 Task: Look for Airbnb properties in Giurgiu, Romania from 1st December, 2023 to 3rd December, 2023 for 1 adult.1  bedroom having 1 bed and 1 bathroom. Property type can be hotel. Look for 3 properties as per requirement.
Action: Mouse moved to (493, 116)
Screenshot: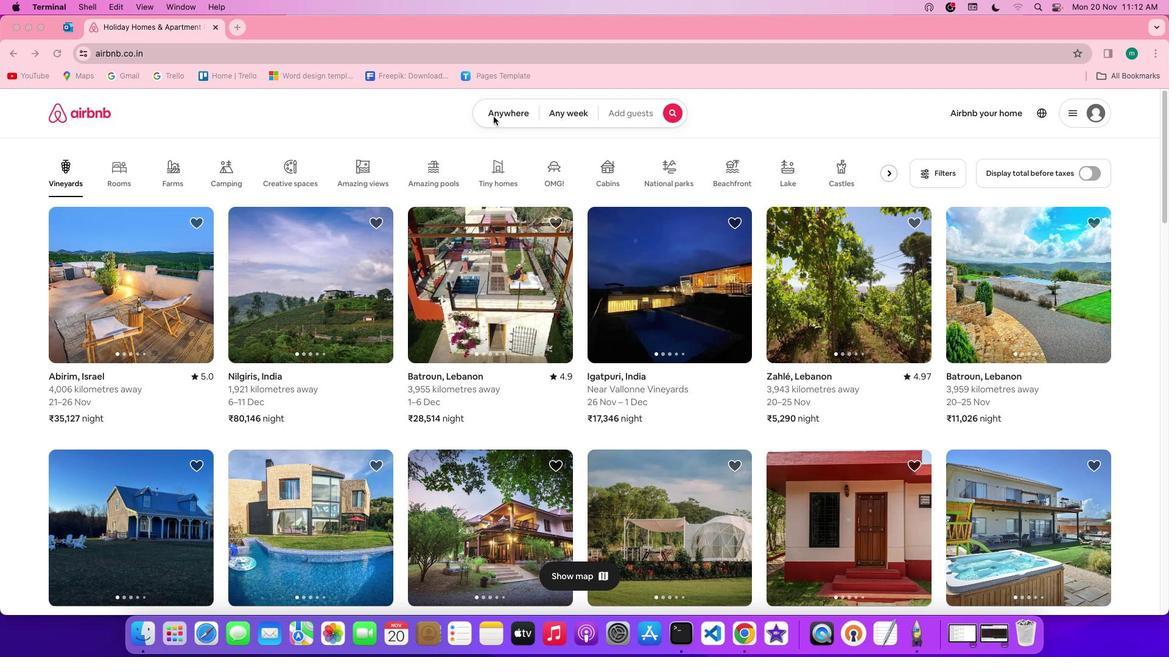 
Action: Mouse pressed left at (493, 116)
Screenshot: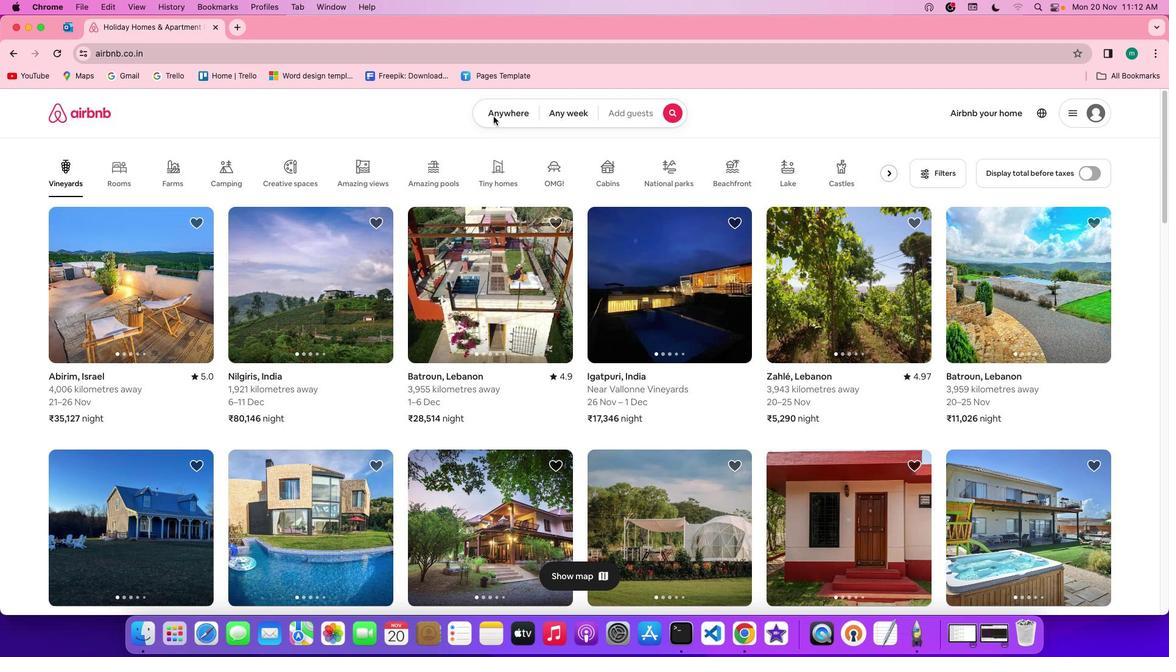 
Action: Mouse pressed left at (493, 116)
Screenshot: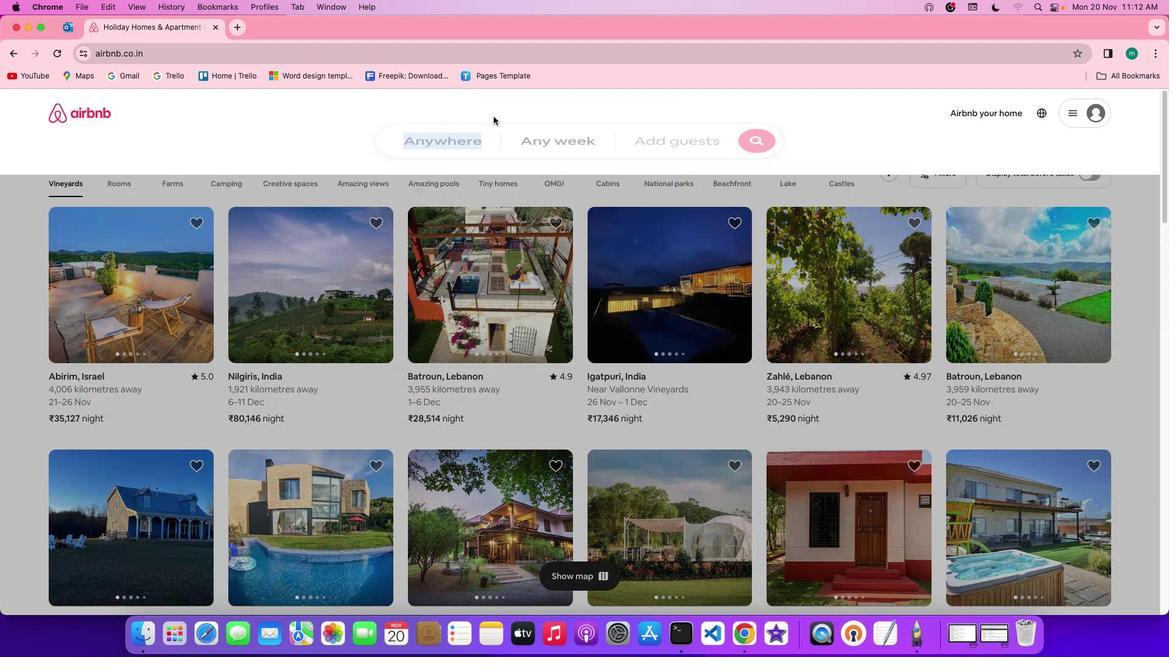 
Action: Mouse moved to (421, 161)
Screenshot: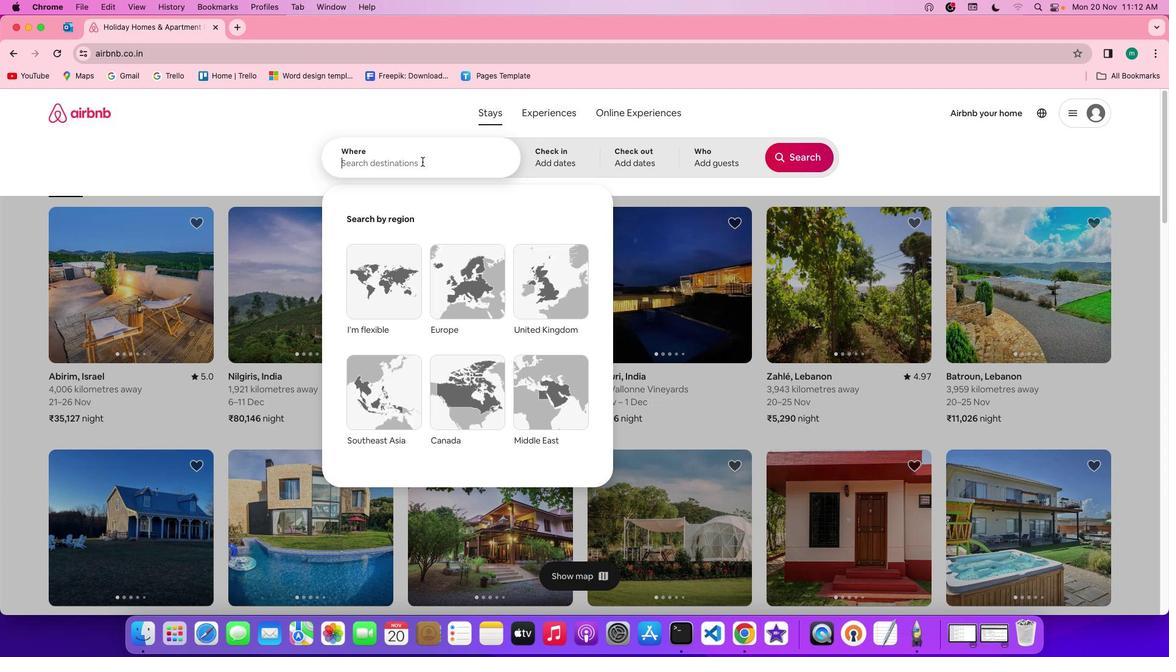 
Action: Mouse pressed left at (421, 161)
Screenshot: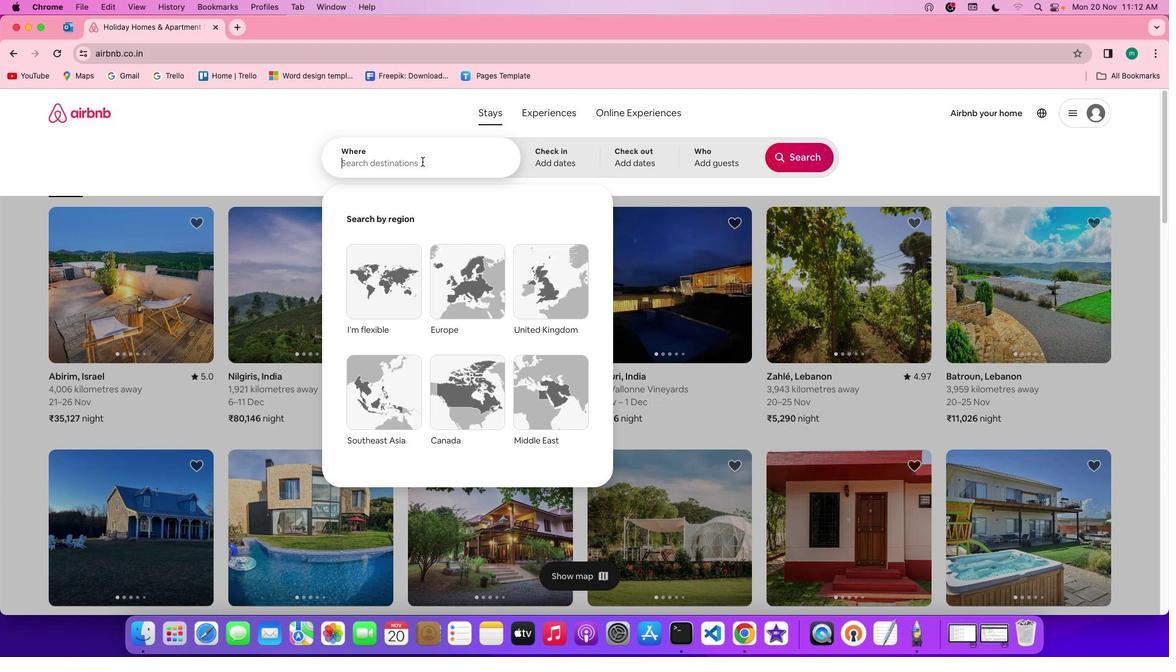 
Action: Key pressed Key.spaceKey.shift'G''i''u''r''g''i''u'','Key.spaceKey.shift'r''o''m''a''n''i''a'
Screenshot: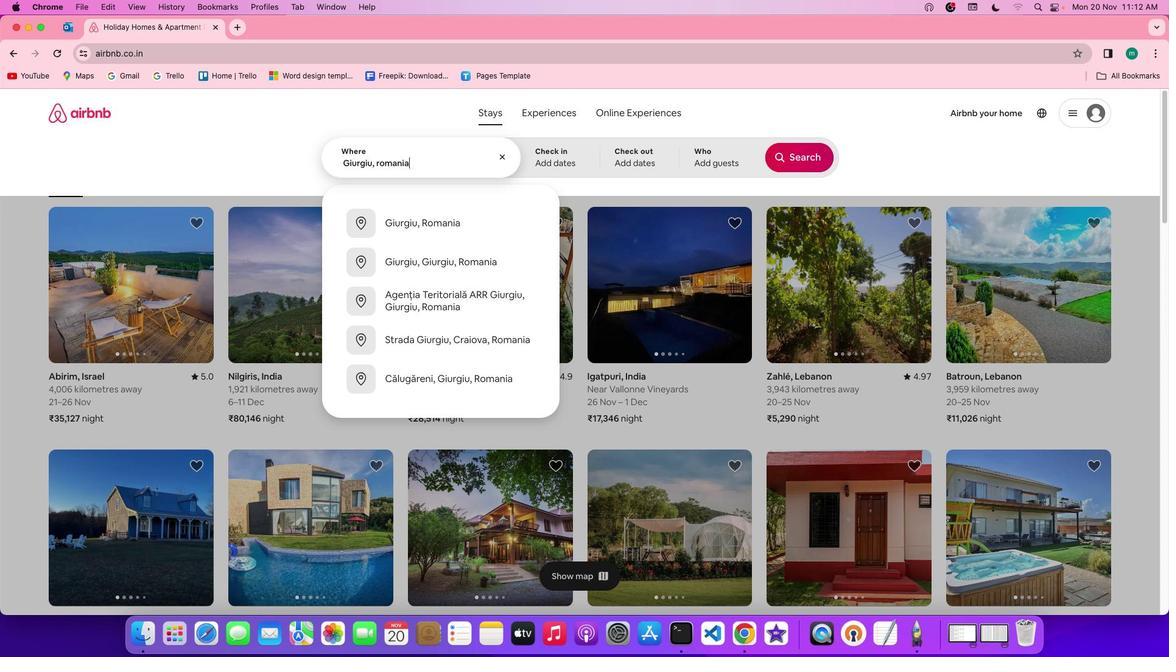 
Action: Mouse moved to (573, 153)
Screenshot: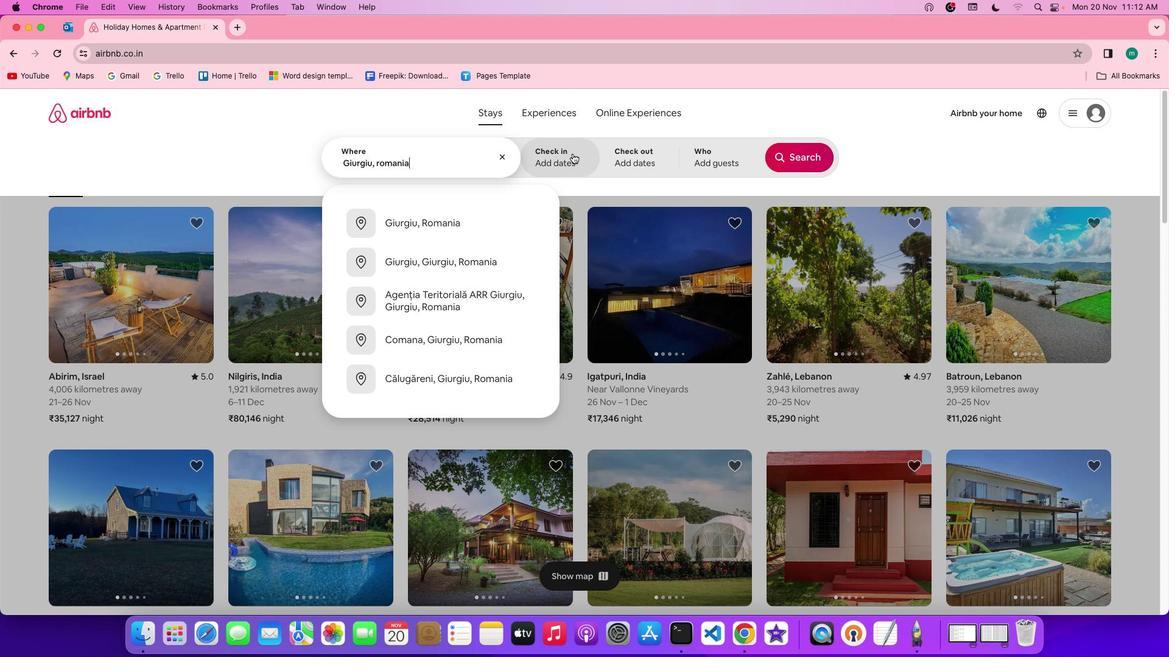 
Action: Mouse pressed left at (573, 153)
Screenshot: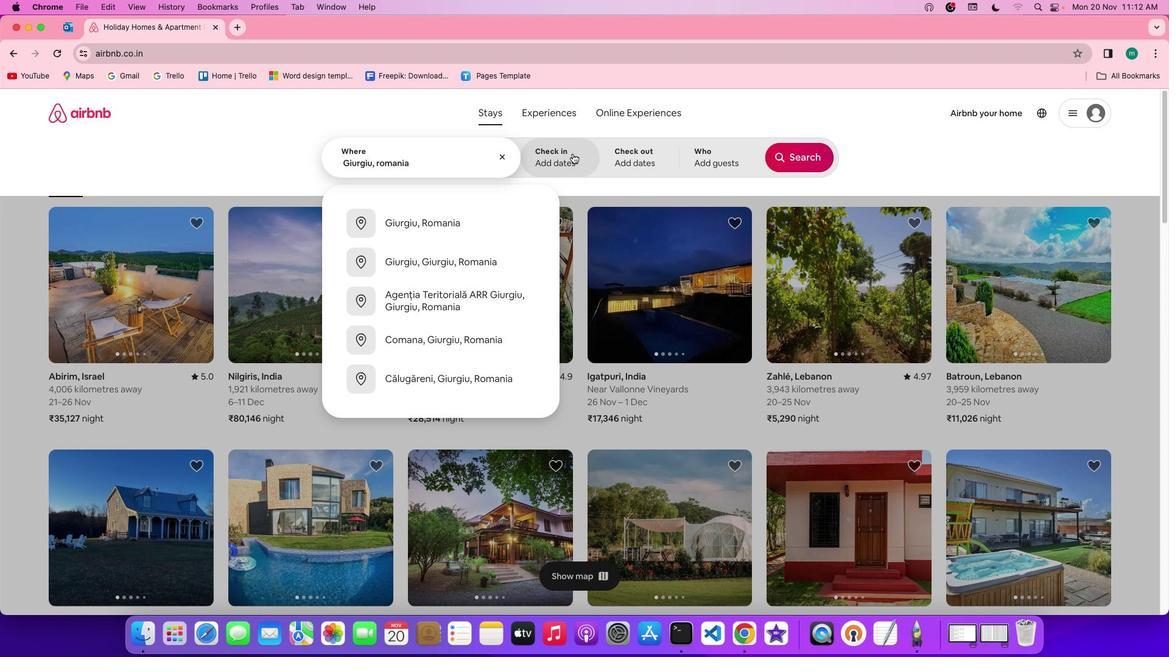 
Action: Mouse moved to (749, 305)
Screenshot: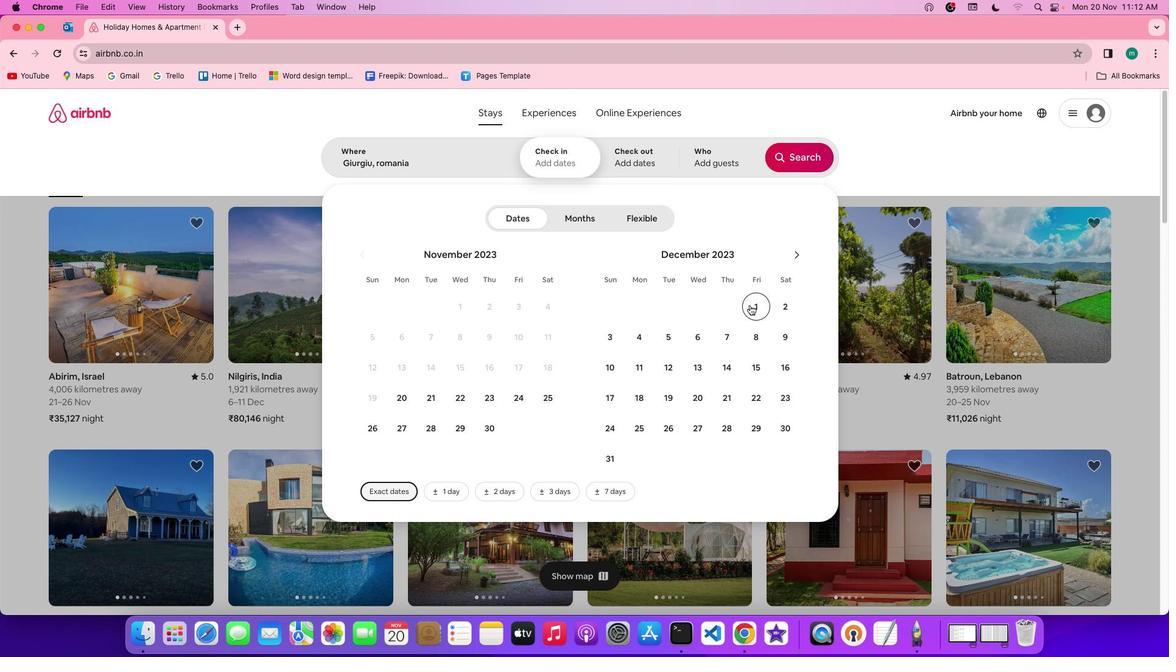 
Action: Mouse pressed left at (749, 305)
Screenshot: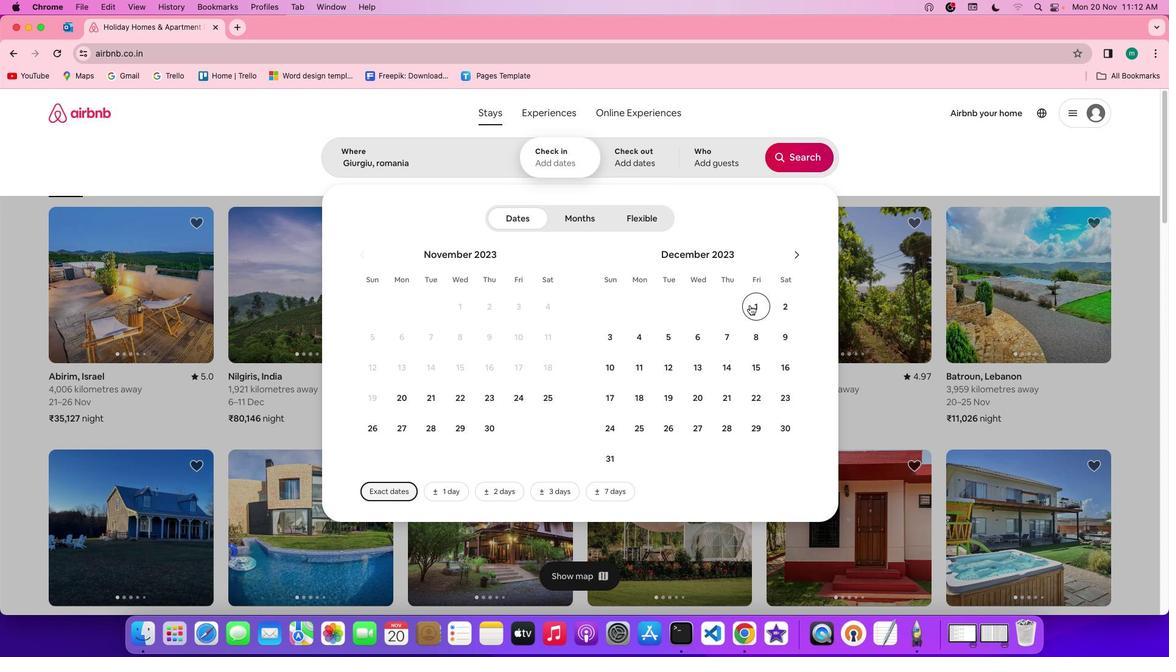 
Action: Mouse moved to (599, 337)
Screenshot: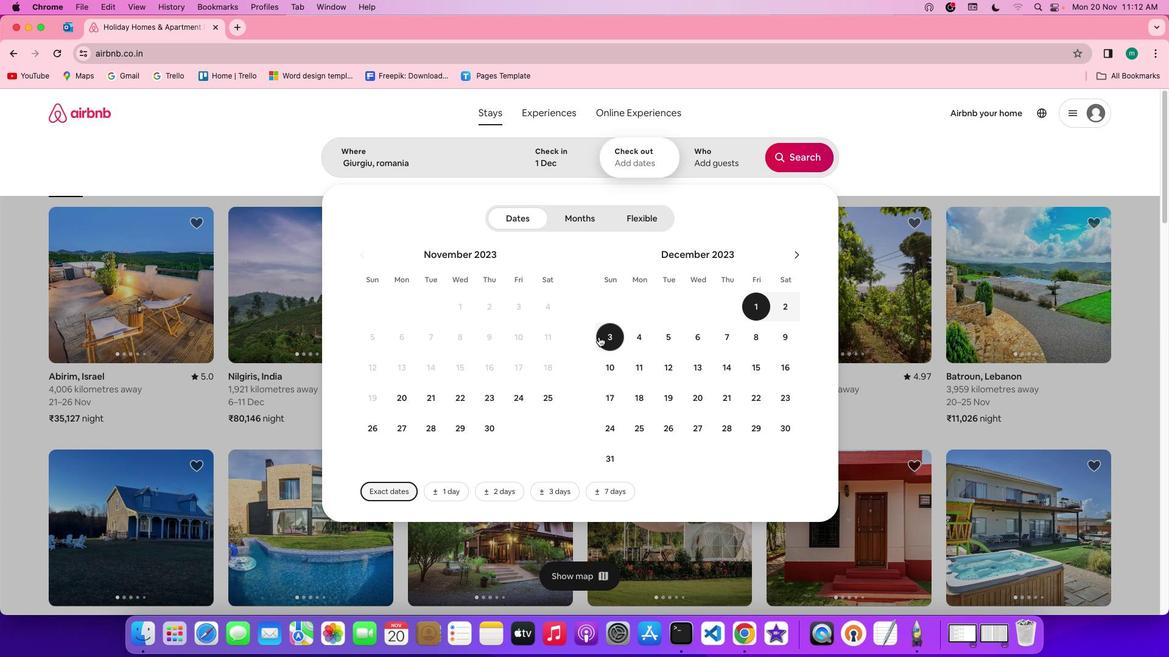 
Action: Mouse pressed left at (599, 337)
Screenshot: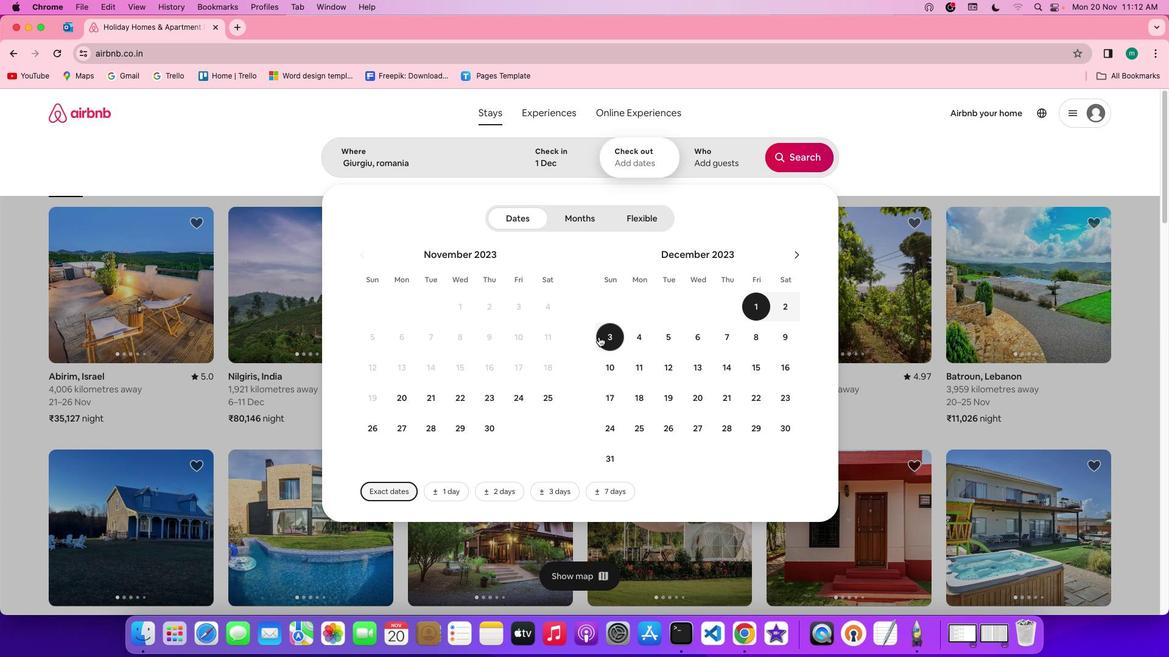 
Action: Mouse moved to (707, 153)
Screenshot: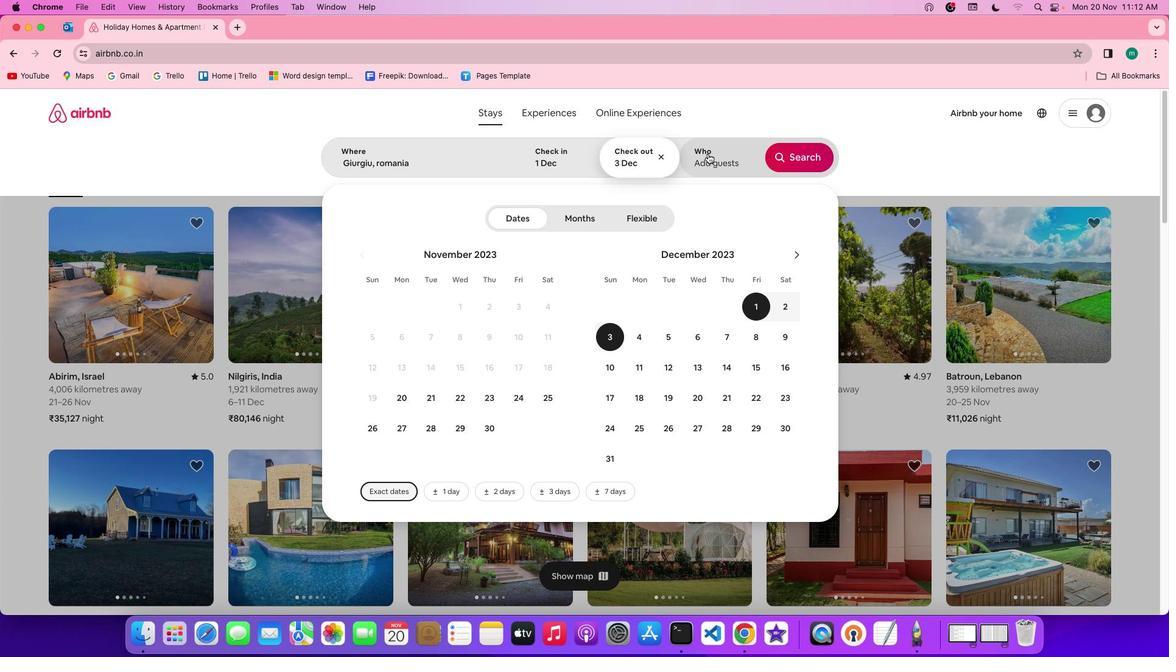 
Action: Mouse pressed left at (707, 153)
Screenshot: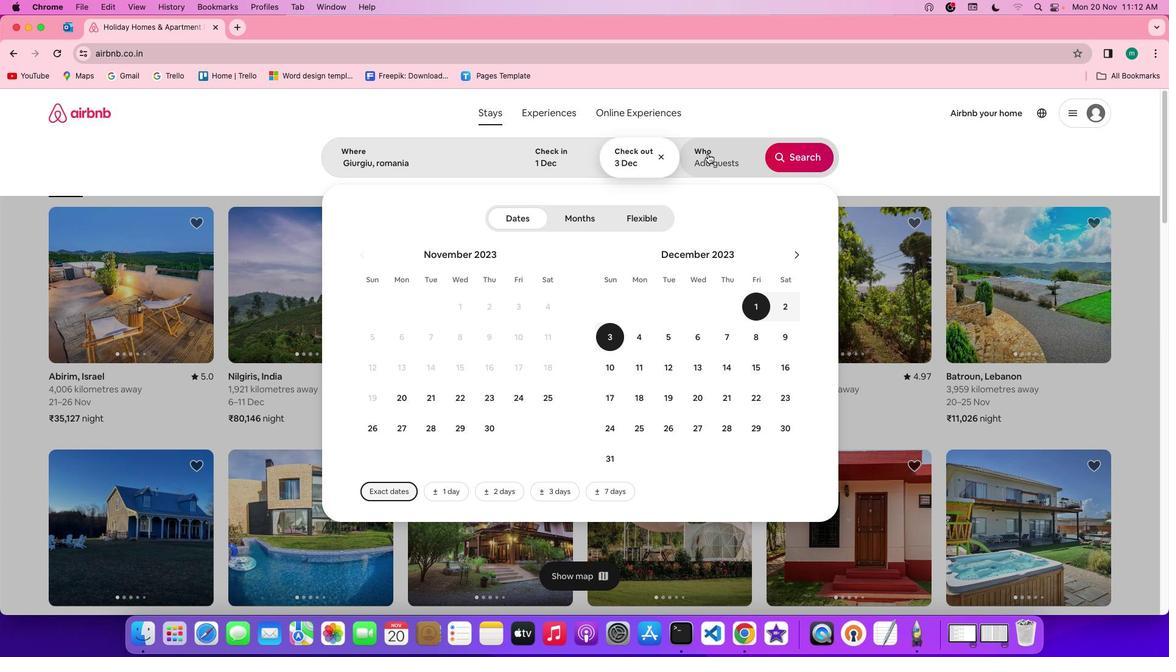 
Action: Mouse moved to (800, 217)
Screenshot: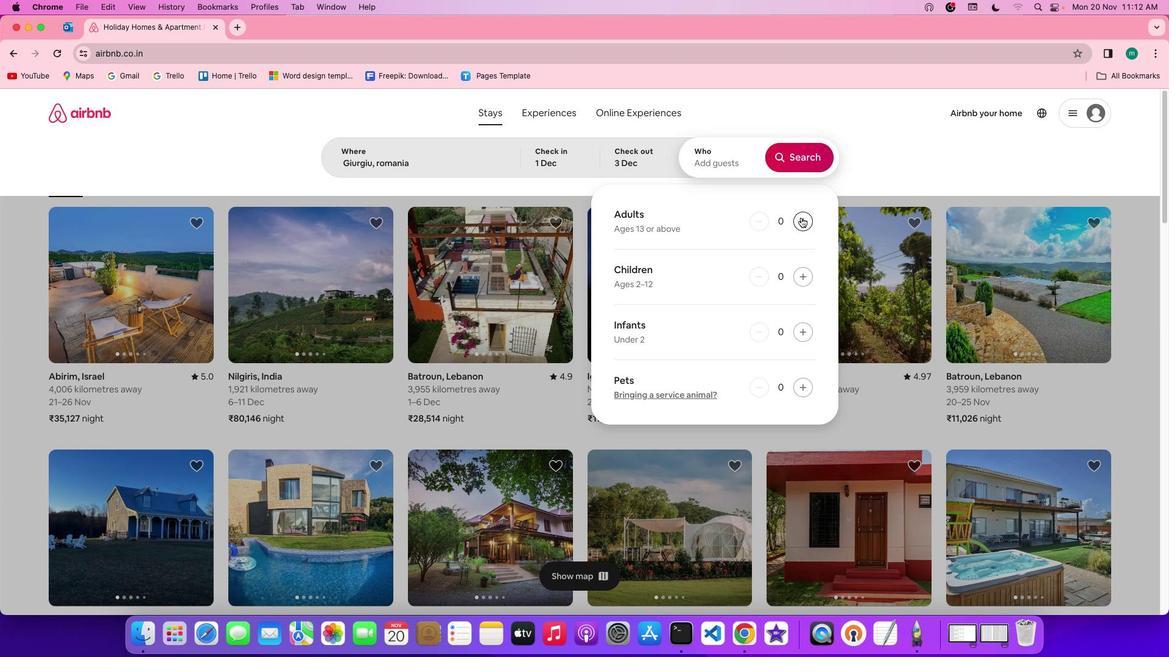
Action: Mouse pressed left at (800, 217)
Screenshot: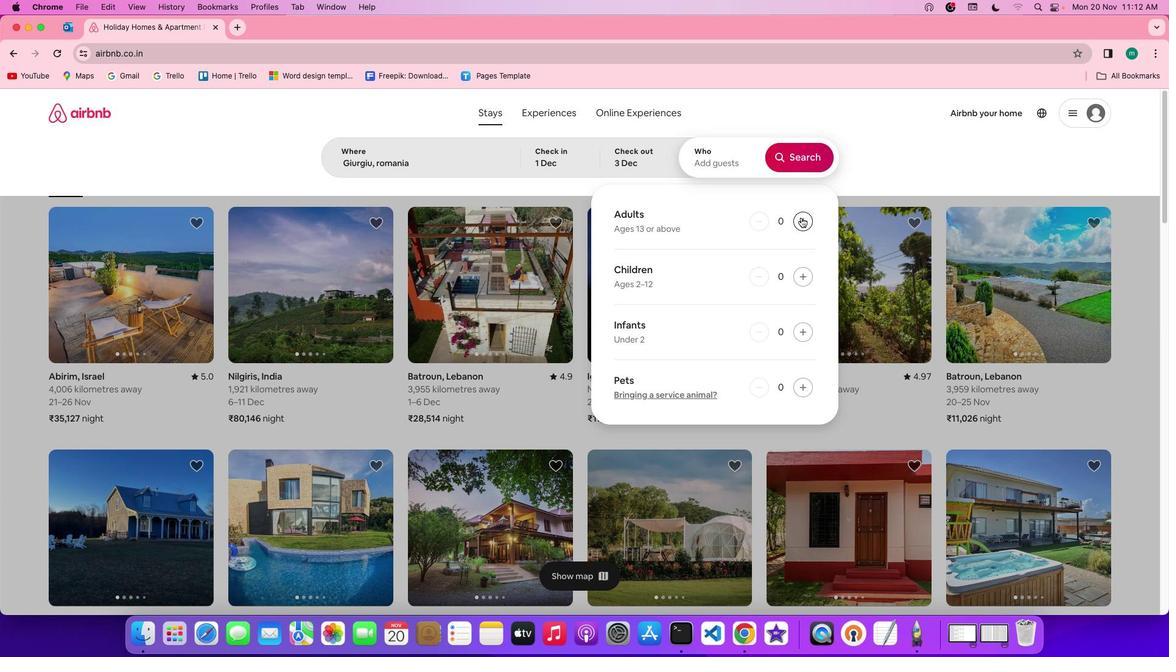 
Action: Mouse moved to (807, 156)
Screenshot: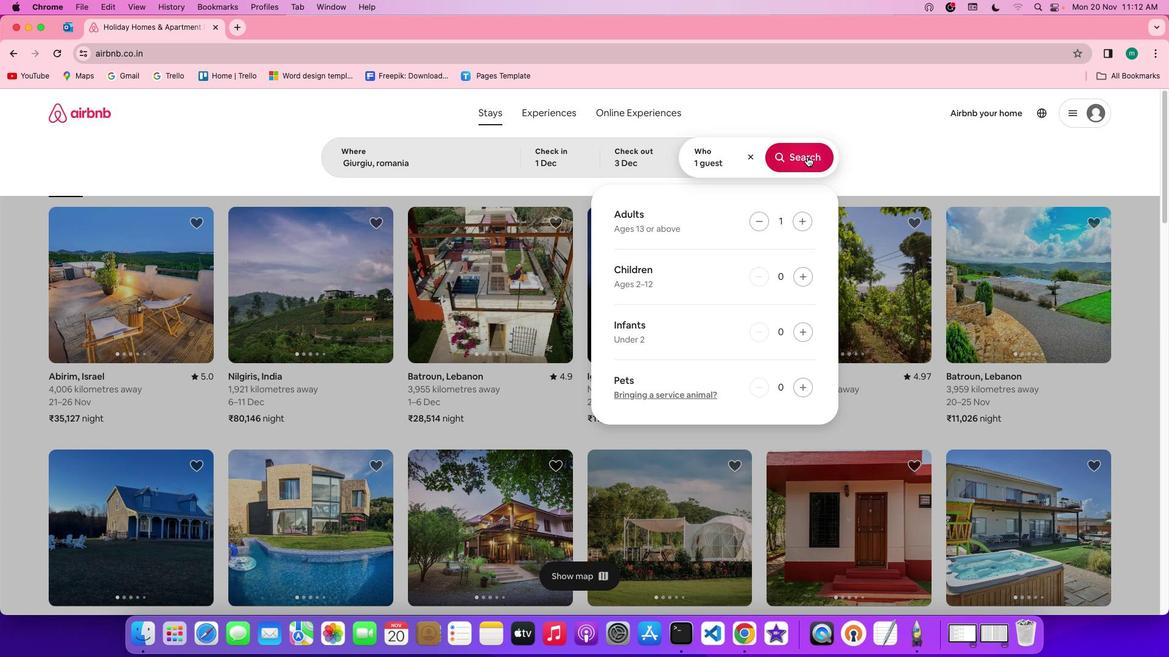 
Action: Mouse pressed left at (807, 156)
Screenshot: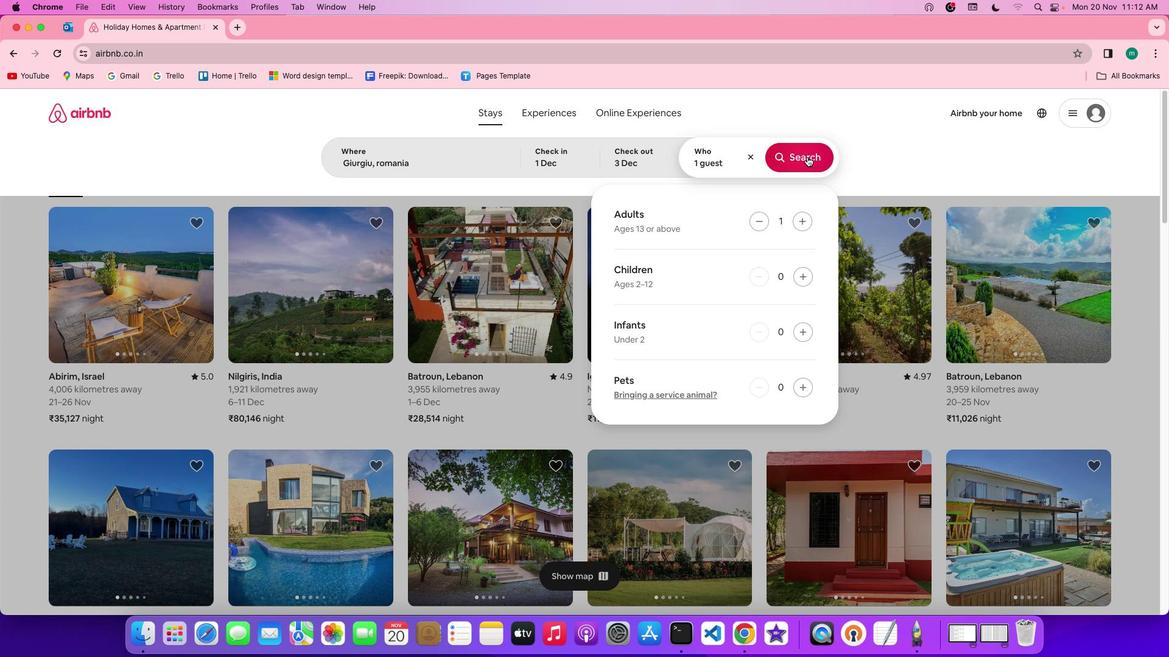 
Action: Mouse moved to (968, 154)
Screenshot: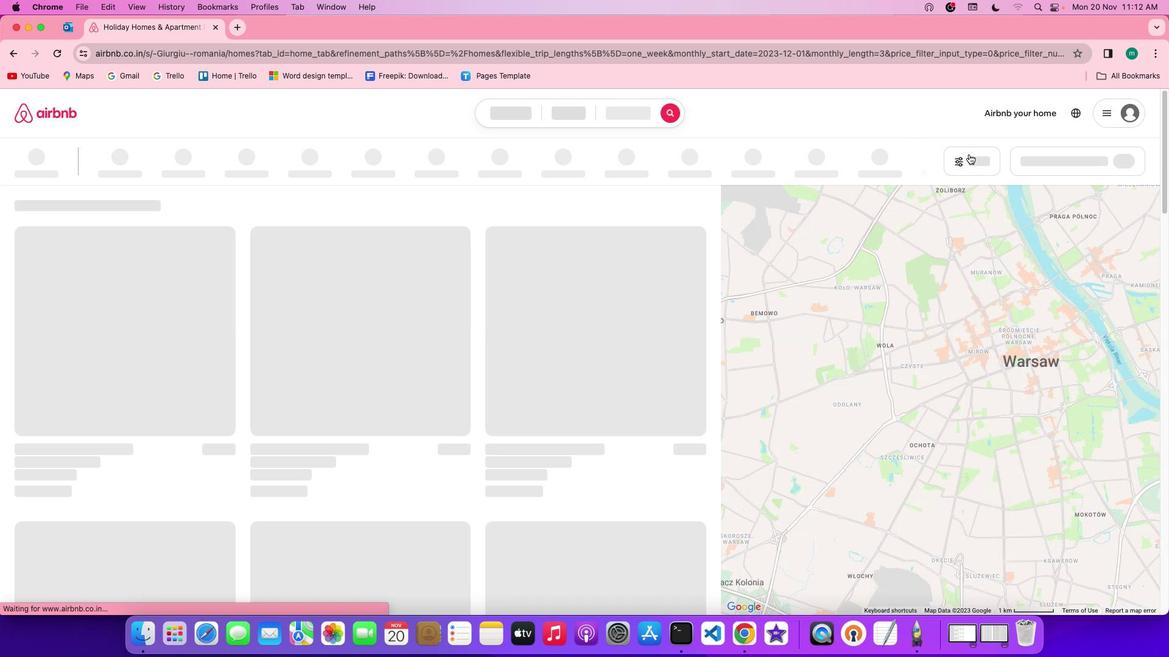 
Action: Mouse pressed left at (968, 154)
Screenshot: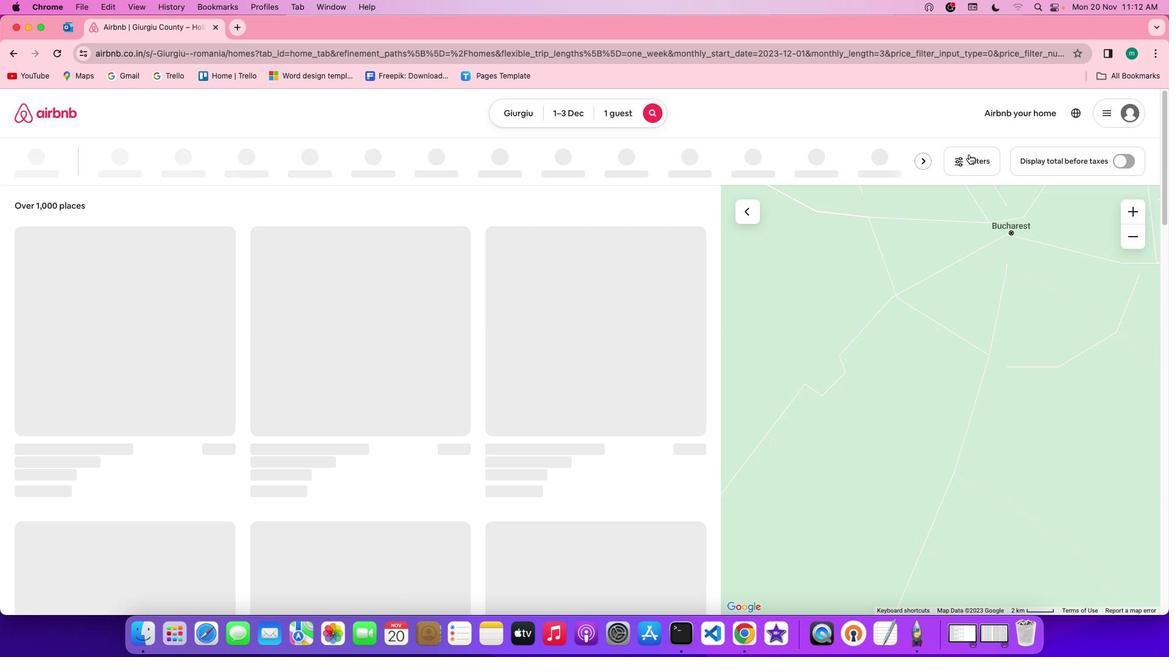 
Action: Mouse moved to (650, 353)
Screenshot: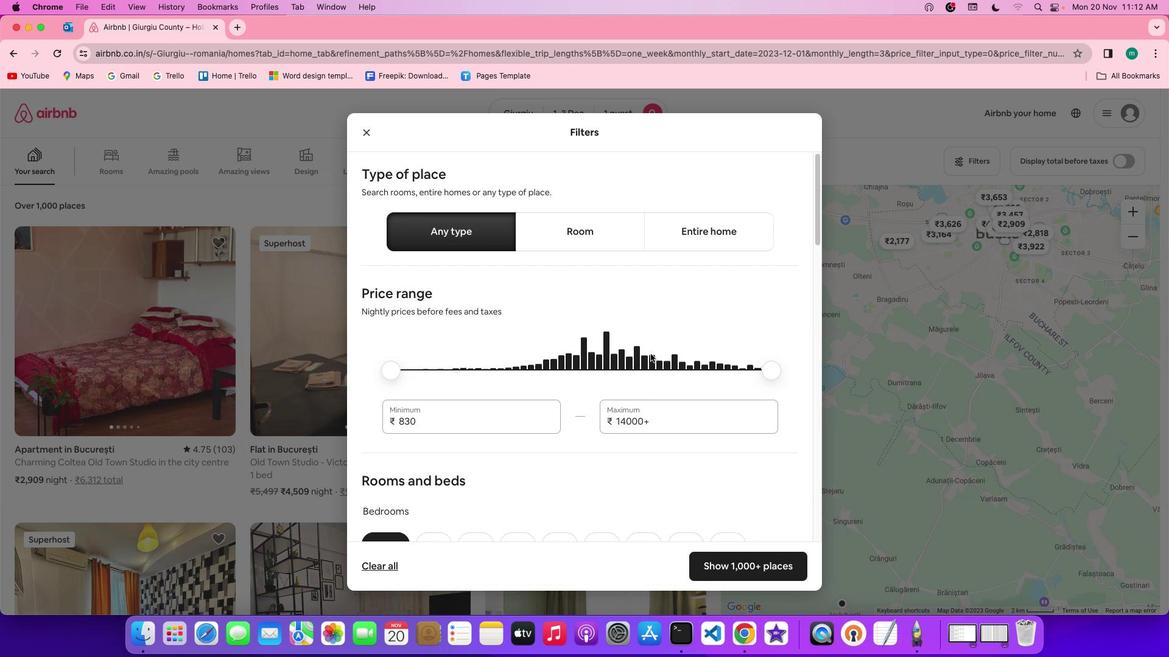 
Action: Mouse scrolled (650, 353) with delta (0, 0)
Screenshot: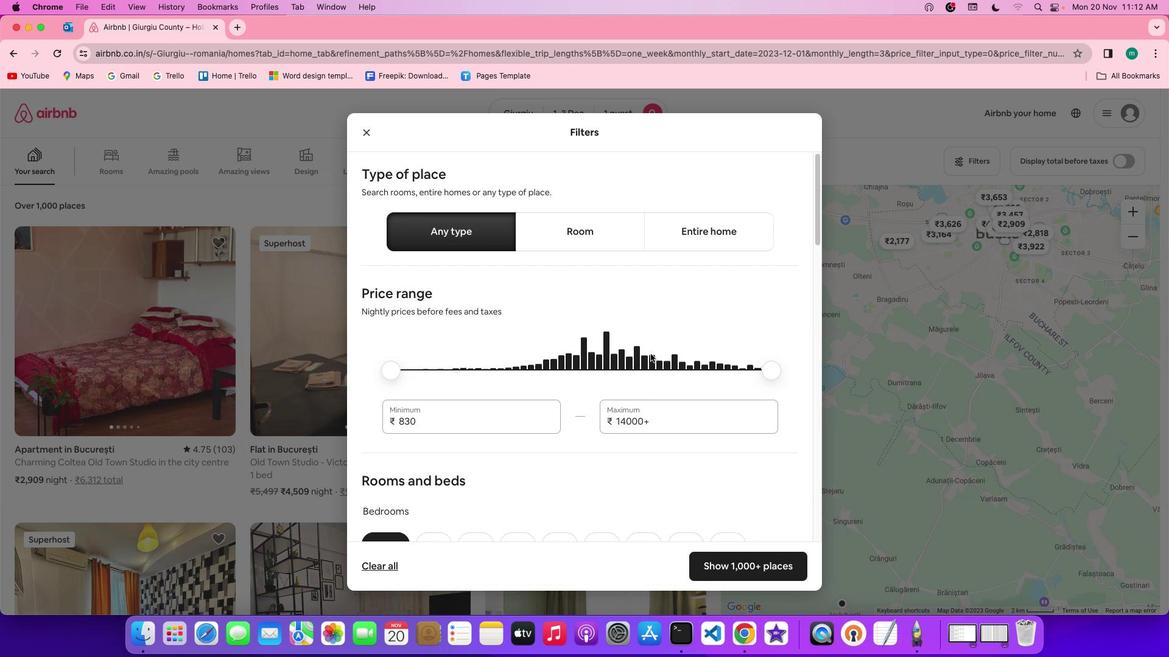 
Action: Mouse scrolled (650, 353) with delta (0, 0)
Screenshot: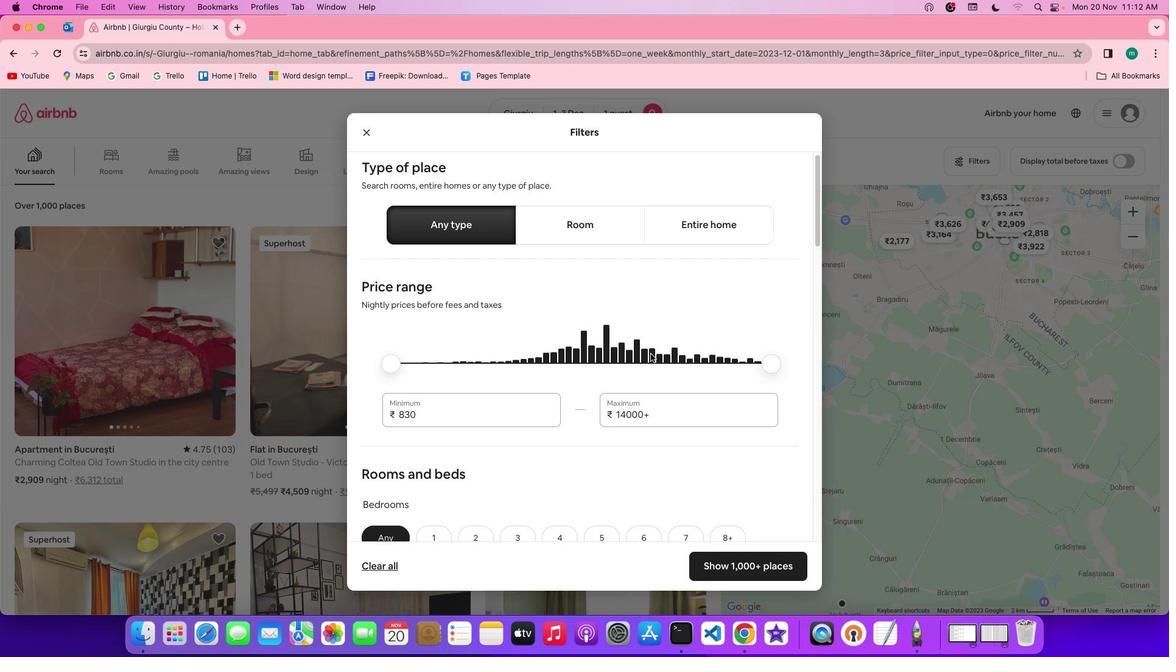 
Action: Mouse scrolled (650, 353) with delta (0, 0)
Screenshot: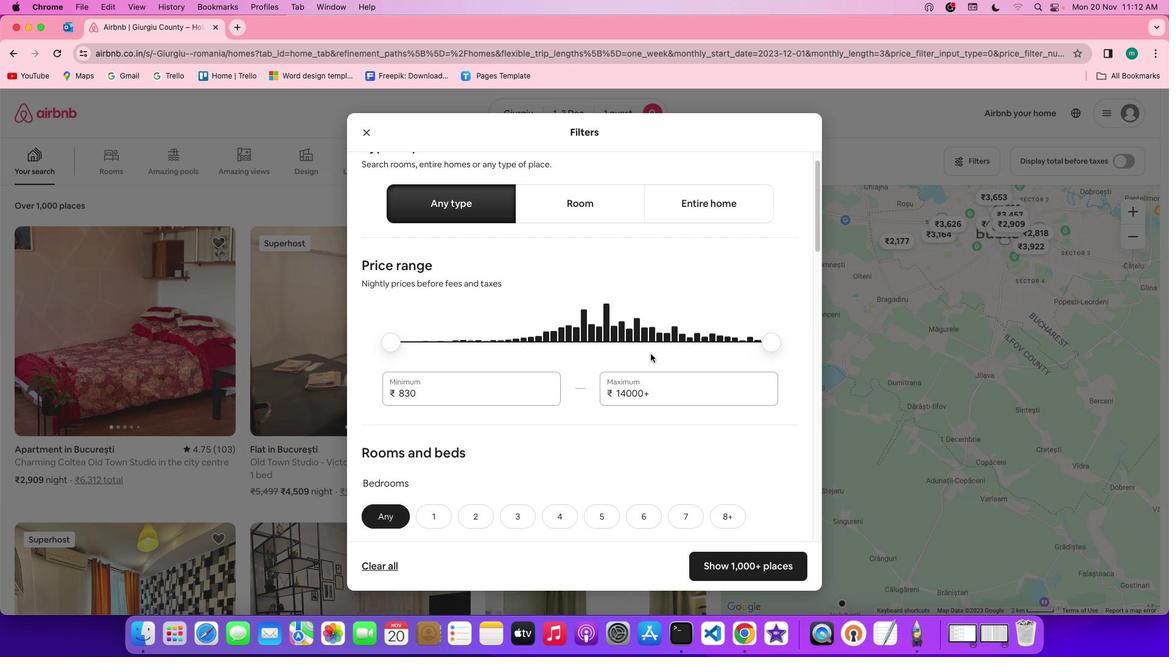 
Action: Mouse scrolled (650, 353) with delta (0, -1)
Screenshot: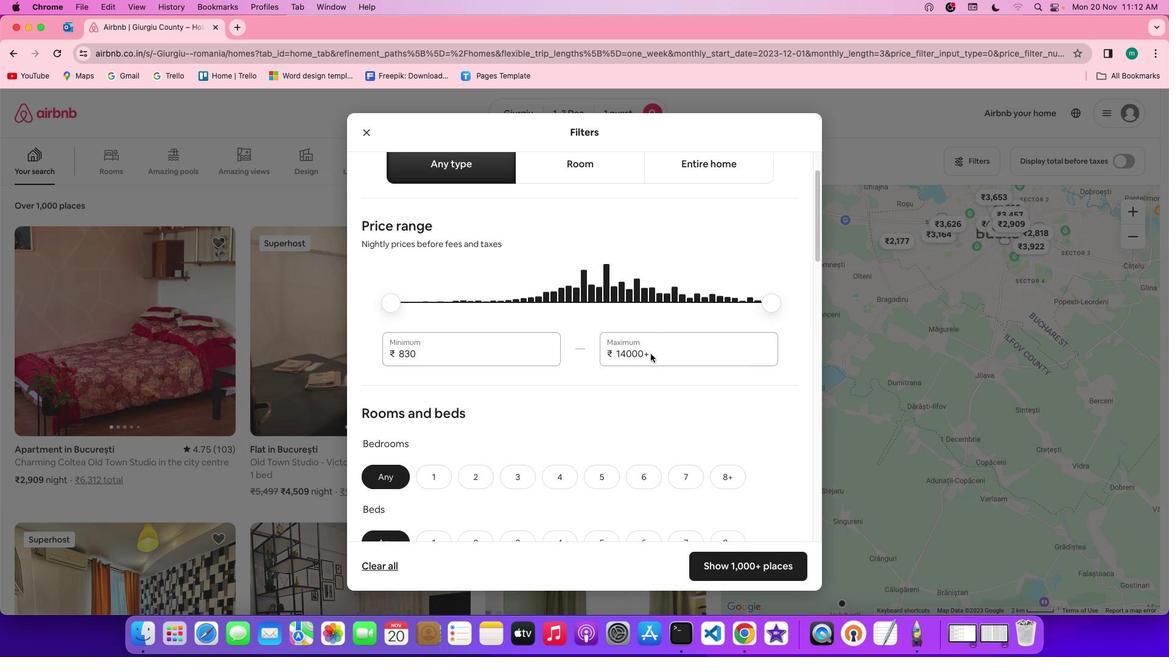 
Action: Mouse moved to (651, 349)
Screenshot: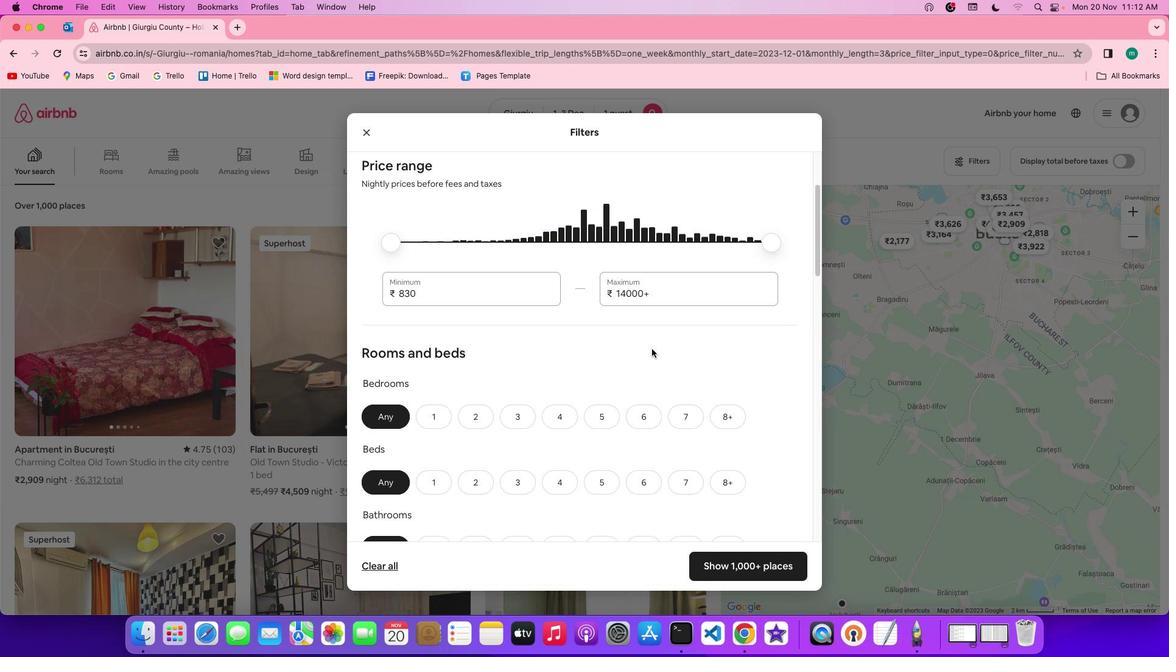 
Action: Mouse scrolled (651, 349) with delta (0, 0)
Screenshot: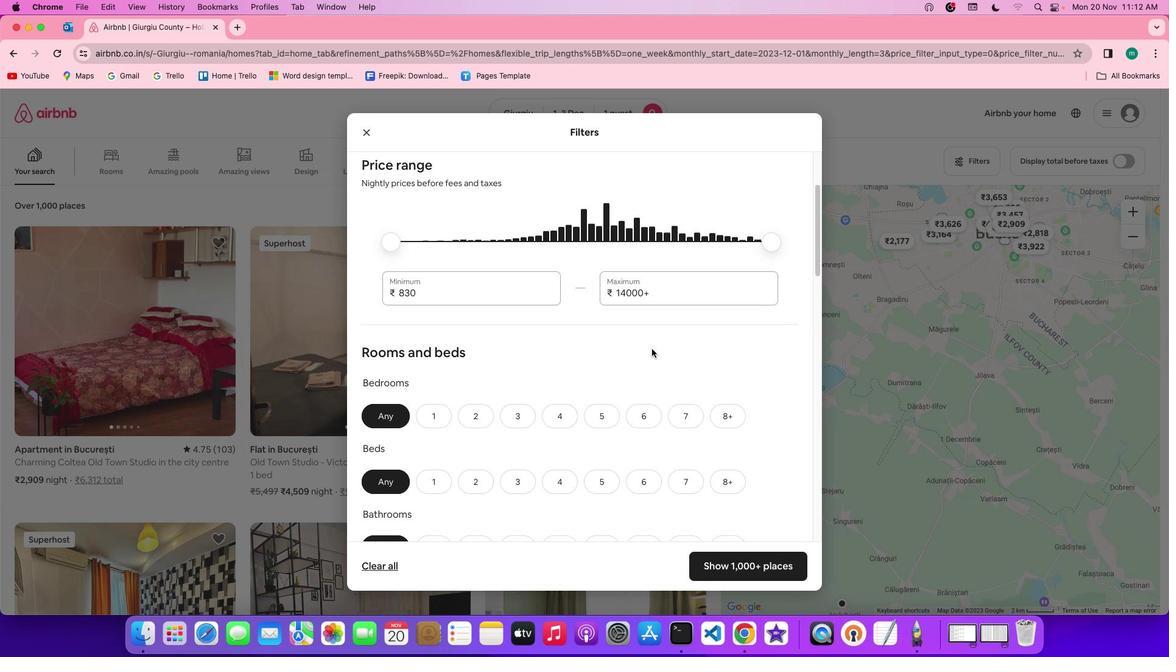 
Action: Mouse moved to (651, 349)
Screenshot: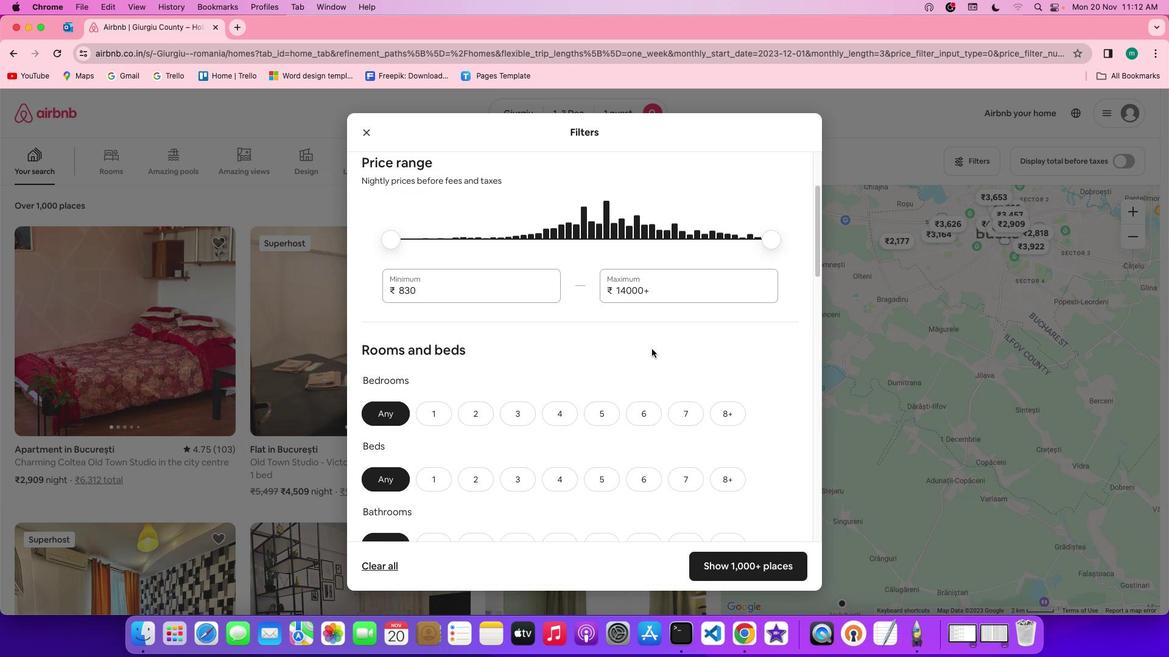 
Action: Mouse scrolled (651, 349) with delta (0, 0)
Screenshot: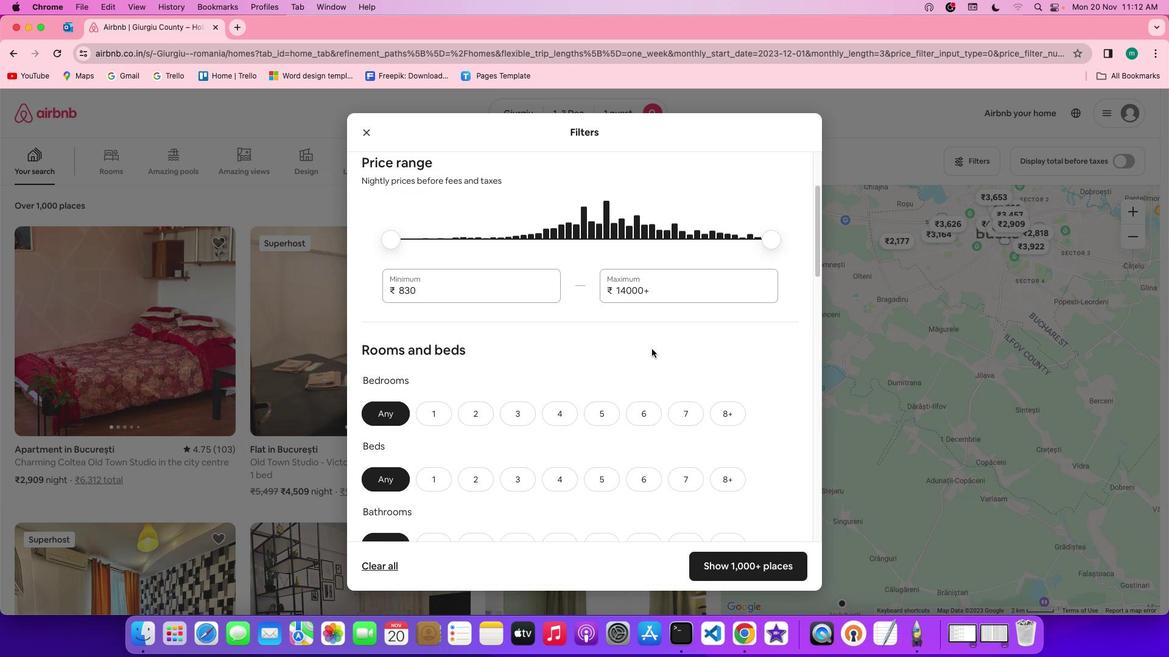 
Action: Mouse scrolled (651, 349) with delta (0, 0)
Screenshot: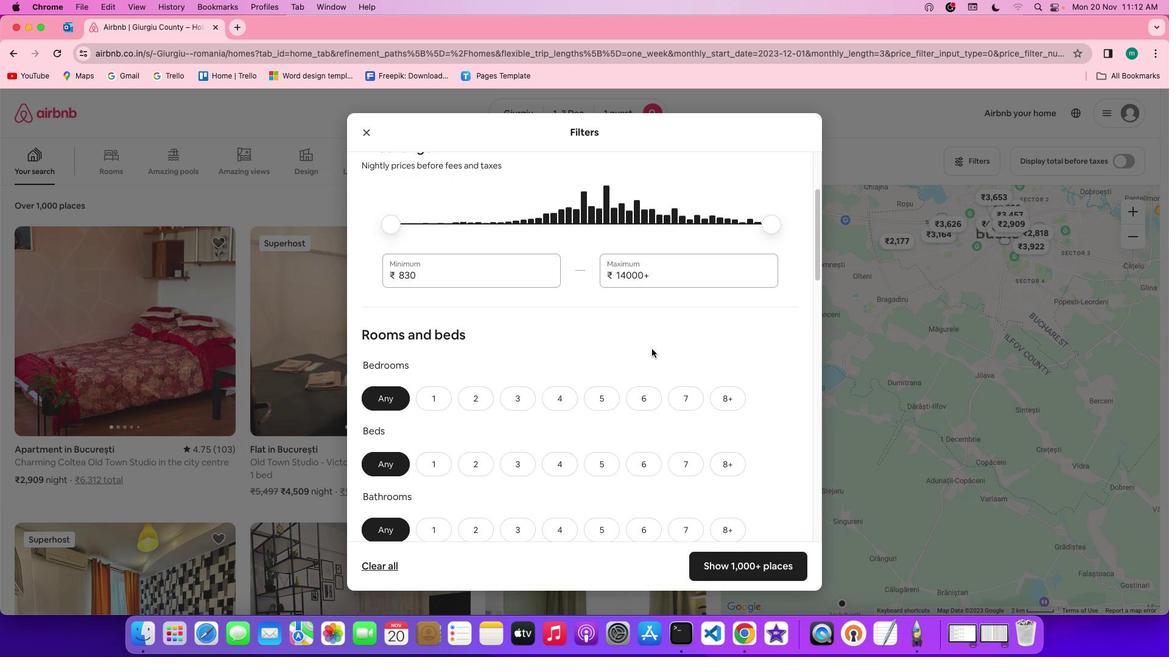 
Action: Mouse scrolled (651, 349) with delta (0, 0)
Screenshot: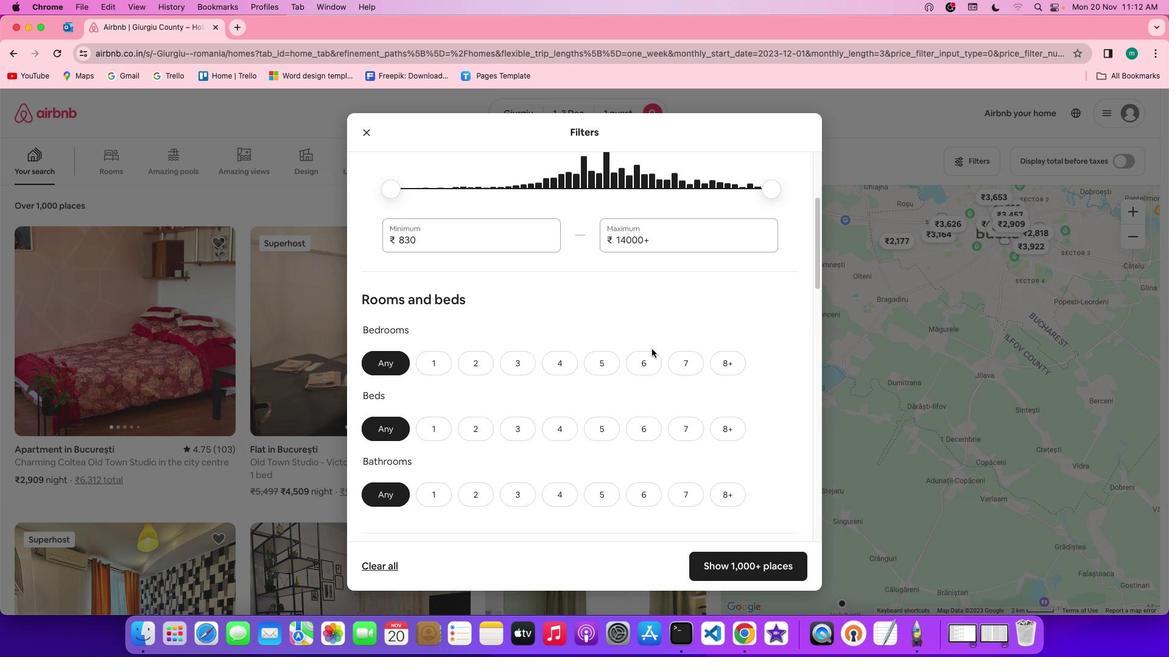 
Action: Mouse scrolled (651, 349) with delta (0, 0)
Screenshot: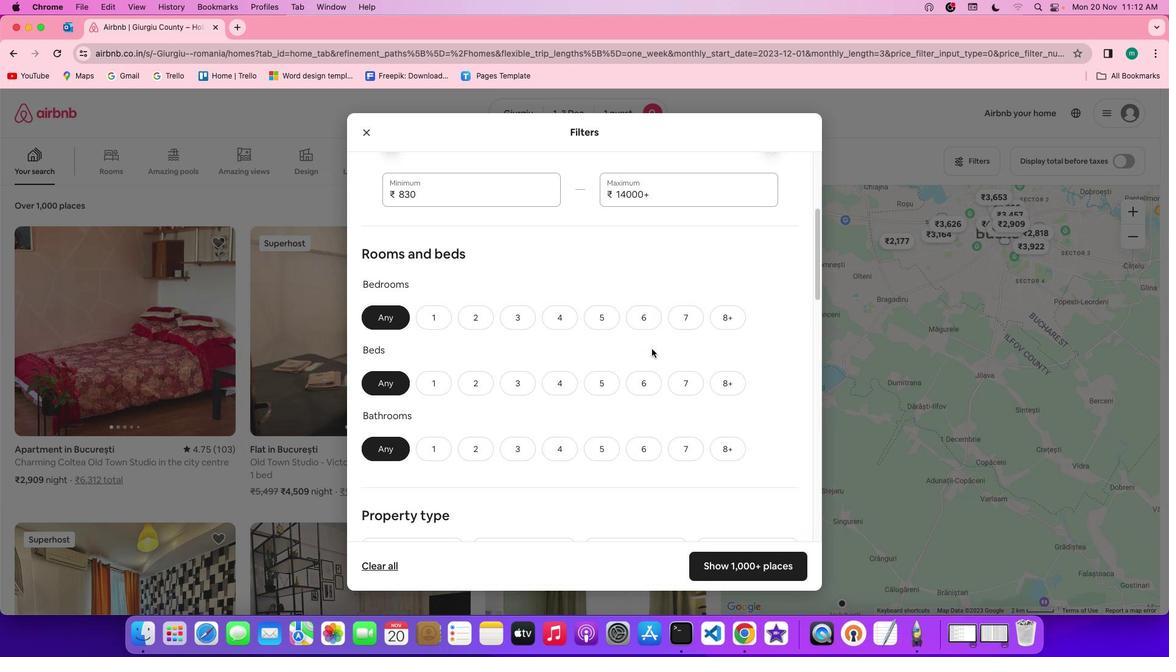 
Action: Mouse scrolled (651, 349) with delta (0, 0)
Screenshot: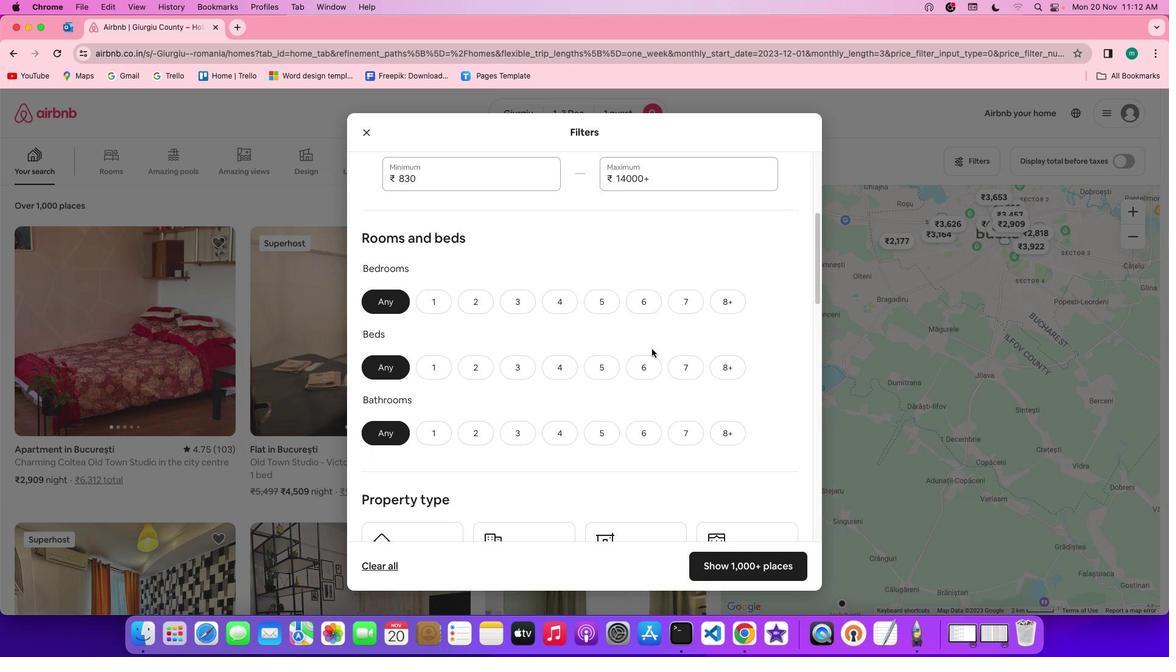 
Action: Mouse scrolled (651, 349) with delta (0, 0)
Screenshot: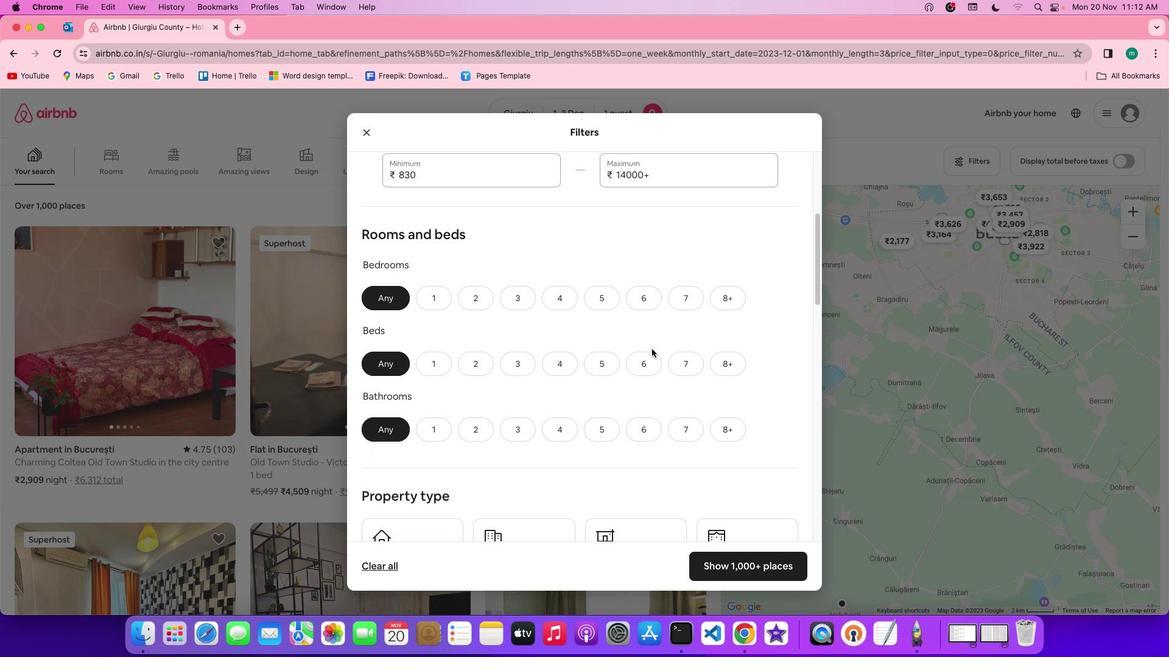 
Action: Mouse scrolled (651, 349) with delta (0, 0)
Screenshot: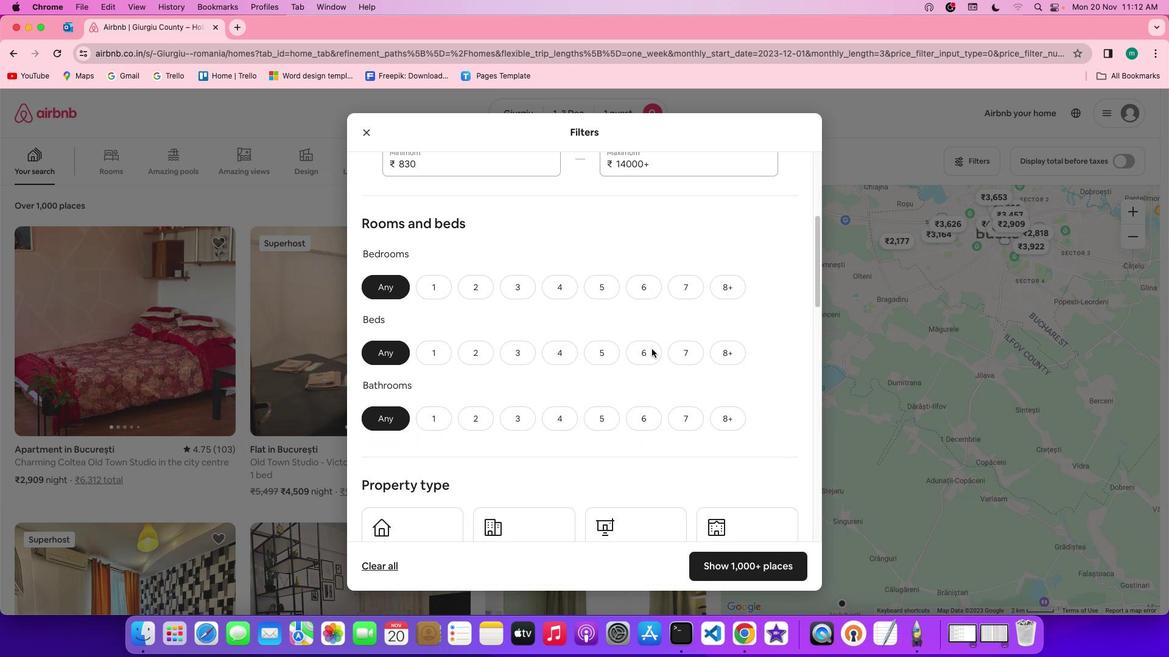 
Action: Mouse moved to (651, 347)
Screenshot: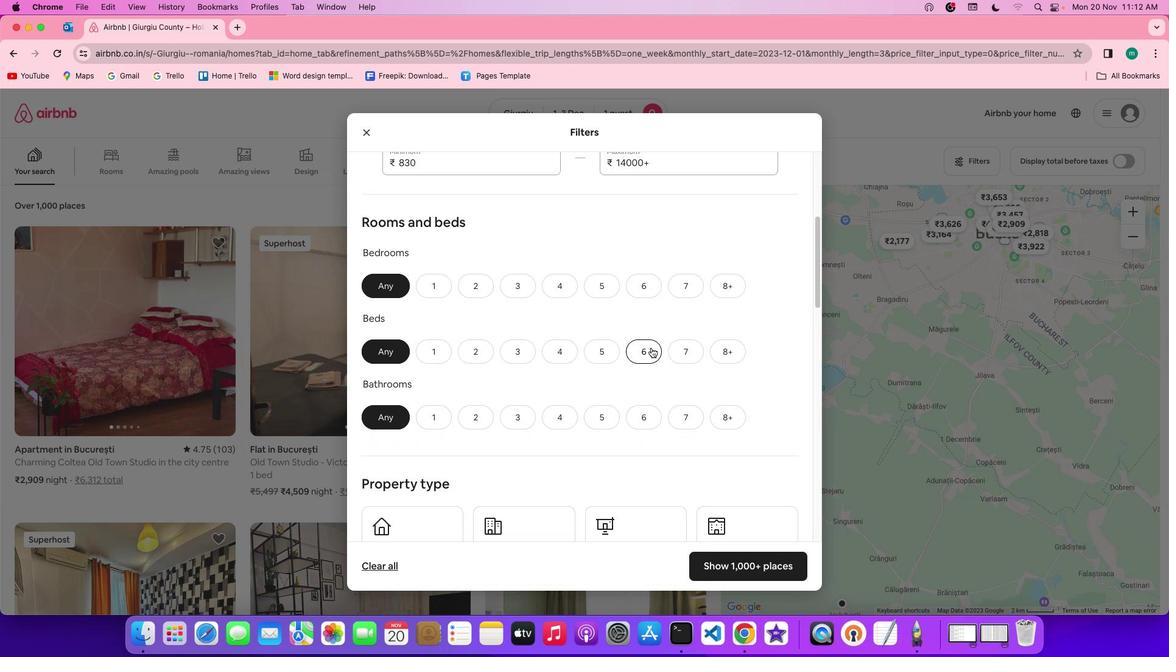 
Action: Mouse scrolled (651, 347) with delta (0, 0)
Screenshot: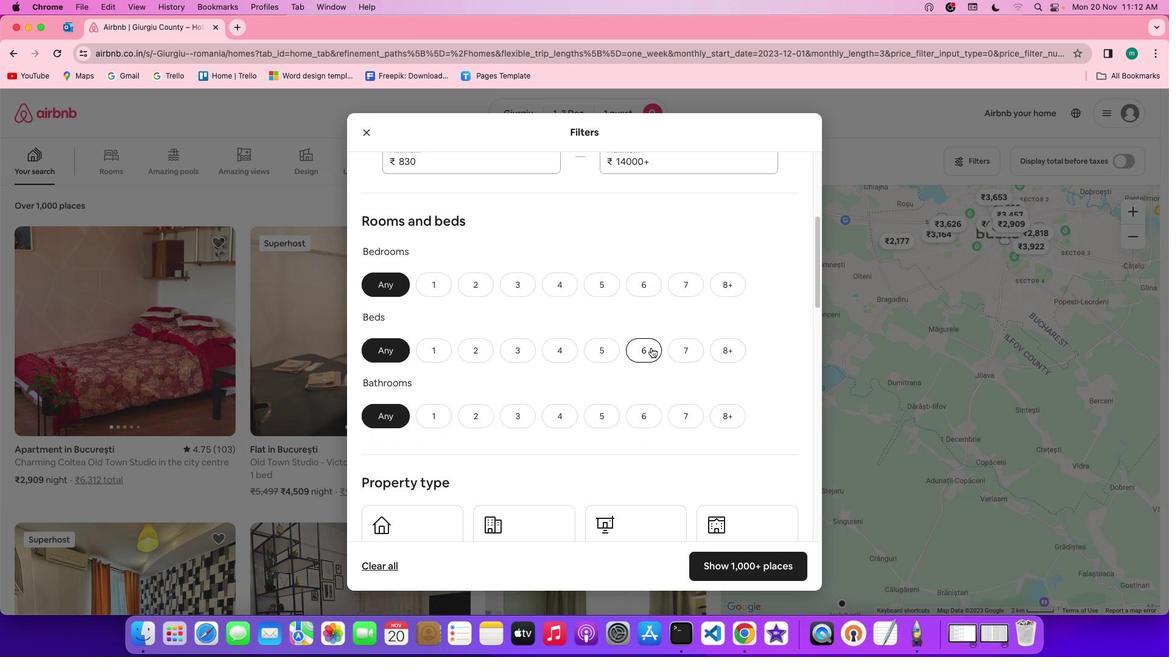 
Action: Mouse scrolled (651, 347) with delta (0, 0)
Screenshot: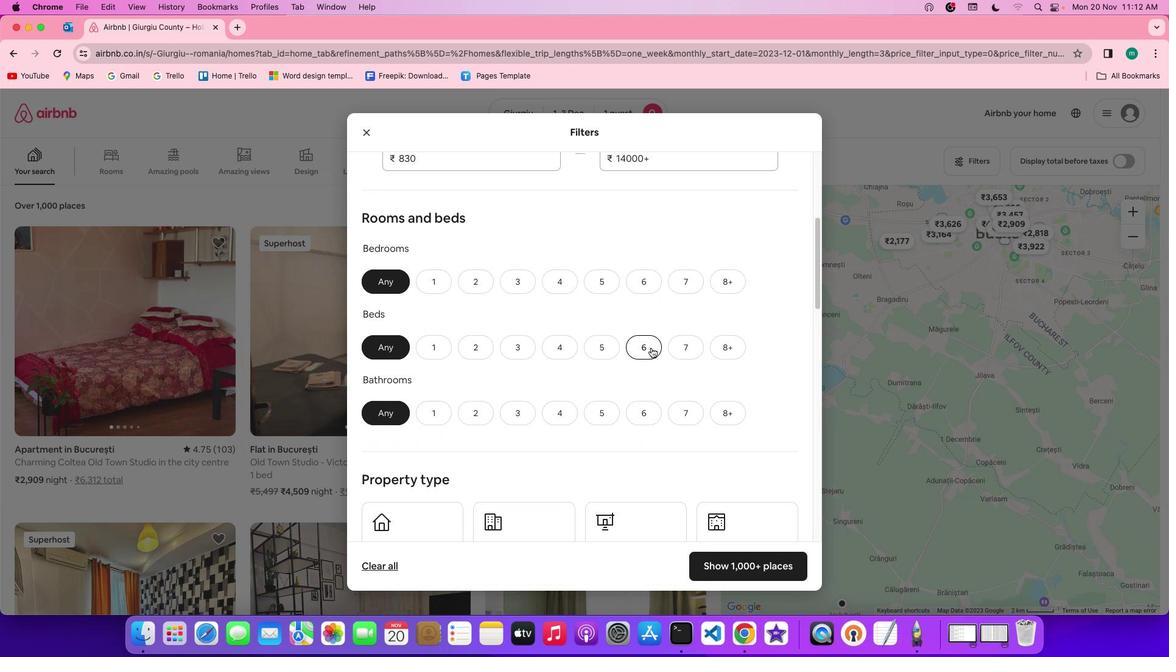 
Action: Mouse scrolled (651, 347) with delta (0, 0)
Screenshot: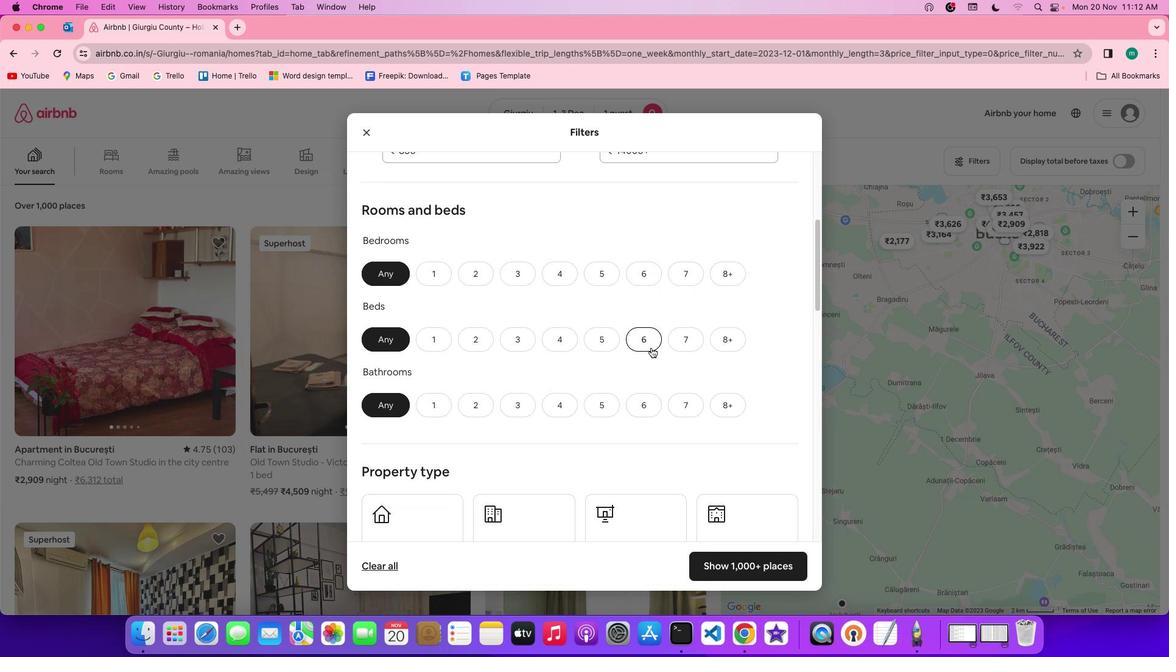 
Action: Mouse moved to (441, 255)
Screenshot: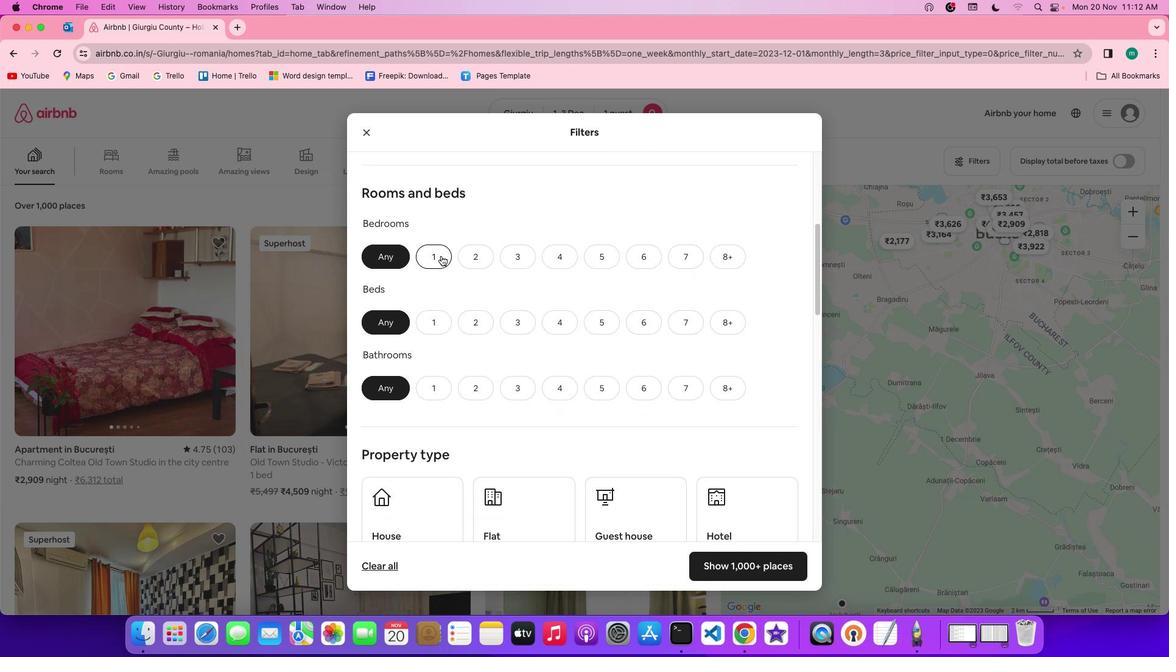 
Action: Mouse pressed left at (441, 255)
Screenshot: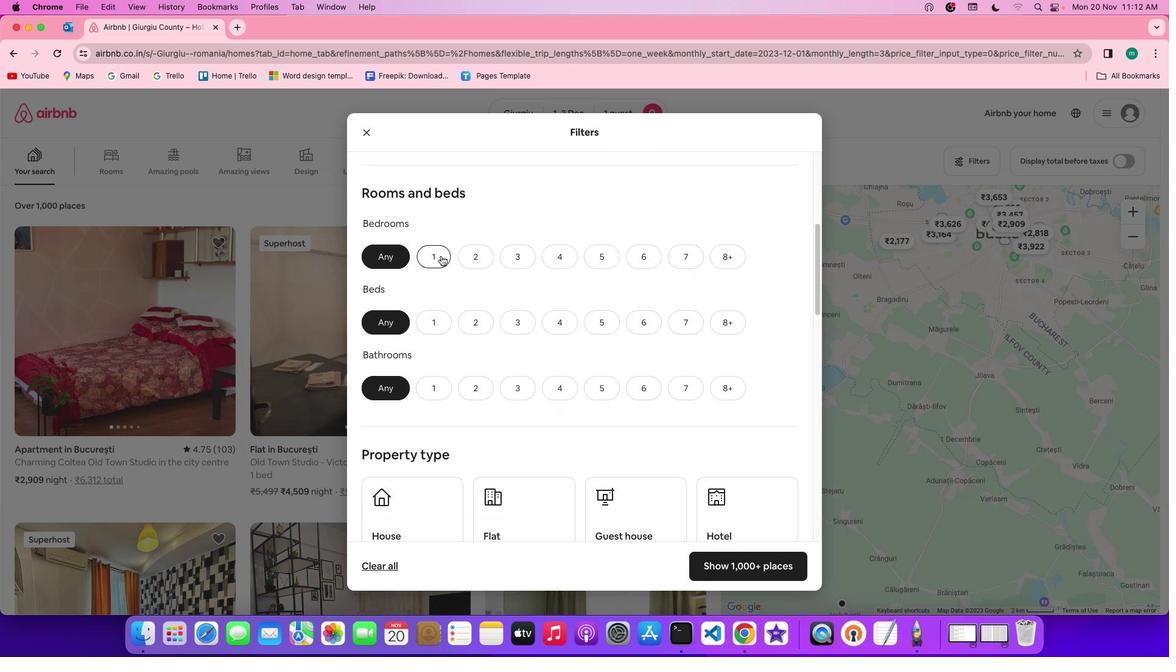 
Action: Mouse moved to (443, 326)
Screenshot: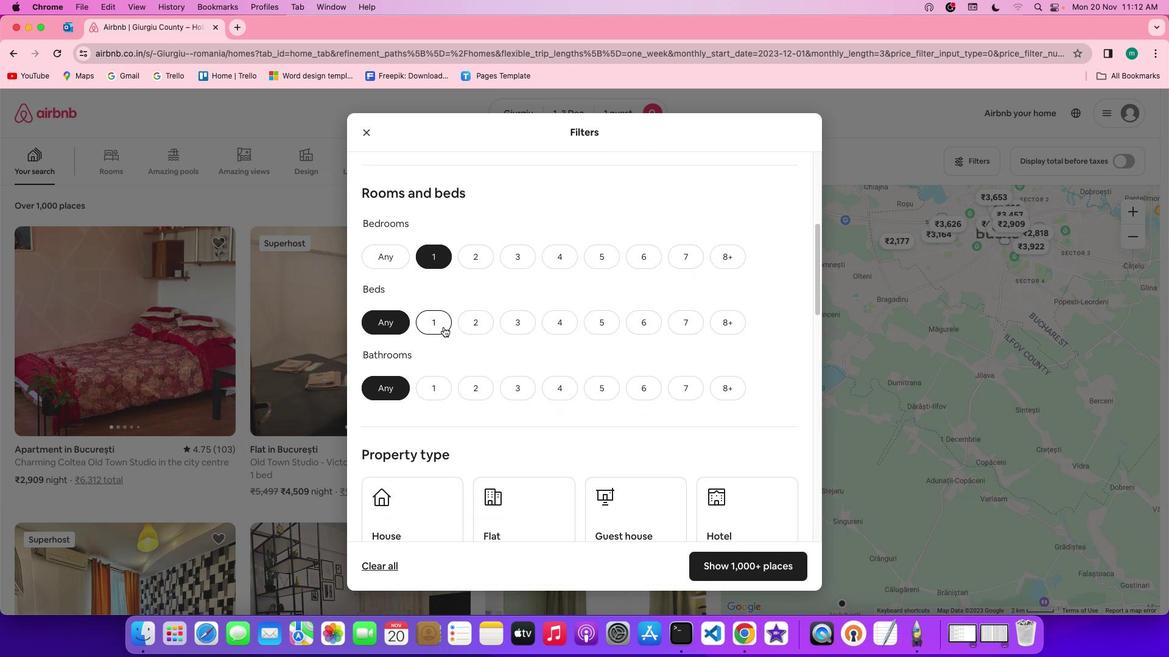
Action: Mouse pressed left at (443, 326)
Screenshot: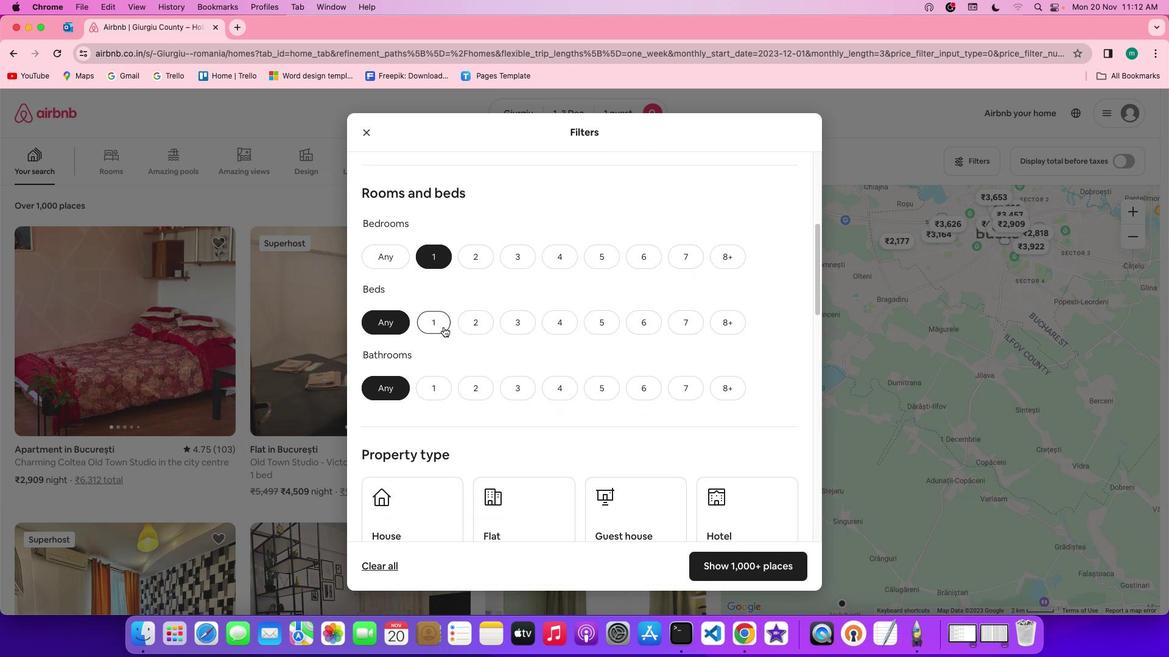 
Action: Mouse moved to (432, 386)
Screenshot: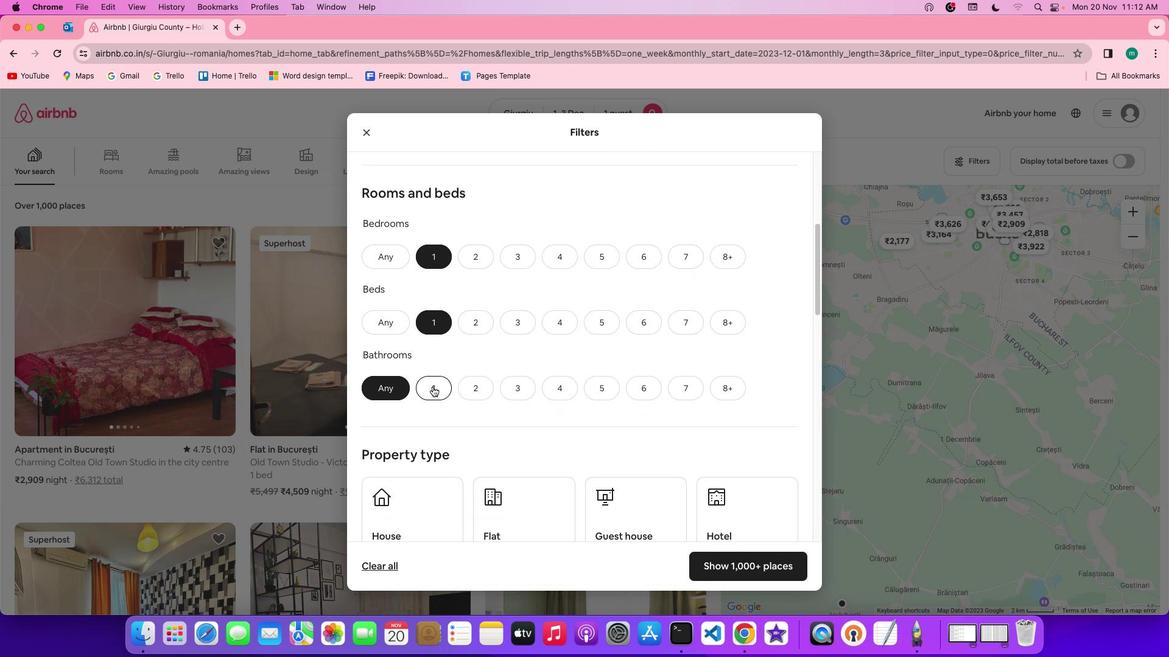 
Action: Mouse pressed left at (432, 386)
Screenshot: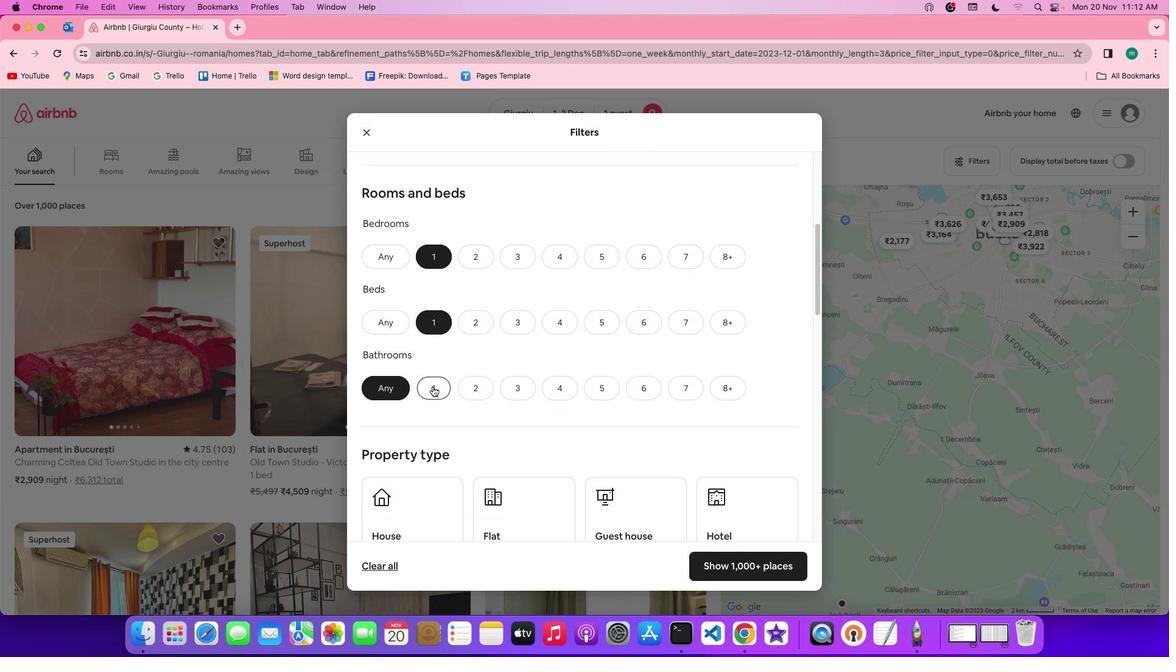 
Action: Mouse moved to (616, 389)
Screenshot: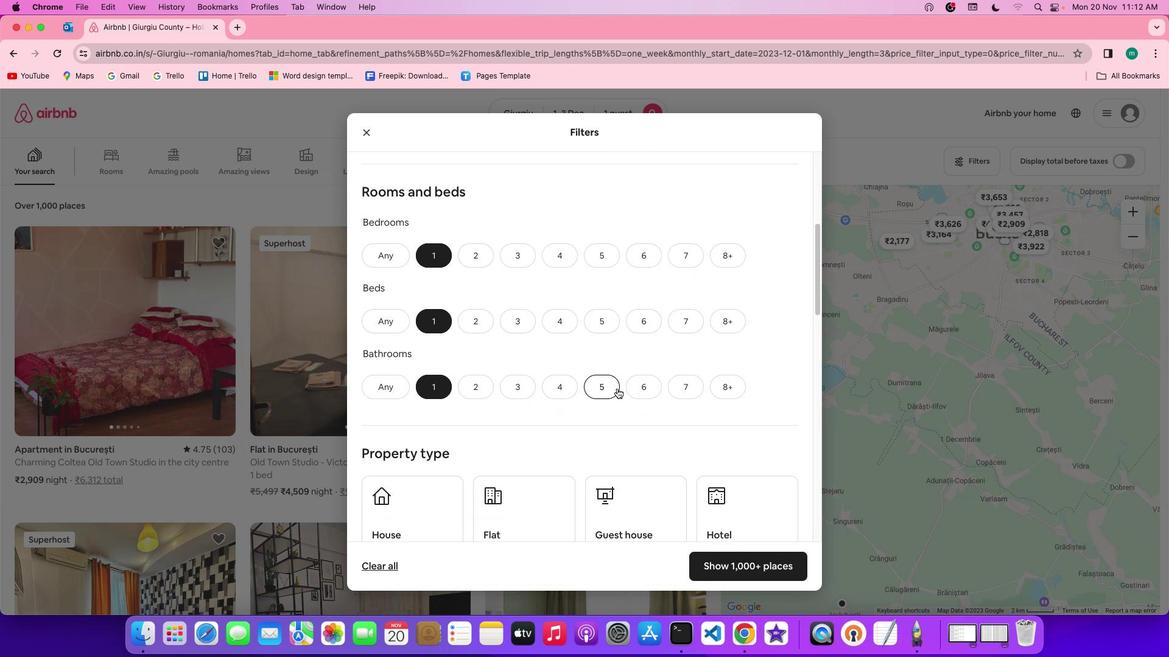 
Action: Mouse scrolled (616, 389) with delta (0, 0)
Screenshot: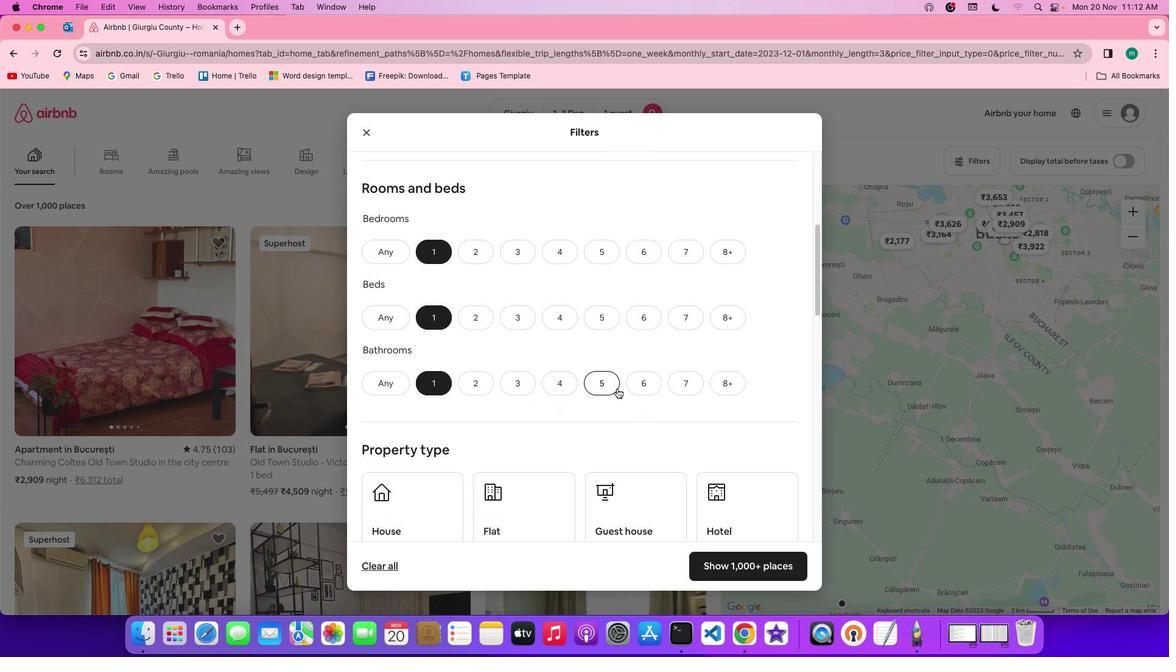 
Action: Mouse scrolled (616, 389) with delta (0, 0)
Screenshot: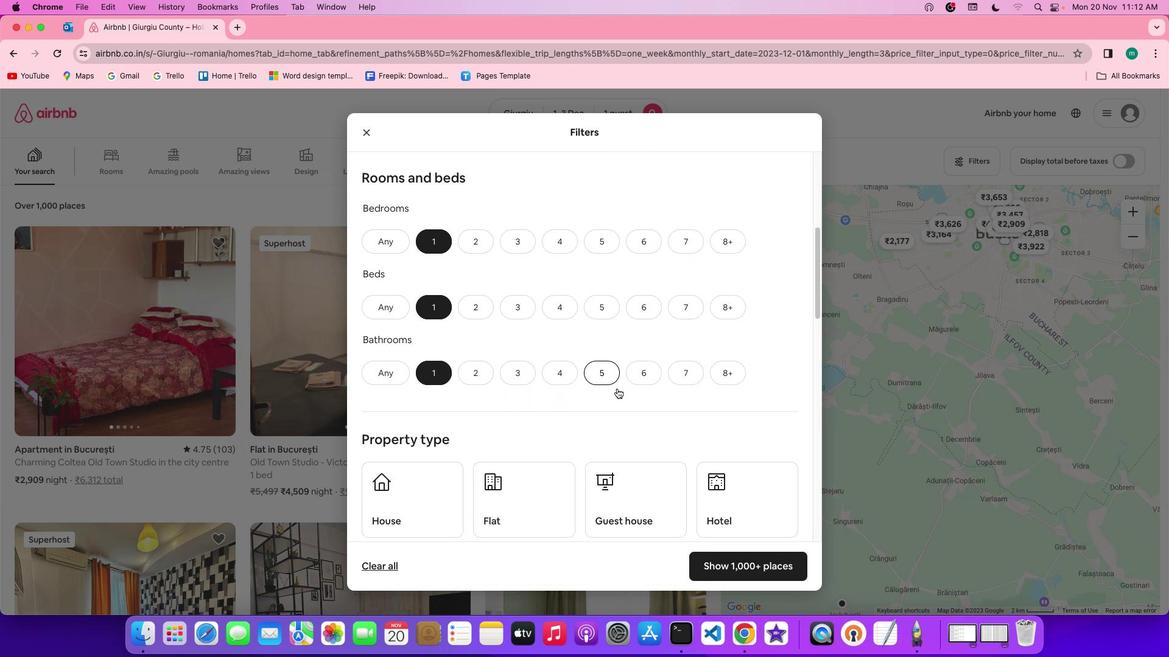 
Action: Mouse scrolled (616, 389) with delta (0, -1)
Screenshot: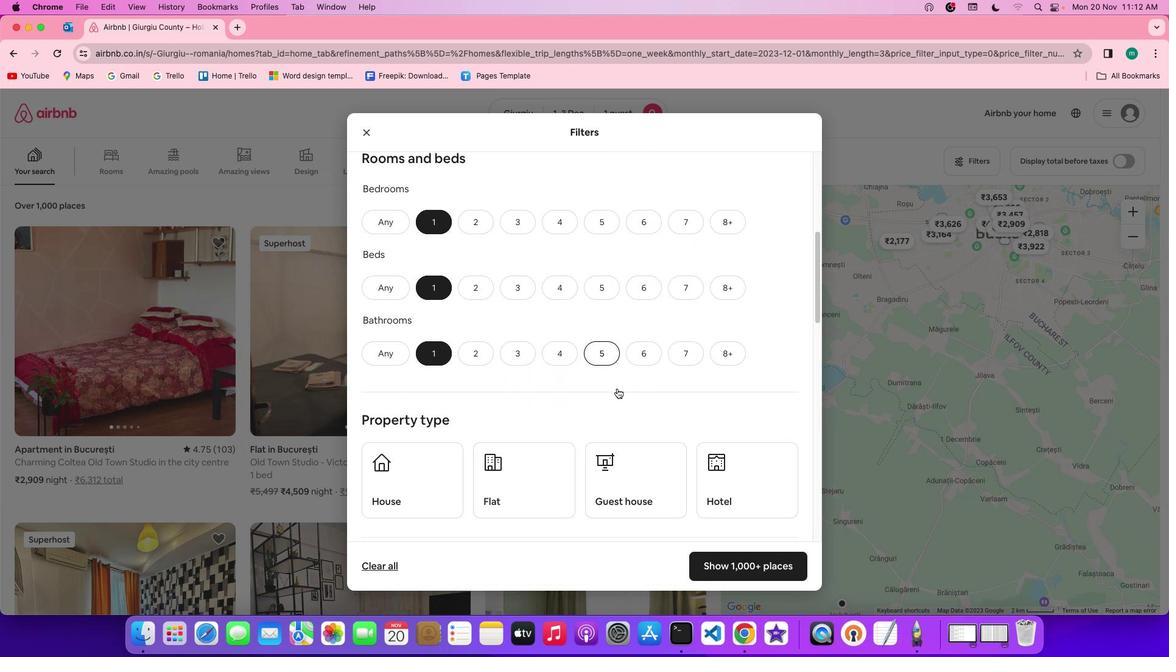 
Action: Mouse moved to (615, 386)
Screenshot: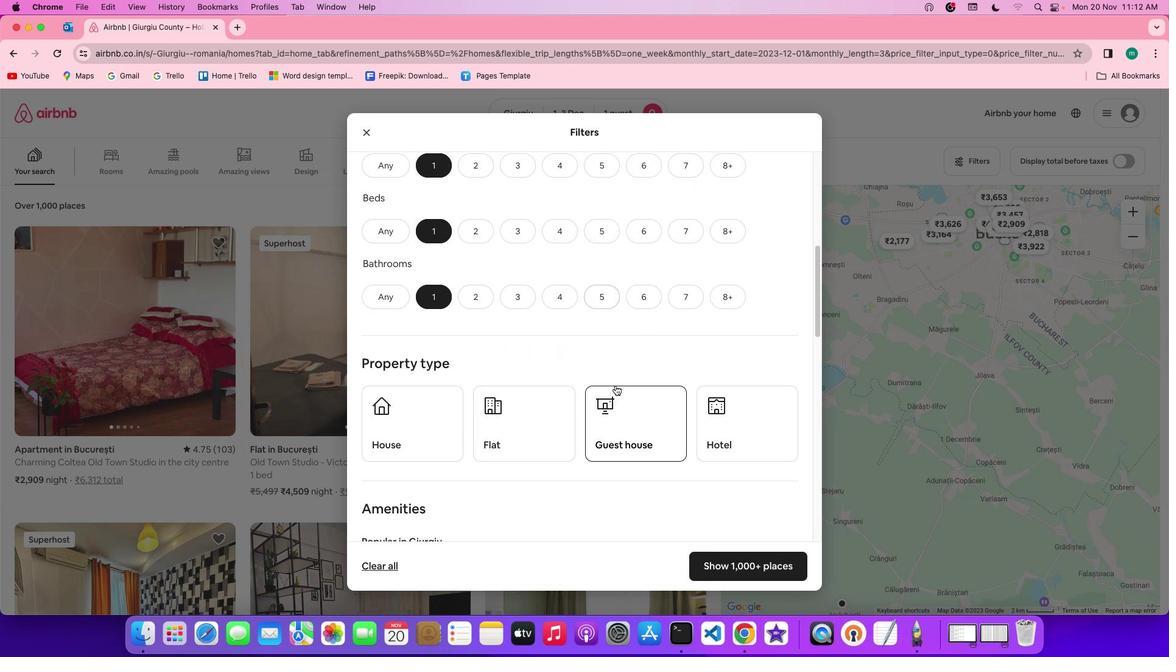 
Action: Mouse scrolled (615, 386) with delta (0, 0)
Screenshot: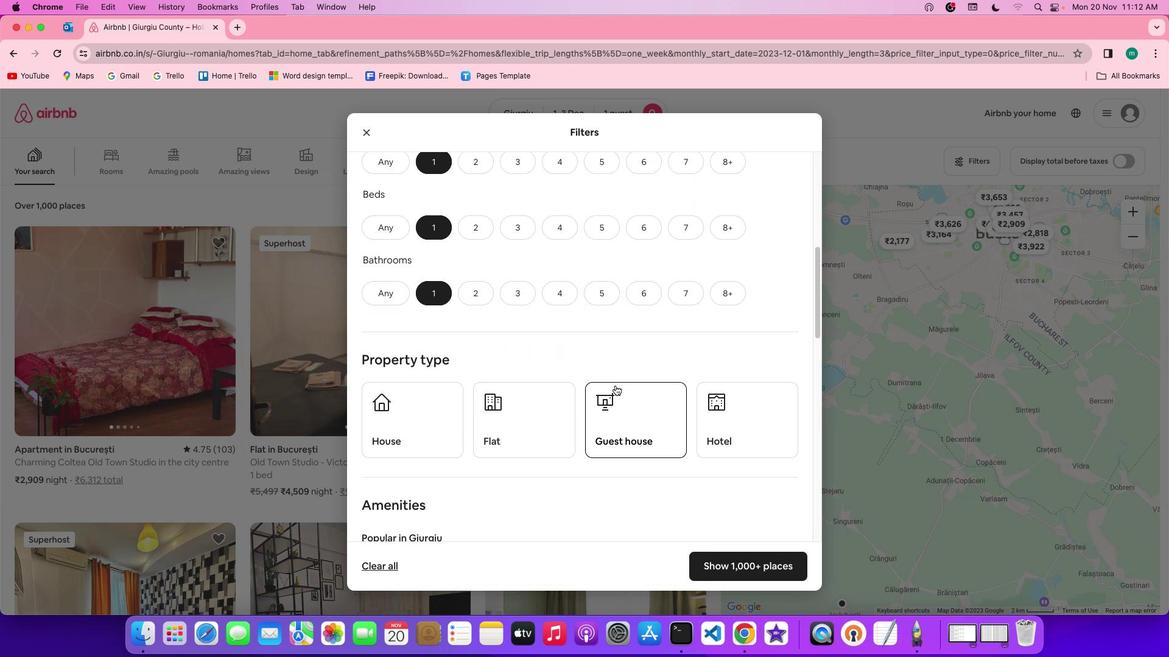 
Action: Mouse scrolled (615, 386) with delta (0, 0)
Screenshot: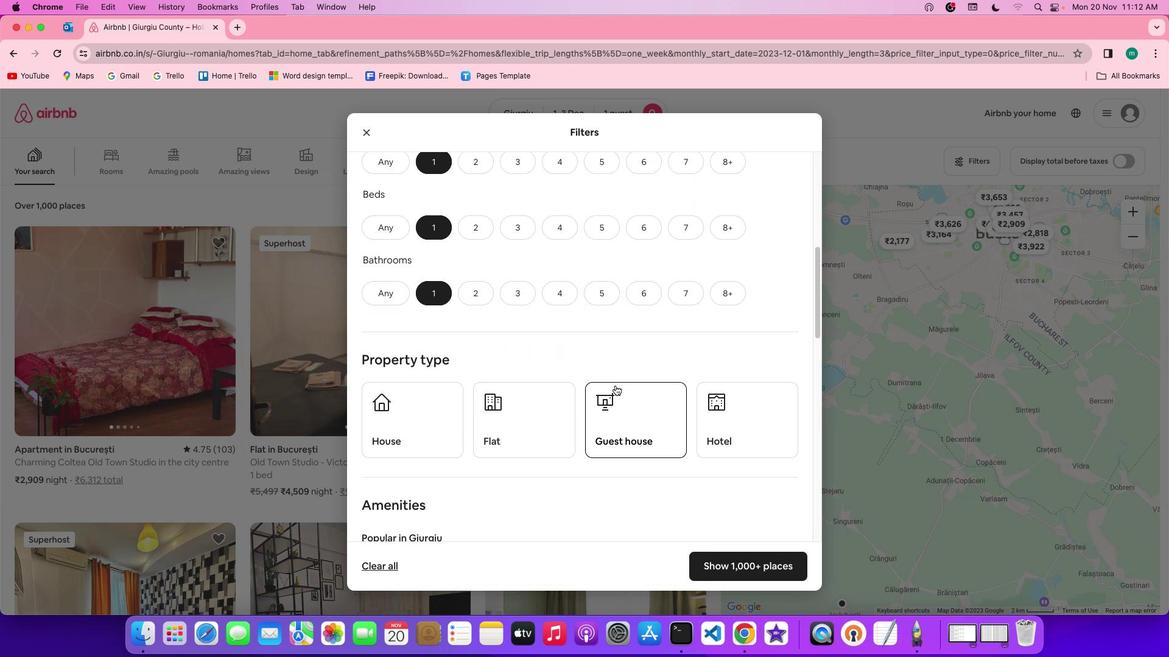 
Action: Mouse scrolled (615, 386) with delta (0, -1)
Screenshot: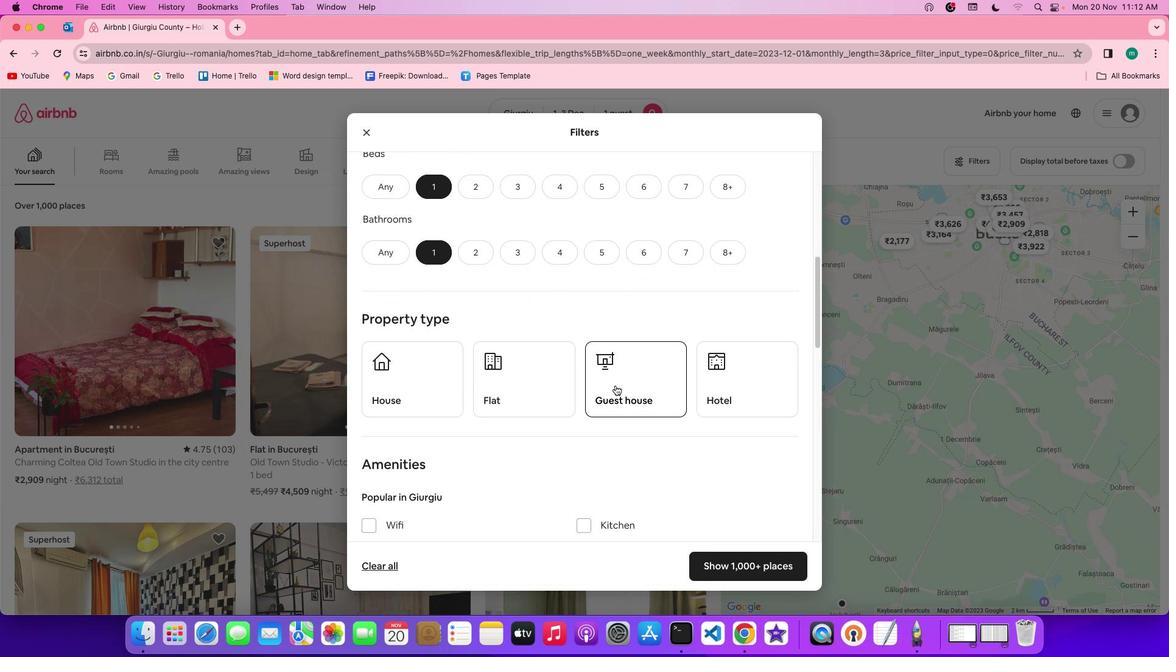 
Action: Mouse scrolled (615, 386) with delta (0, 0)
Screenshot: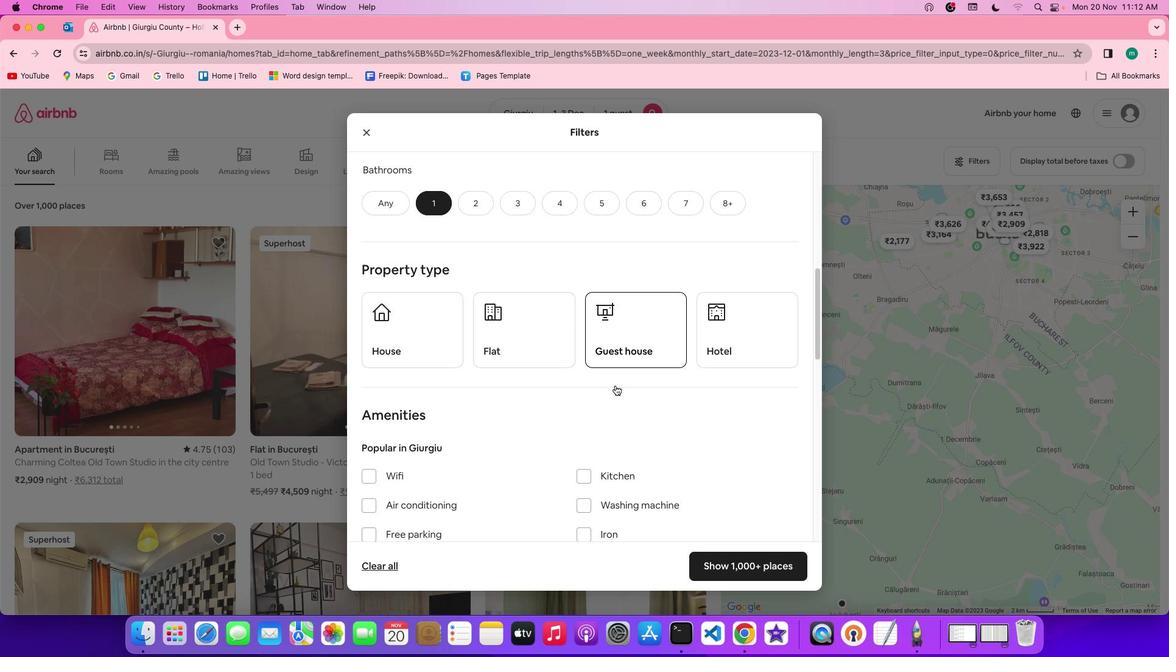 
Action: Mouse scrolled (615, 386) with delta (0, 0)
Screenshot: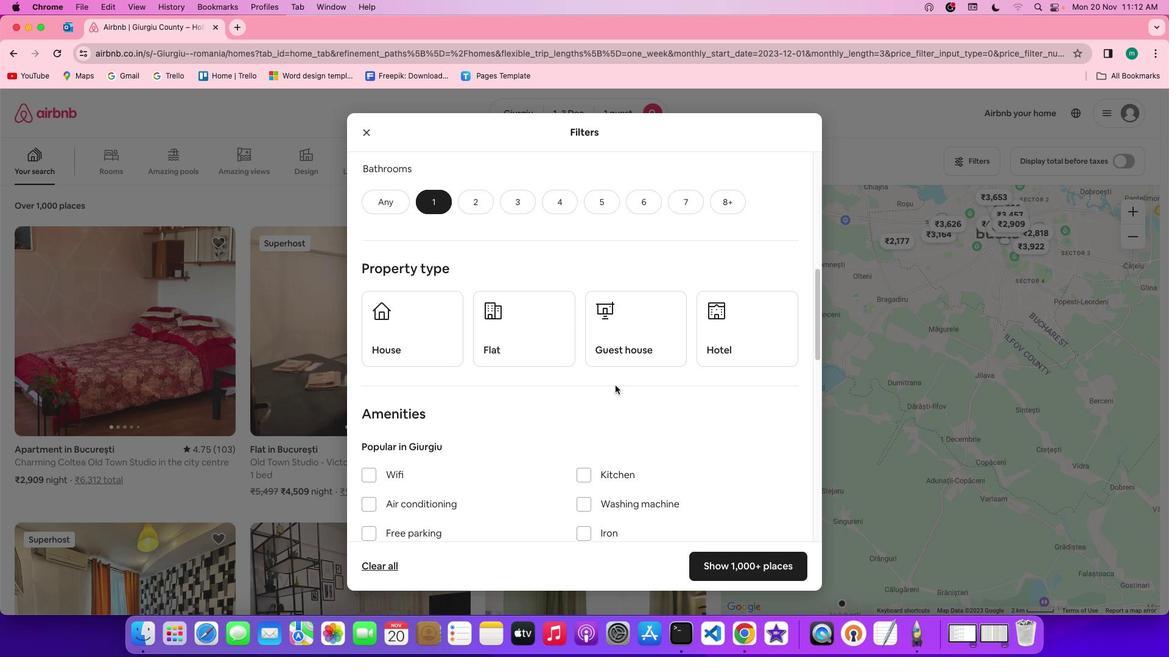 
Action: Mouse scrolled (615, 386) with delta (0, 0)
Screenshot: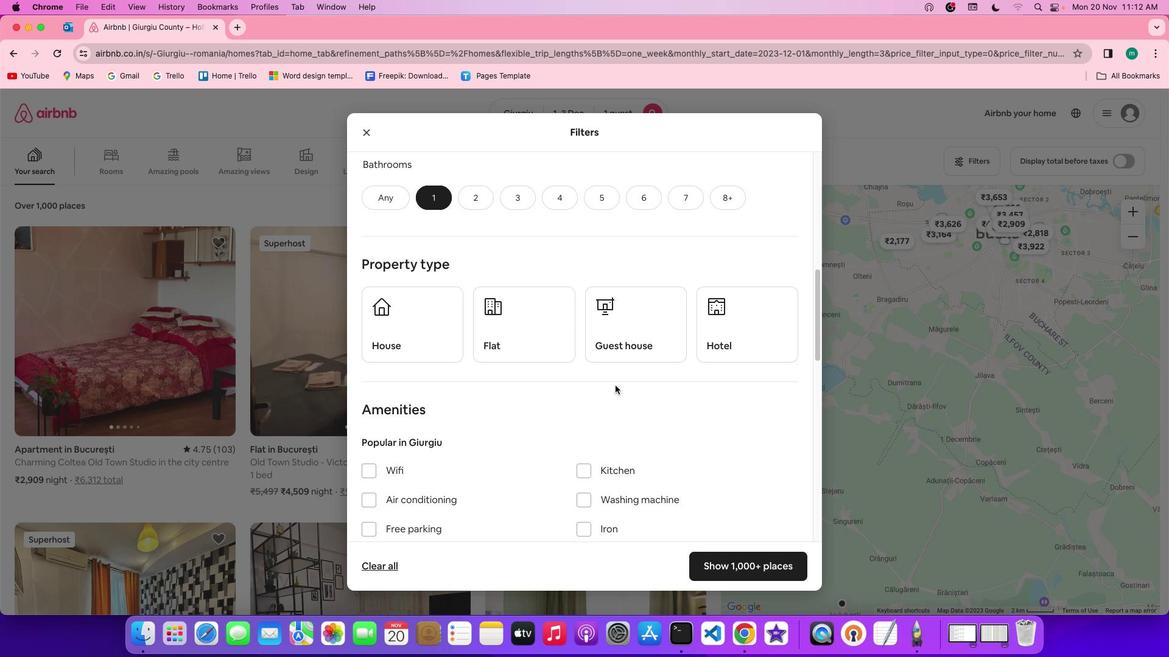 
Action: Mouse moved to (717, 334)
Screenshot: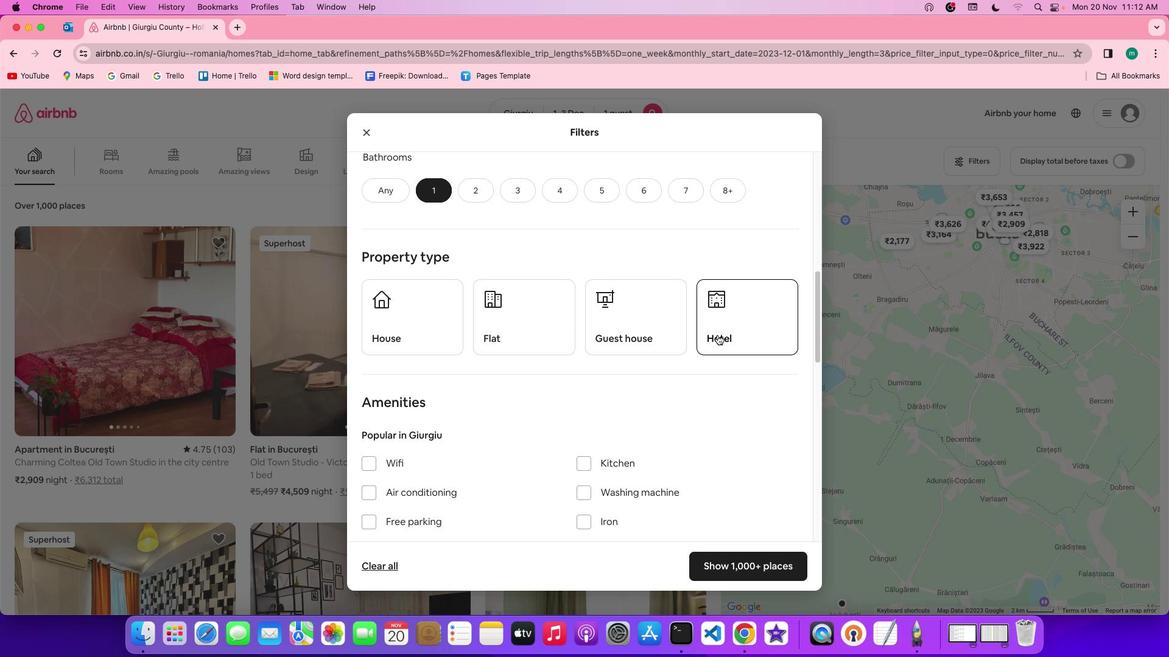 
Action: Mouse pressed left at (717, 334)
Screenshot: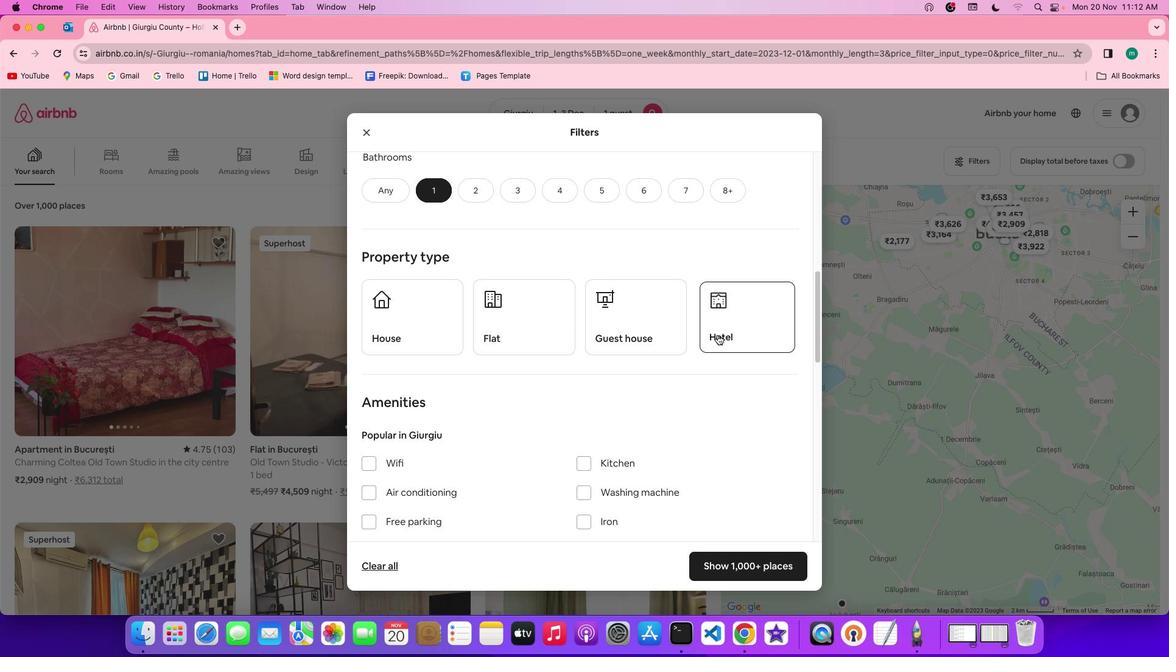 
Action: Mouse moved to (663, 419)
Screenshot: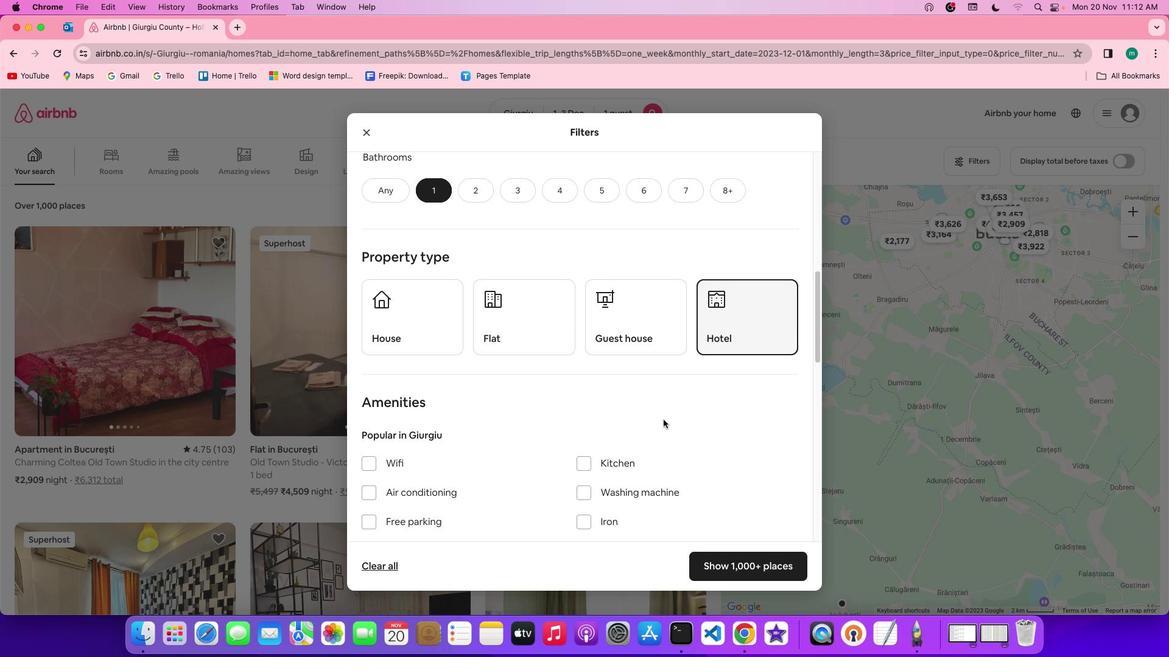 
Action: Mouse scrolled (663, 419) with delta (0, 0)
Screenshot: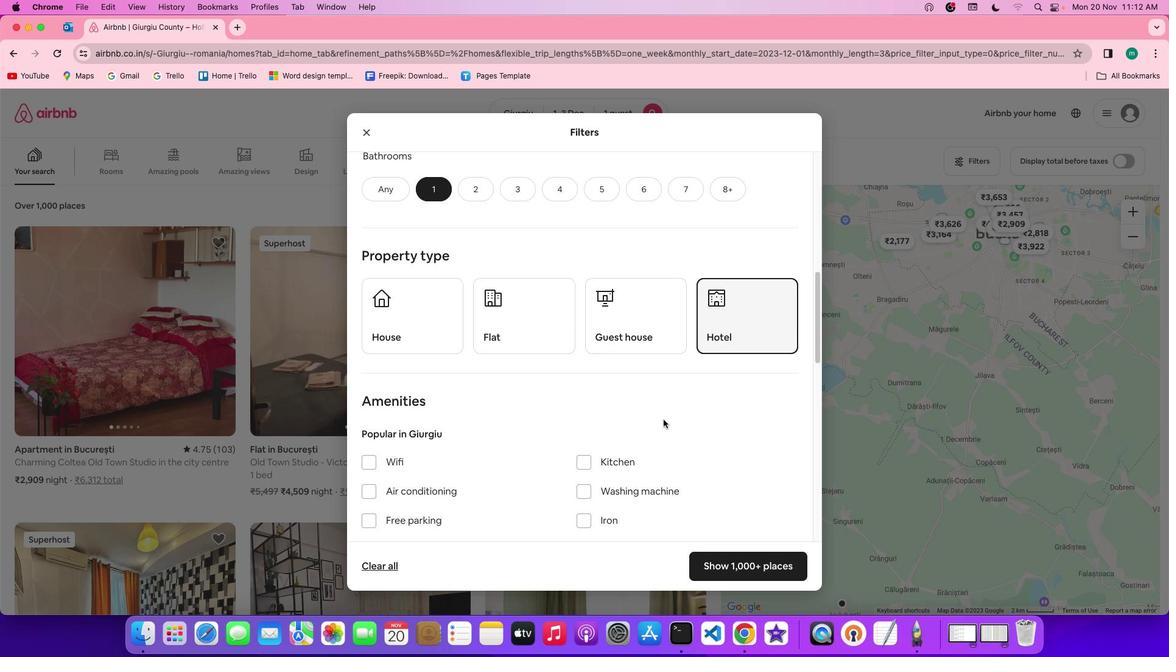 
Action: Mouse scrolled (663, 419) with delta (0, 0)
Screenshot: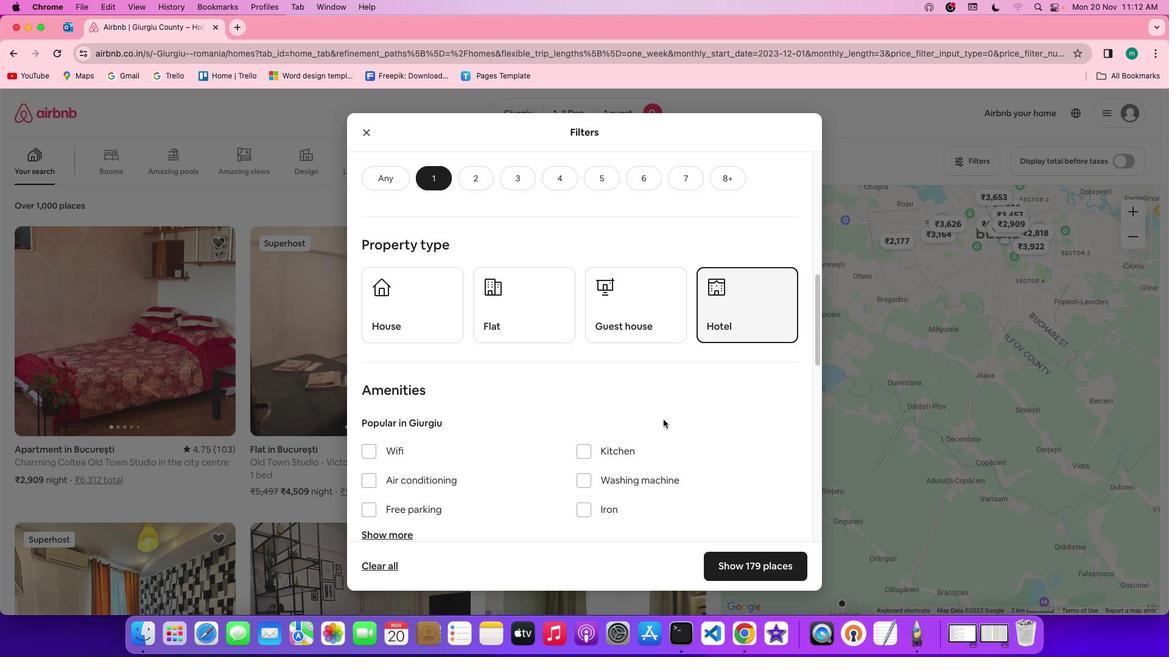 
Action: Mouse scrolled (663, 419) with delta (0, -1)
Screenshot: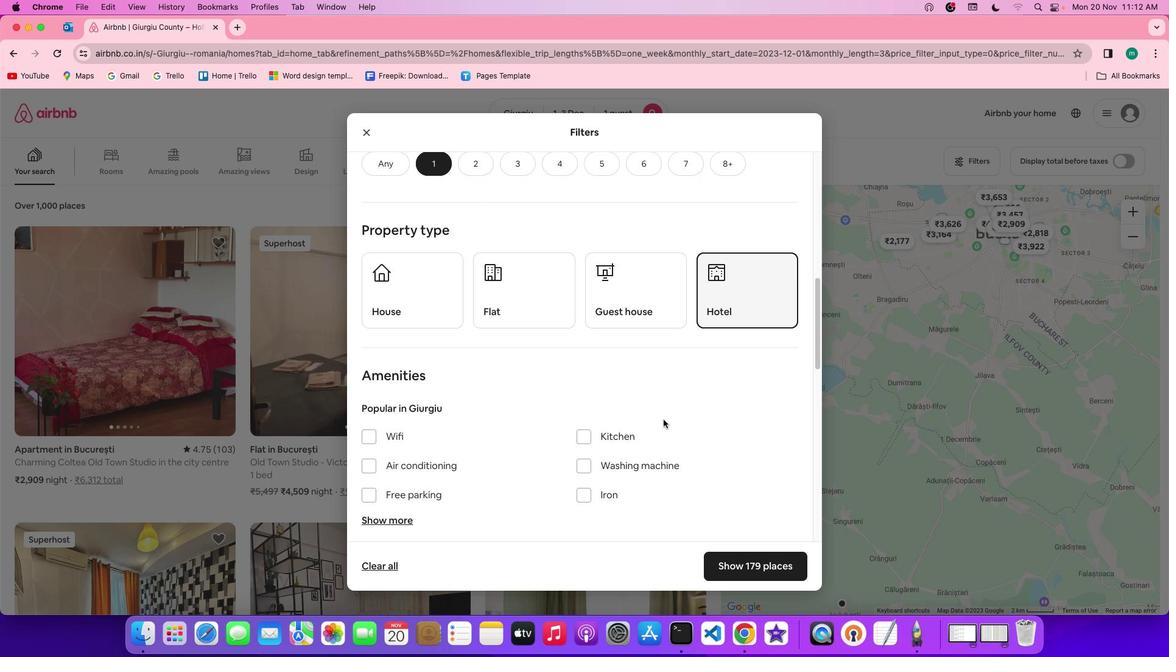 
Action: Mouse scrolled (663, 419) with delta (0, -1)
Screenshot: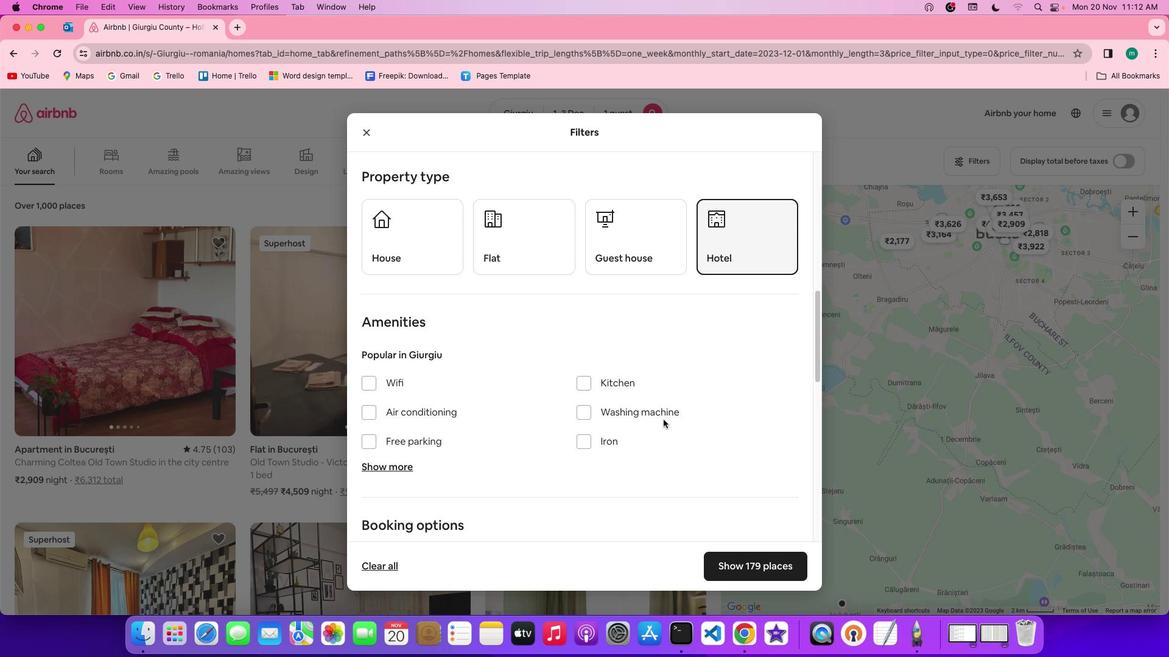 
Action: Mouse scrolled (663, 419) with delta (0, 0)
Screenshot: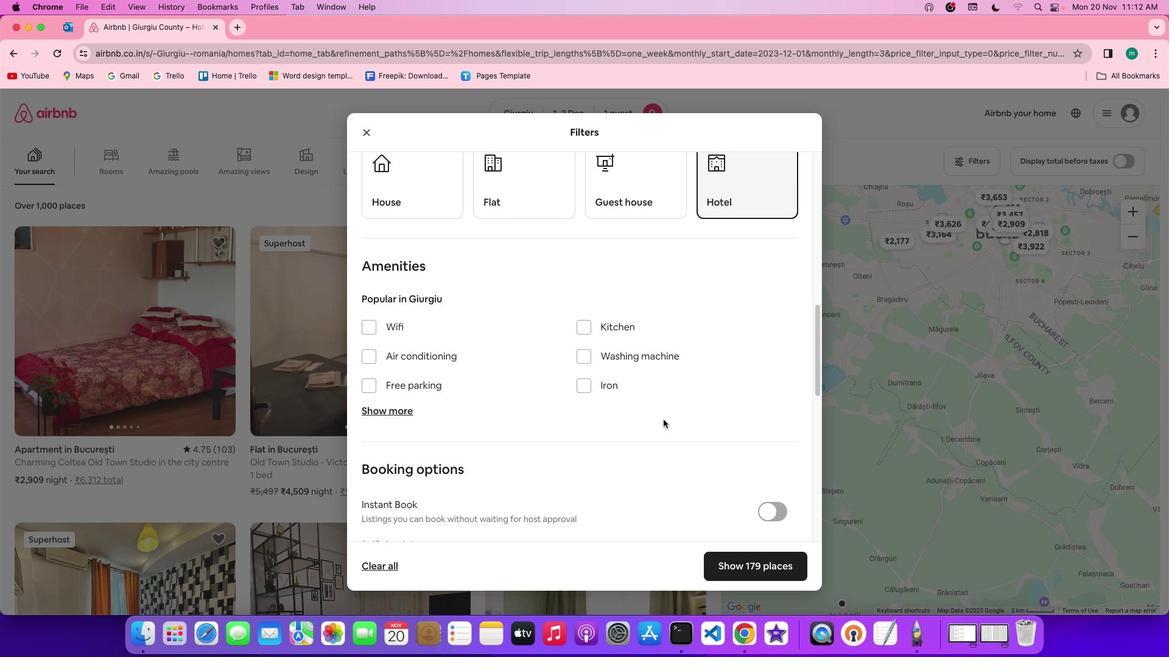 
Action: Mouse scrolled (663, 419) with delta (0, 0)
Screenshot: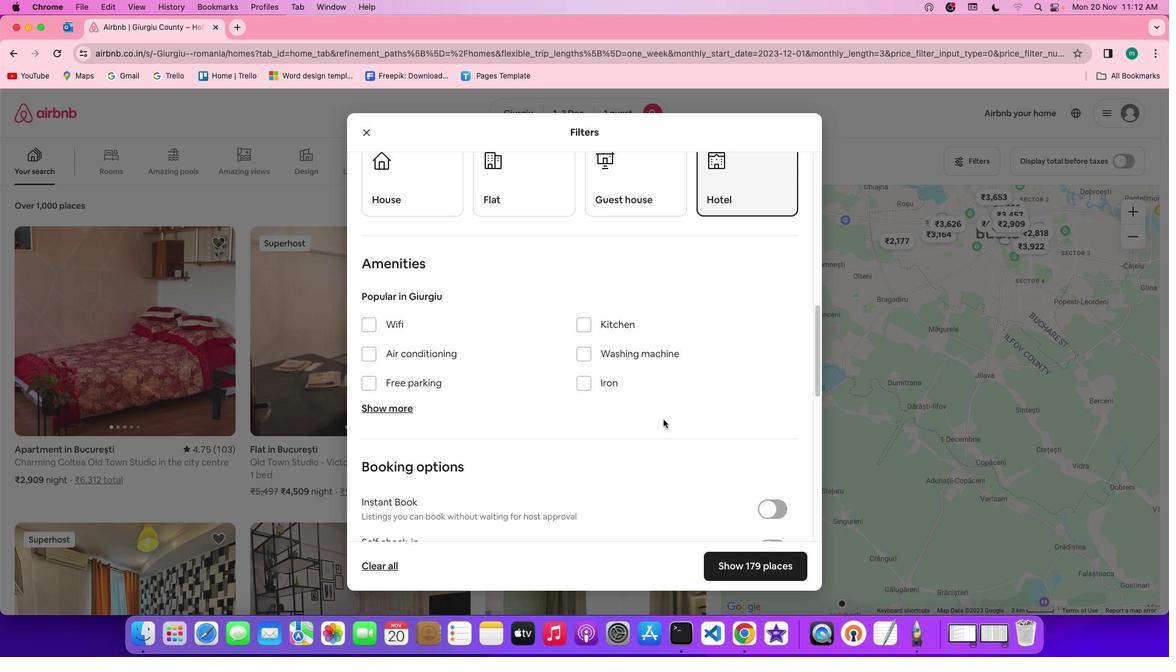 
Action: Mouse scrolled (663, 419) with delta (0, 0)
Screenshot: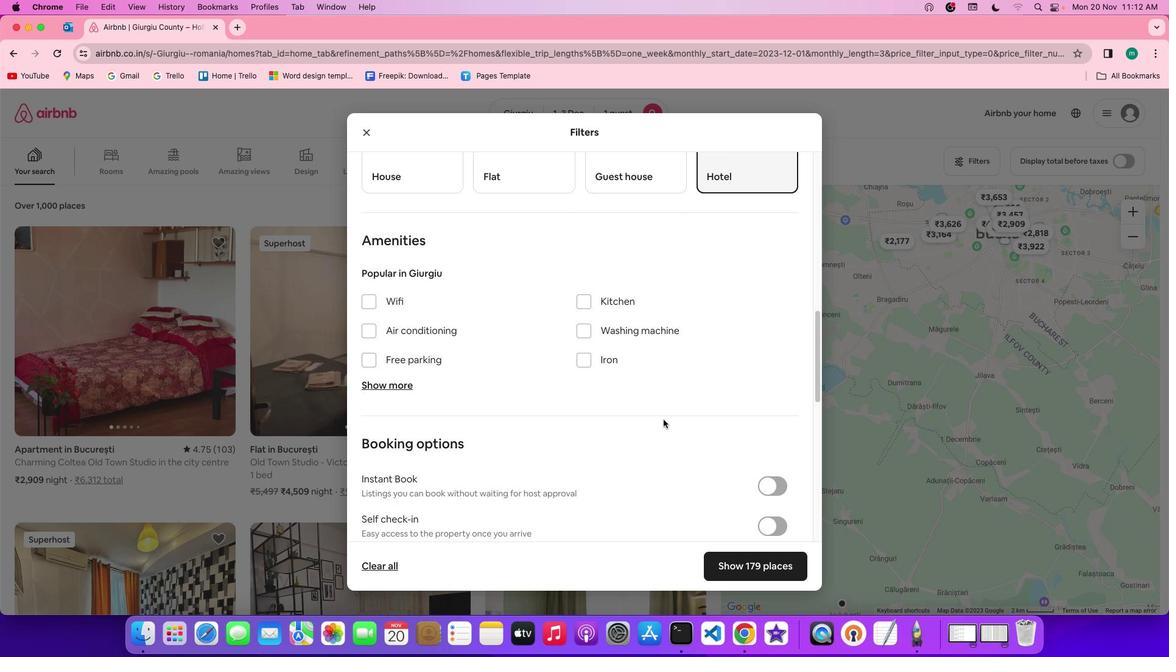 
Action: Mouse scrolled (663, 419) with delta (0, -1)
Screenshot: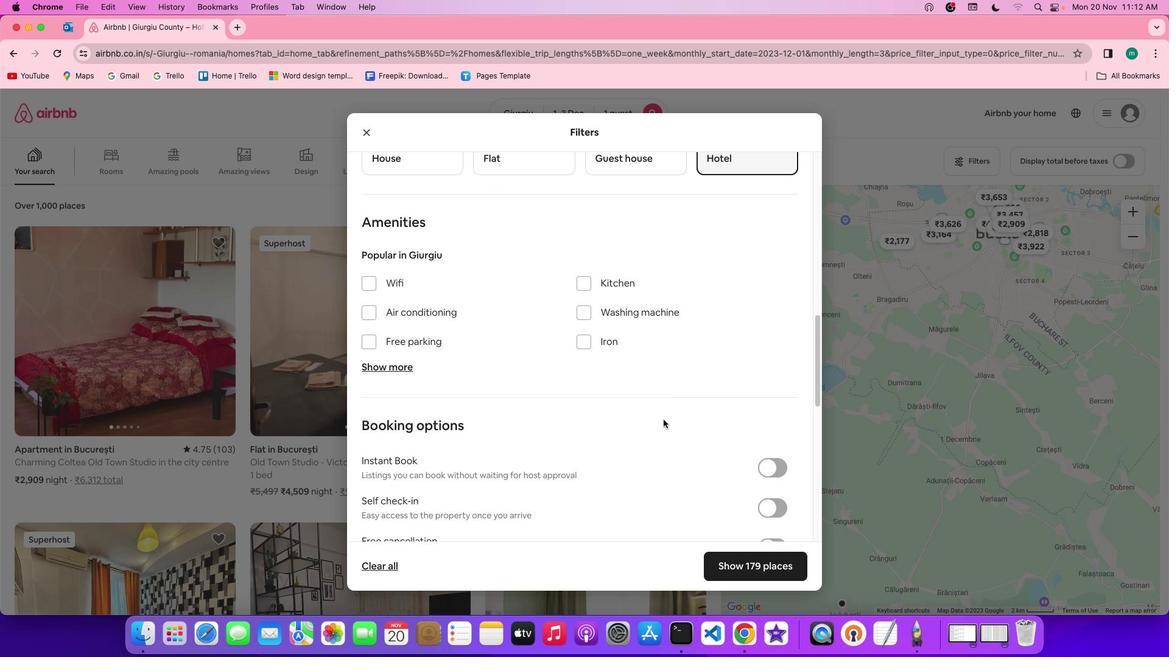 
Action: Mouse scrolled (663, 419) with delta (0, 0)
Screenshot: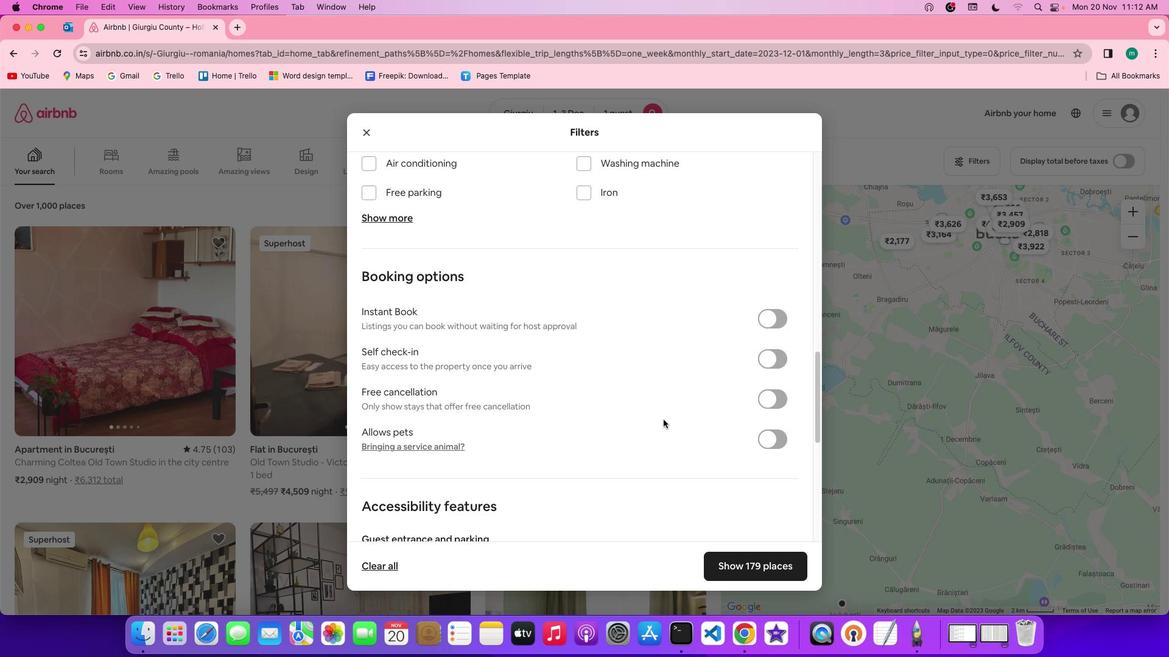 
Action: Mouse scrolled (663, 419) with delta (0, 0)
Screenshot: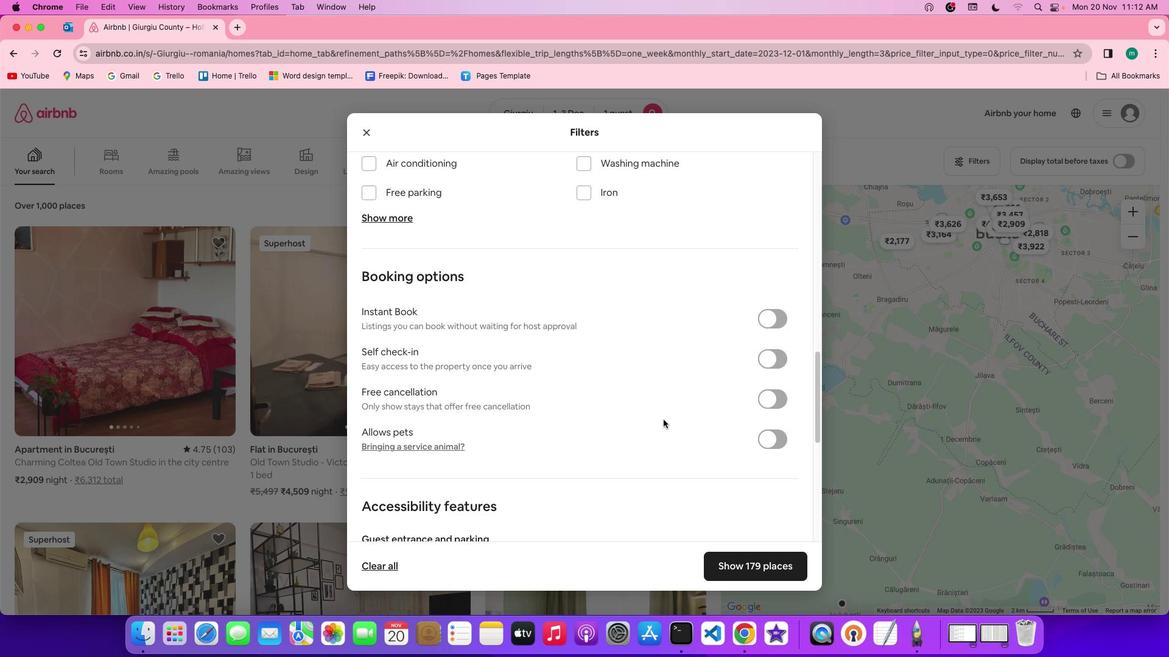 
Action: Mouse scrolled (663, 419) with delta (0, -1)
Screenshot: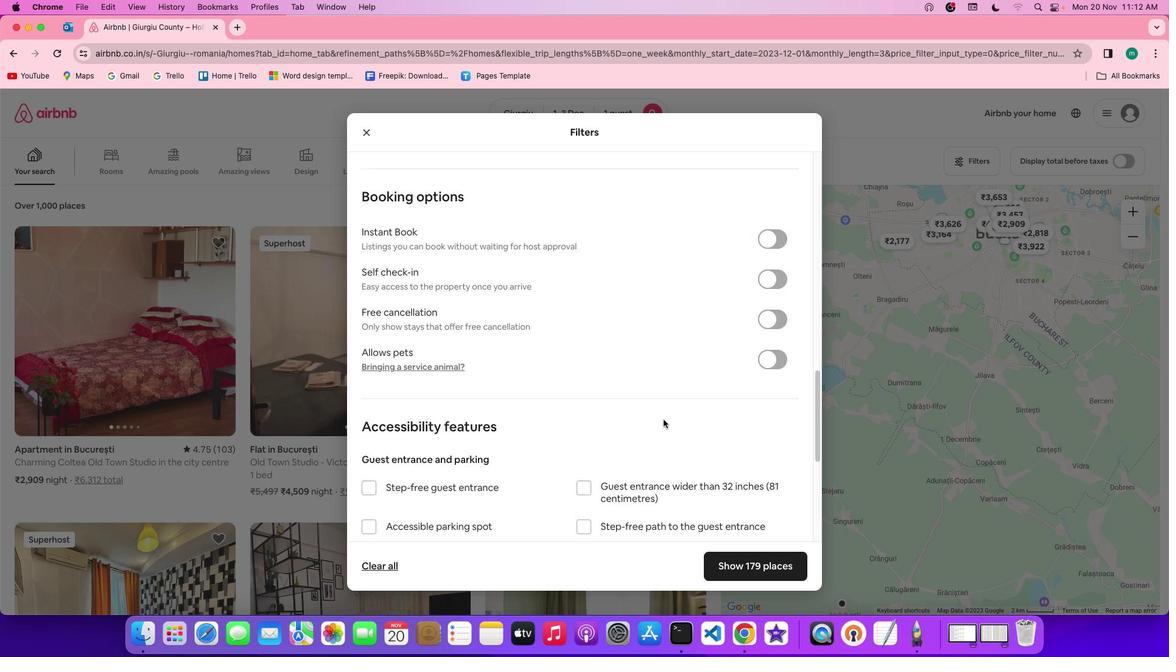 
Action: Mouse scrolled (663, 419) with delta (0, -3)
Screenshot: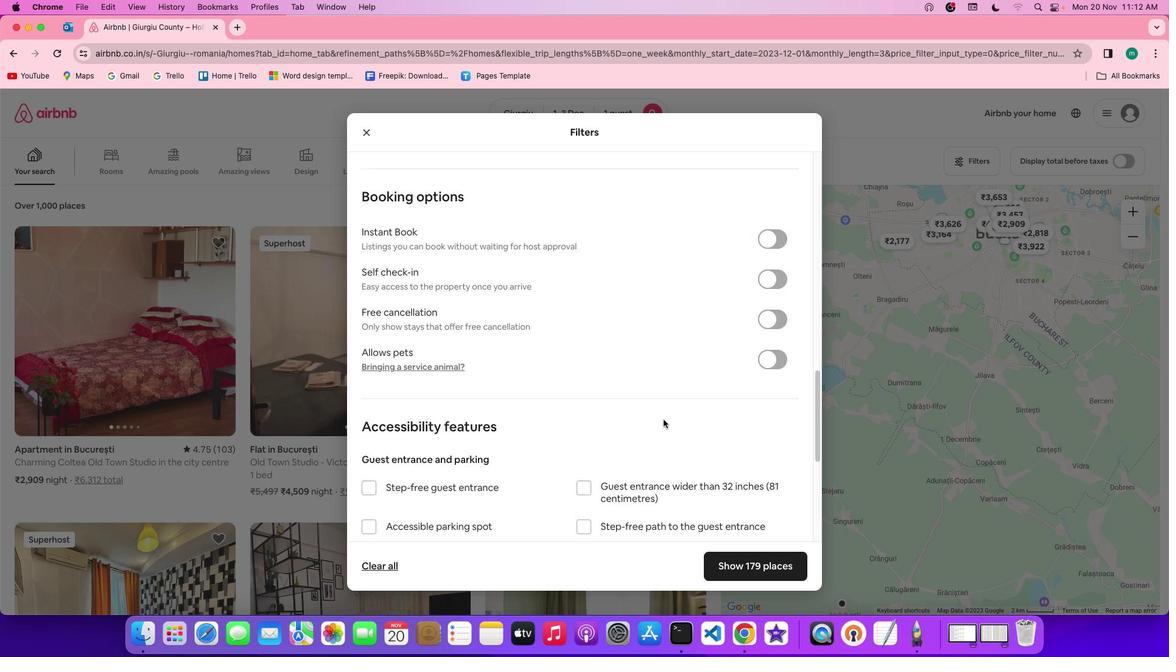 
Action: Mouse scrolled (663, 419) with delta (0, -3)
Screenshot: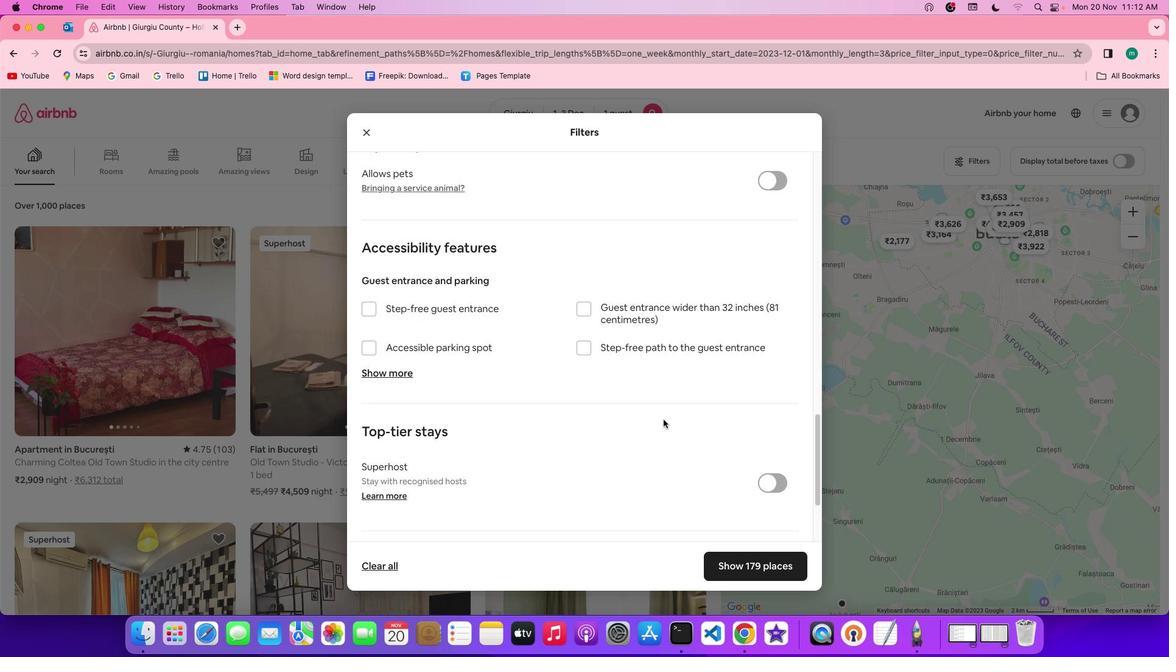 
Action: Mouse scrolled (663, 419) with delta (0, -3)
Screenshot: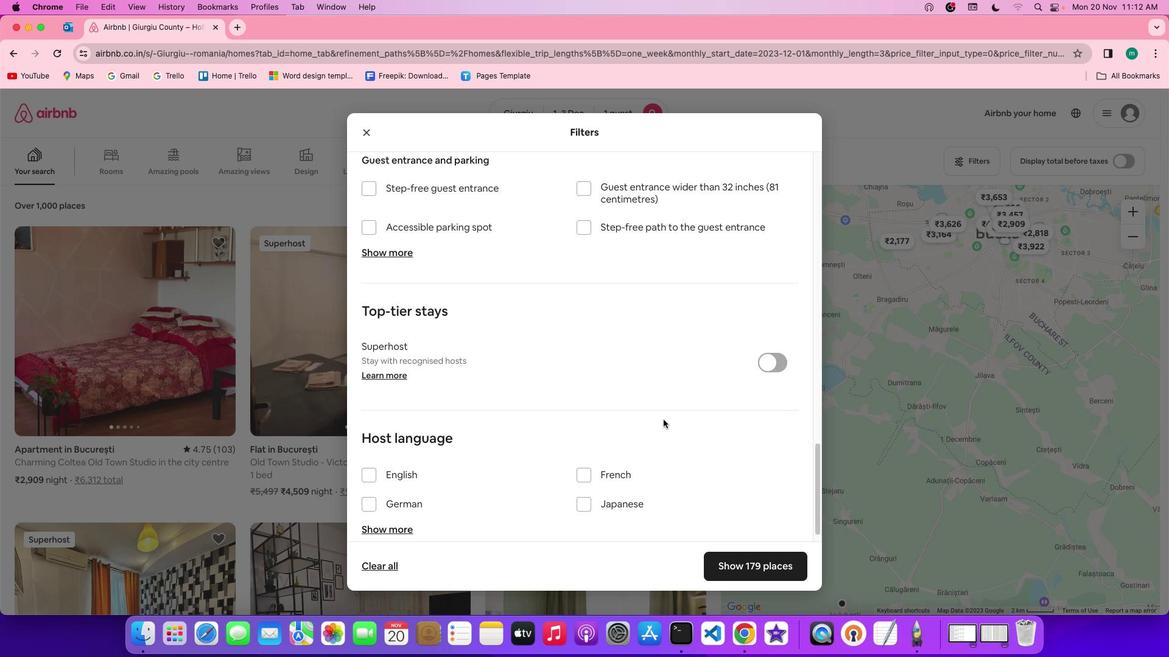 
Action: Mouse scrolled (663, 419) with delta (0, 0)
Screenshot: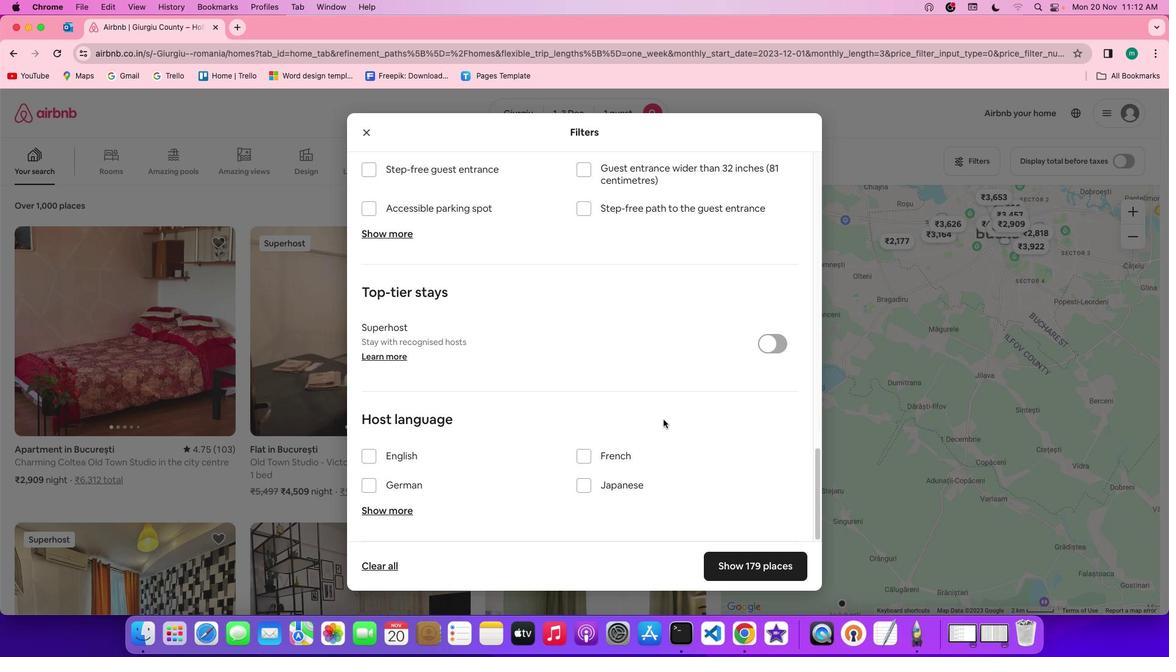 
Action: Mouse scrolled (663, 419) with delta (0, 0)
Screenshot: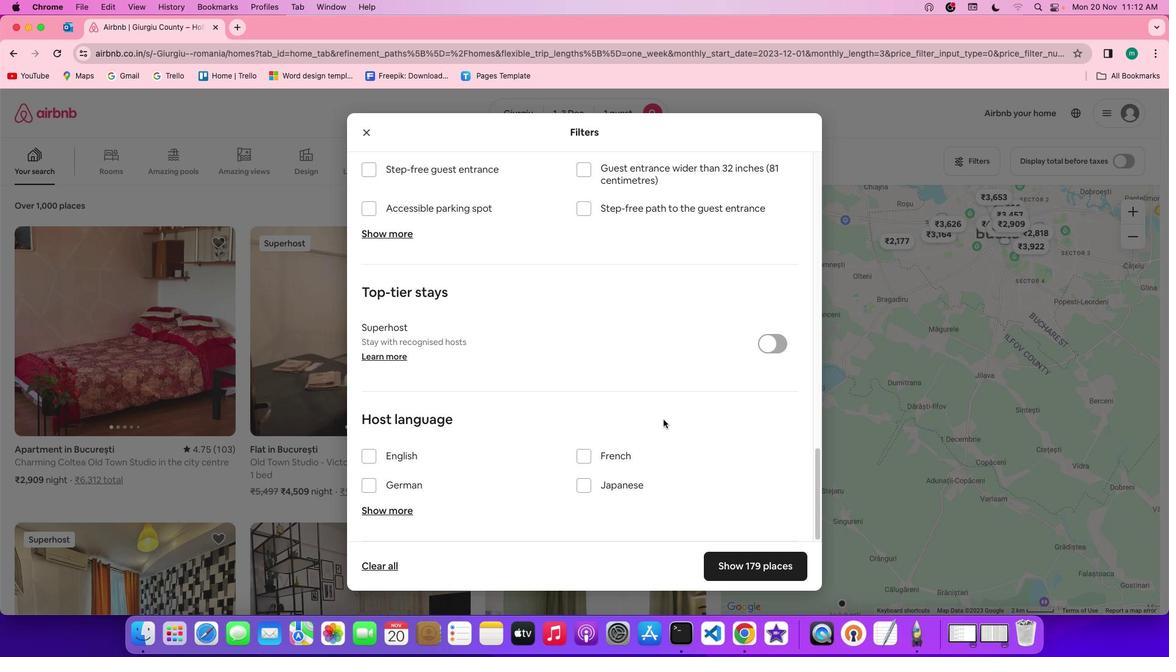 
Action: Mouse scrolled (663, 419) with delta (0, -1)
Screenshot: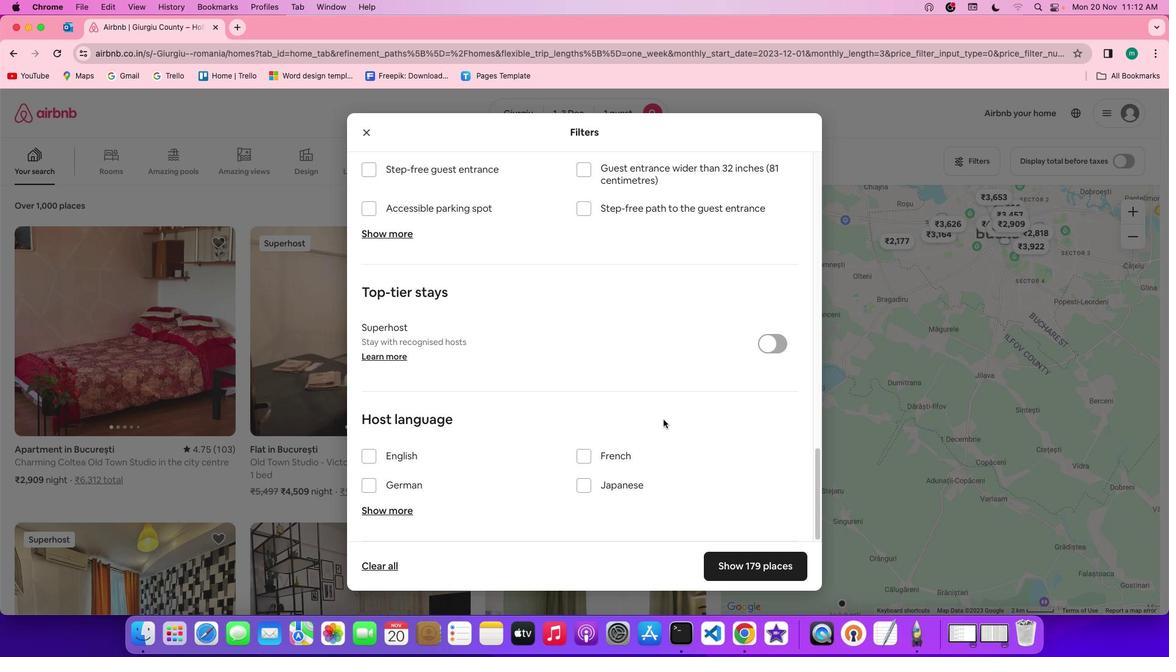 
Action: Mouse scrolled (663, 419) with delta (0, -3)
Screenshot: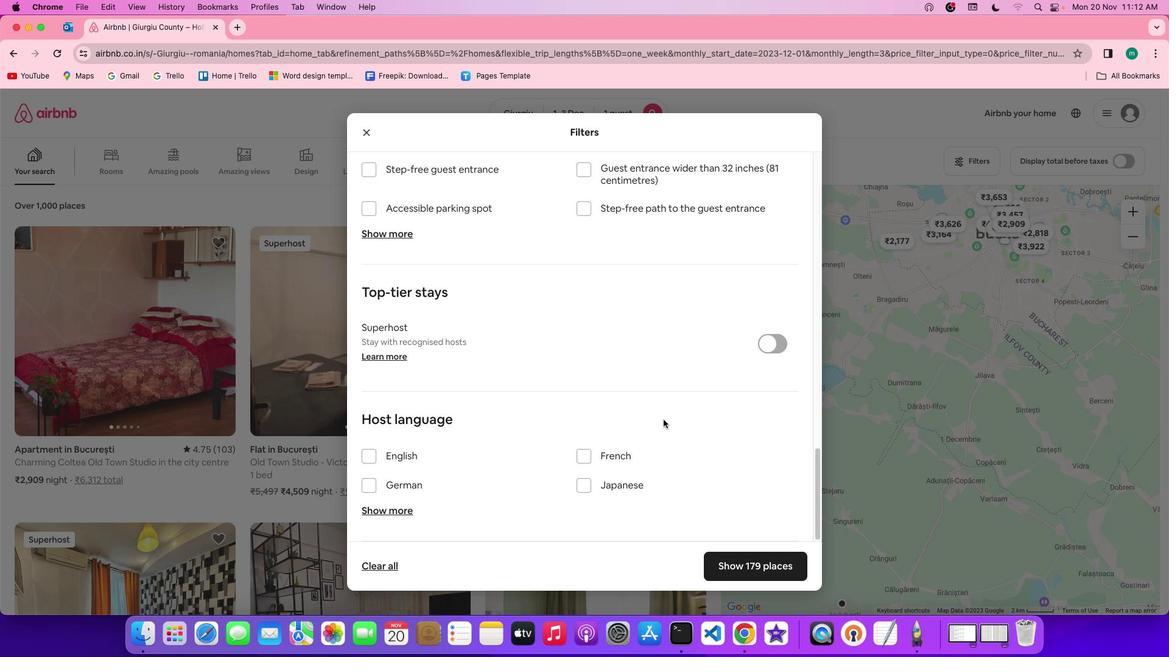 
Action: Mouse scrolled (663, 419) with delta (0, -3)
Screenshot: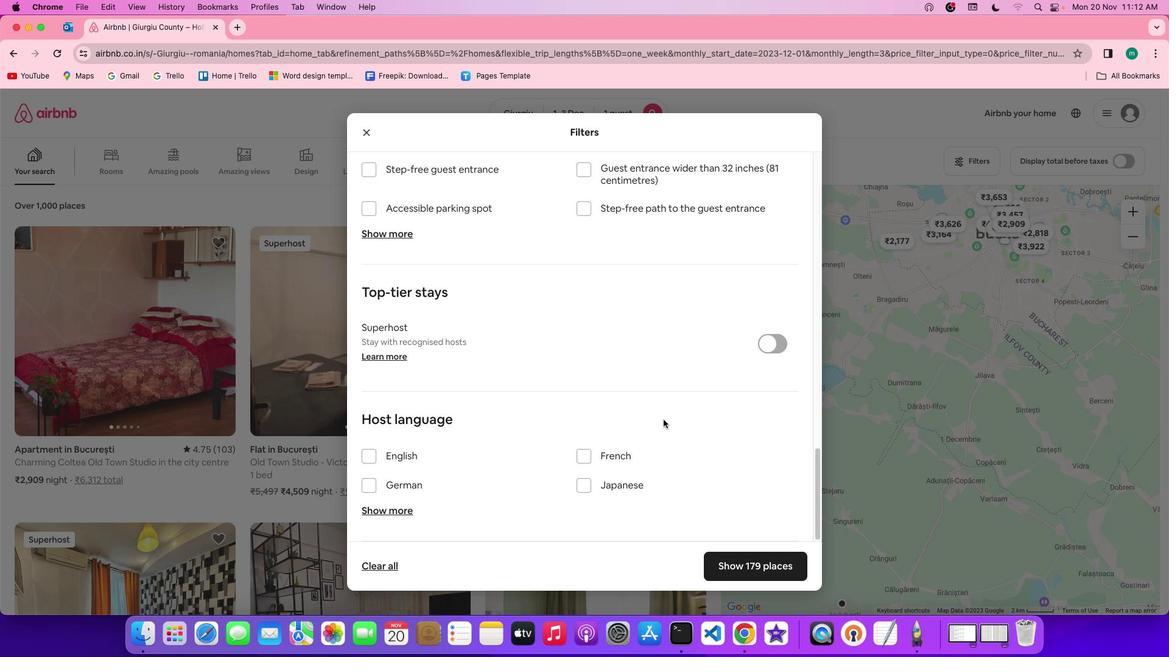 
Action: Mouse scrolled (663, 419) with delta (0, -3)
Screenshot: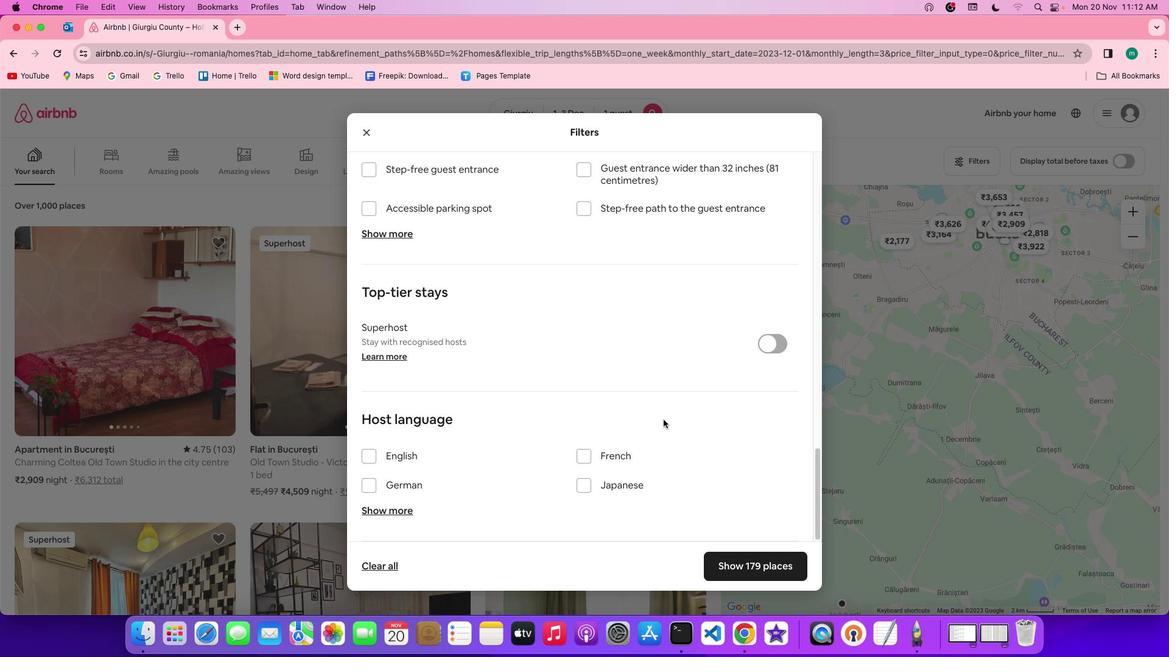 
Action: Mouse scrolled (663, 419) with delta (0, -4)
Screenshot: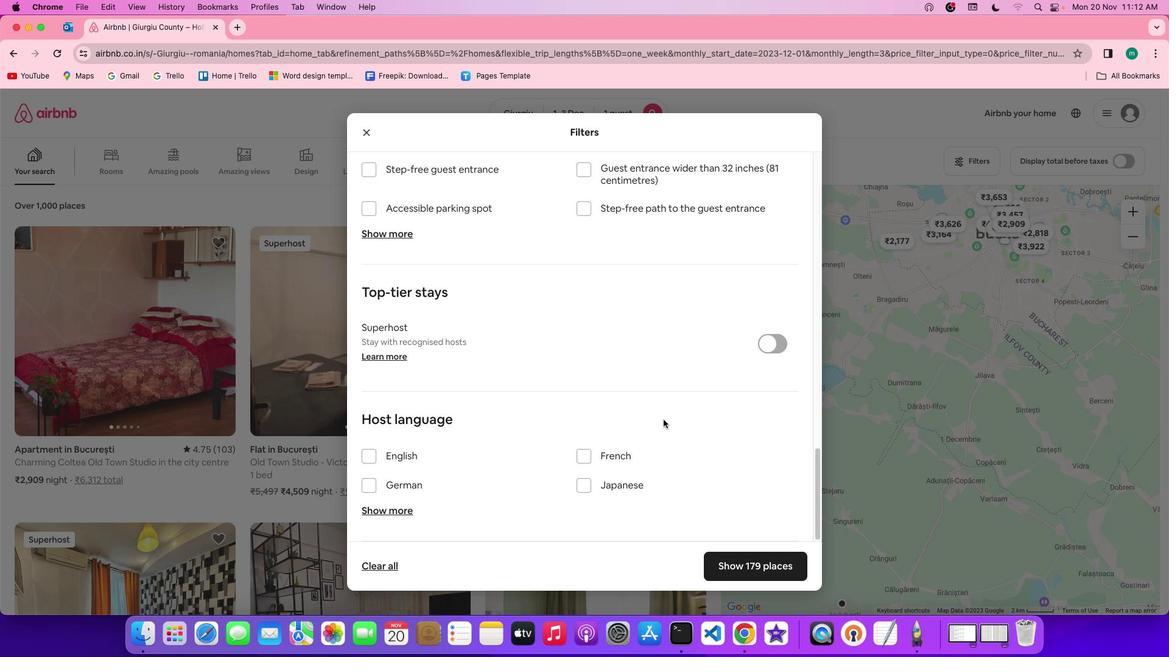 
Action: Mouse moved to (663, 419)
Screenshot: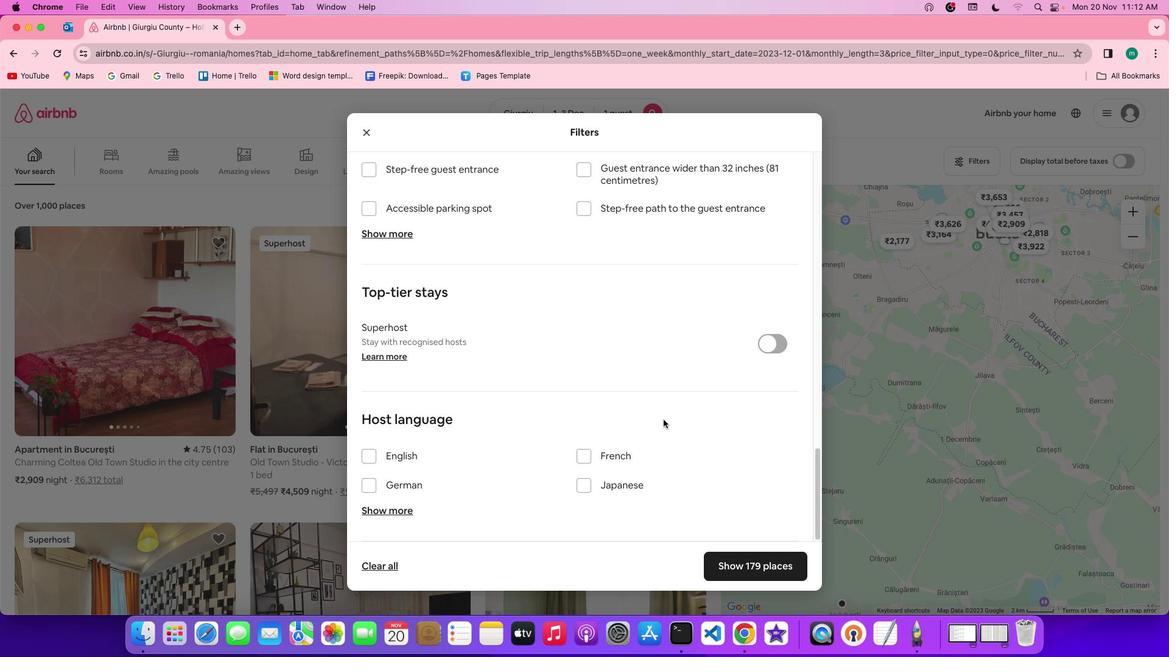 
Action: Mouse scrolled (663, 419) with delta (0, 0)
Screenshot: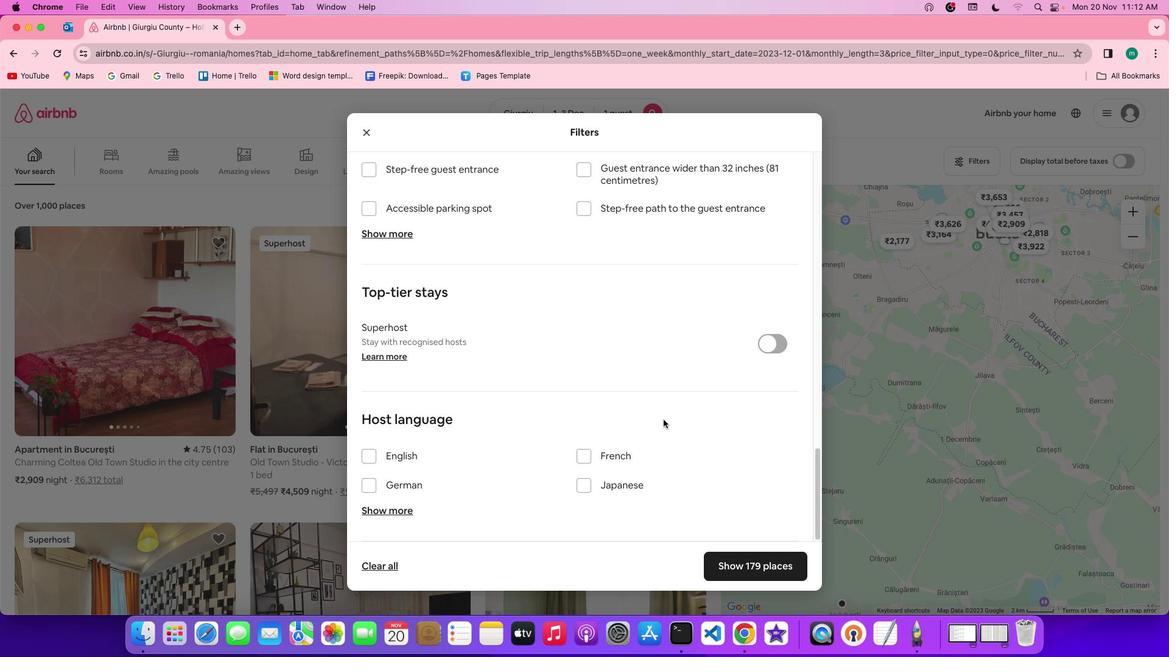 
Action: Mouse scrolled (663, 419) with delta (0, 0)
Screenshot: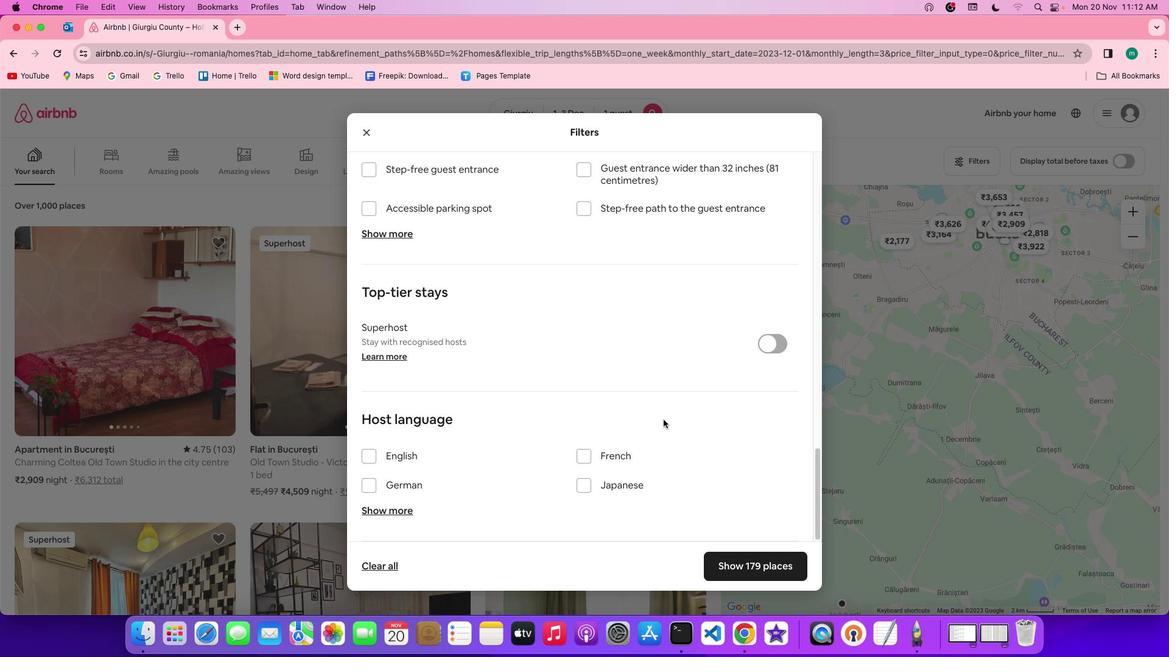 
Action: Mouse scrolled (663, 419) with delta (0, -1)
Screenshot: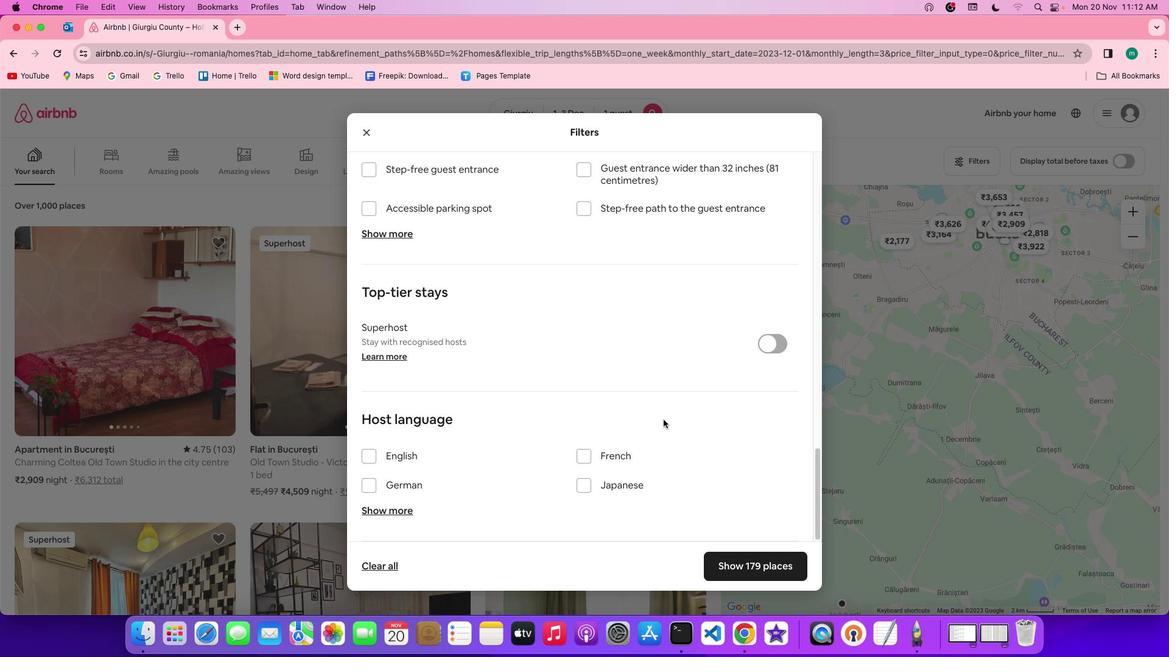 
Action: Mouse scrolled (663, 419) with delta (0, -3)
Screenshot: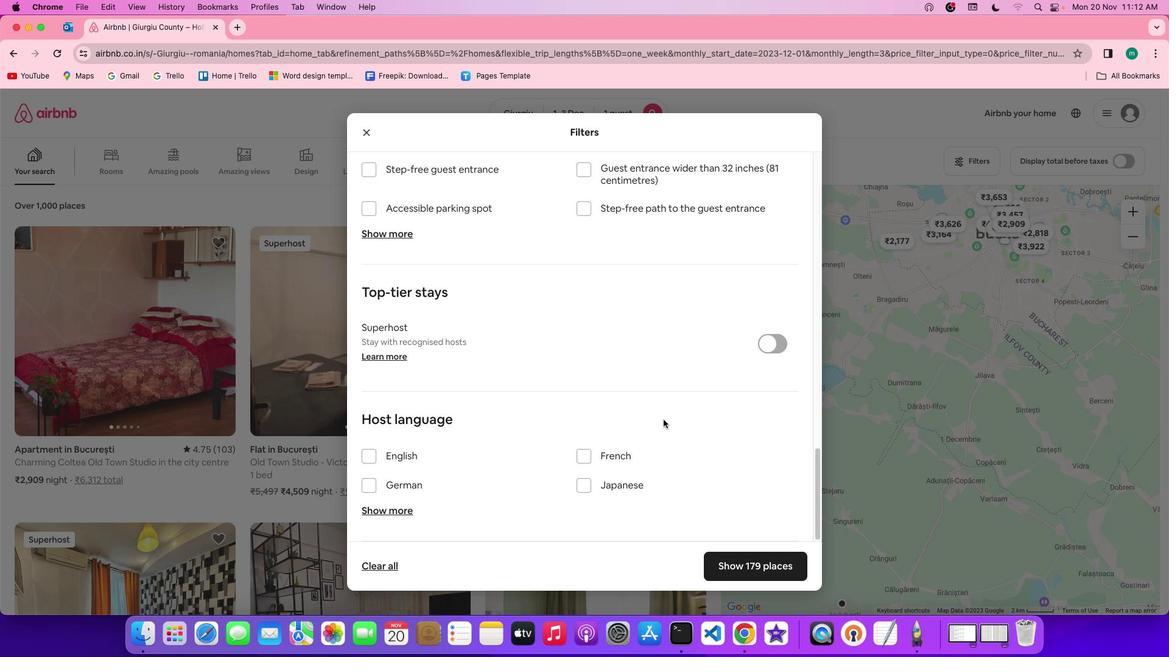 
Action: Mouse scrolled (663, 419) with delta (0, -3)
Screenshot: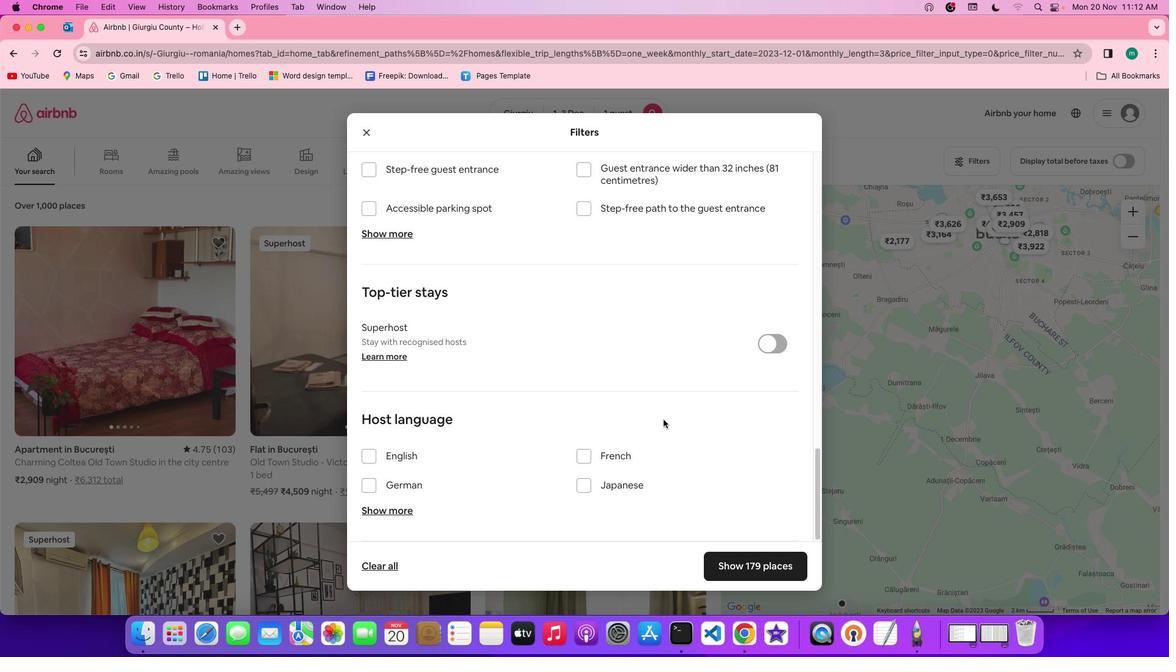 
Action: Mouse scrolled (663, 419) with delta (0, -3)
Screenshot: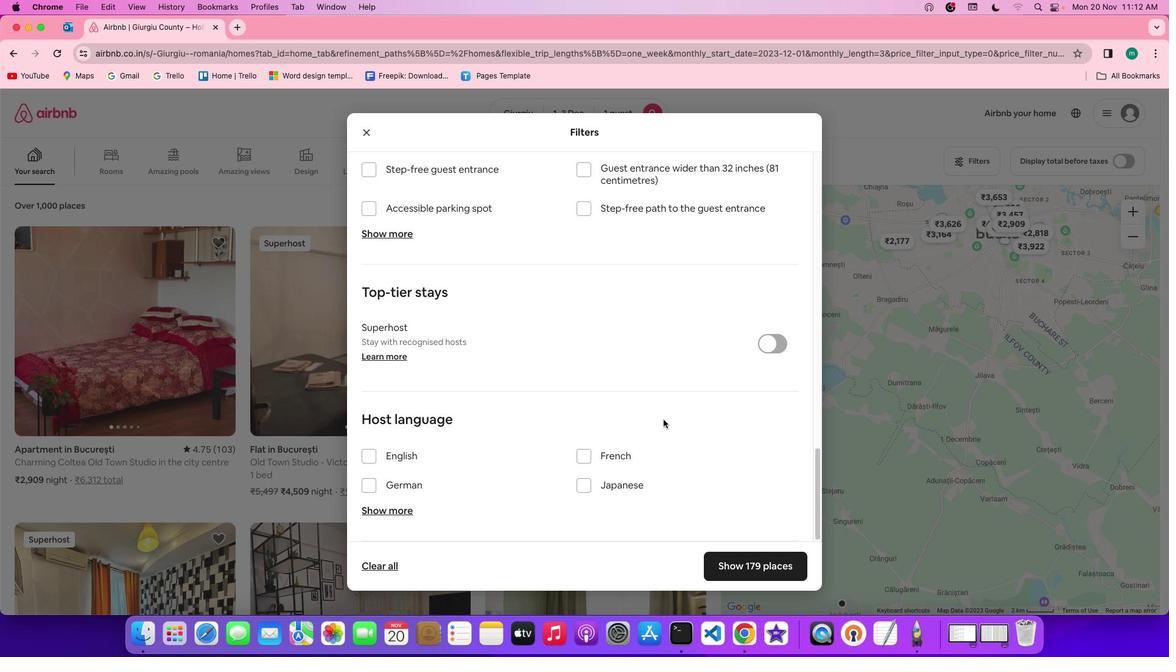
Action: Mouse moved to (738, 559)
Screenshot: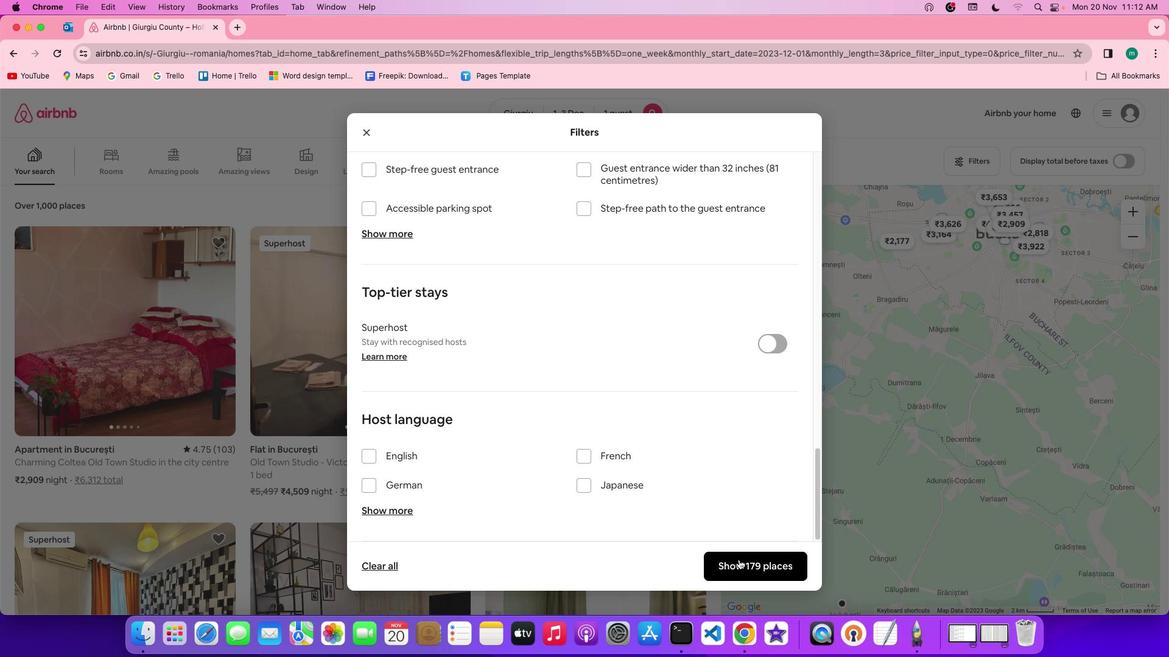 
Action: Mouse pressed left at (738, 559)
Screenshot: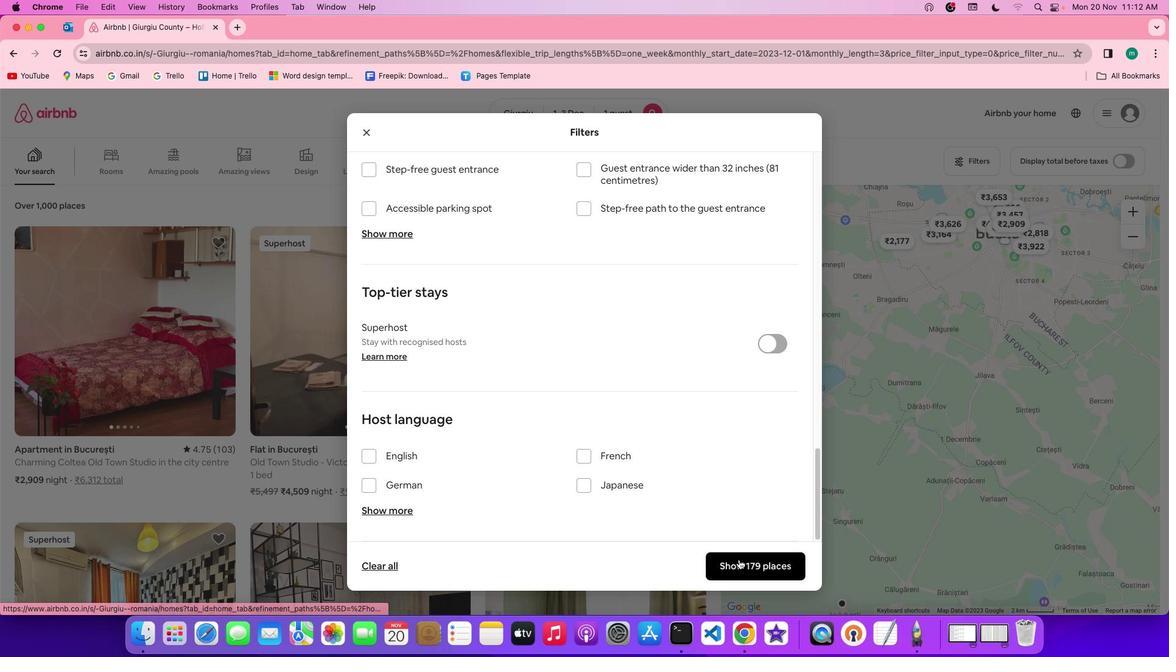
Action: Mouse moved to (557, 512)
Screenshot: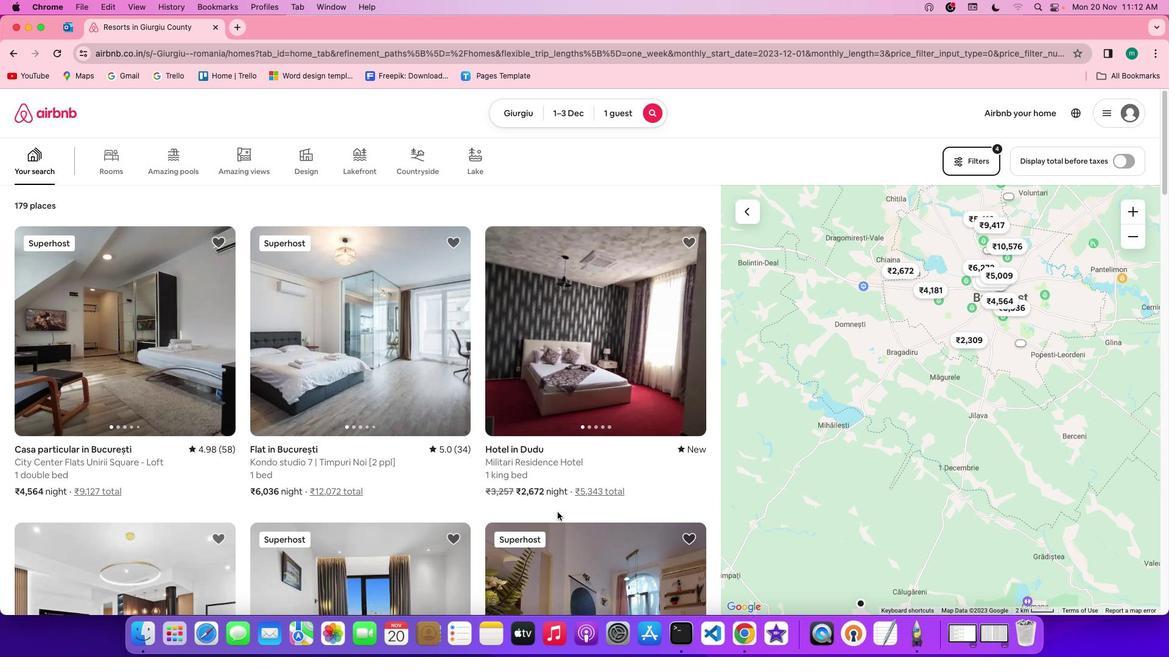 
Action: Mouse scrolled (557, 512) with delta (0, 0)
Screenshot: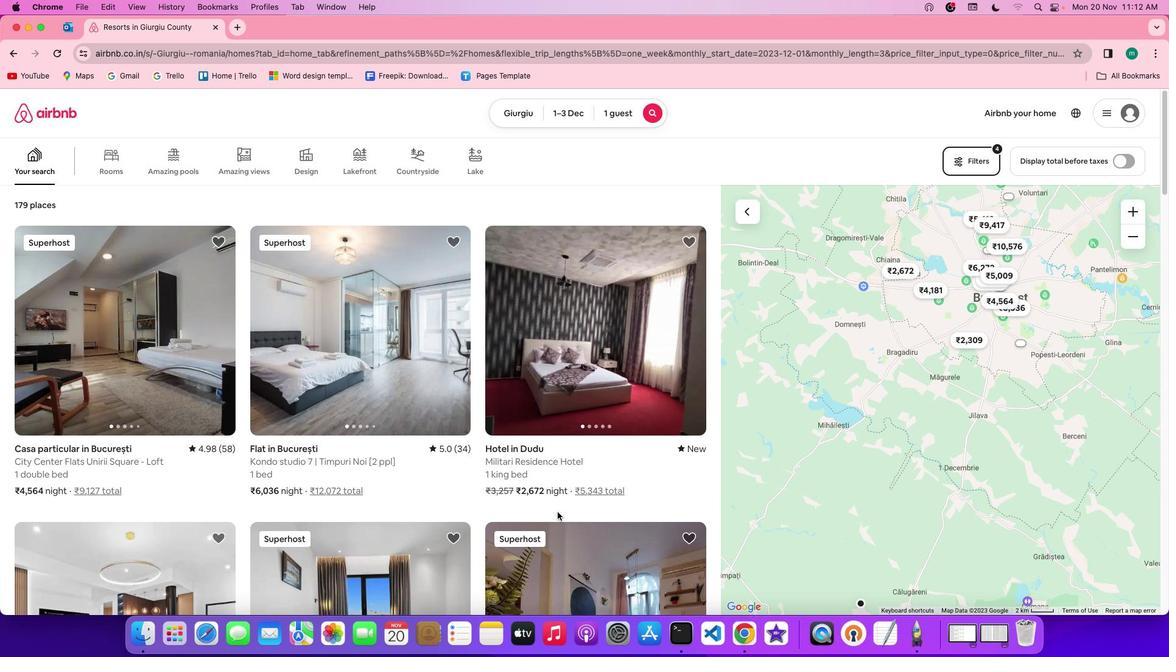 
Action: Mouse scrolled (557, 512) with delta (0, 0)
Screenshot: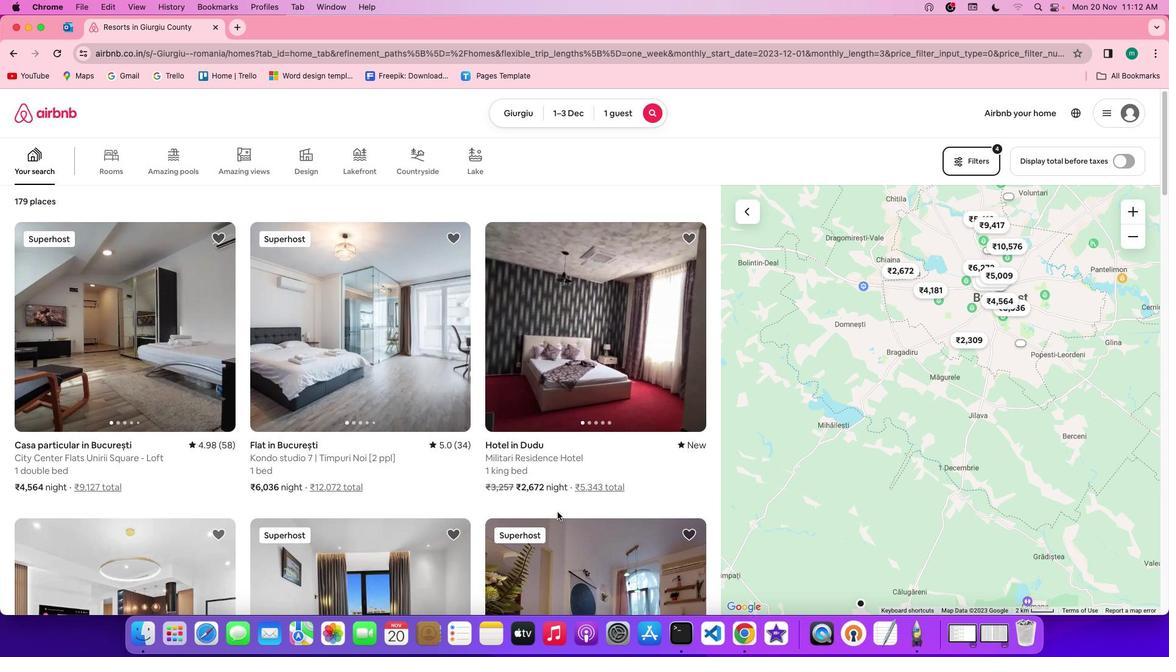
Action: Mouse scrolled (557, 512) with delta (0, 0)
Screenshot: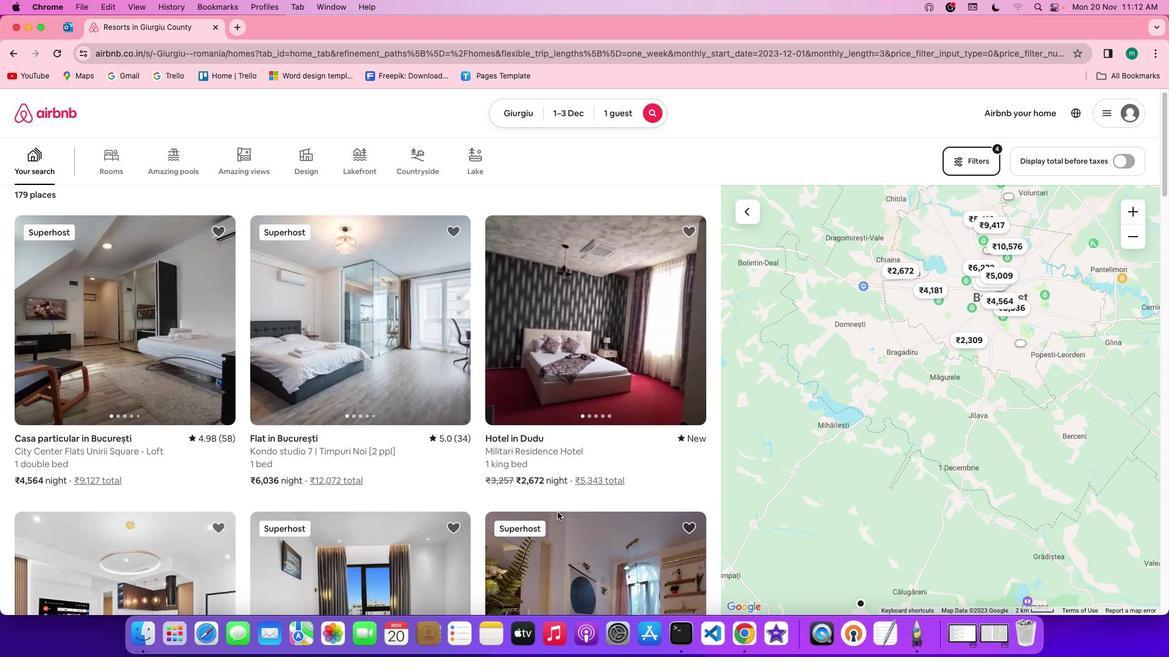 
Action: Mouse scrolled (557, 512) with delta (0, 0)
Screenshot: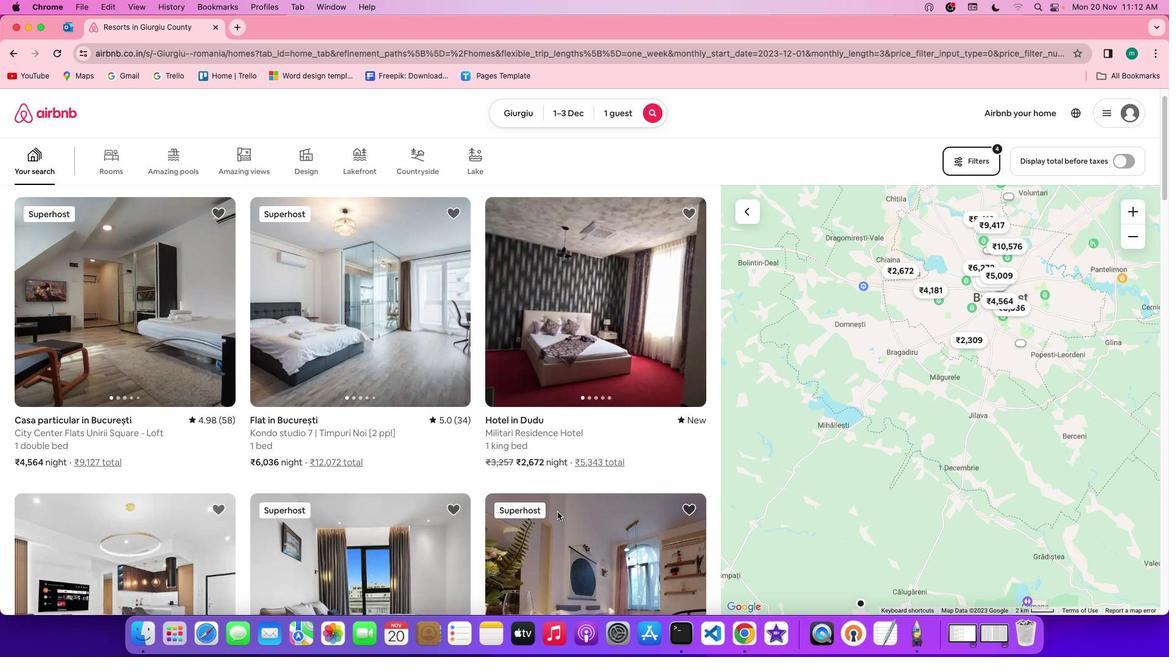 
Action: Mouse scrolled (557, 512) with delta (0, 0)
Screenshot: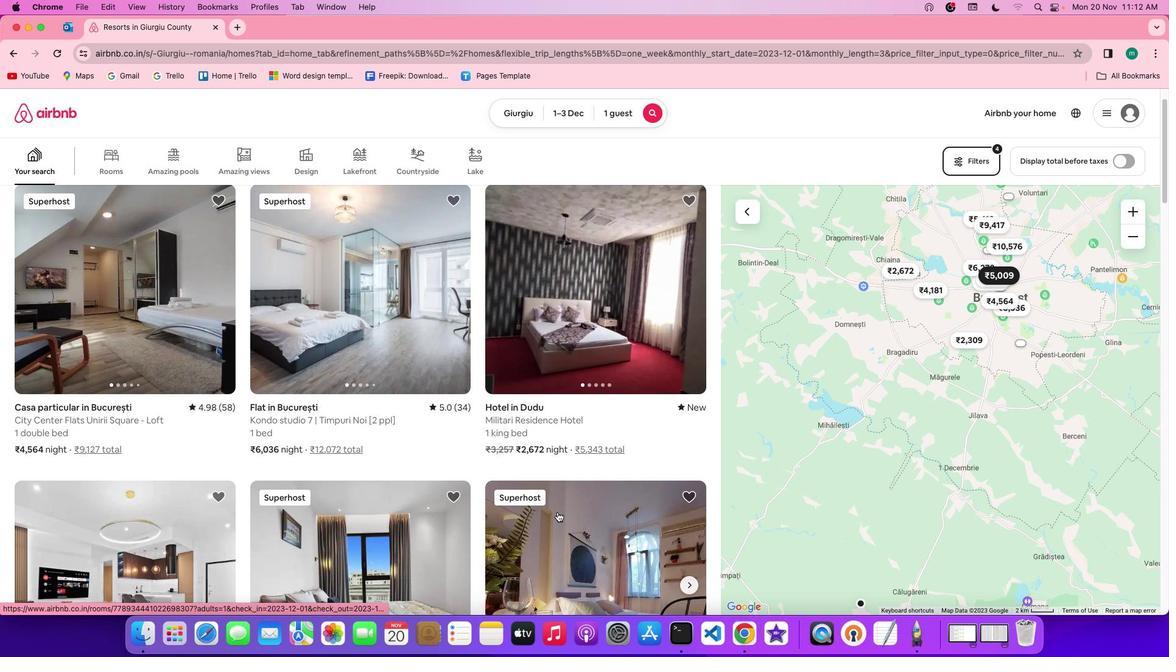 
Action: Mouse scrolled (557, 512) with delta (0, 0)
Screenshot: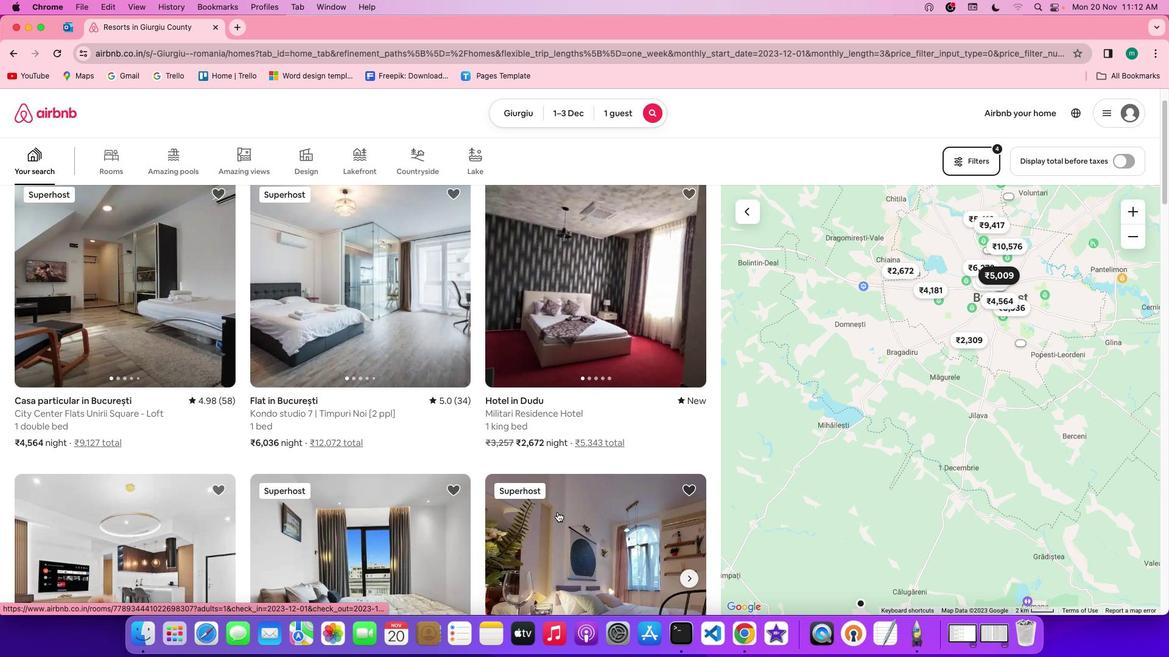 
Action: Mouse scrolled (557, 512) with delta (0, 0)
Screenshot: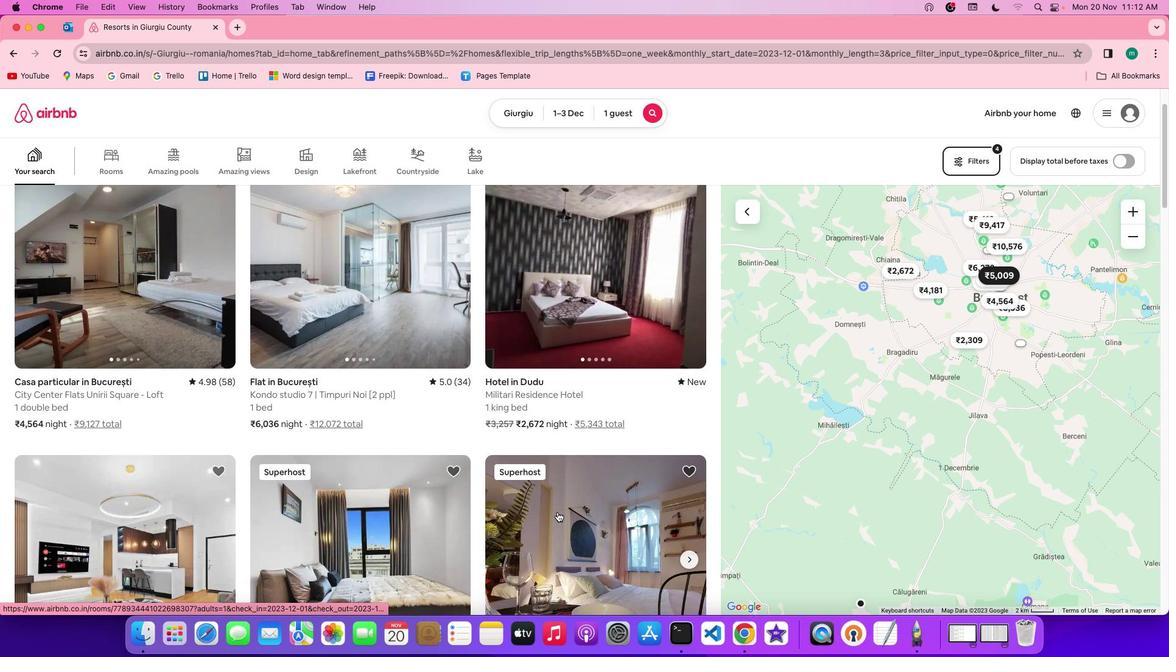 
Action: Mouse scrolled (557, 512) with delta (0, -1)
Screenshot: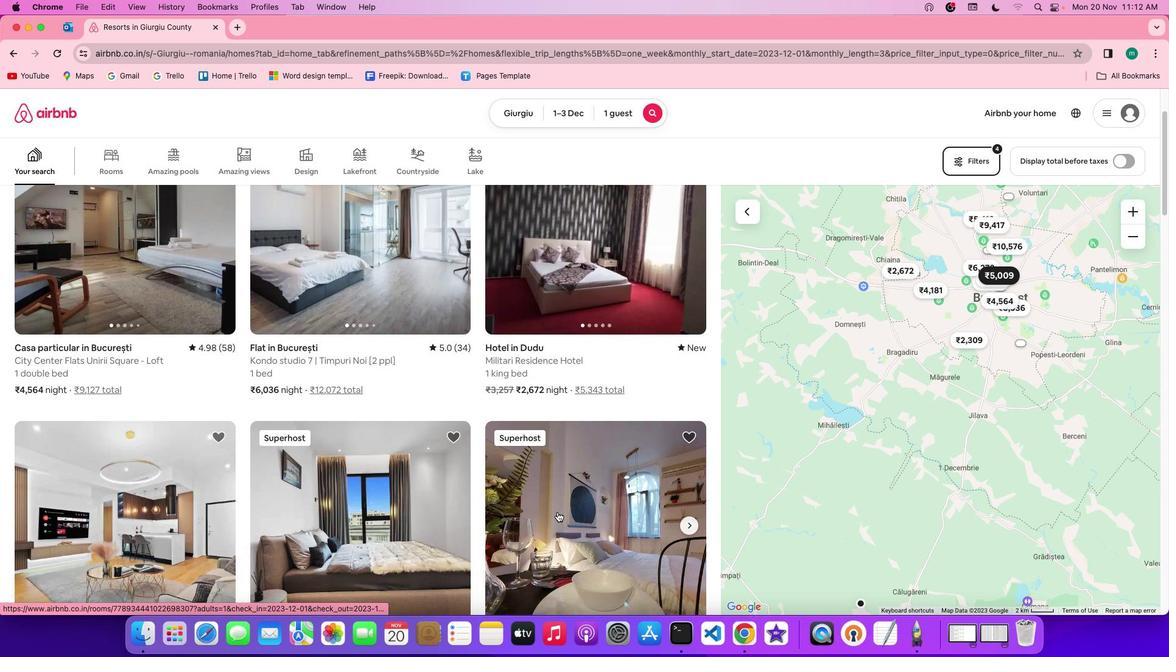 
Action: Mouse scrolled (557, 512) with delta (0, 0)
Screenshot: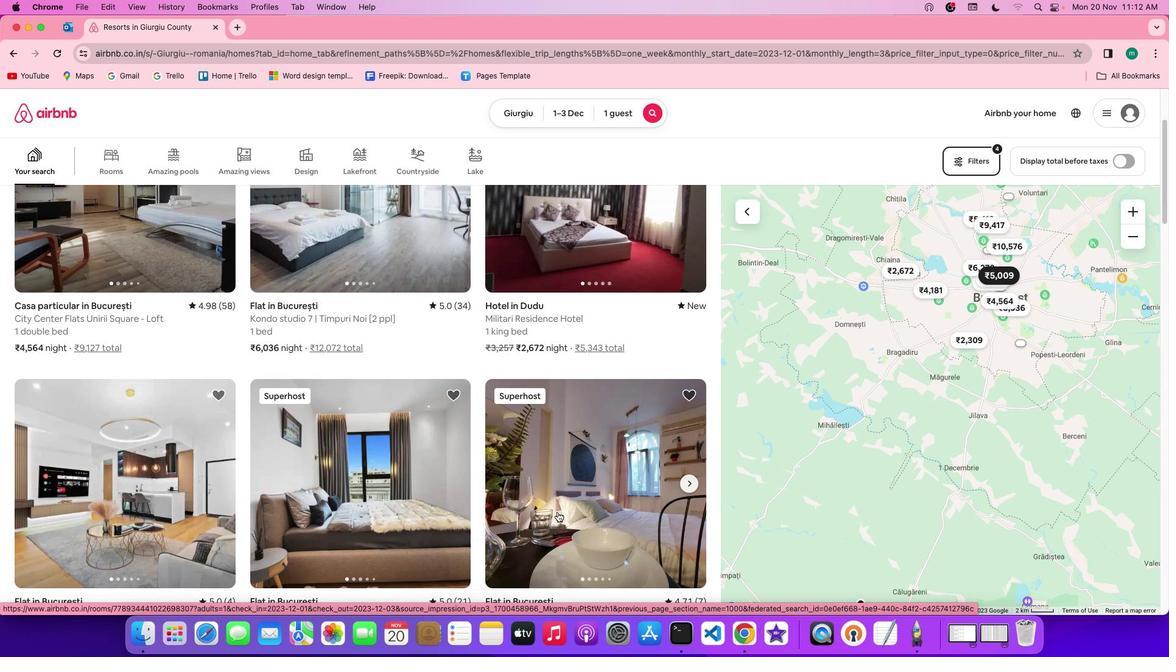 
Action: Mouse scrolled (557, 512) with delta (0, 0)
Screenshot: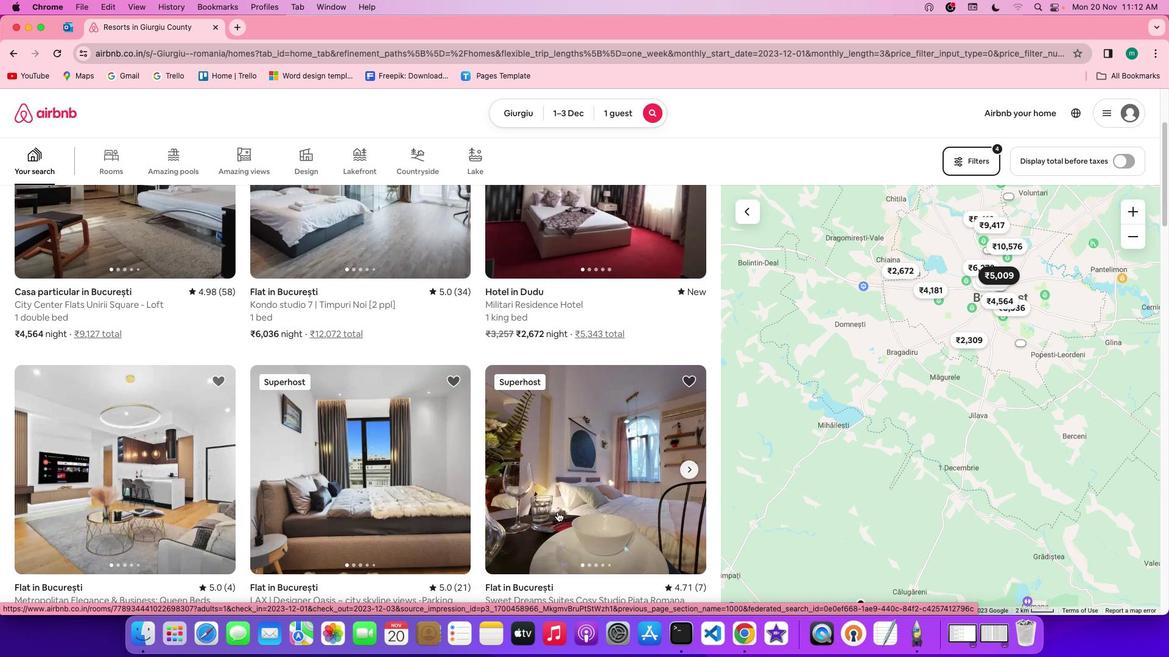 
Action: Mouse scrolled (557, 512) with delta (0, -1)
Screenshot: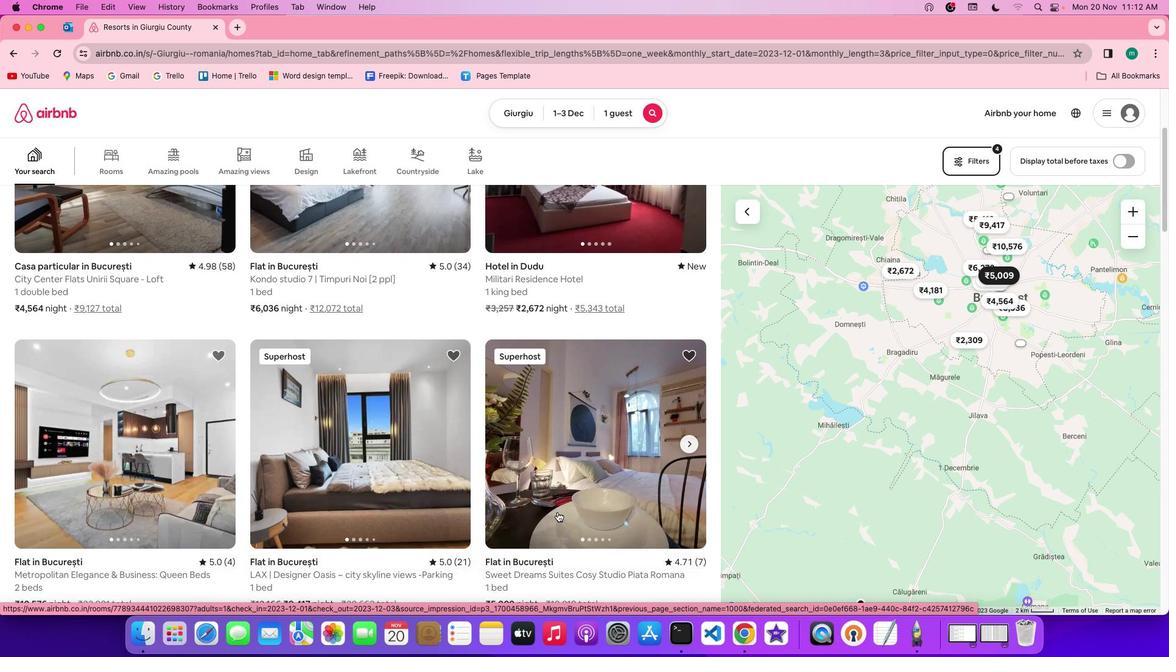 
Action: Mouse scrolled (557, 512) with delta (0, -1)
Screenshot: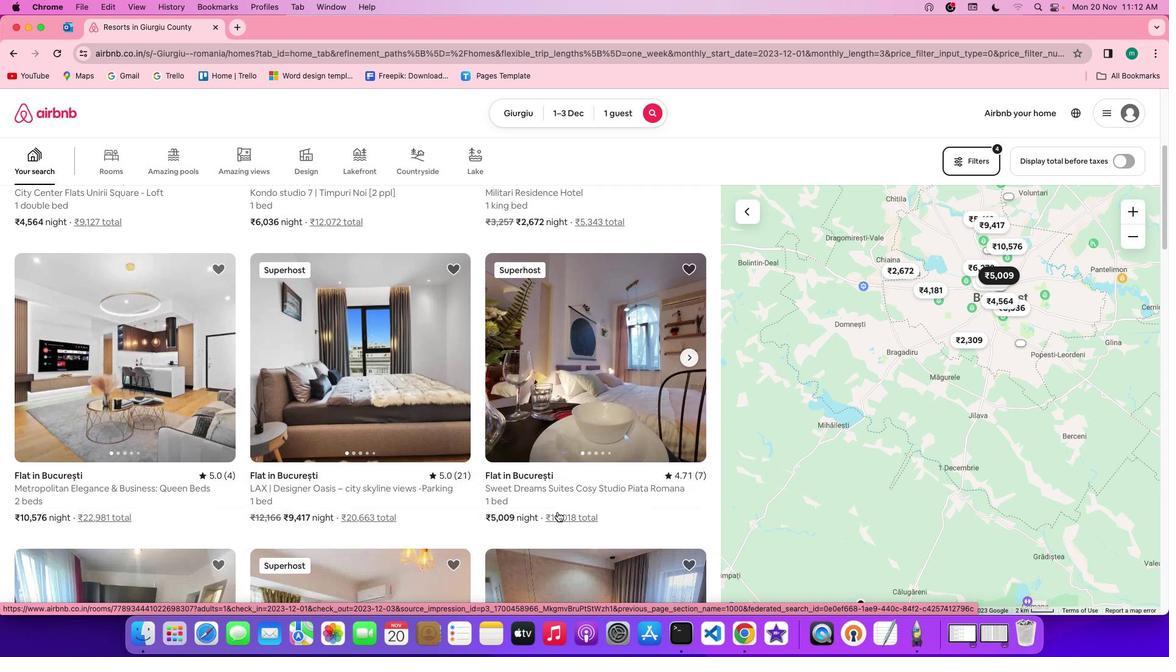 
Action: Mouse scrolled (557, 512) with delta (0, 0)
Screenshot: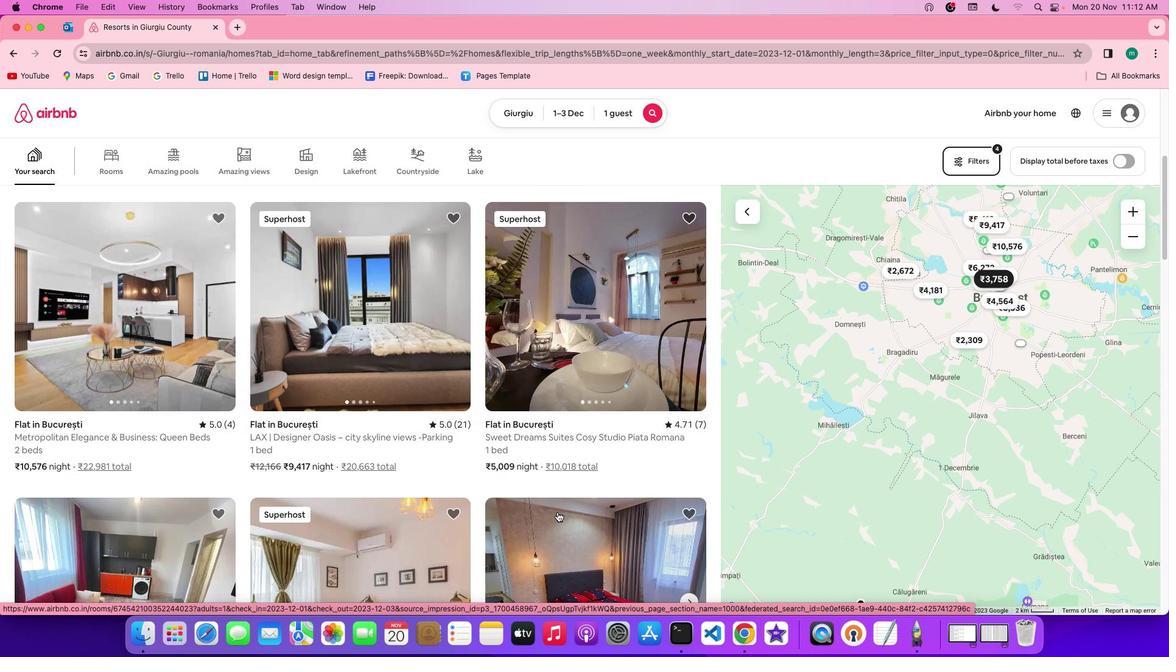 
Action: Mouse scrolled (557, 512) with delta (0, 0)
Screenshot: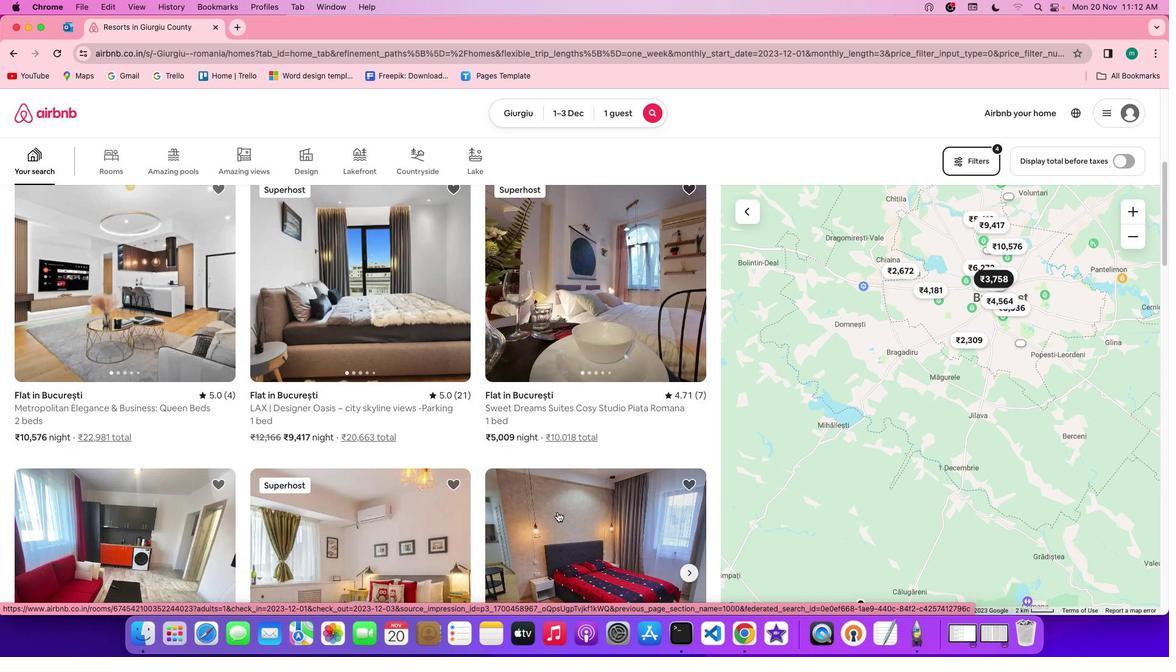 
Action: Mouse scrolled (557, 512) with delta (0, -1)
Screenshot: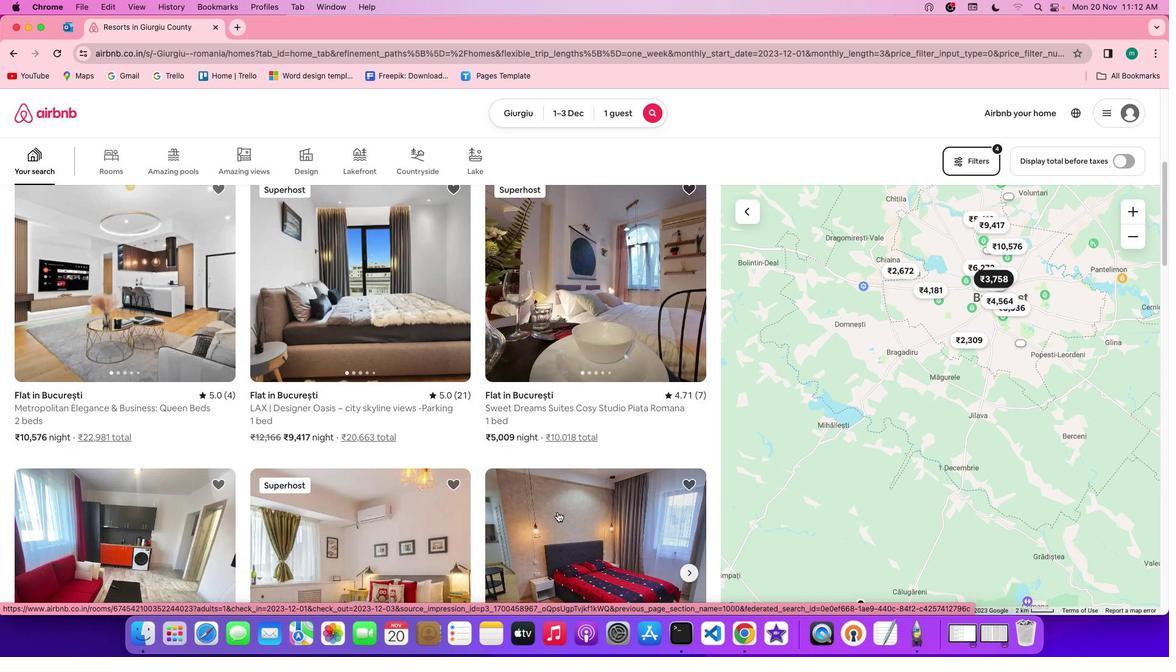 
Action: Mouse scrolled (557, 512) with delta (0, -2)
Screenshot: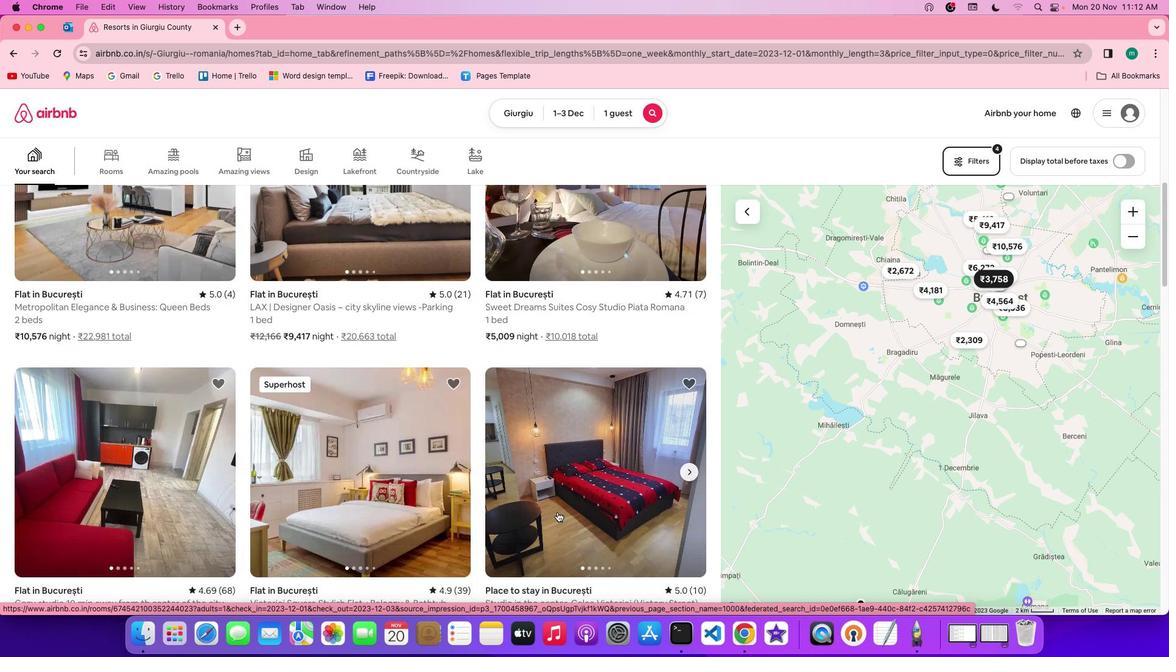
Action: Mouse scrolled (557, 512) with delta (0, -2)
Screenshot: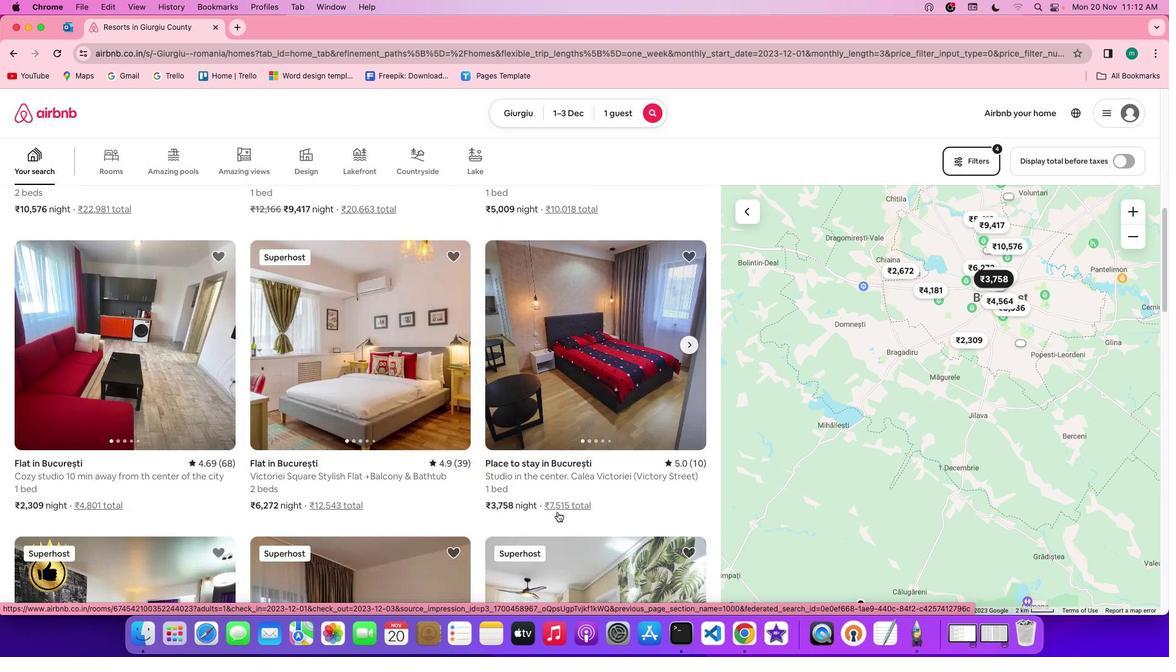 
Action: Mouse scrolled (557, 512) with delta (0, 0)
Screenshot: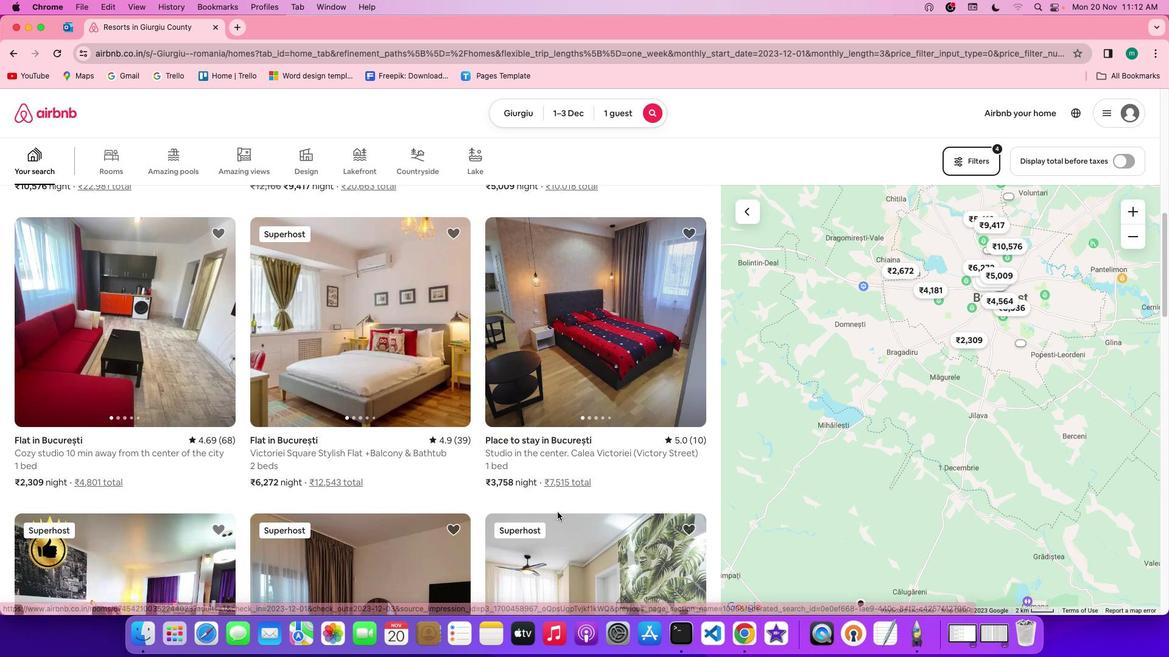 
Action: Mouse scrolled (557, 512) with delta (0, 0)
Screenshot: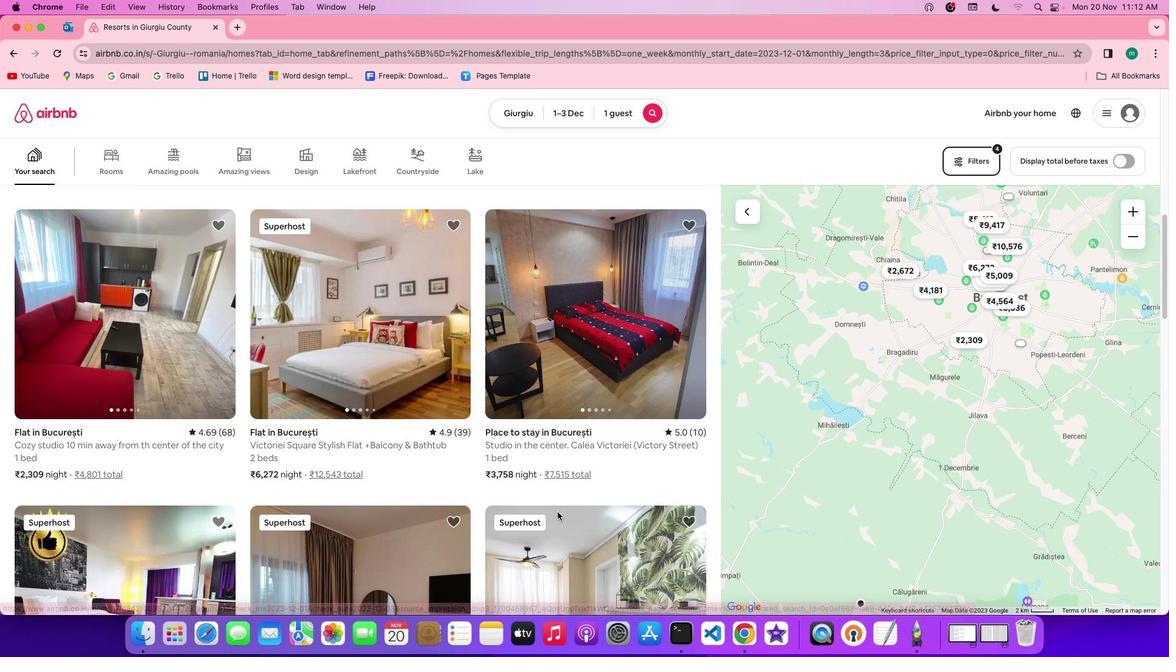 
Action: Mouse scrolled (557, 512) with delta (0, 0)
Screenshot: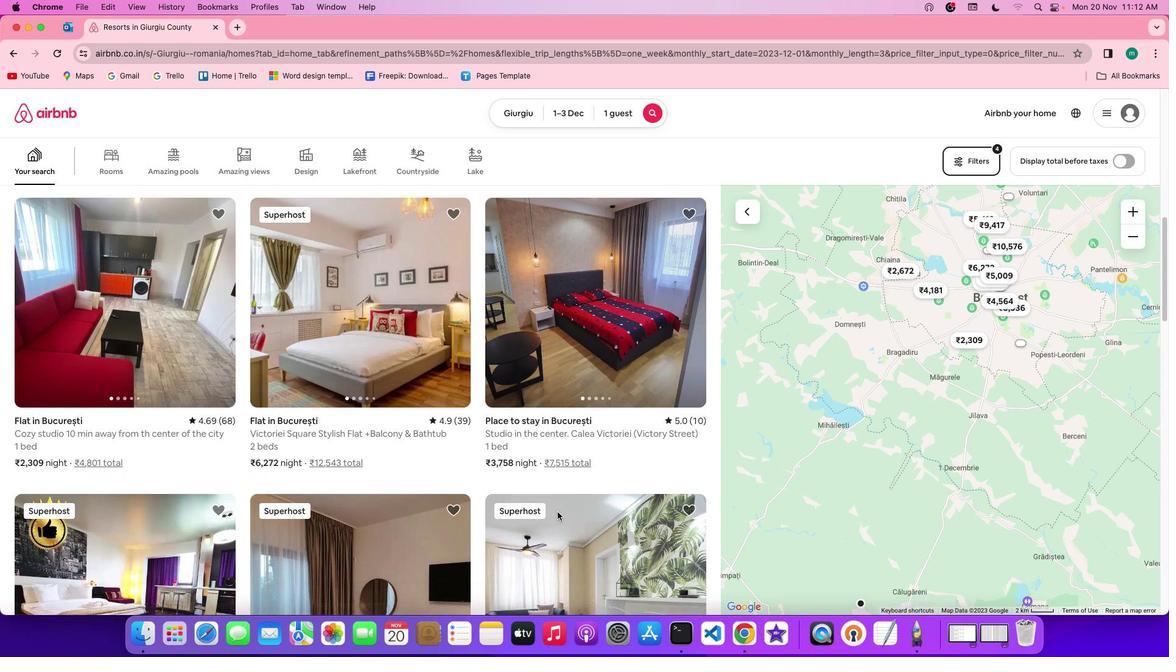 
Action: Mouse scrolled (557, 512) with delta (0, -1)
Screenshot: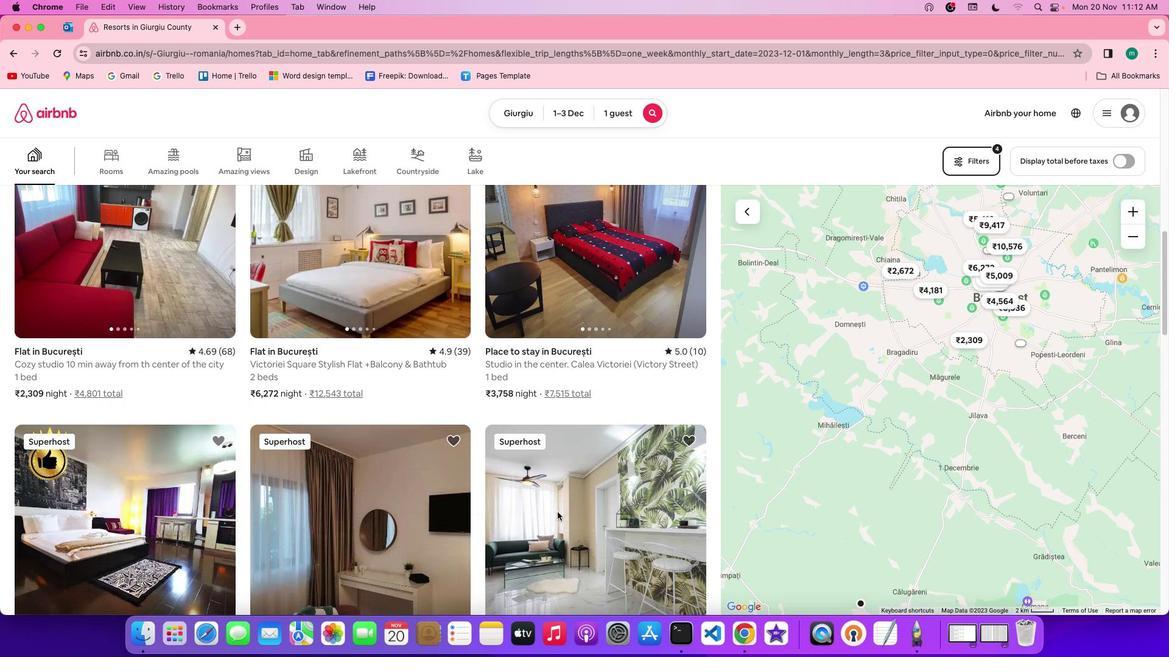 
Action: Mouse scrolled (557, 512) with delta (0, 0)
Screenshot: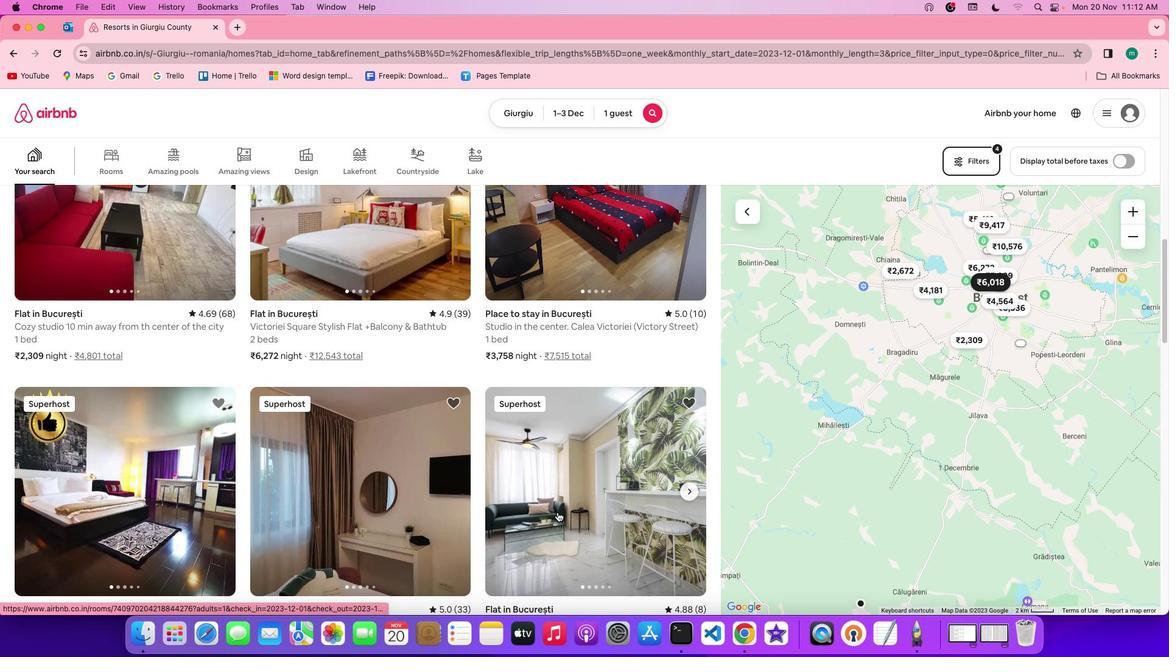 
Action: Mouse scrolled (557, 512) with delta (0, 0)
Screenshot: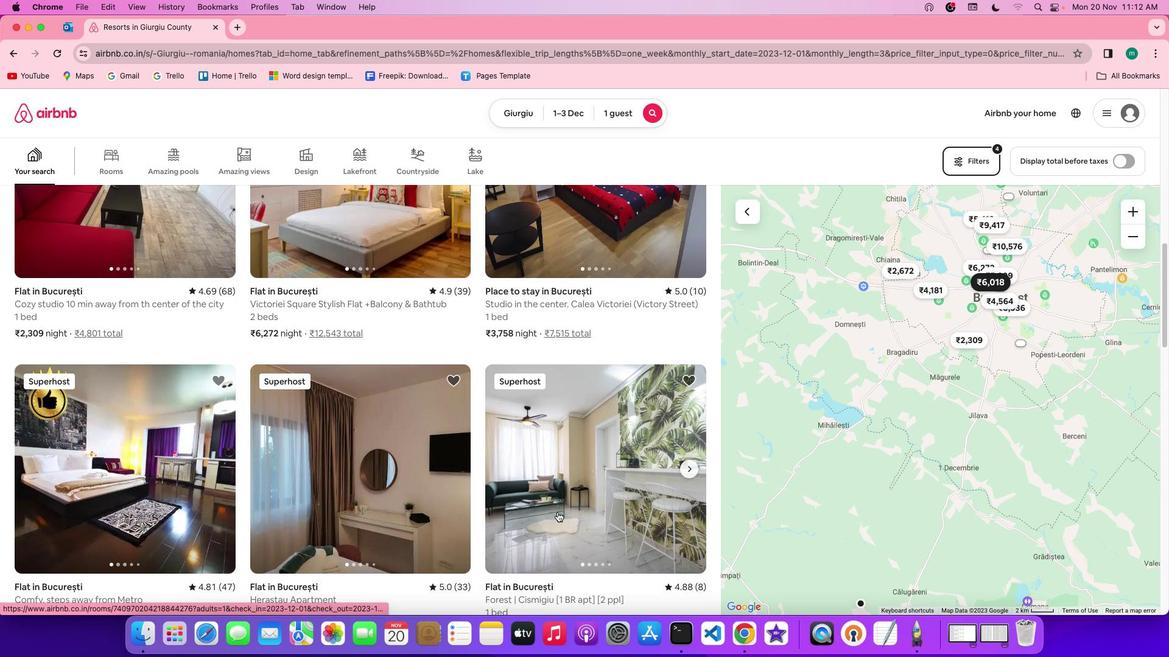 
Action: Mouse scrolled (557, 512) with delta (0, -1)
Screenshot: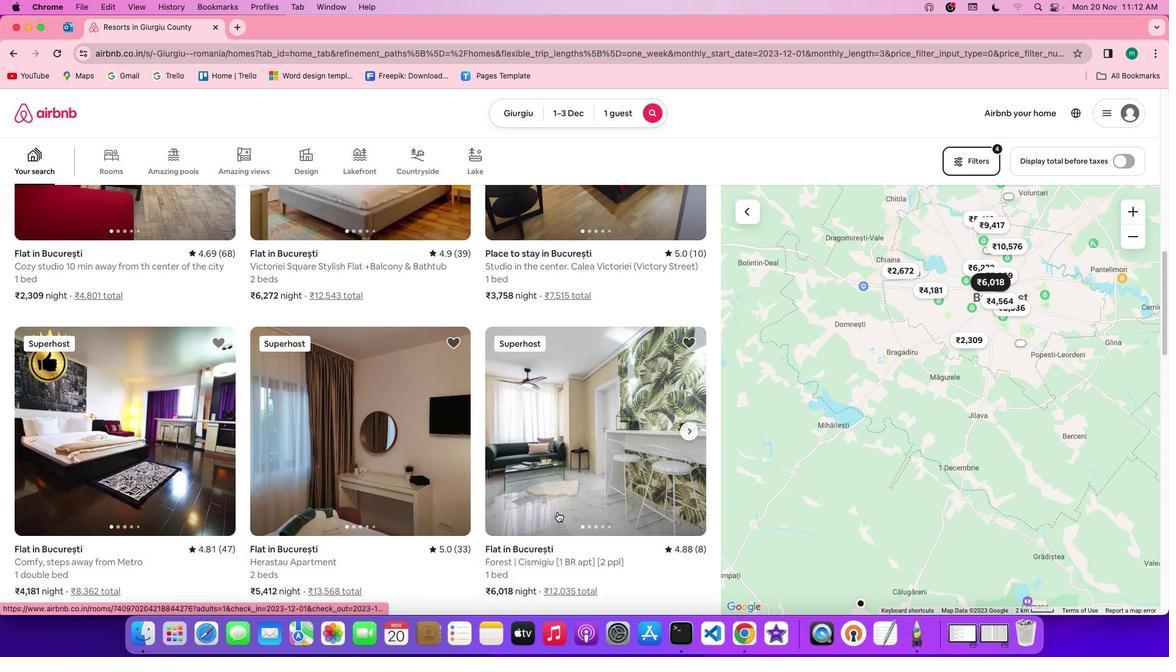 
Action: Mouse scrolled (557, 512) with delta (0, -1)
Screenshot: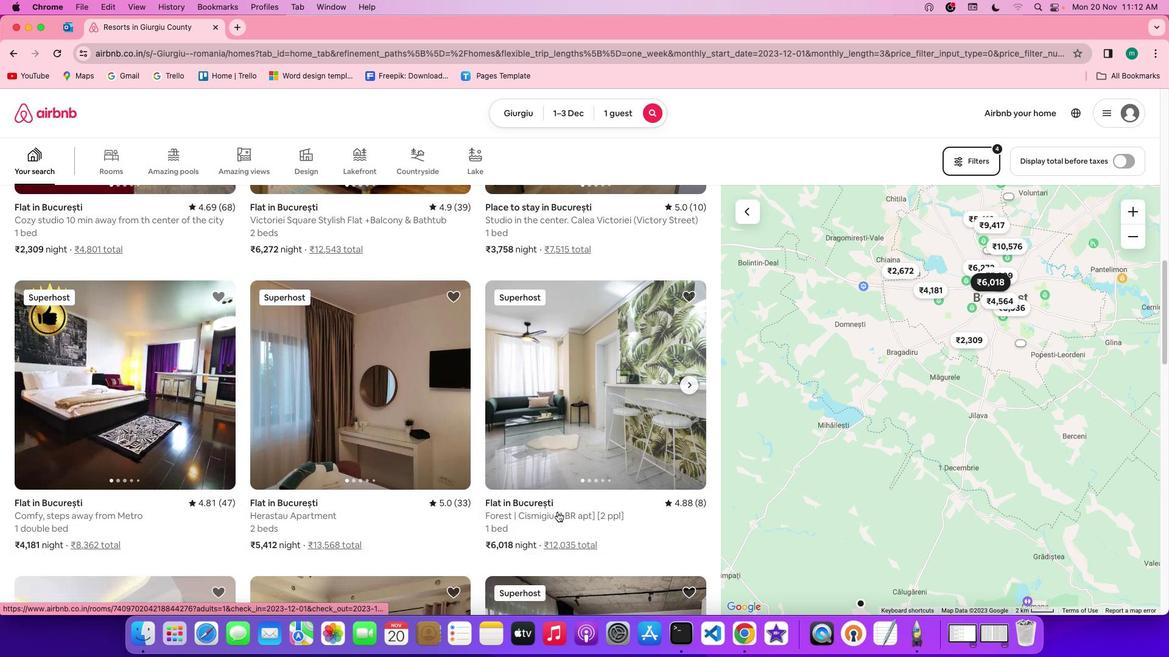 
Action: Mouse scrolled (557, 512) with delta (0, -1)
Screenshot: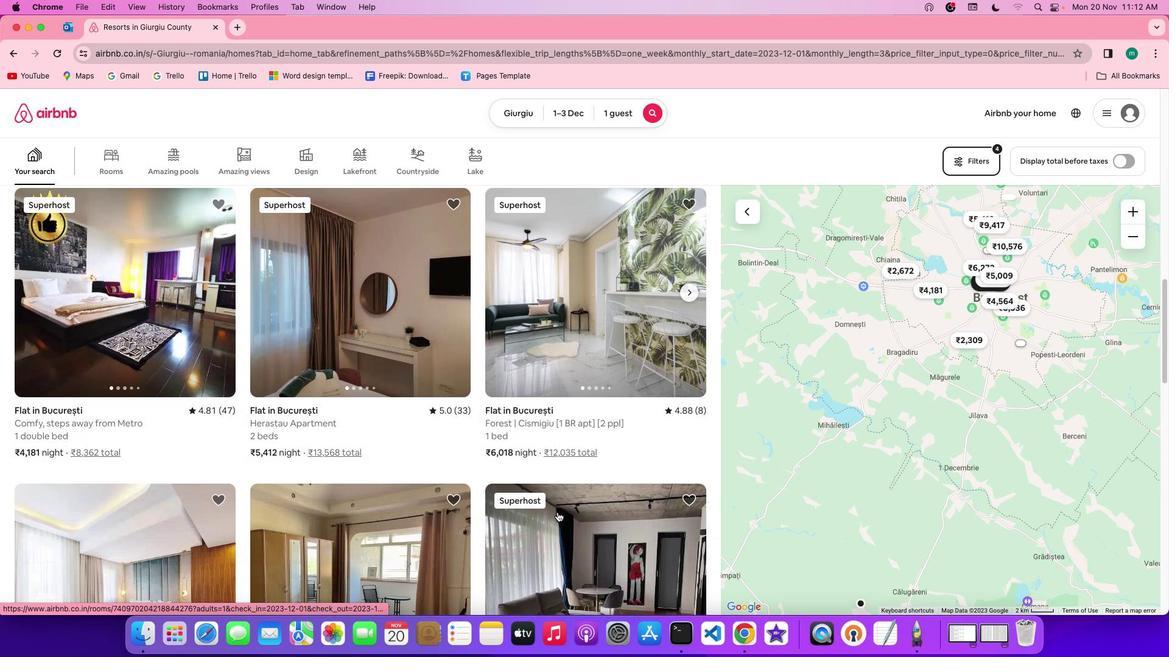 
Action: Mouse scrolled (557, 512) with delta (0, 0)
Screenshot: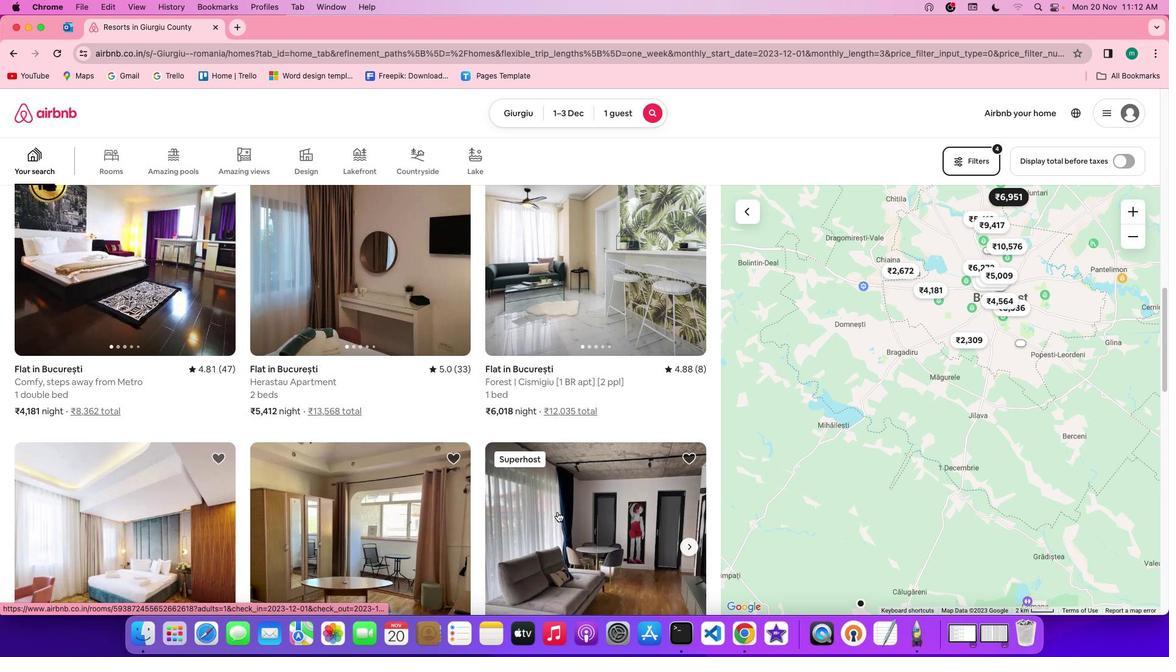 
Action: Mouse scrolled (557, 512) with delta (0, 0)
Screenshot: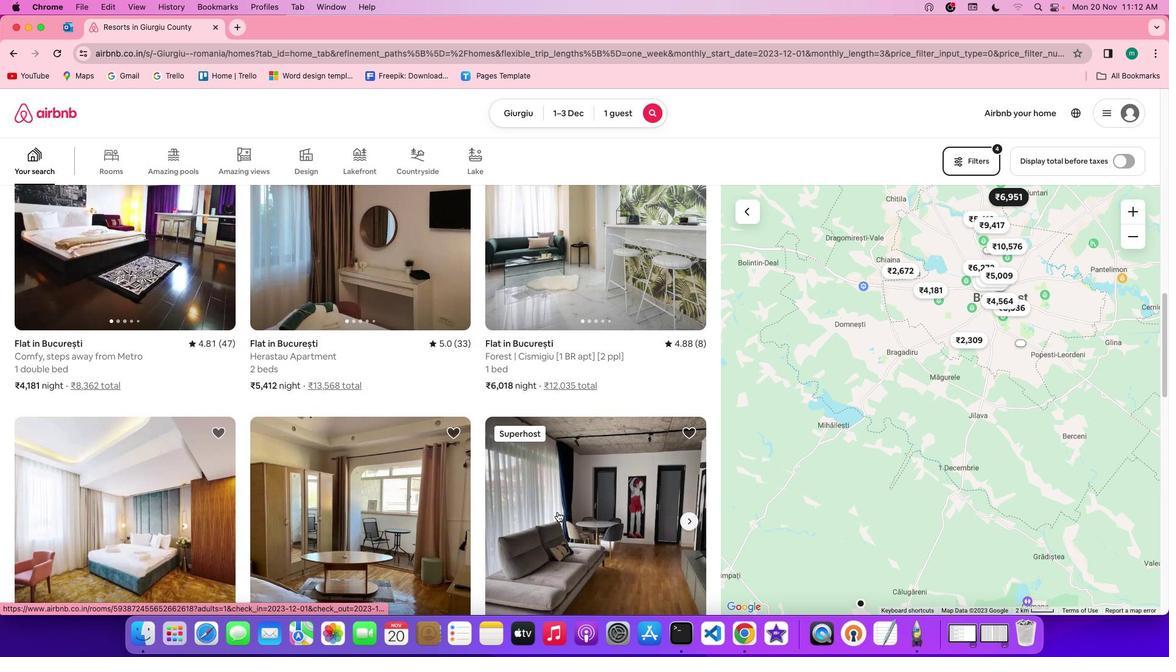 
Action: Mouse scrolled (557, 512) with delta (0, -1)
Screenshot: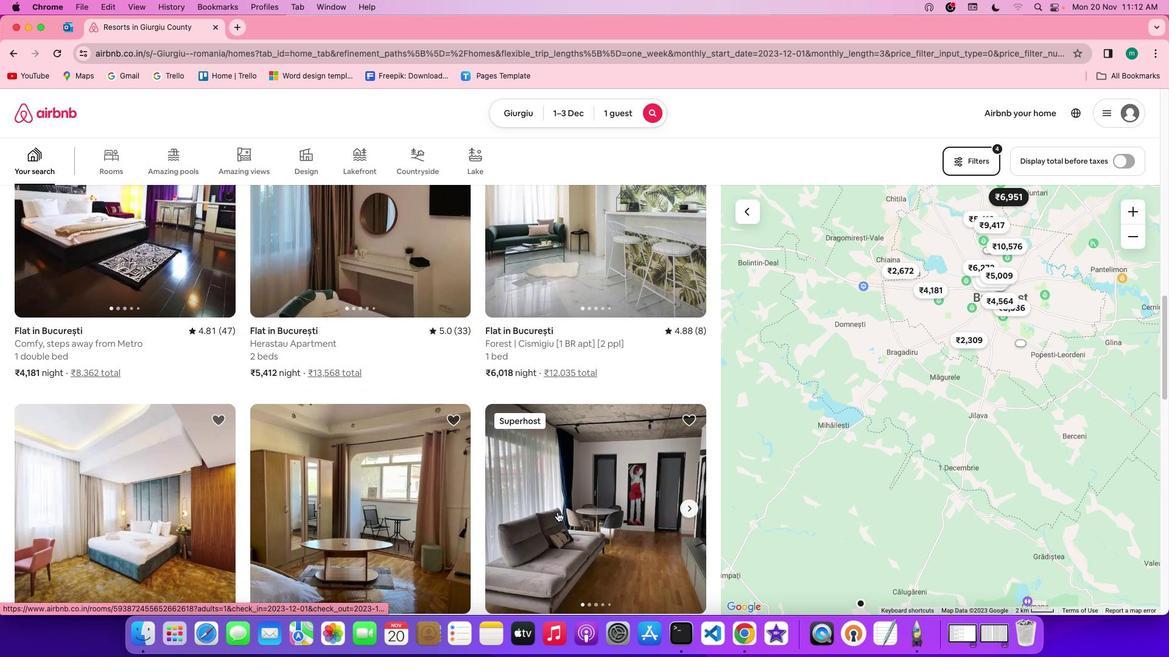 
Action: Mouse scrolled (557, 512) with delta (0, -1)
Screenshot: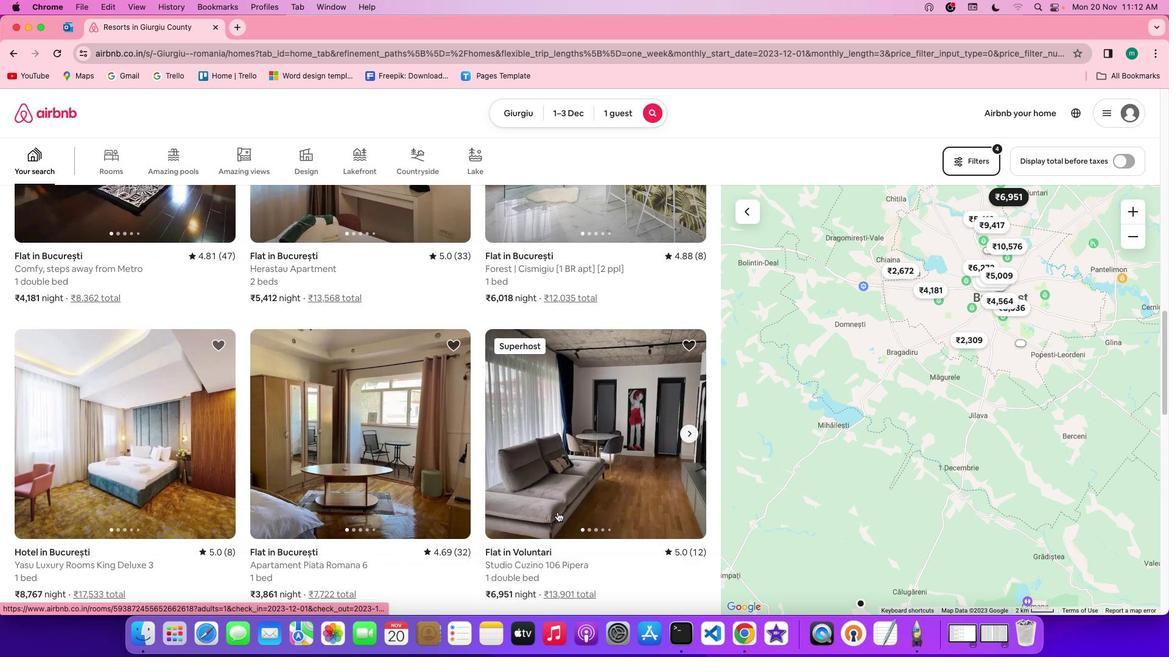 
Action: Mouse scrolled (557, 512) with delta (0, -1)
Screenshot: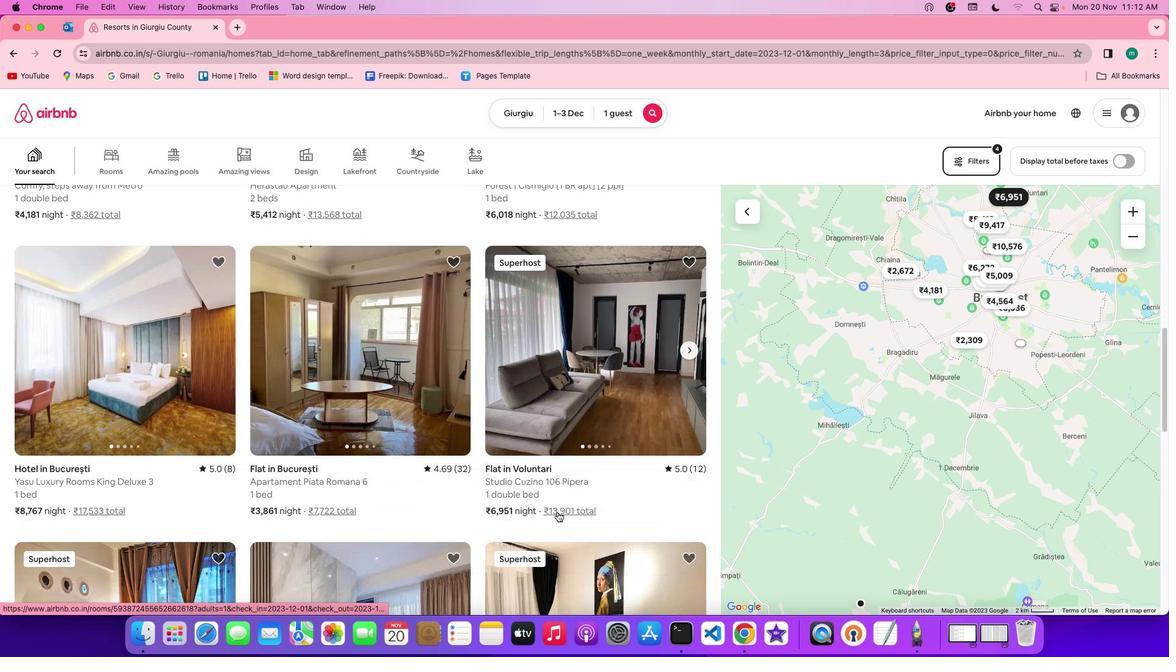 
Action: Mouse scrolled (557, 512) with delta (0, 0)
Screenshot: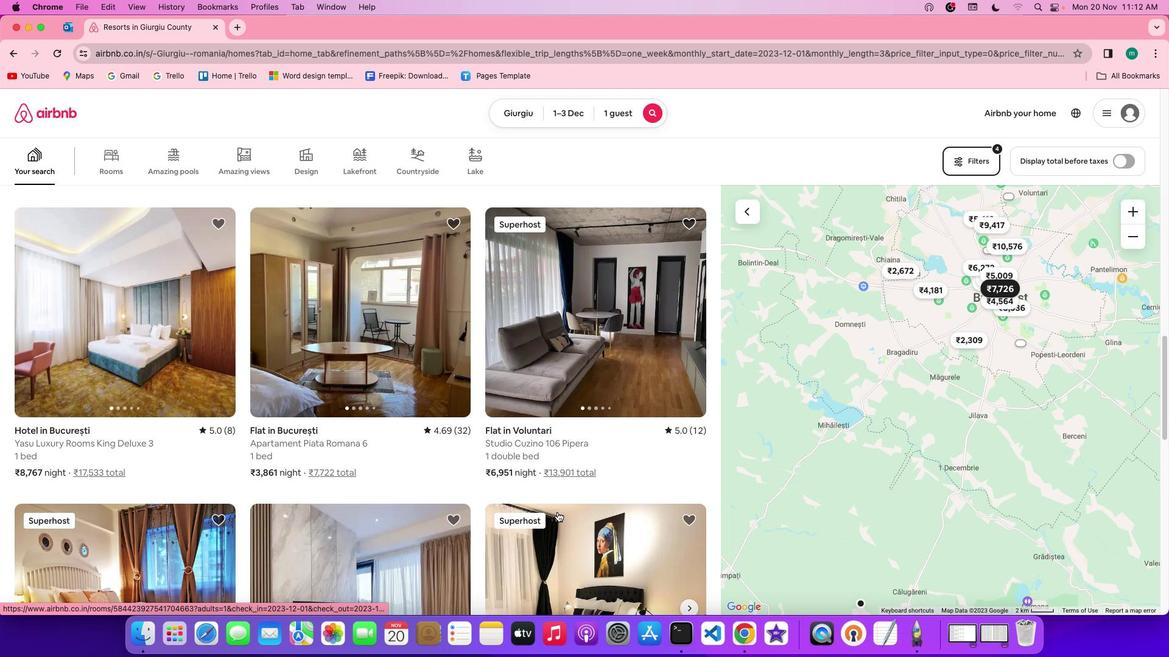 
Action: Mouse scrolled (557, 512) with delta (0, 0)
Screenshot: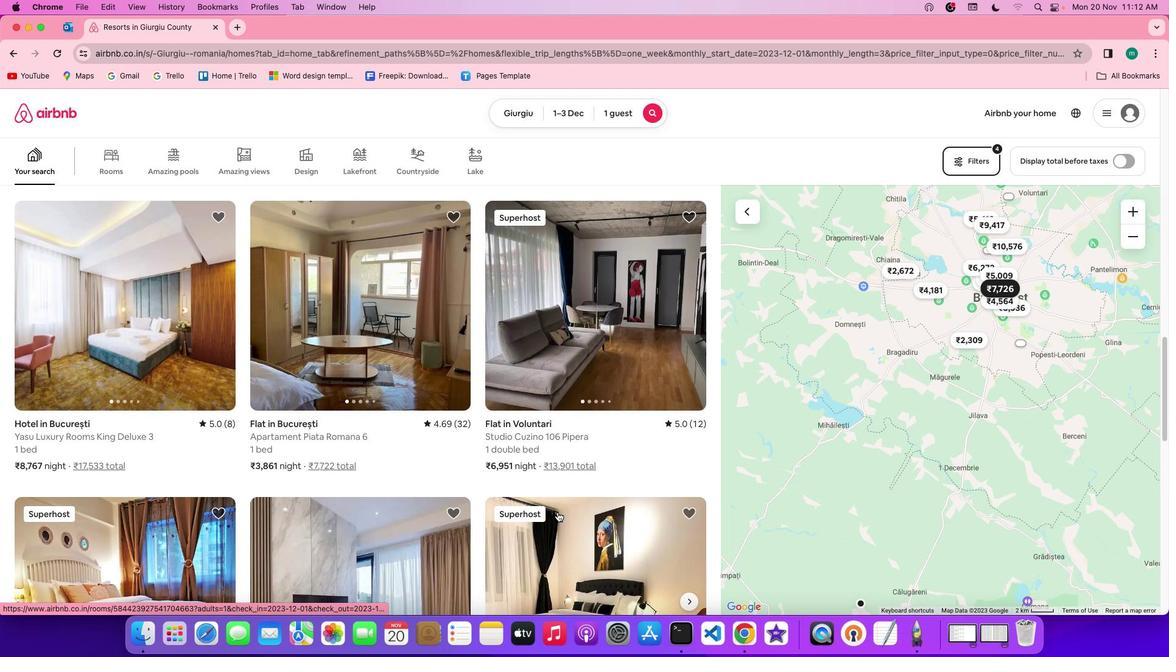
Action: Mouse scrolled (557, 512) with delta (0, -1)
Screenshot: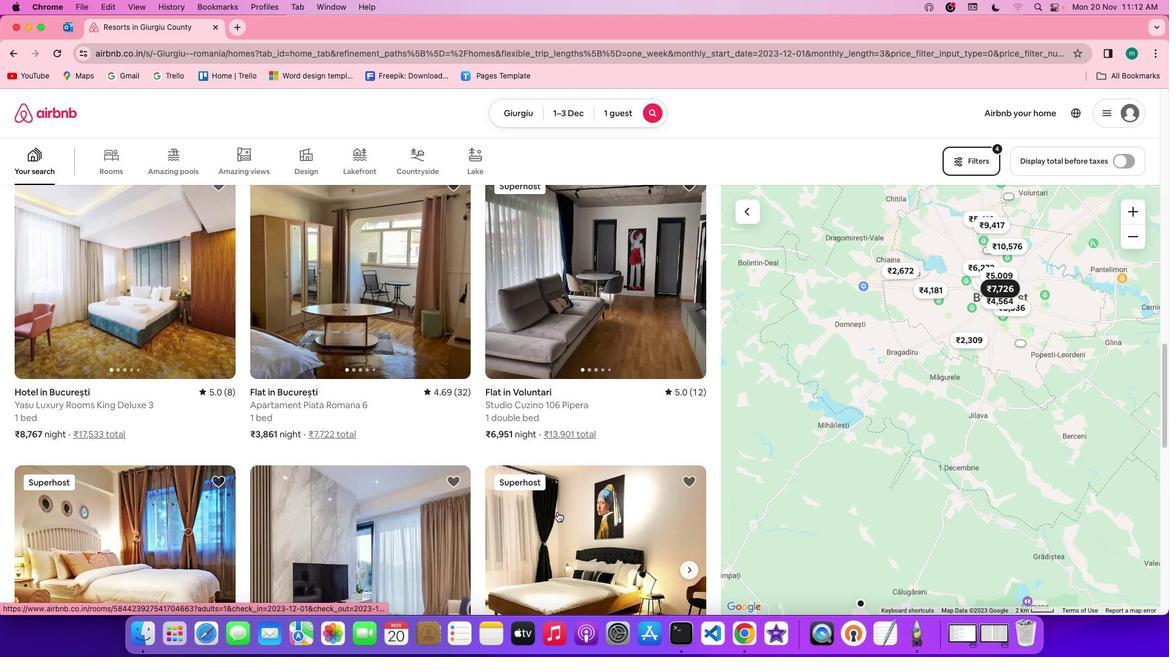 
Action: Mouse scrolled (557, 512) with delta (0, -1)
Screenshot: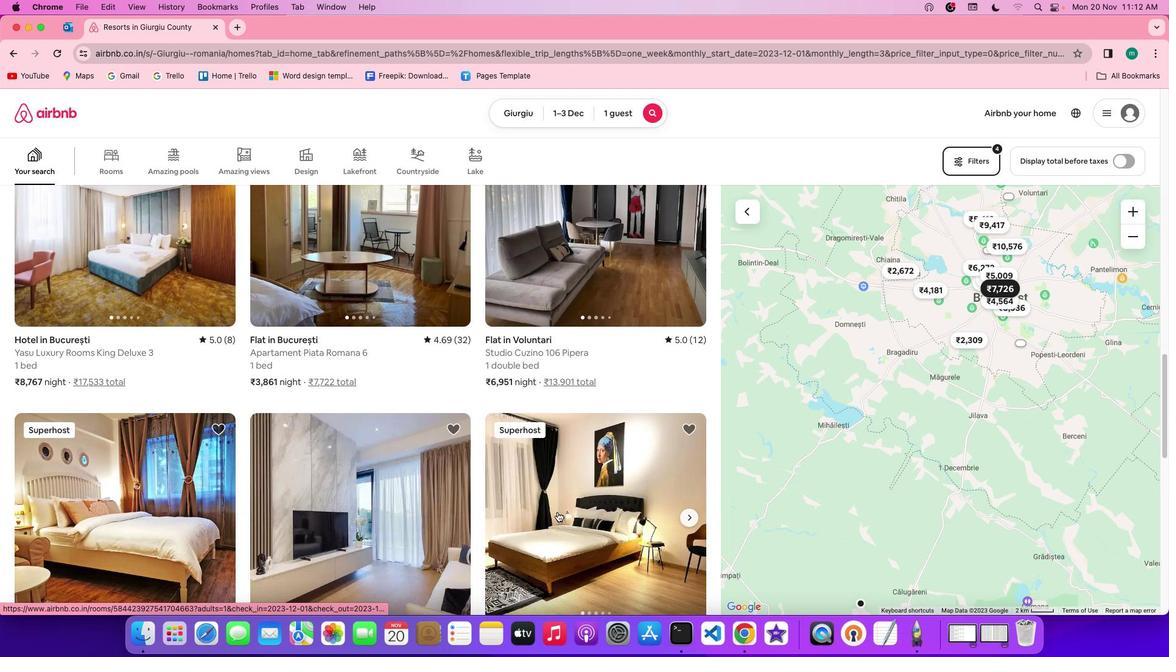 
Action: Mouse scrolled (557, 512) with delta (0, 0)
Screenshot: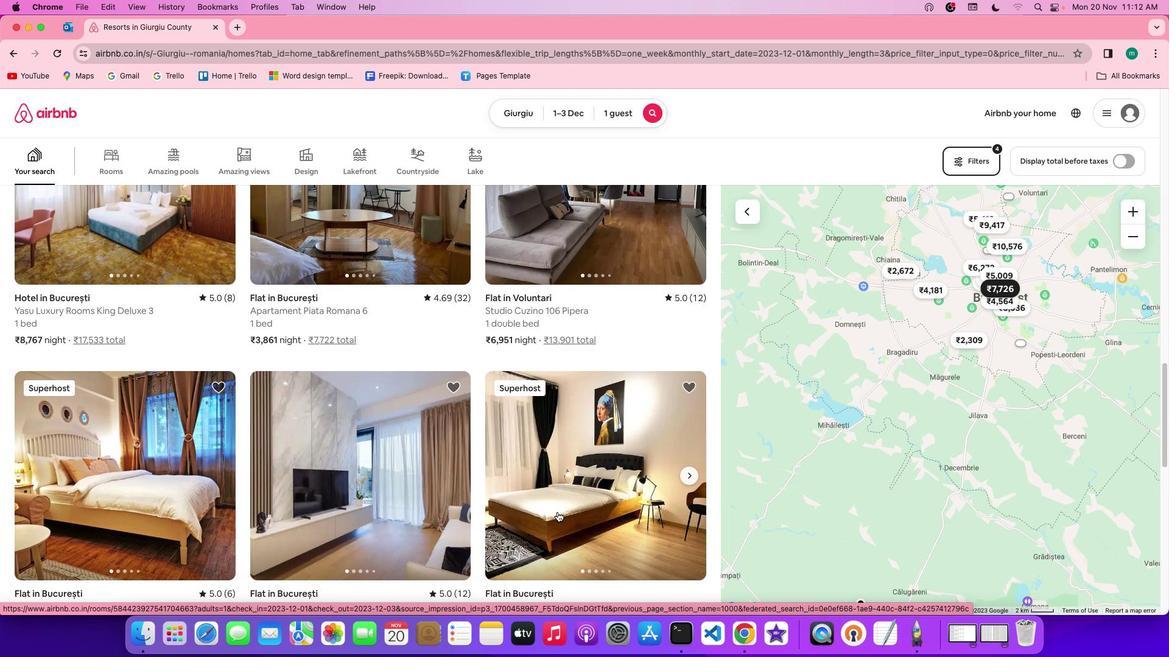 
Action: Mouse scrolled (557, 512) with delta (0, 0)
Screenshot: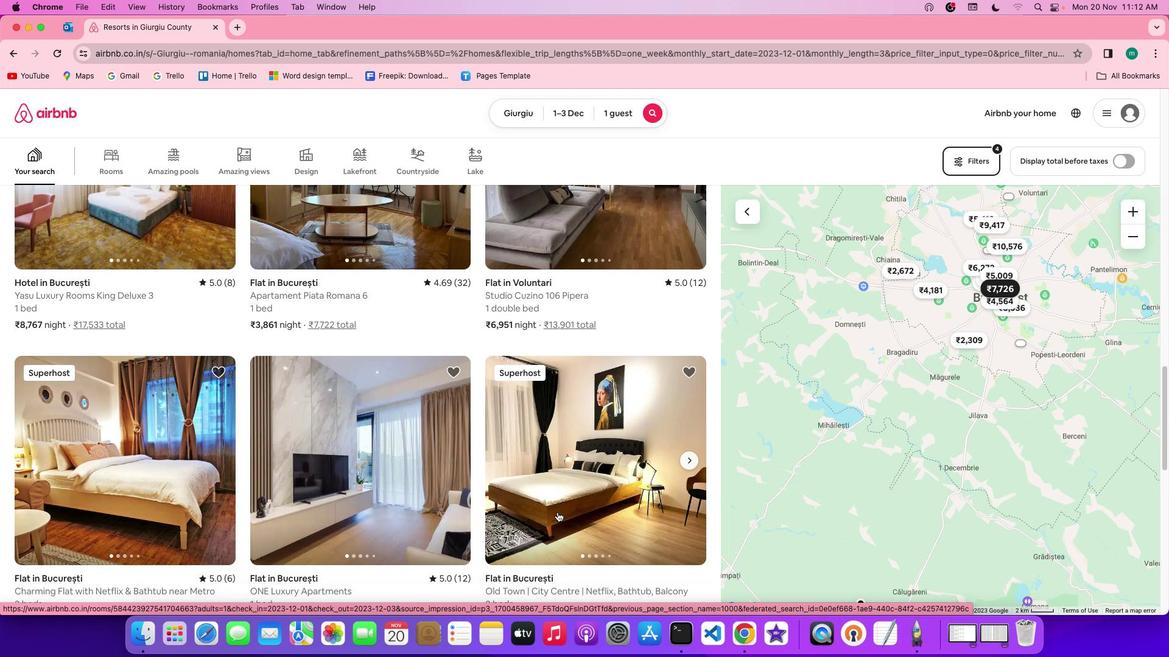 
Action: Mouse scrolled (557, 512) with delta (0, -1)
Screenshot: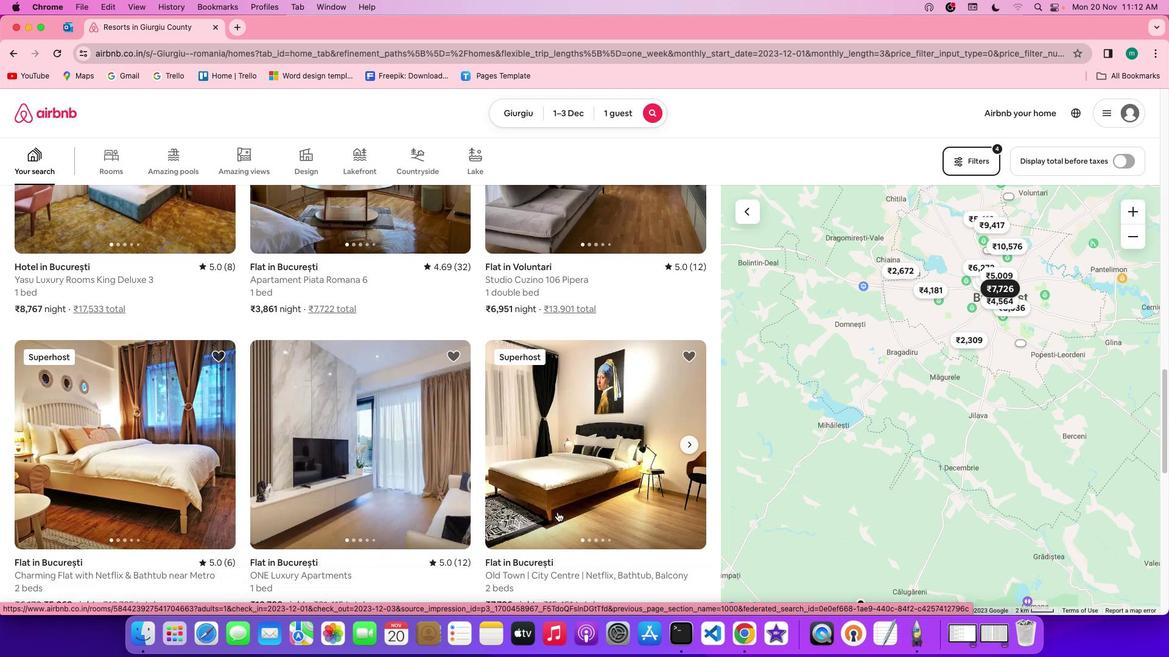 
Action: Mouse scrolled (557, 512) with delta (0, 0)
Screenshot: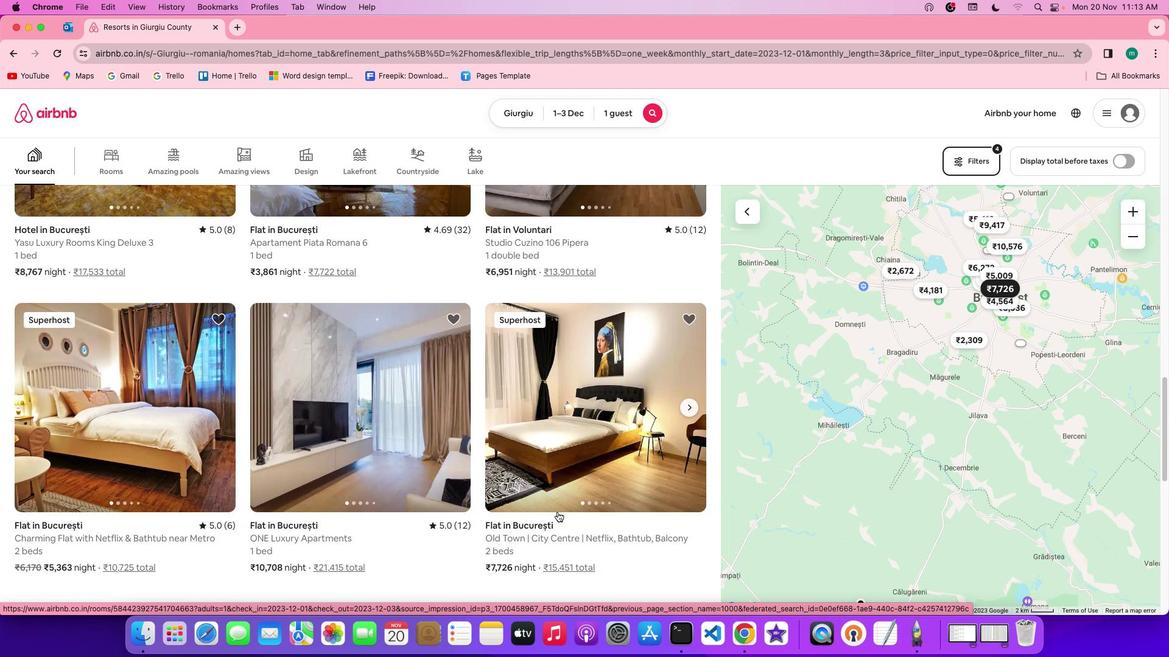 
Action: Mouse scrolled (557, 512) with delta (0, 0)
Screenshot: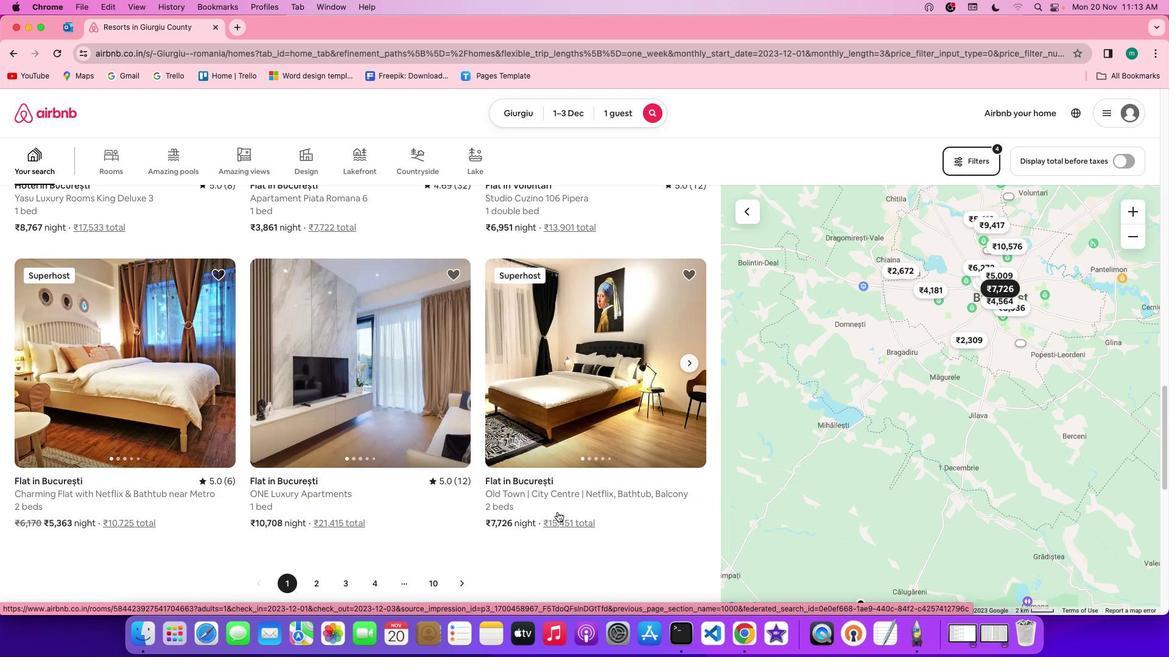 
Action: Mouse scrolled (557, 512) with delta (0, -1)
Screenshot: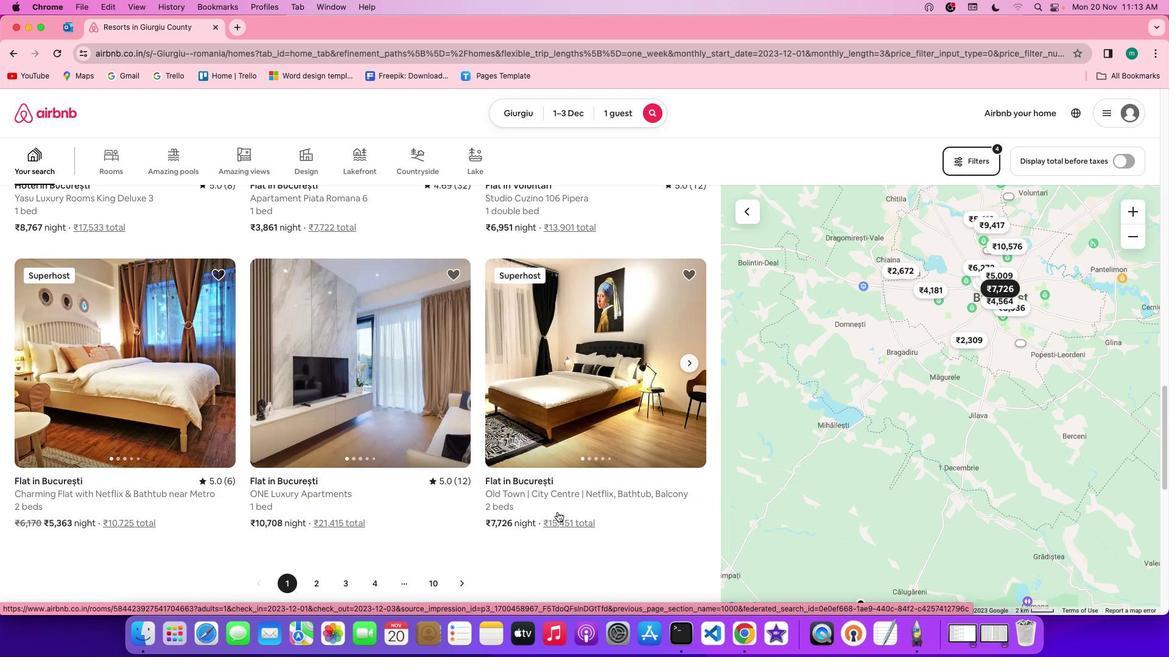 
Action: Mouse scrolled (557, 512) with delta (0, -1)
Screenshot: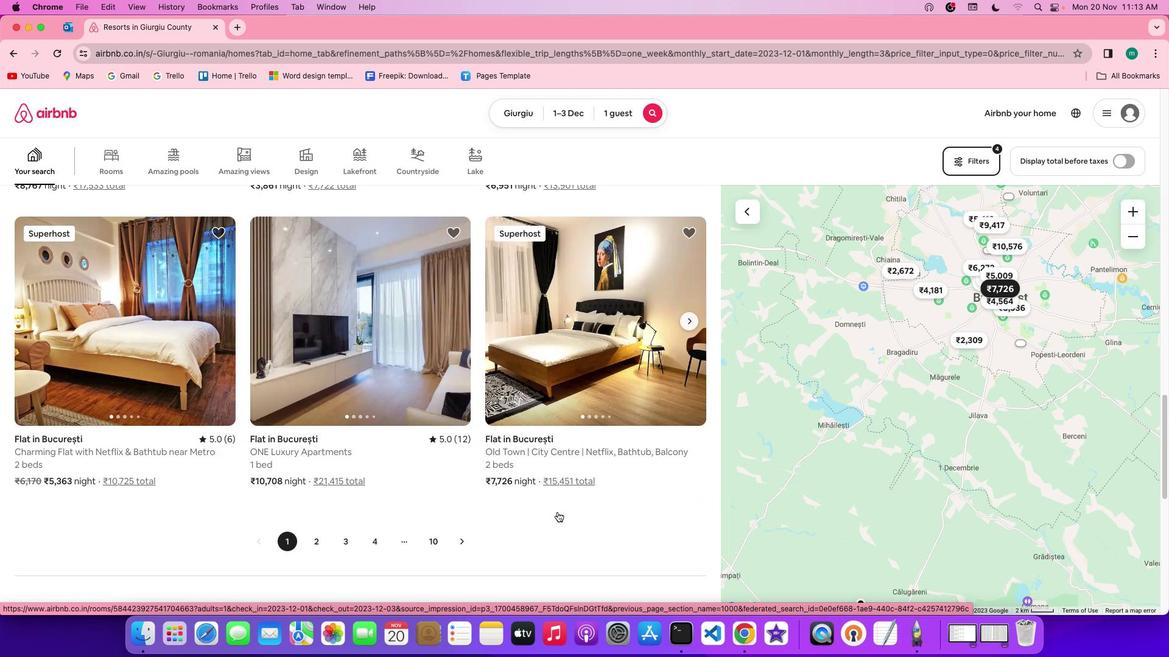 
Action: Mouse scrolled (557, 512) with delta (0, -1)
Screenshot: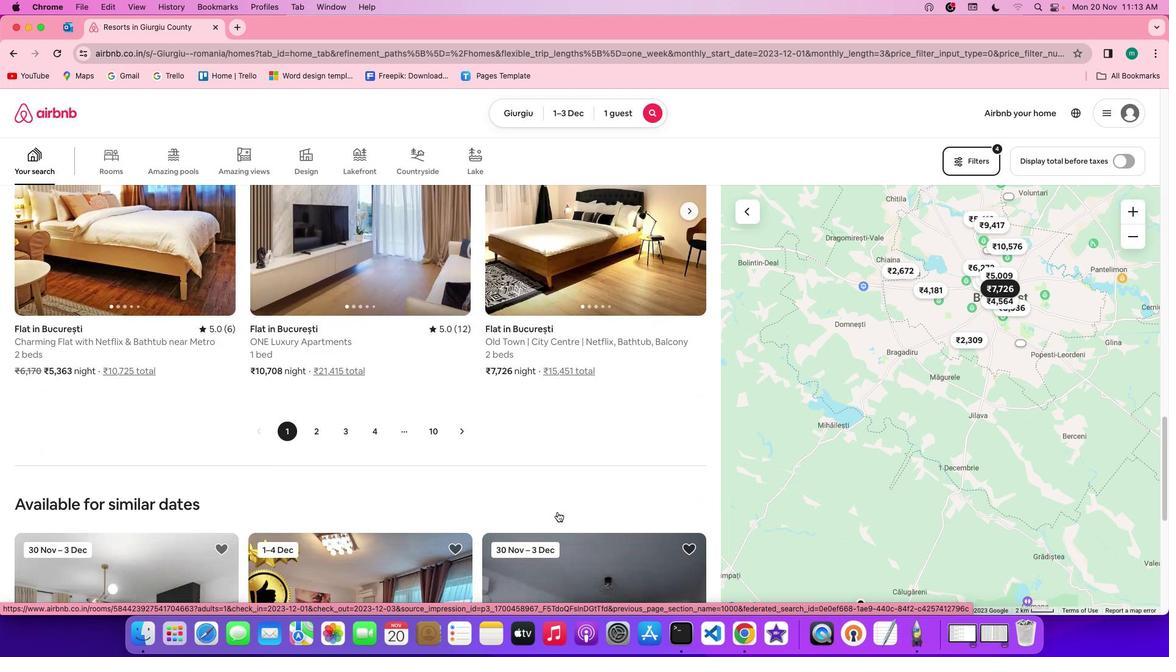 
Action: Mouse scrolled (557, 512) with delta (0, 0)
Screenshot: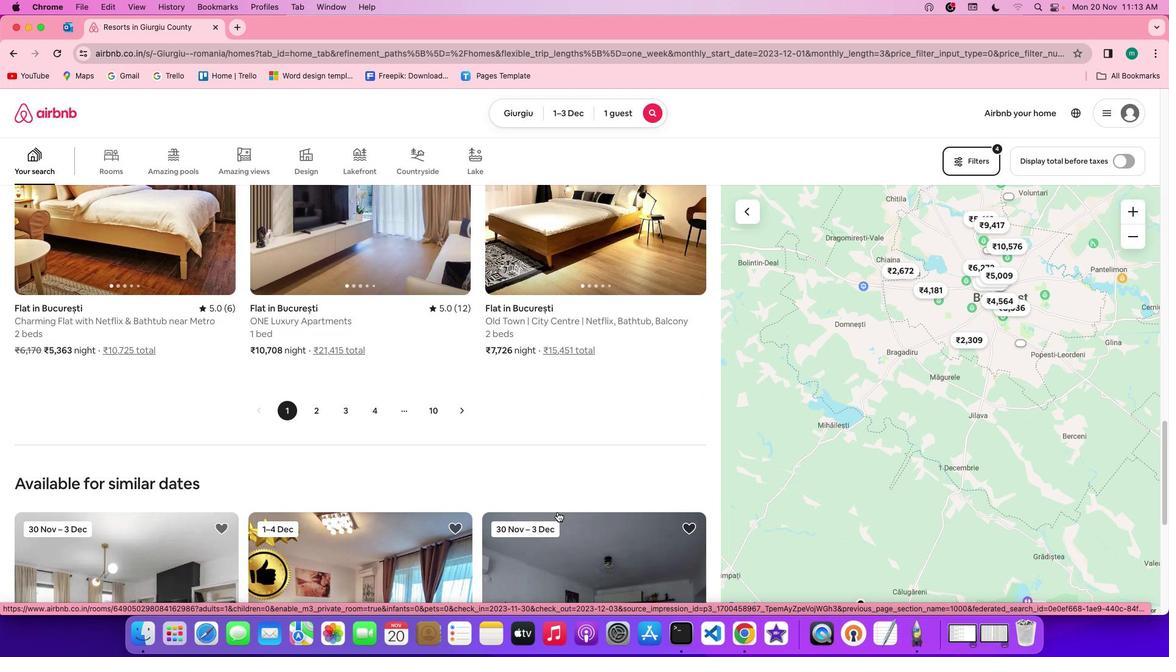 
Action: Mouse scrolled (557, 512) with delta (0, 0)
Screenshot: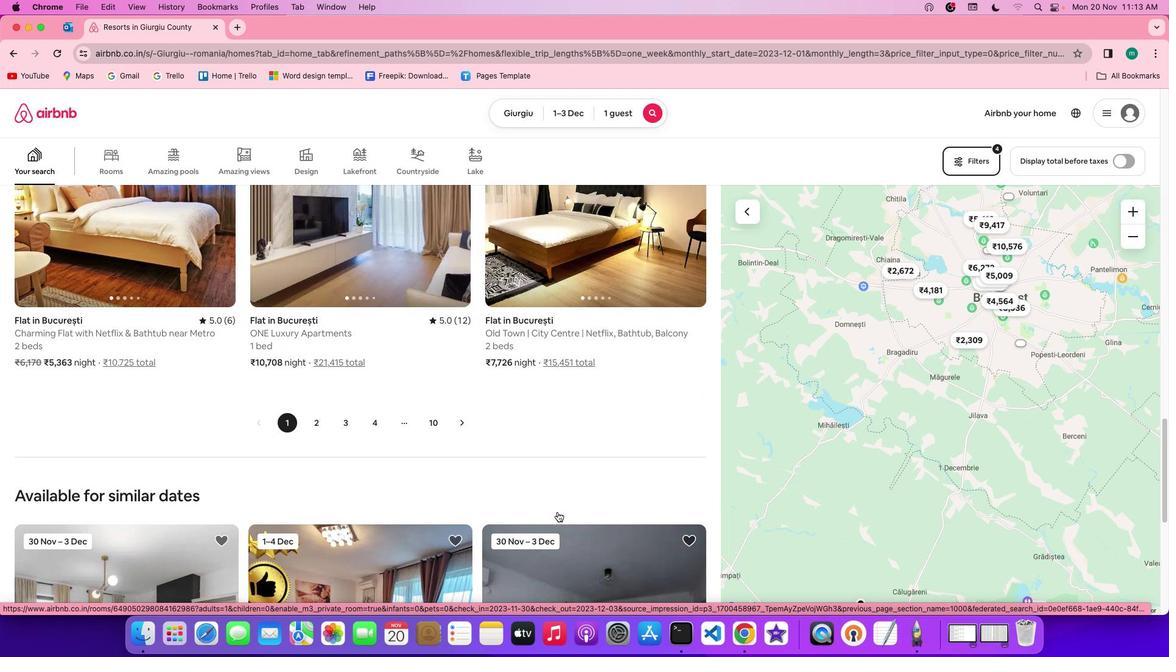 
Action: Mouse scrolled (557, 512) with delta (0, 0)
Screenshot: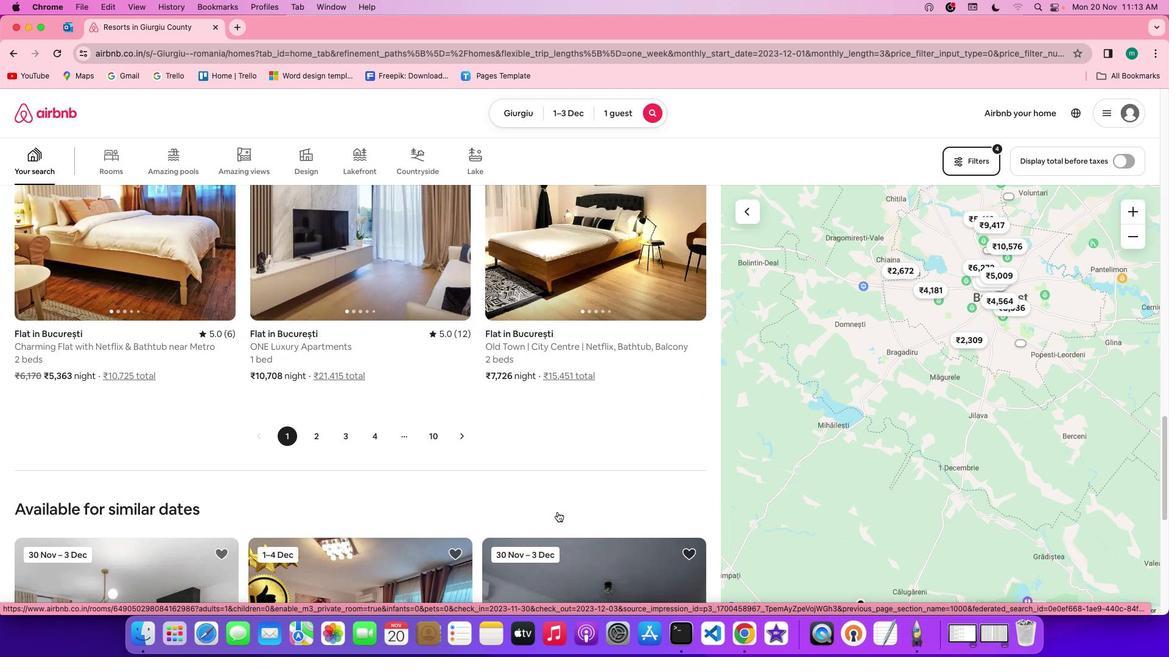
Action: Mouse scrolled (557, 512) with delta (0, 0)
Screenshot: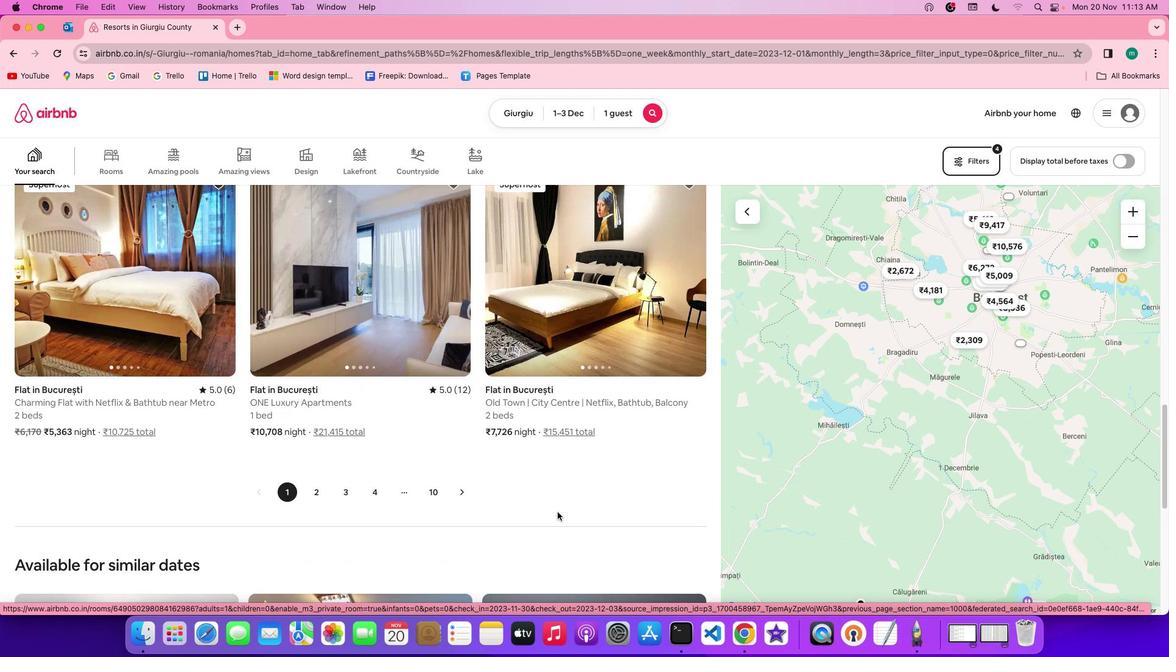 
Action: Mouse moved to (311, 507)
Screenshot: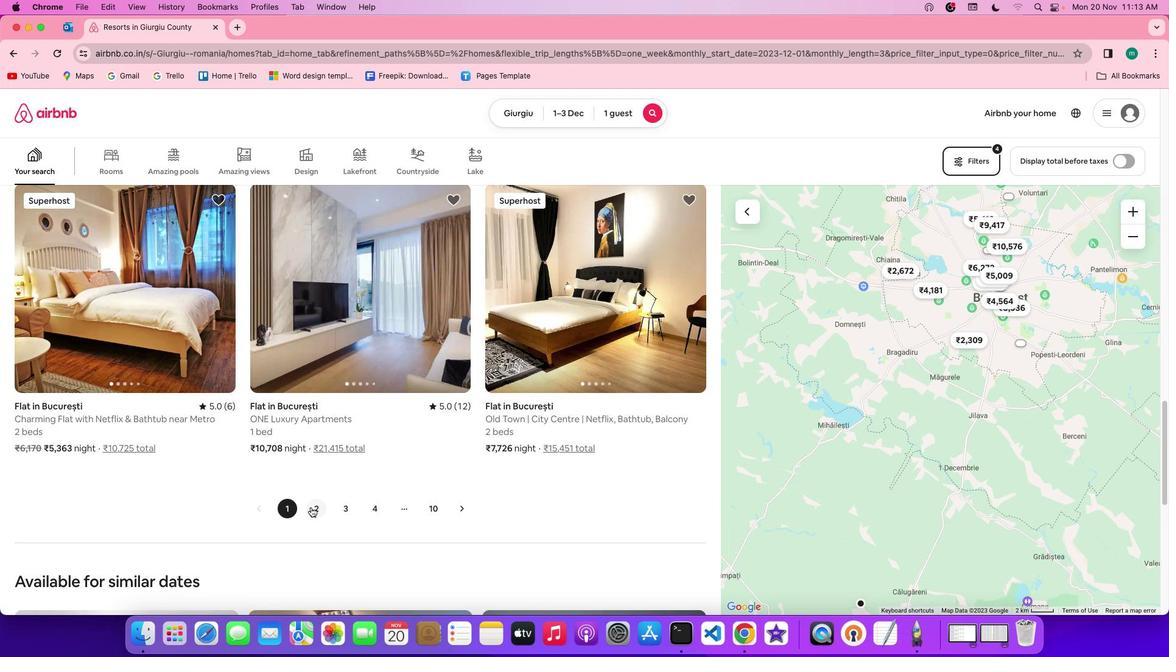 
Action: Mouse pressed left at (311, 507)
Screenshot: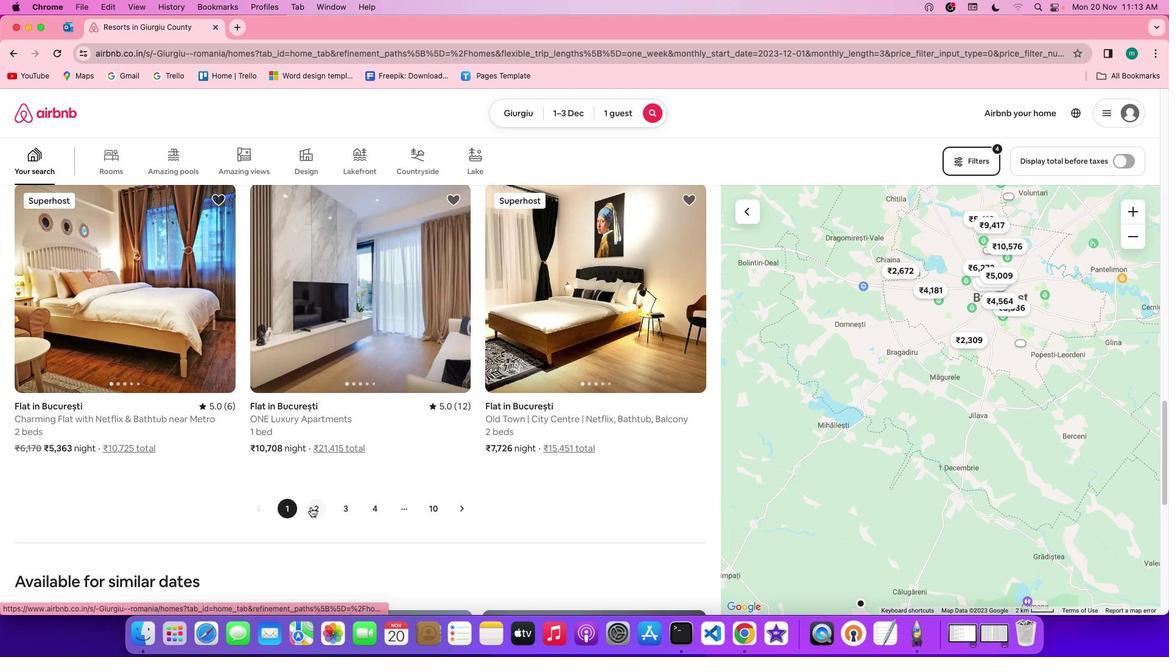 
Action: Mouse moved to (520, 496)
Screenshot: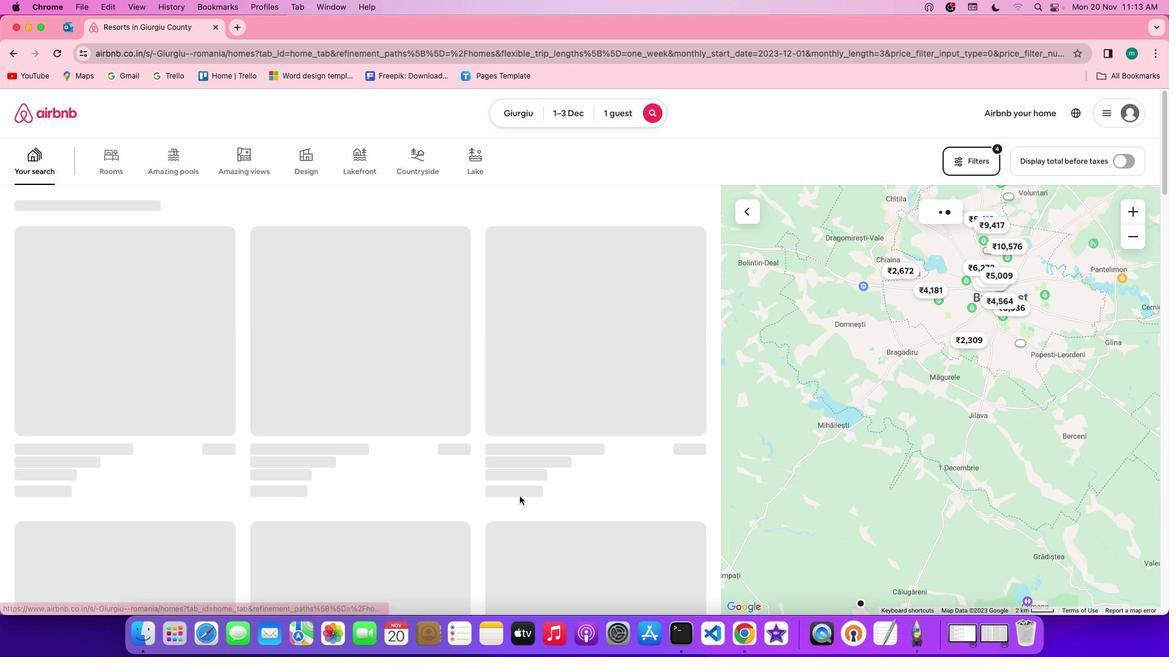 
Action: Mouse scrolled (520, 496) with delta (0, 0)
Screenshot: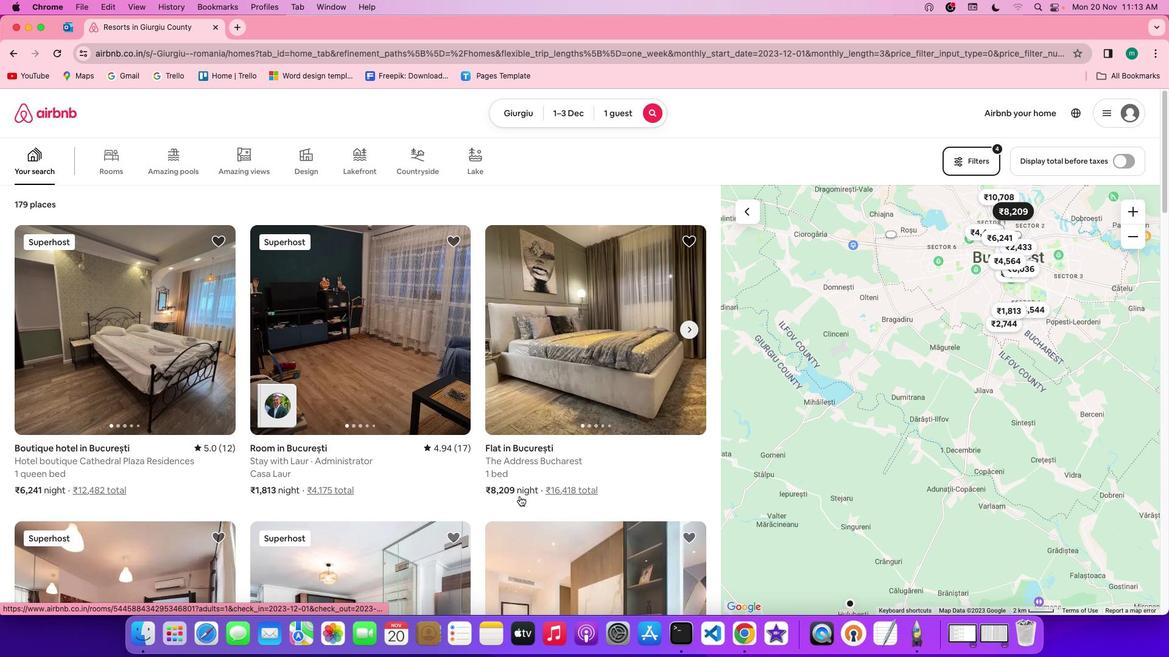 
Action: Mouse scrolled (520, 496) with delta (0, 0)
Screenshot: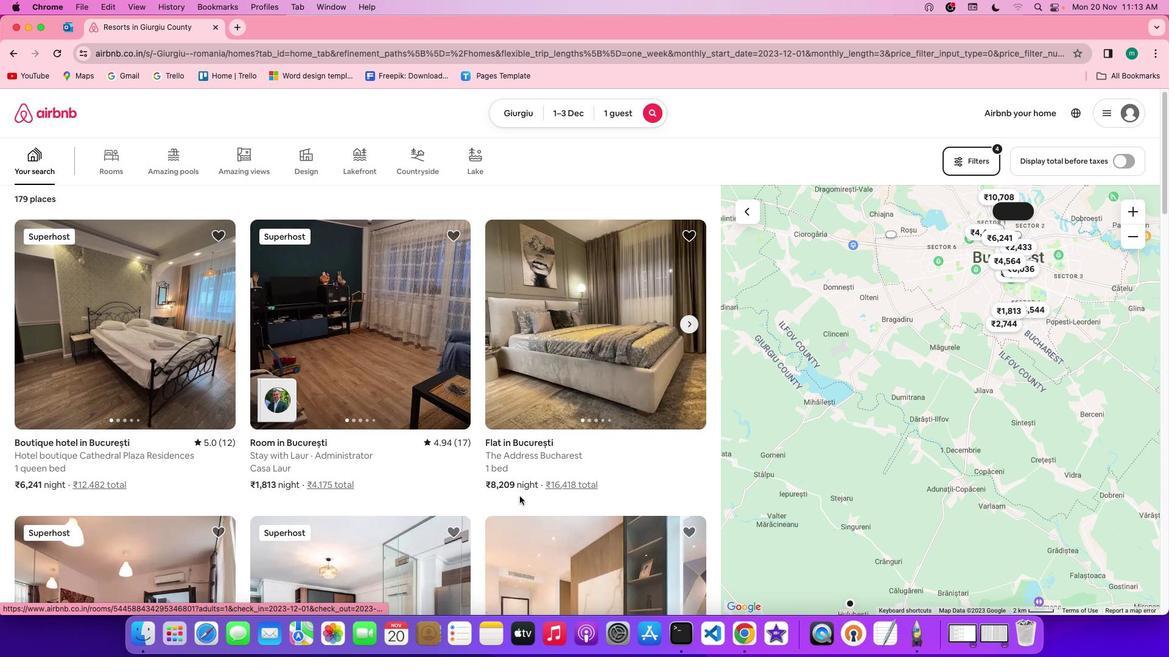 
Action: Mouse scrolled (520, 496) with delta (0, 0)
Screenshot: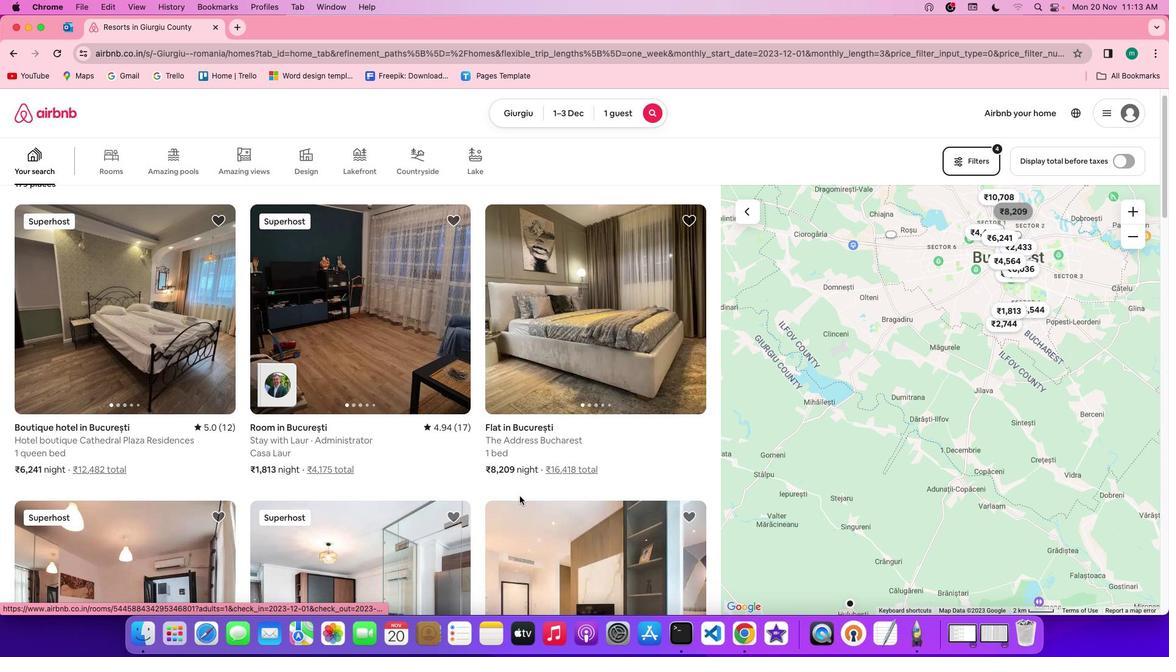 
Action: Mouse scrolled (520, 496) with delta (0, 0)
Screenshot: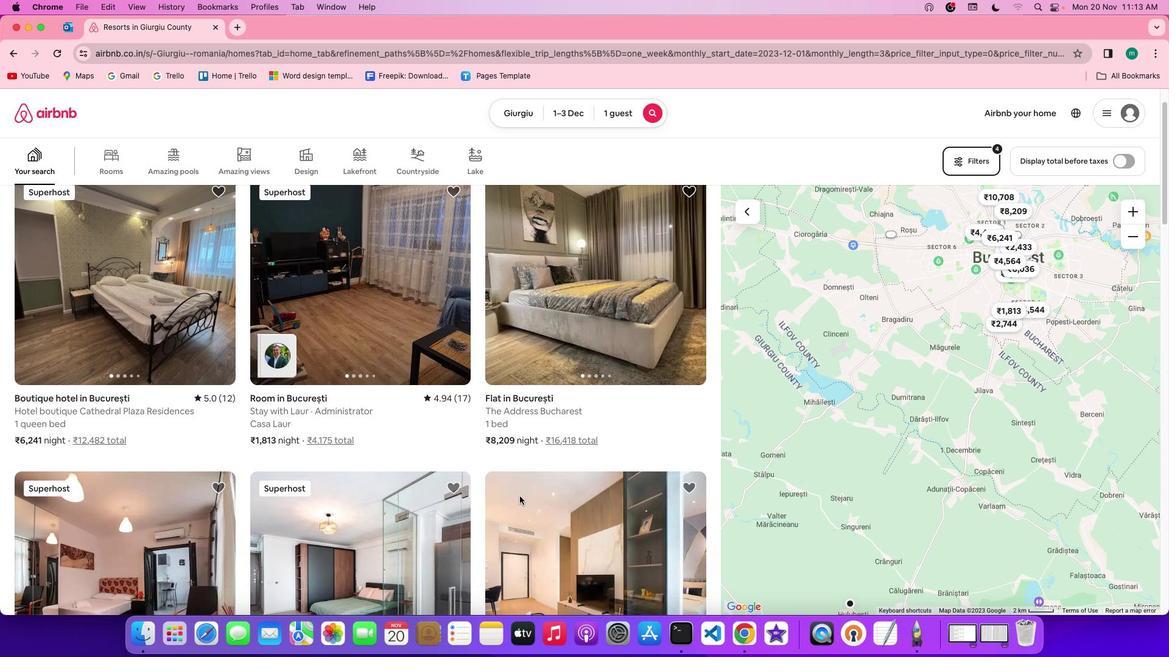 
Action: Mouse scrolled (520, 496) with delta (0, 0)
Screenshot: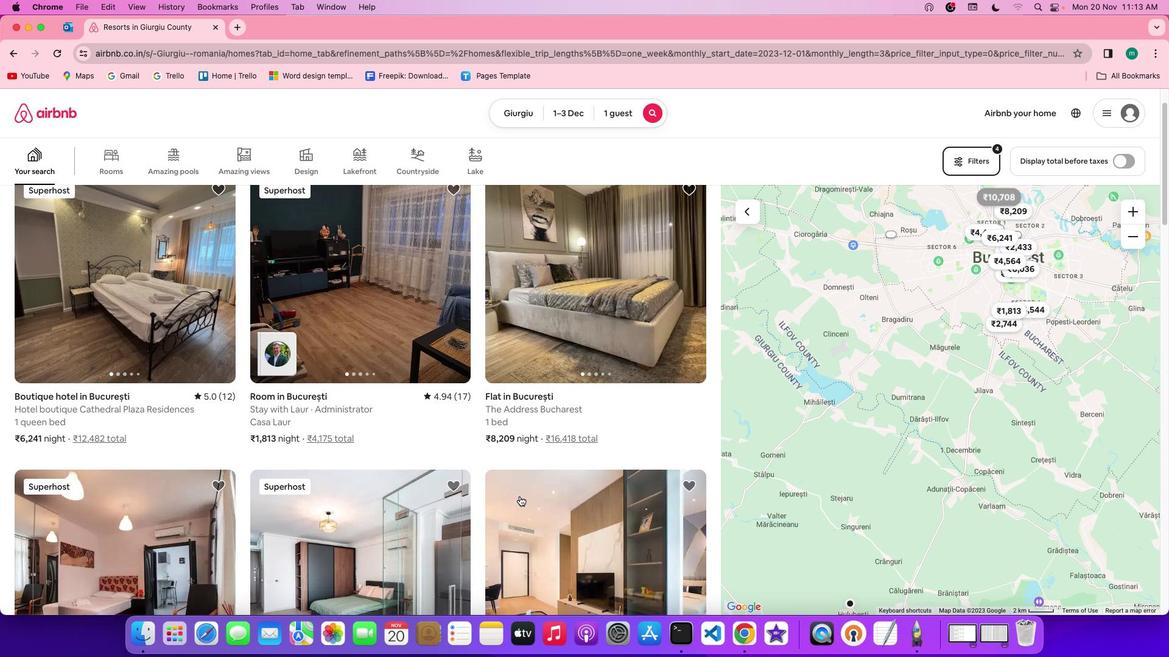 
Action: Mouse scrolled (520, 496) with delta (0, 0)
Screenshot: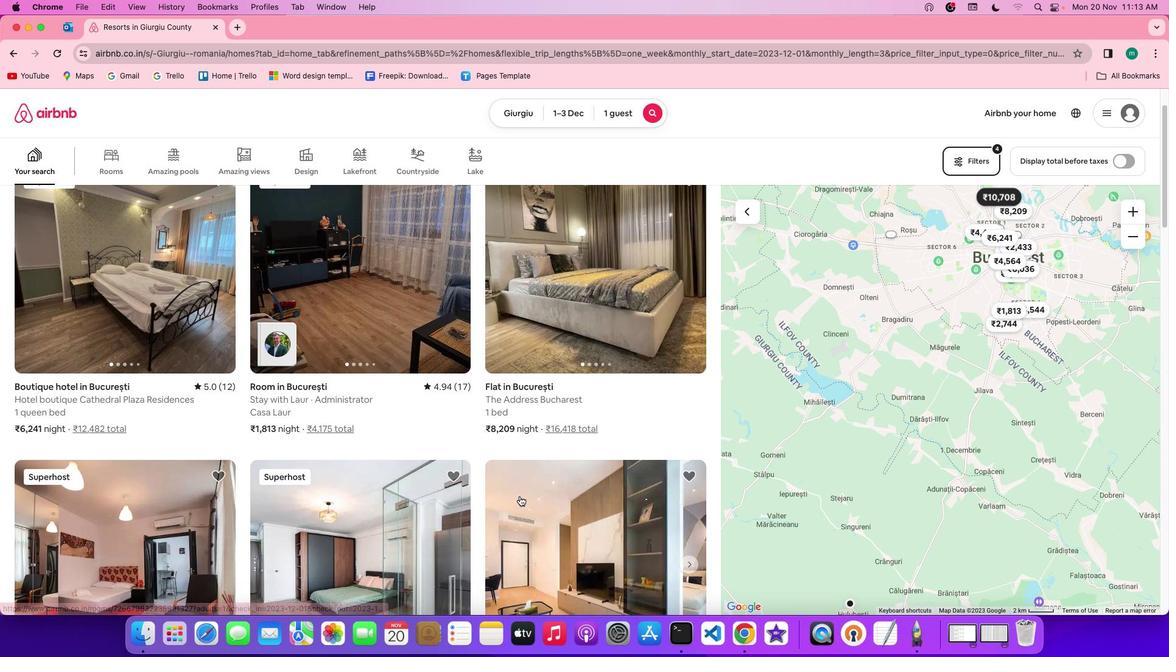 
Action: Mouse scrolled (520, 496) with delta (0, -1)
Screenshot: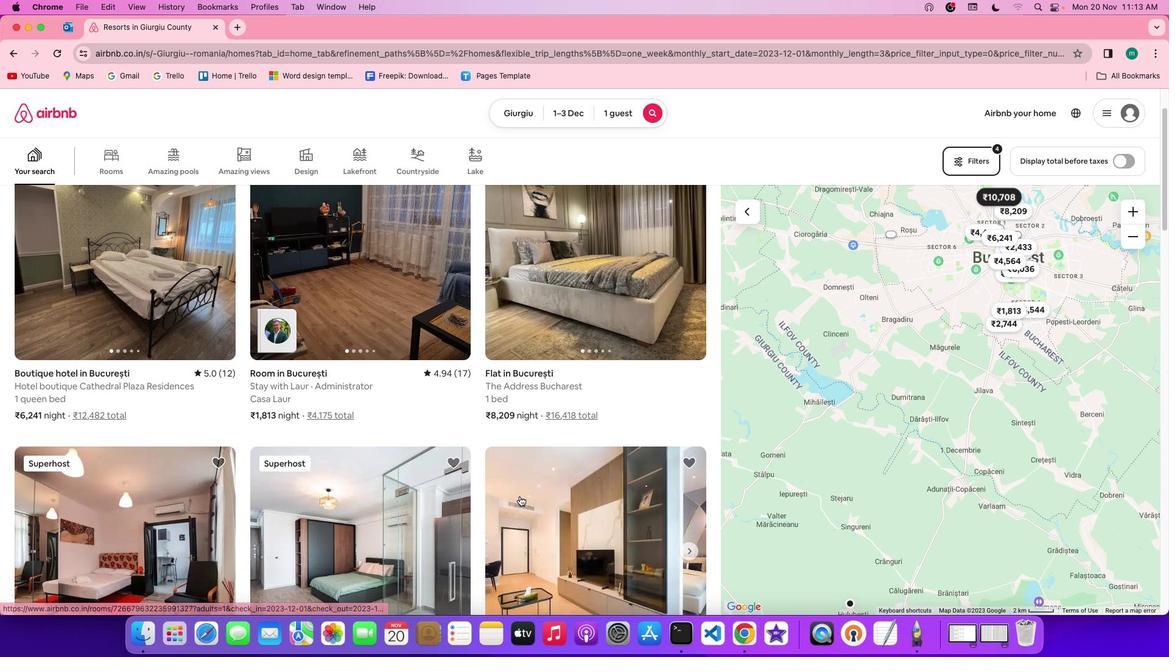 
Action: Mouse scrolled (520, 496) with delta (0, -1)
Screenshot: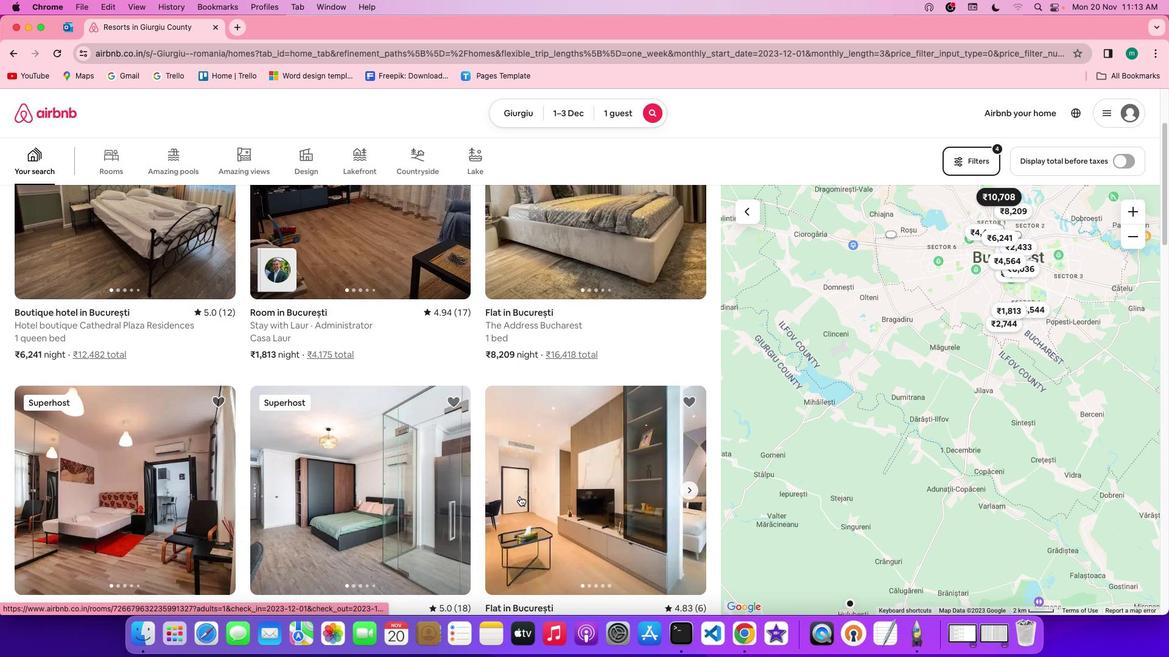 
Action: Mouse scrolled (520, 496) with delta (0, 0)
Screenshot: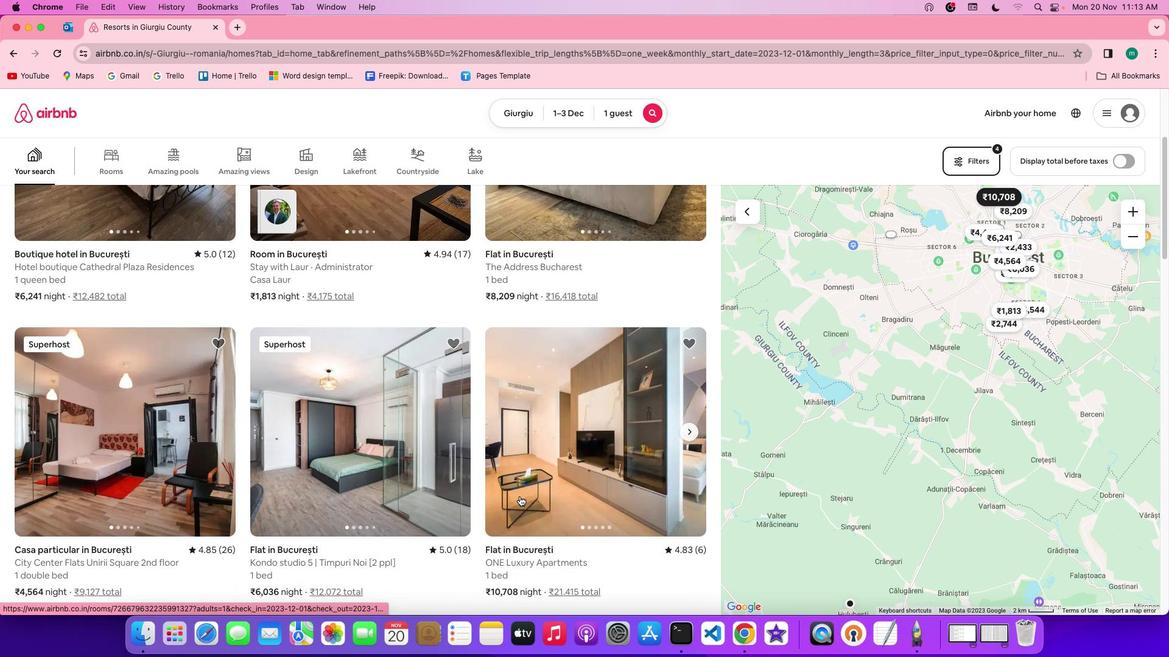 
Action: Mouse scrolled (520, 496) with delta (0, 0)
Screenshot: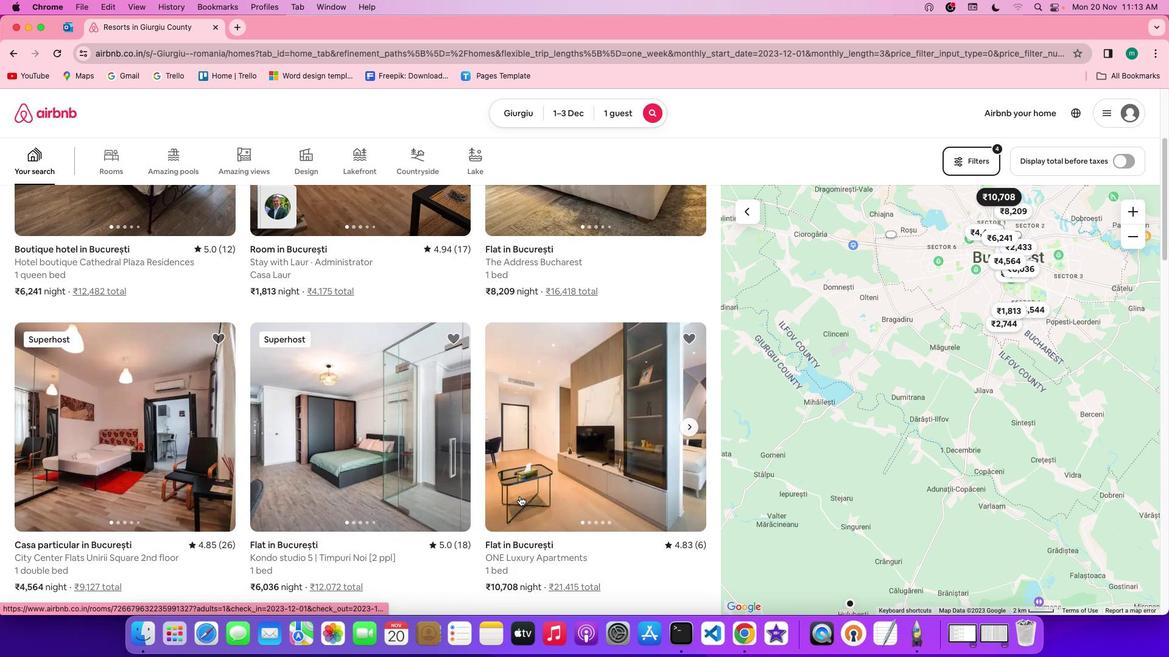 
Action: Mouse scrolled (520, 496) with delta (0, 0)
Screenshot: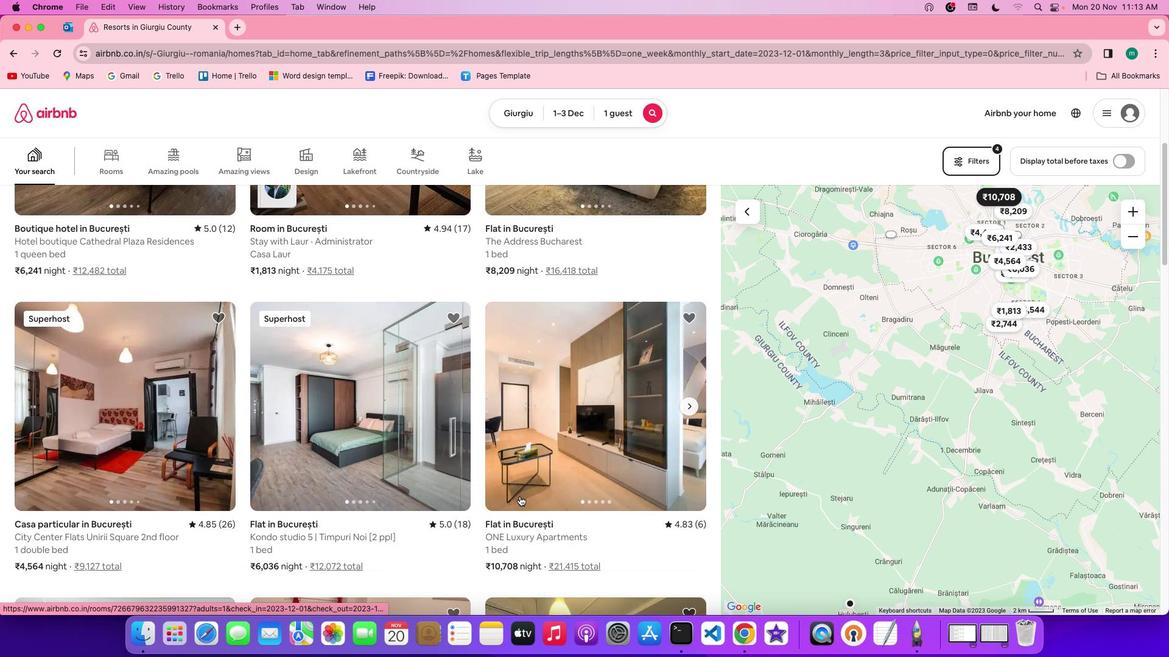 
Action: Mouse scrolled (520, 496) with delta (0, -1)
Screenshot: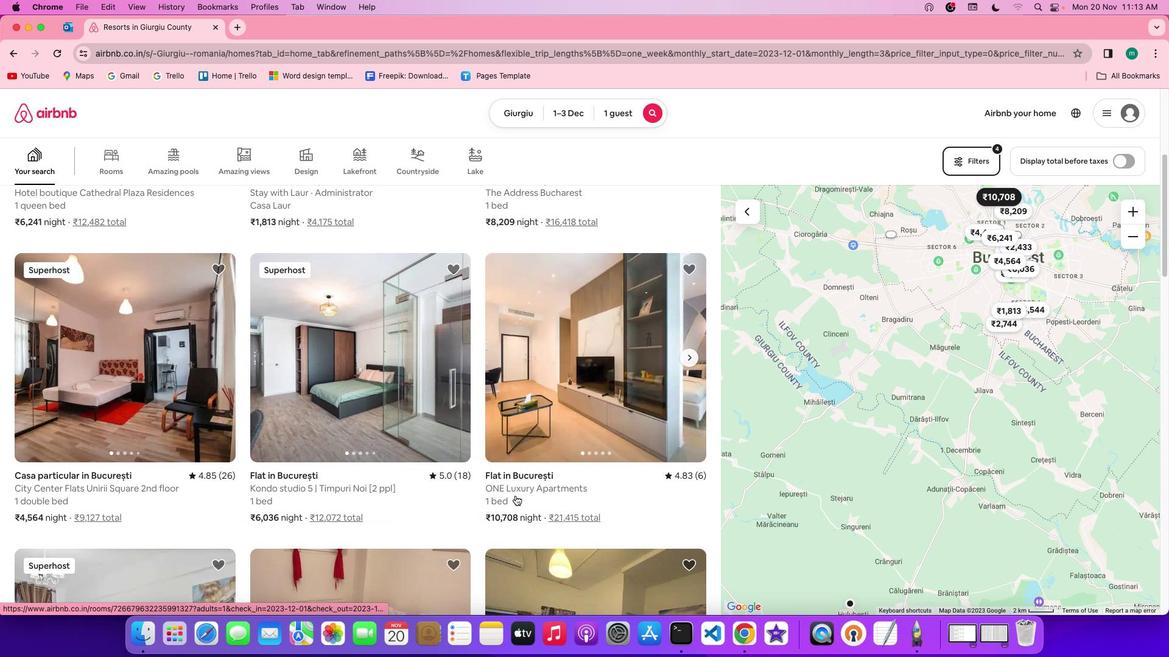 
Action: Mouse moved to (377, 400)
Screenshot: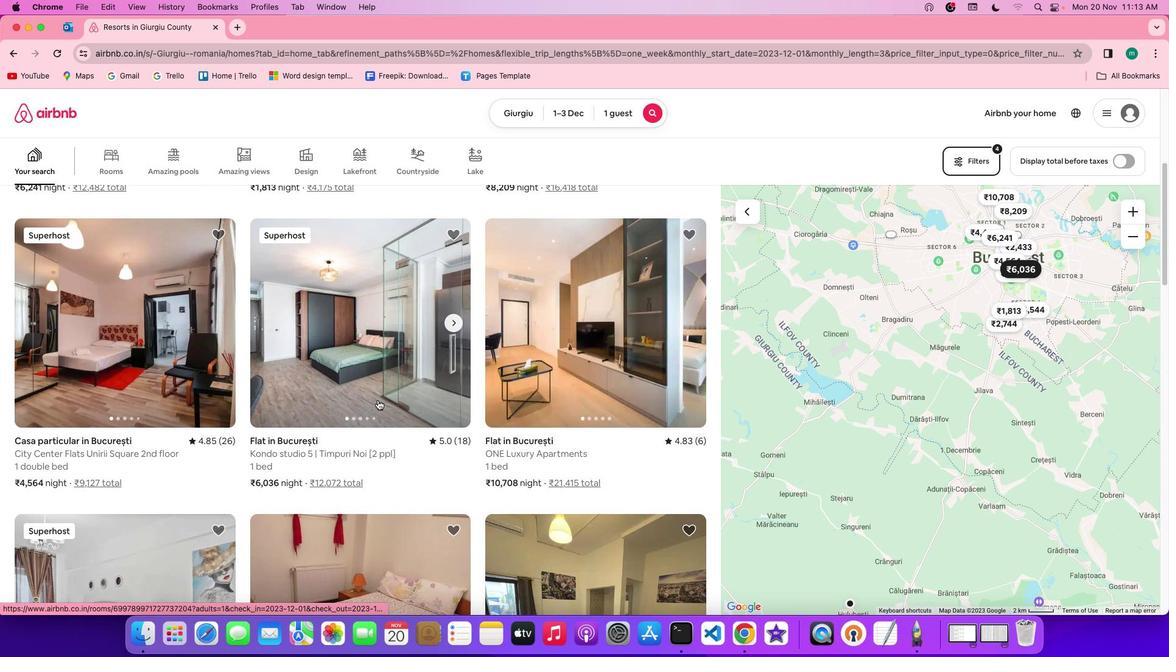 
Action: Mouse pressed left at (377, 400)
Screenshot: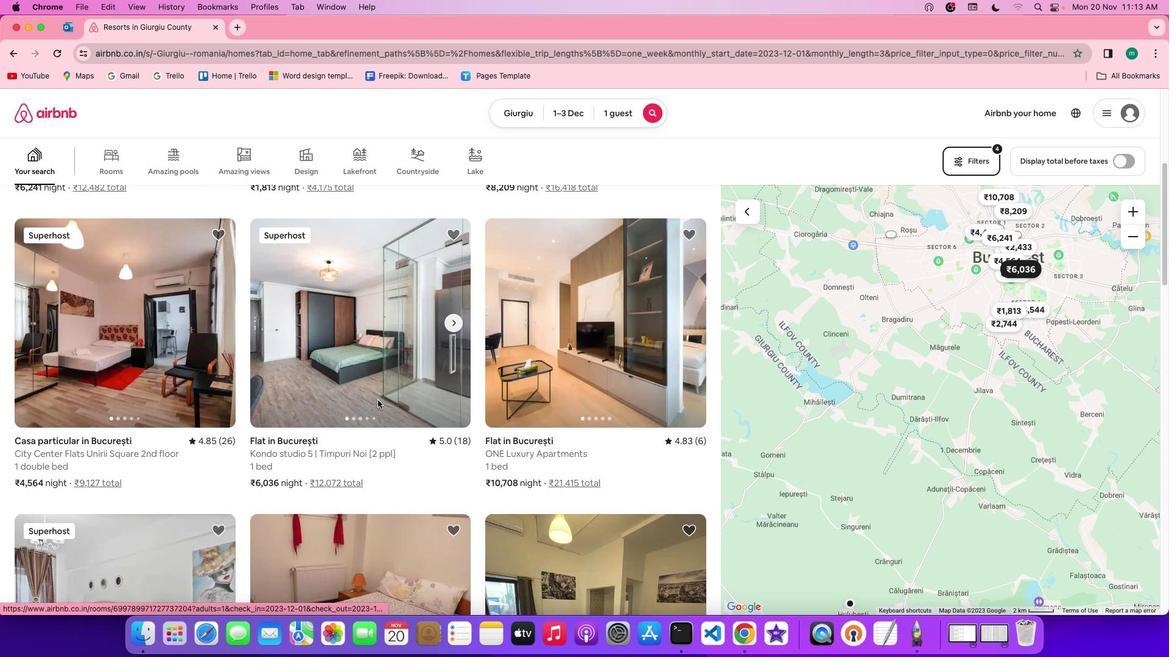 
Action: Mouse moved to (829, 453)
Screenshot: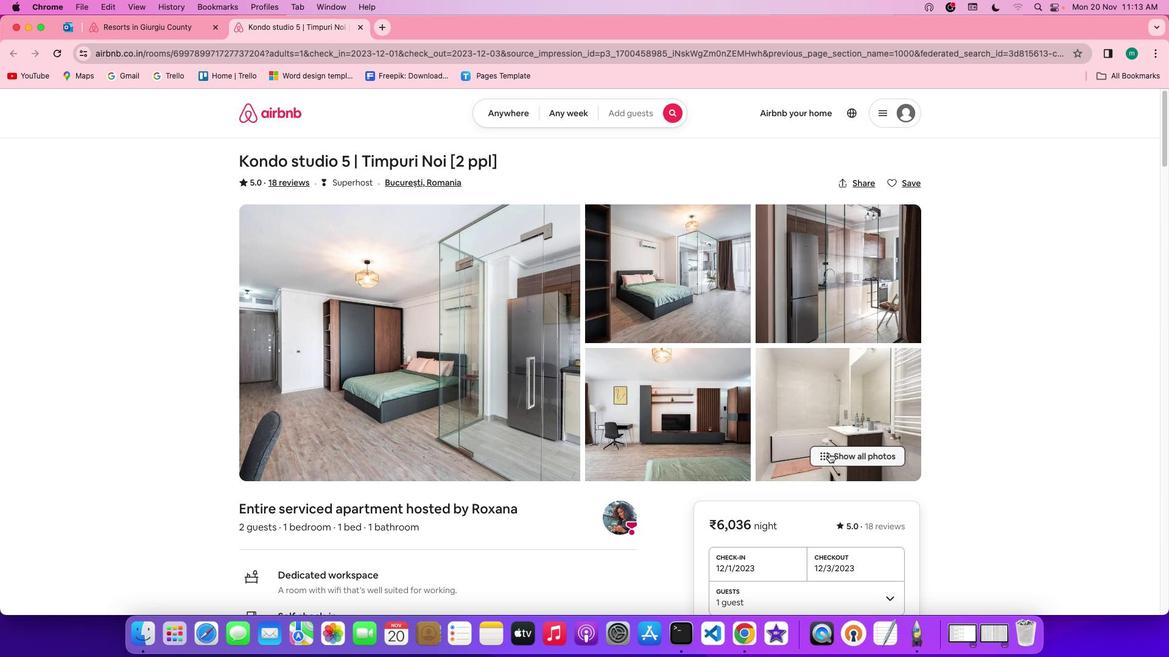 
Action: Mouse pressed left at (829, 453)
Screenshot: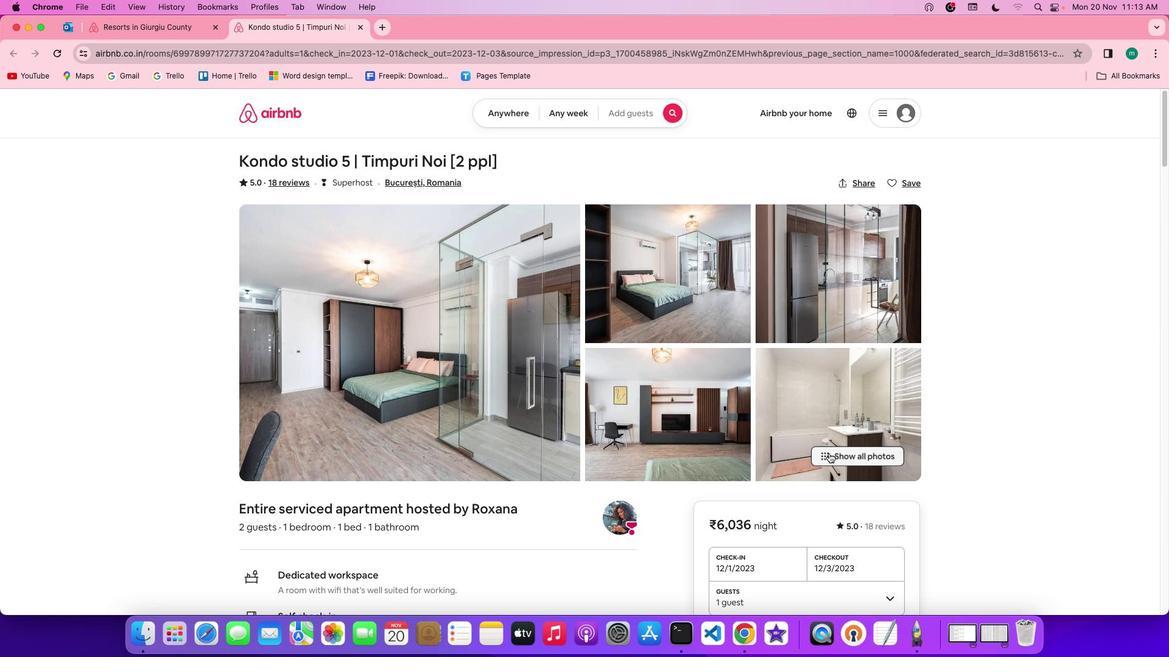 
Action: Mouse moved to (555, 462)
Screenshot: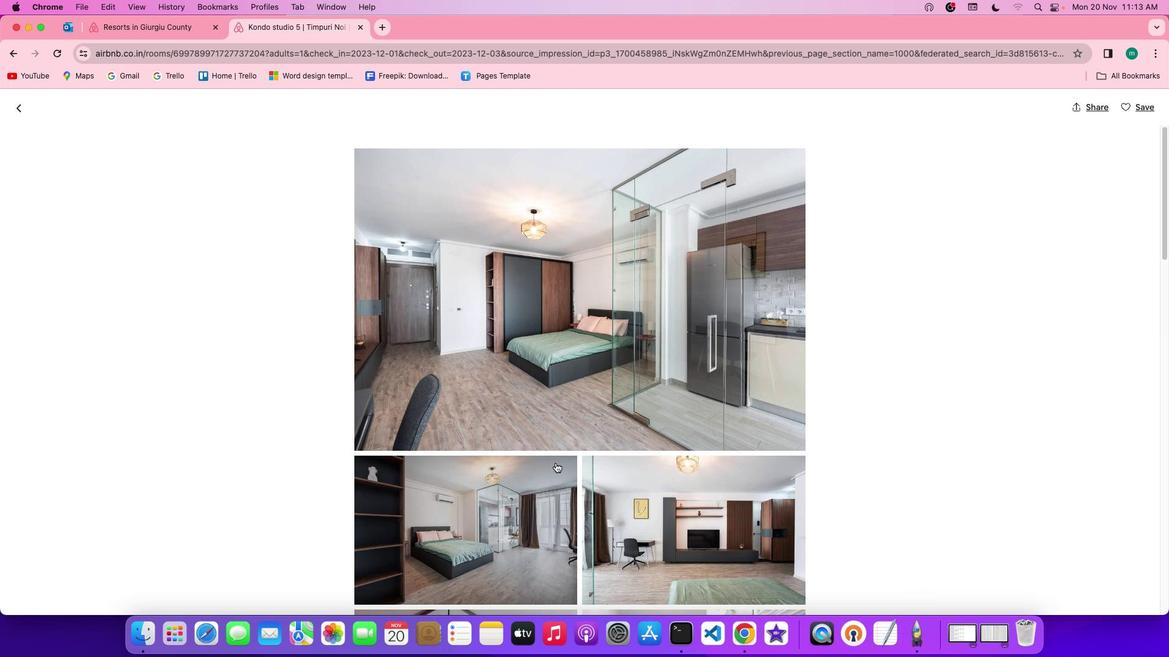 
Action: Mouse scrolled (555, 462) with delta (0, 0)
Screenshot: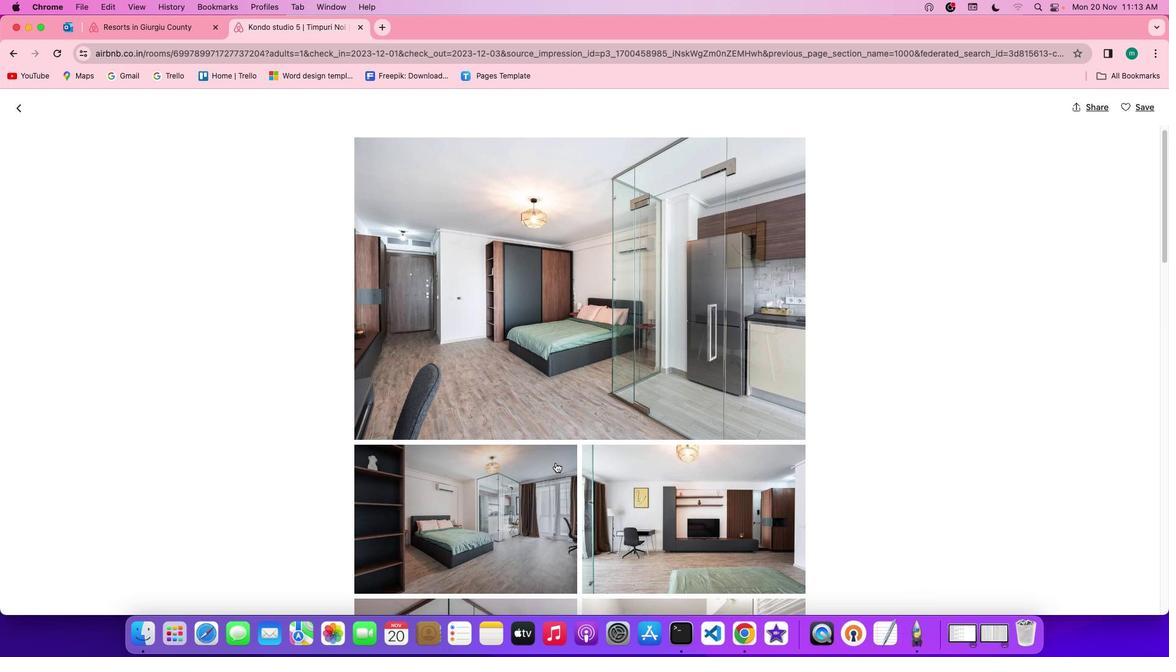 
Action: Mouse scrolled (555, 462) with delta (0, 0)
Screenshot: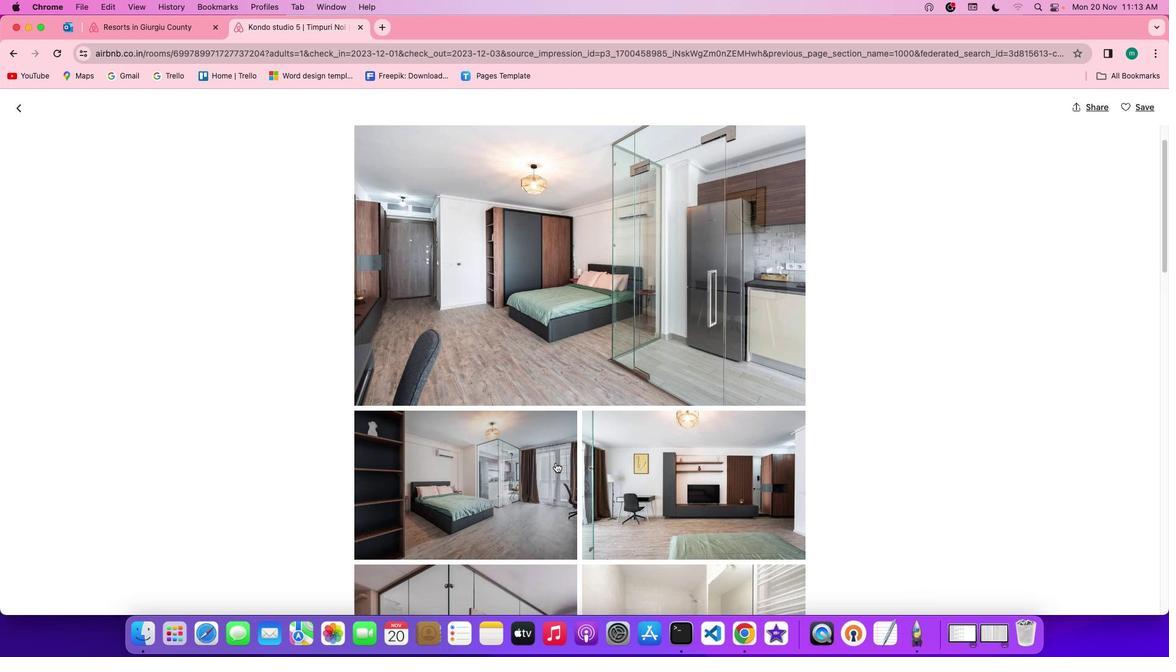 
Action: Mouse scrolled (555, 462) with delta (0, -1)
Screenshot: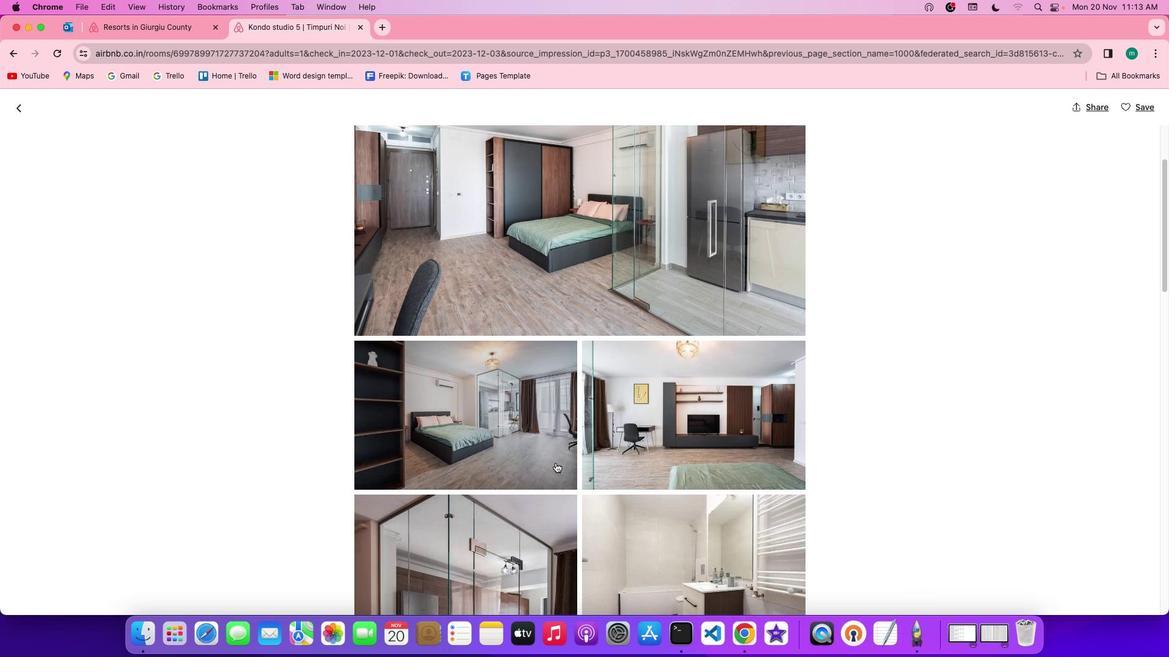 
Action: Mouse scrolled (555, 462) with delta (0, -2)
Screenshot: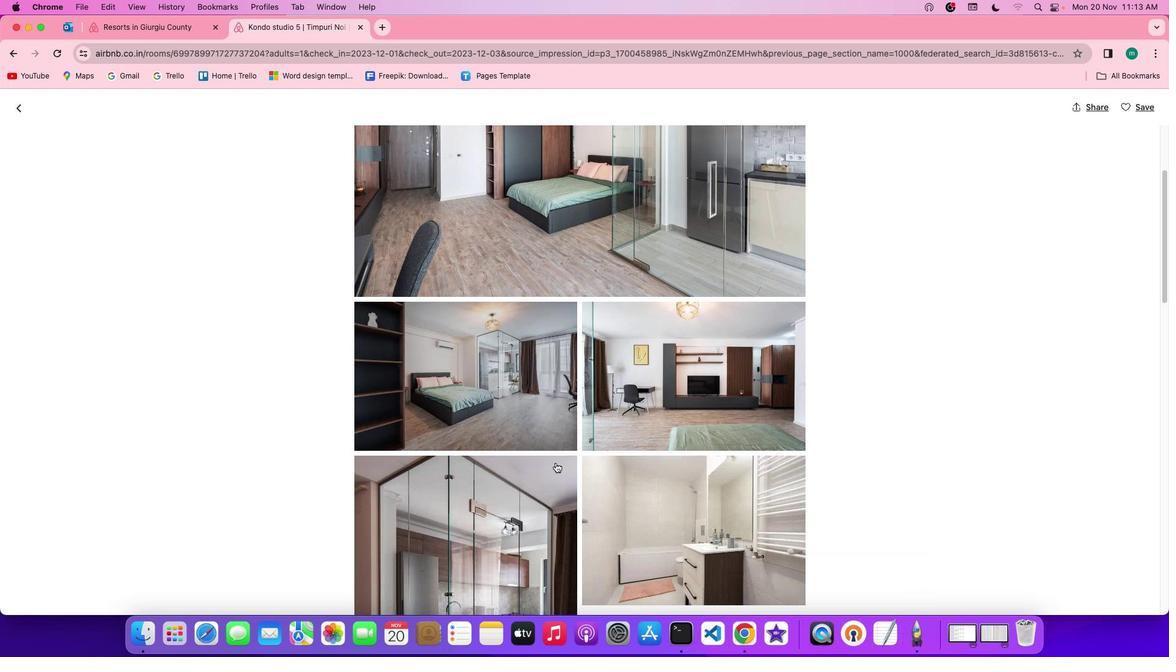
Action: Mouse moved to (551, 478)
Screenshot: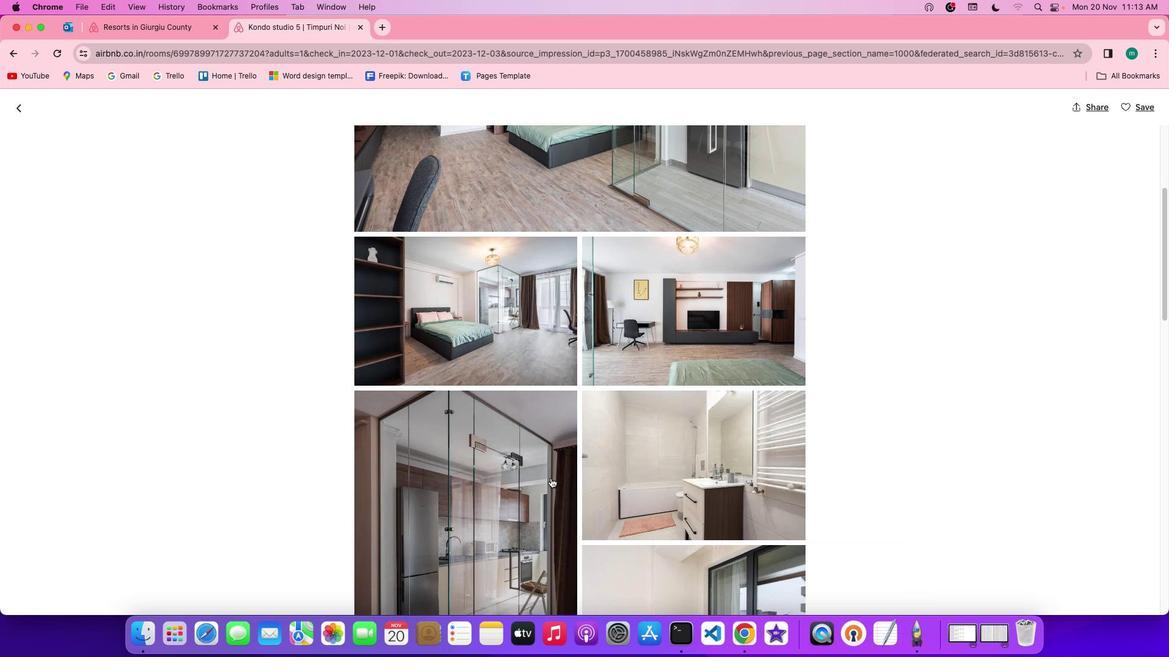 
Action: Mouse scrolled (551, 478) with delta (0, 0)
Screenshot: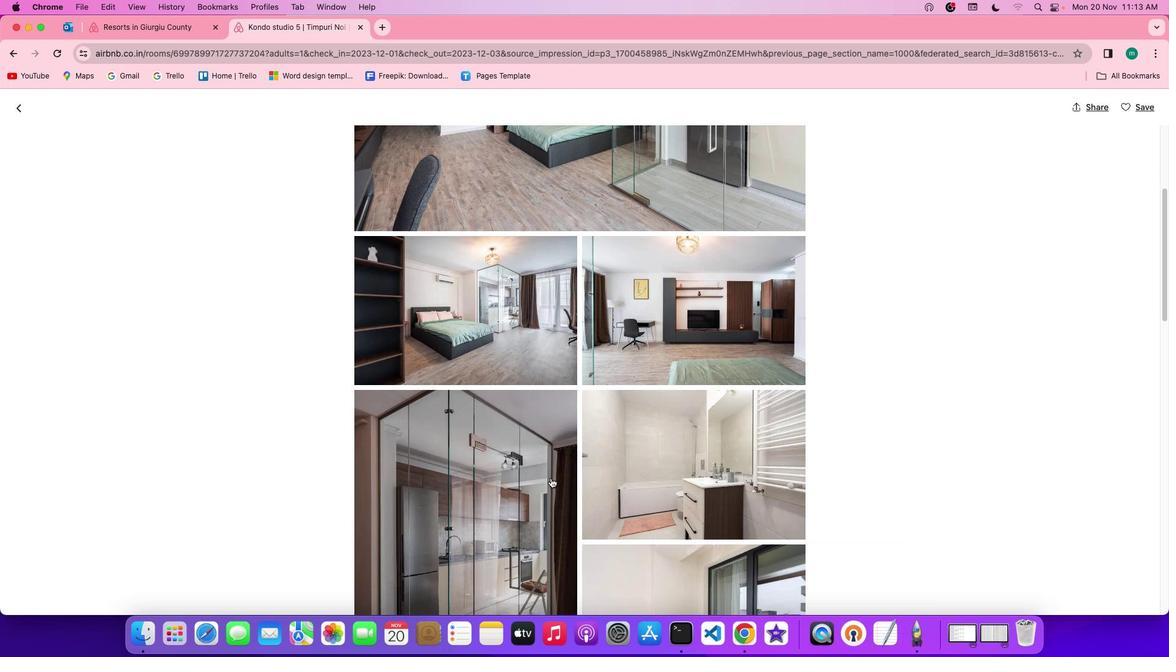 
Action: Mouse scrolled (551, 478) with delta (0, 0)
Screenshot: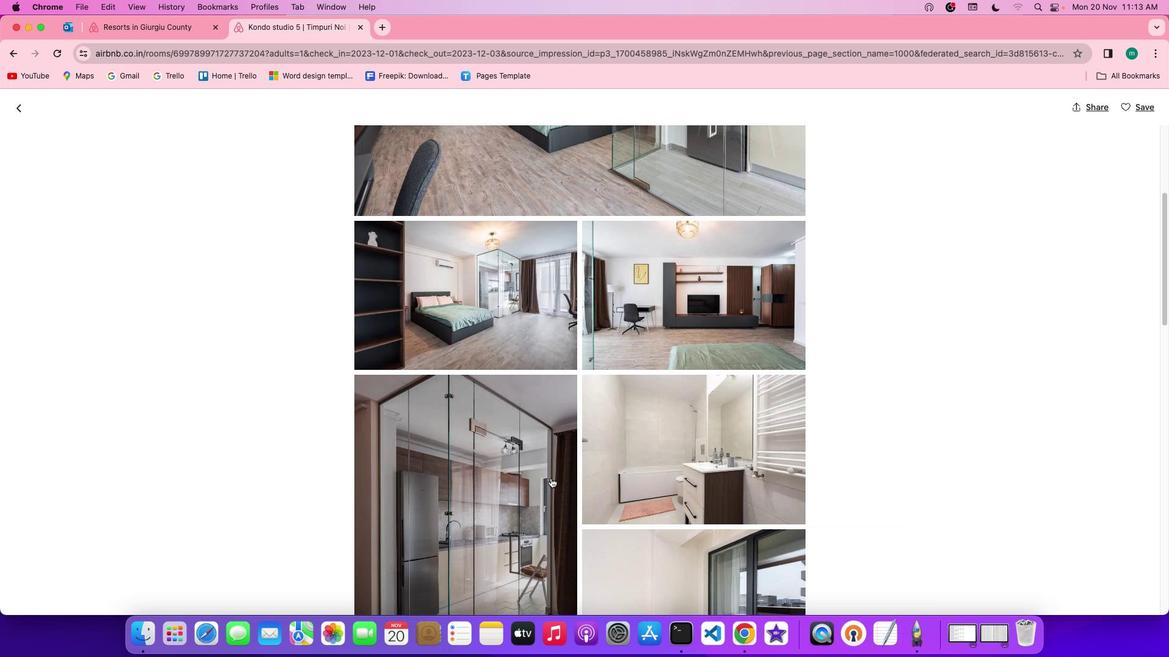 
Action: Mouse scrolled (551, 478) with delta (0, -1)
Screenshot: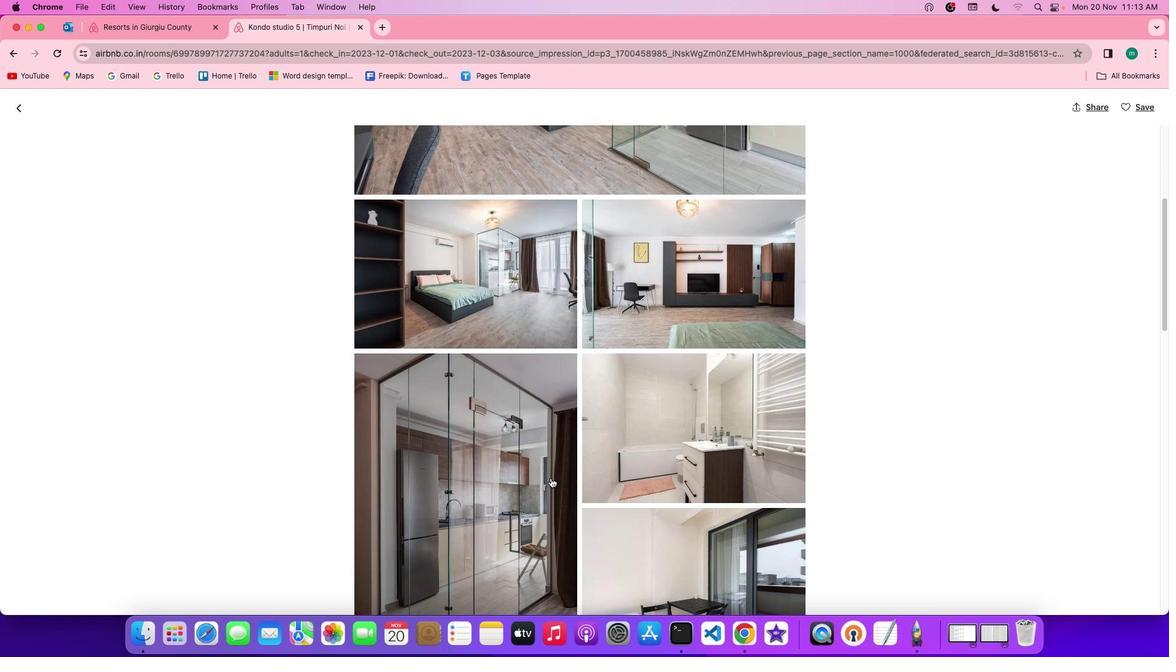 
Action: Mouse scrolled (551, 478) with delta (0, -1)
Screenshot: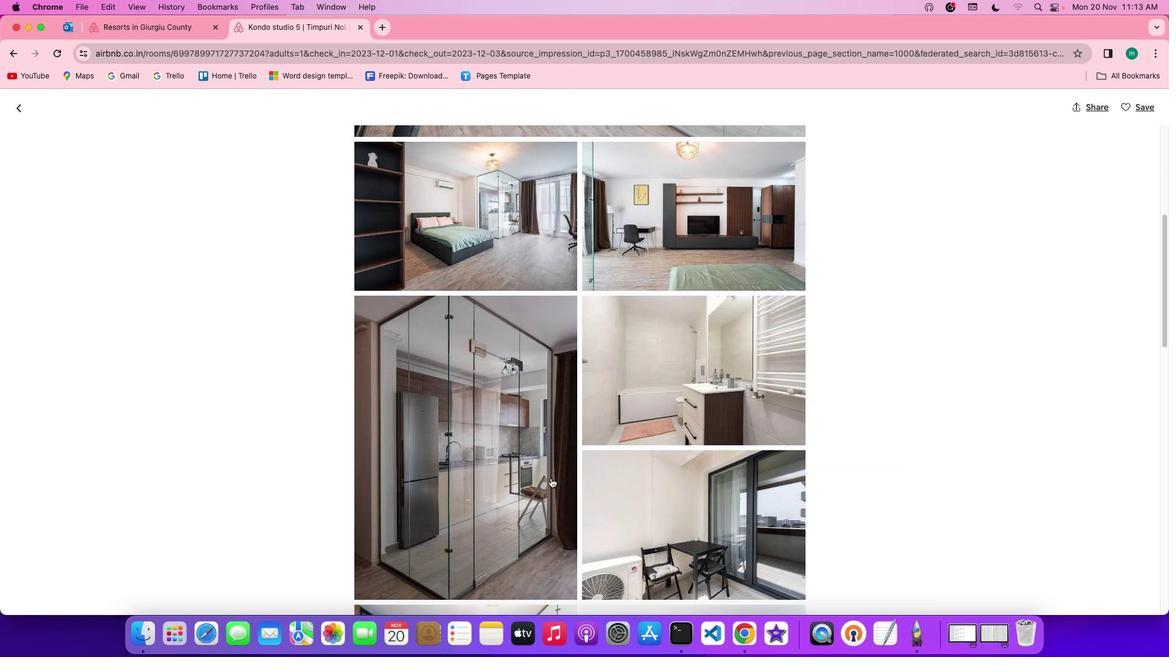 
Action: Mouse scrolled (551, 478) with delta (0, 0)
Screenshot: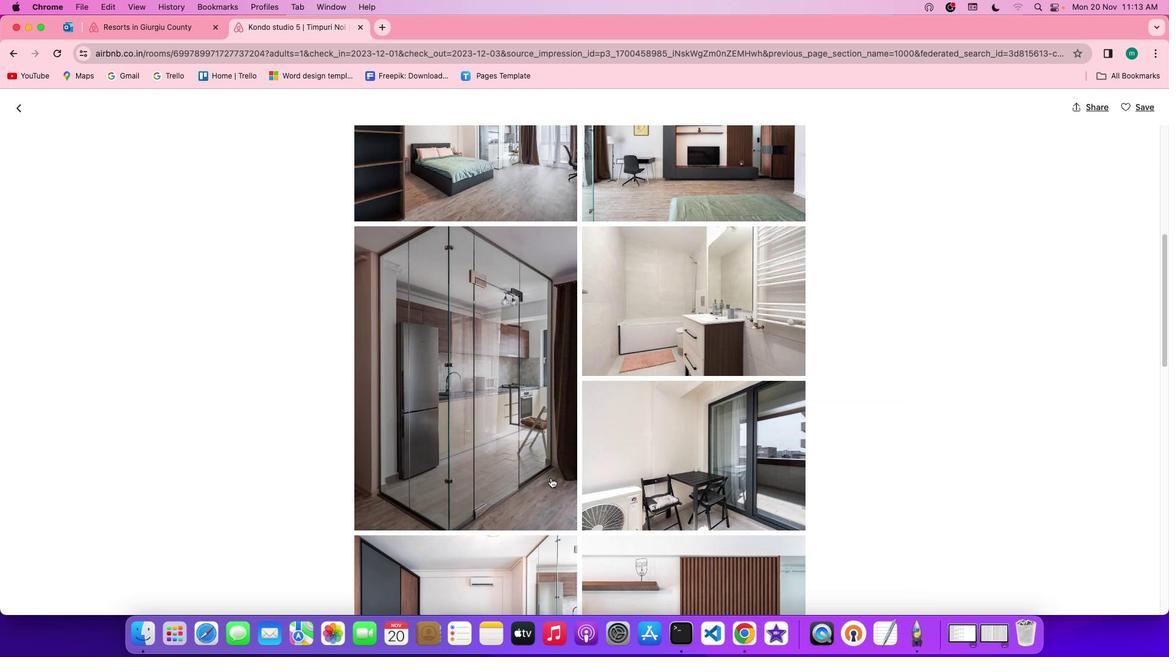 
Action: Mouse scrolled (551, 478) with delta (0, 0)
Screenshot: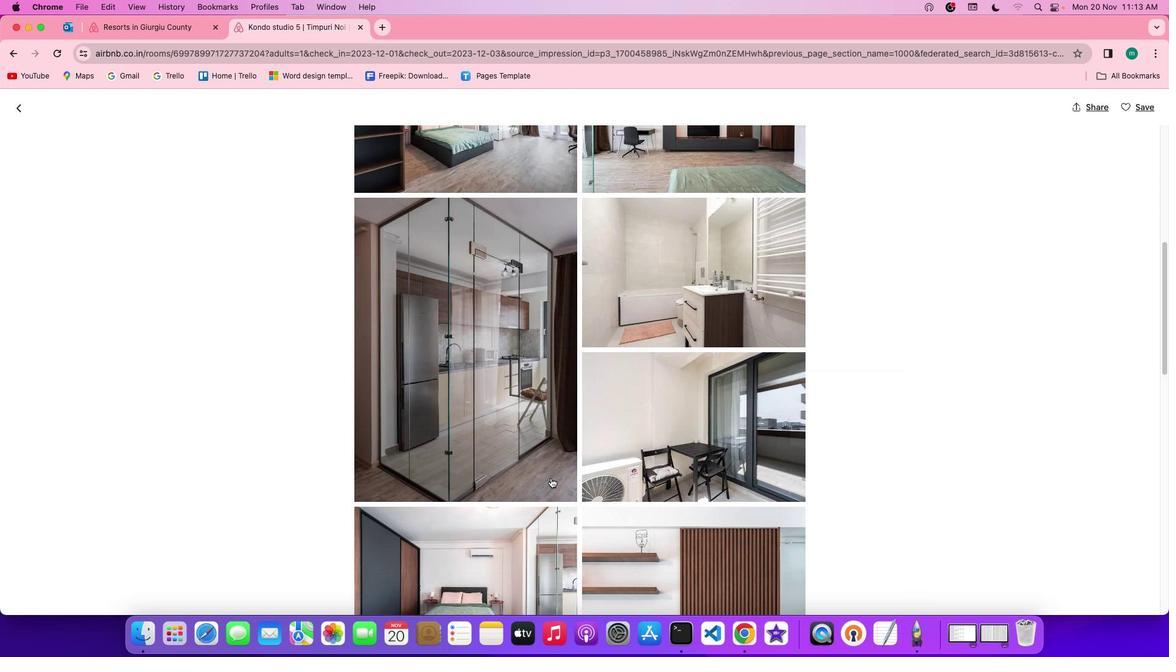 
Action: Mouse scrolled (551, 478) with delta (0, -1)
Screenshot: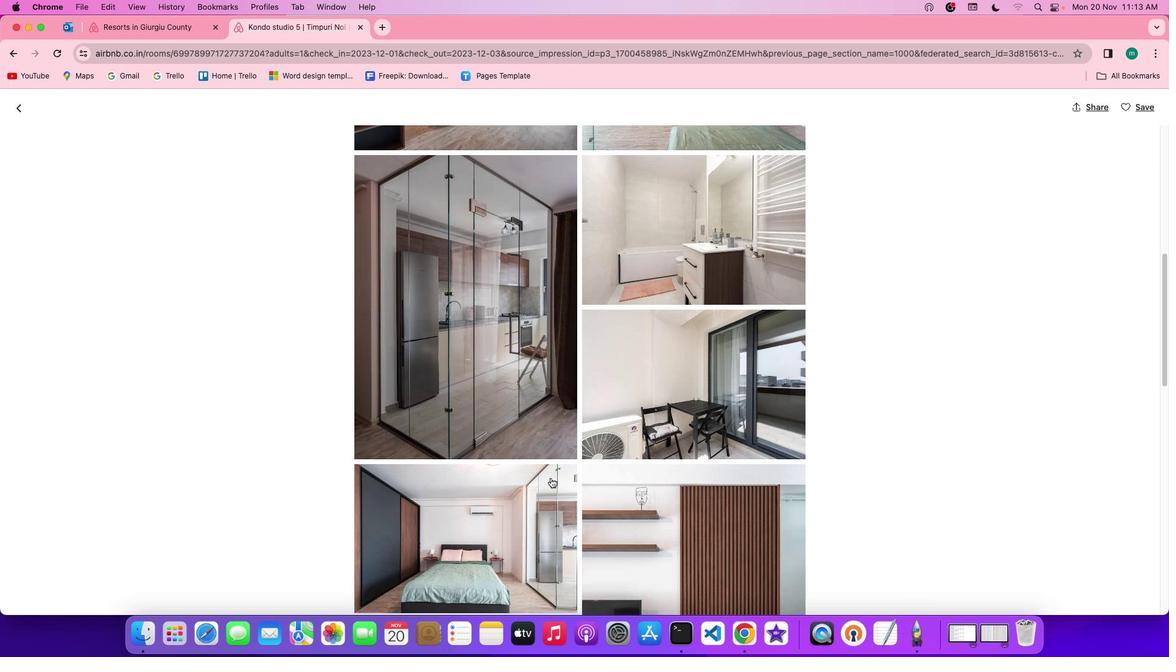 
Action: Mouse scrolled (551, 478) with delta (0, -2)
Screenshot: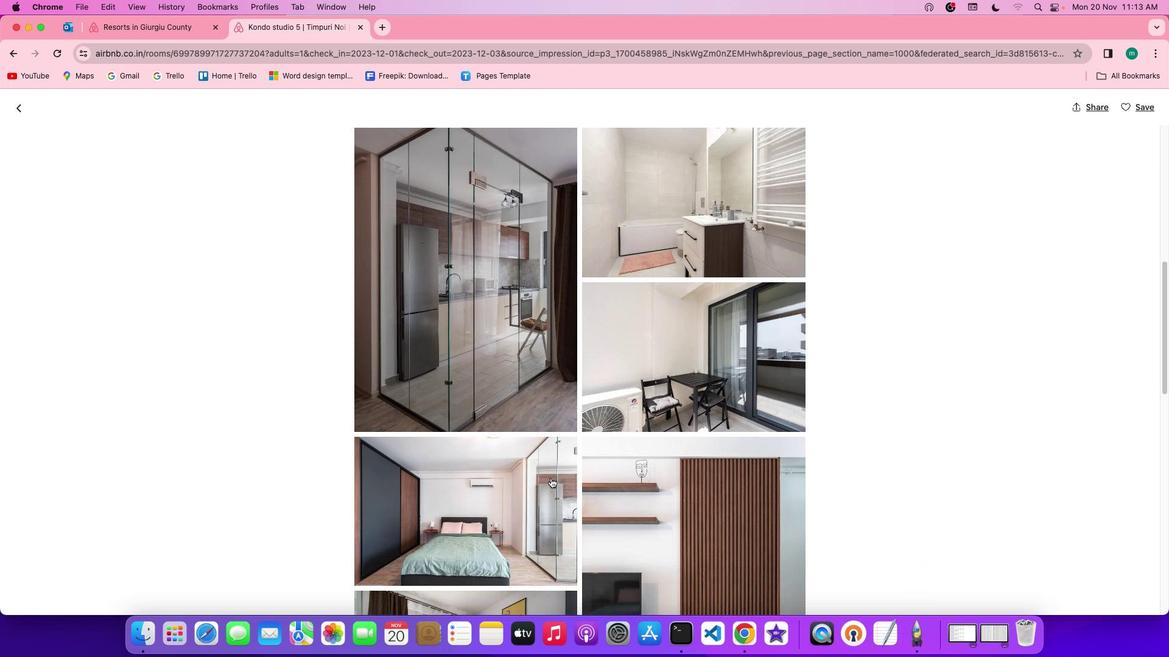 
Action: Mouse moved to (552, 475)
Screenshot: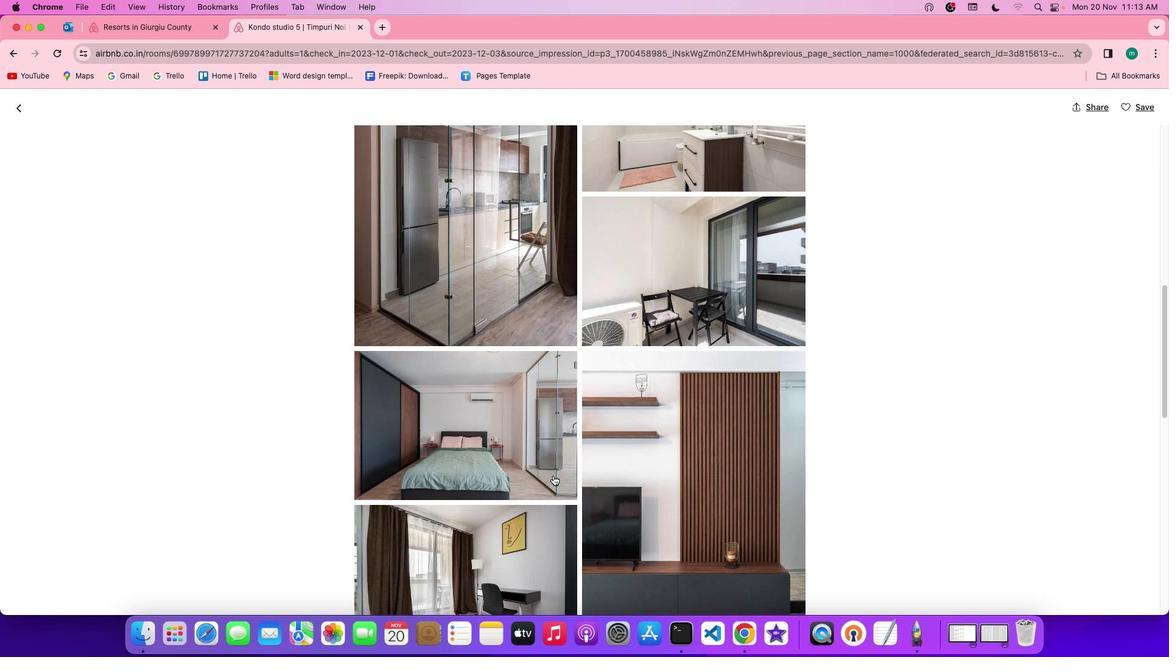 
Action: Mouse scrolled (552, 475) with delta (0, 0)
Screenshot: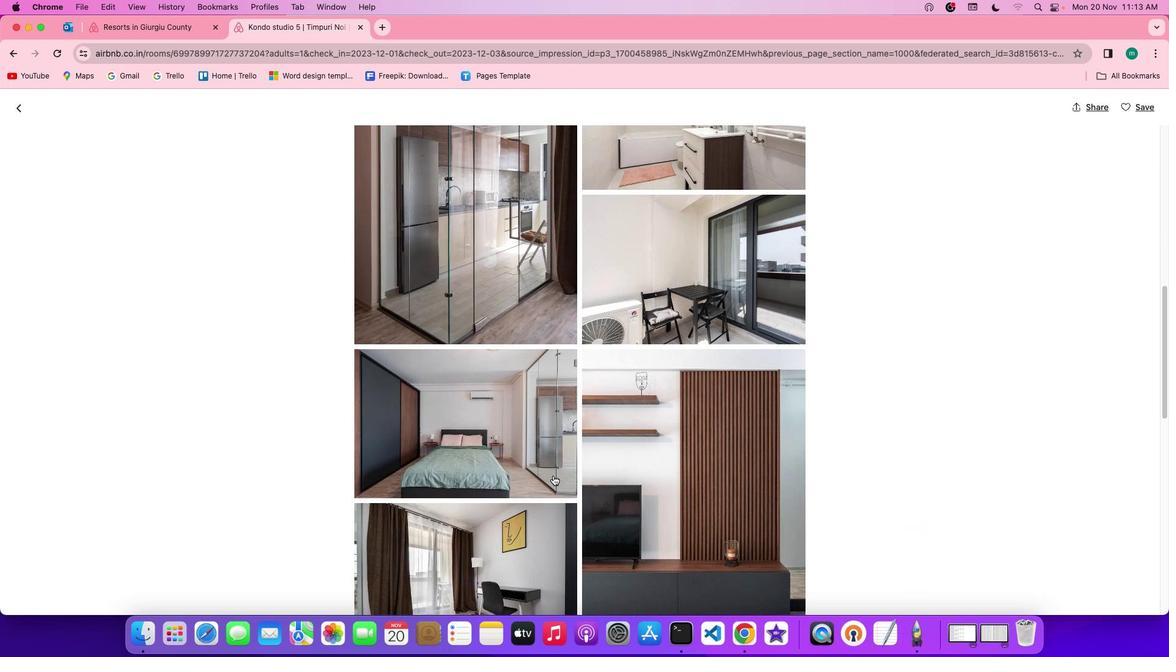 
Action: Mouse scrolled (552, 475) with delta (0, 0)
Screenshot: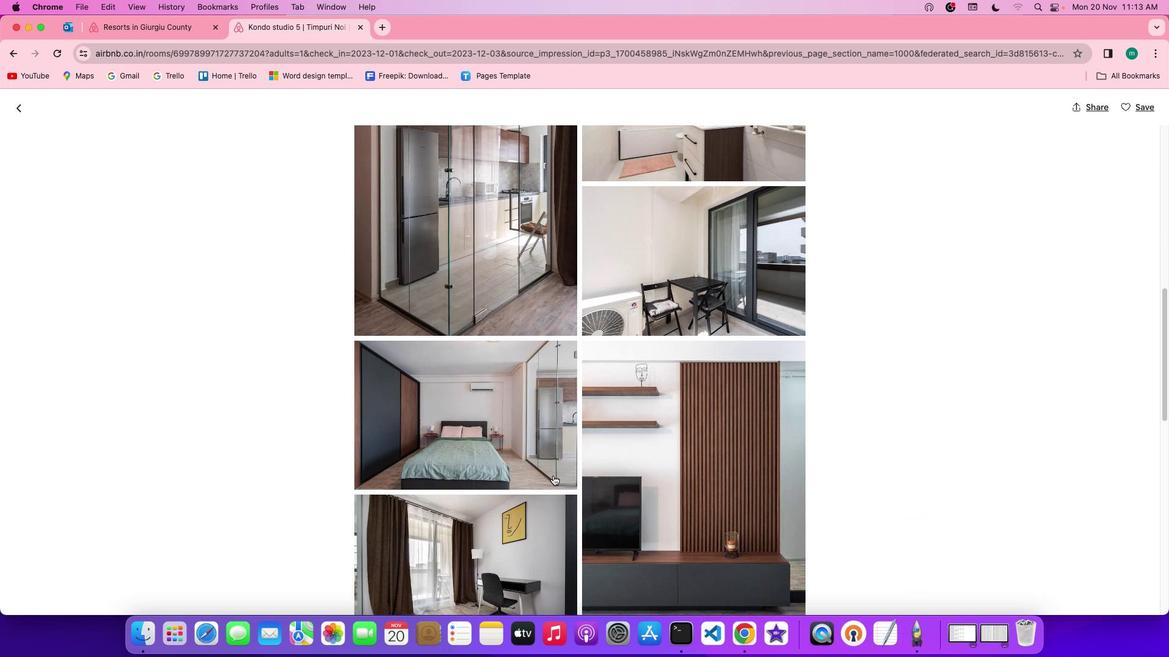 
Action: Mouse scrolled (552, 475) with delta (0, -1)
Screenshot: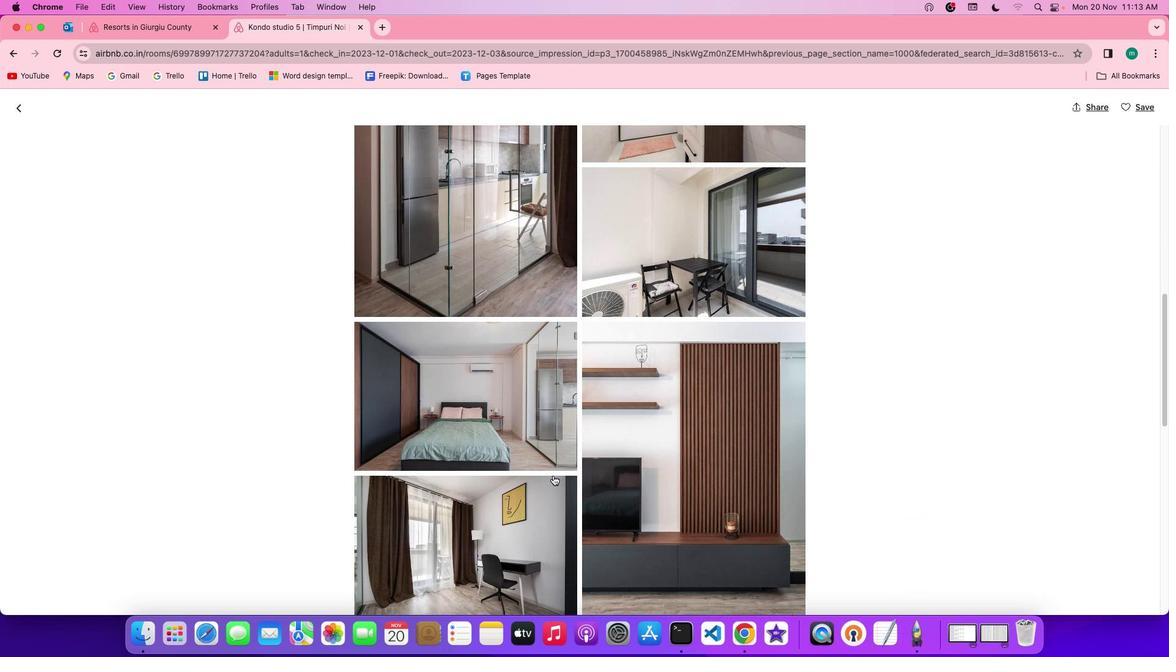 
Action: Mouse scrolled (552, 475) with delta (0, -1)
Screenshot: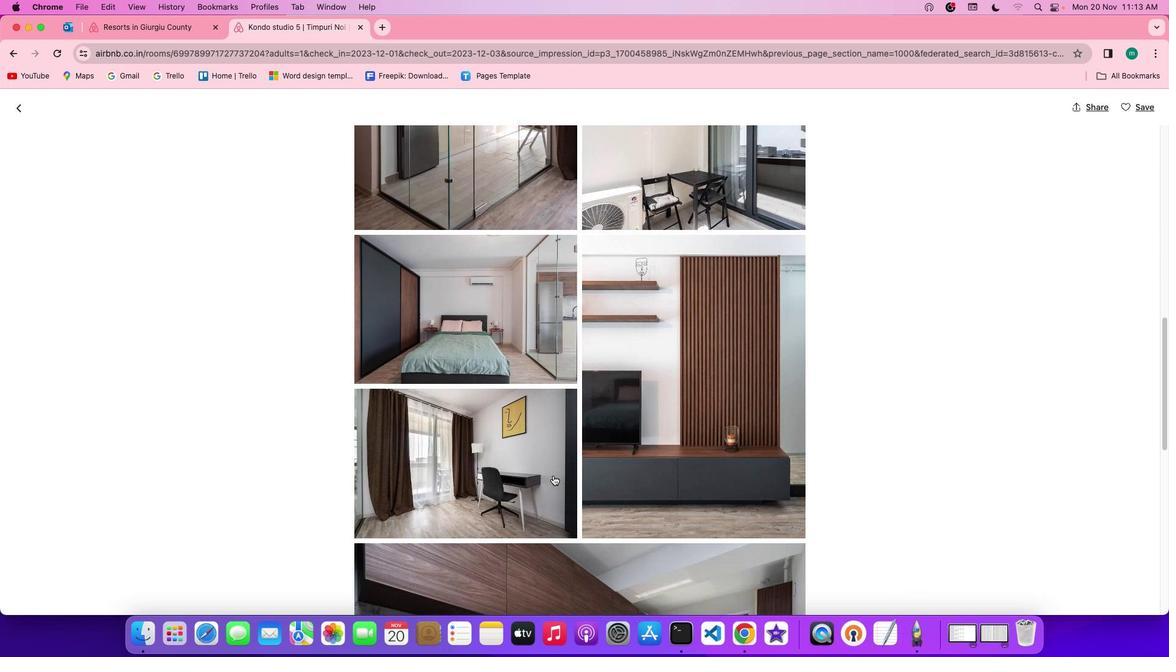 
Action: Mouse moved to (554, 473)
Screenshot: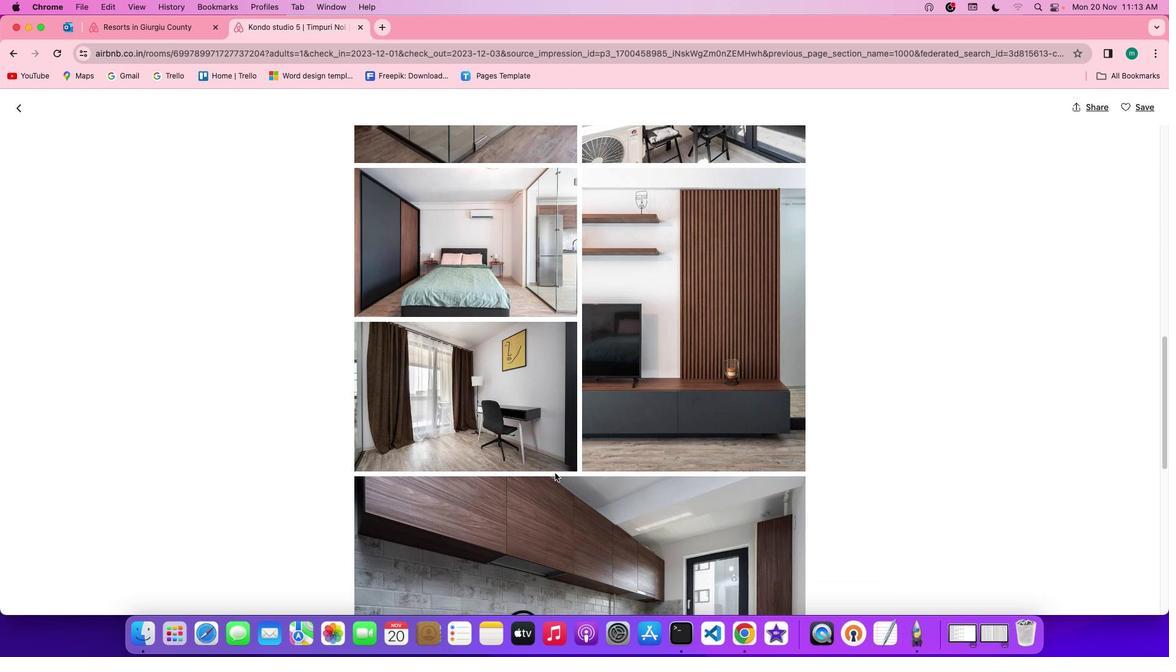 
Action: Mouse scrolled (554, 473) with delta (0, 0)
Screenshot: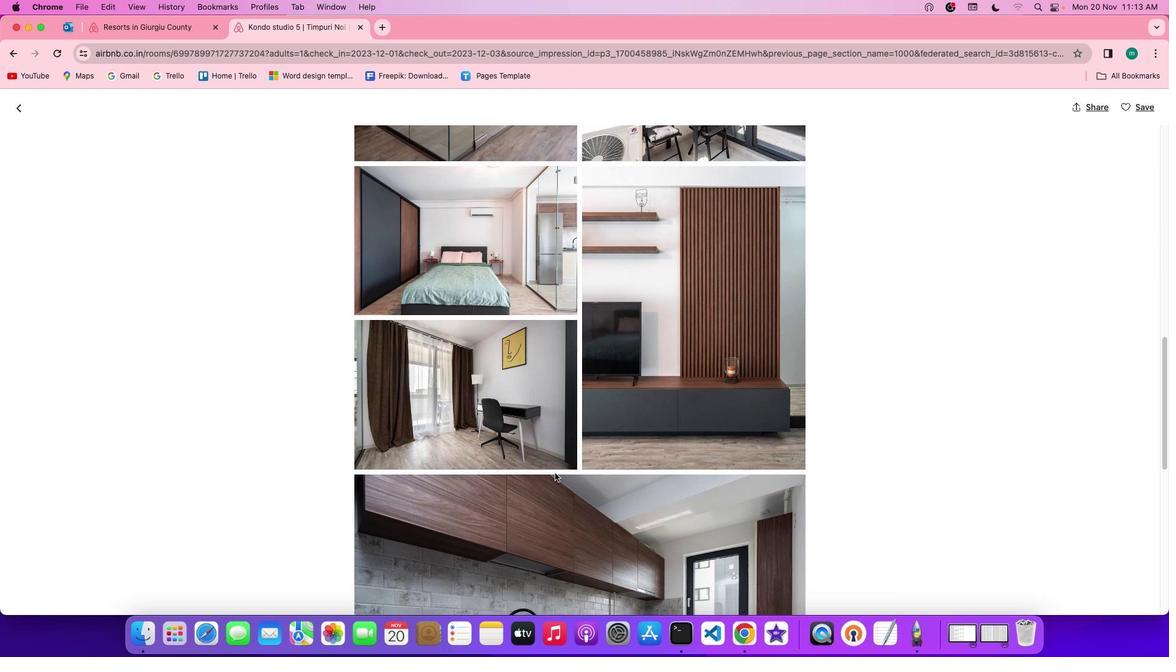 
Action: Mouse scrolled (554, 473) with delta (0, 0)
Screenshot: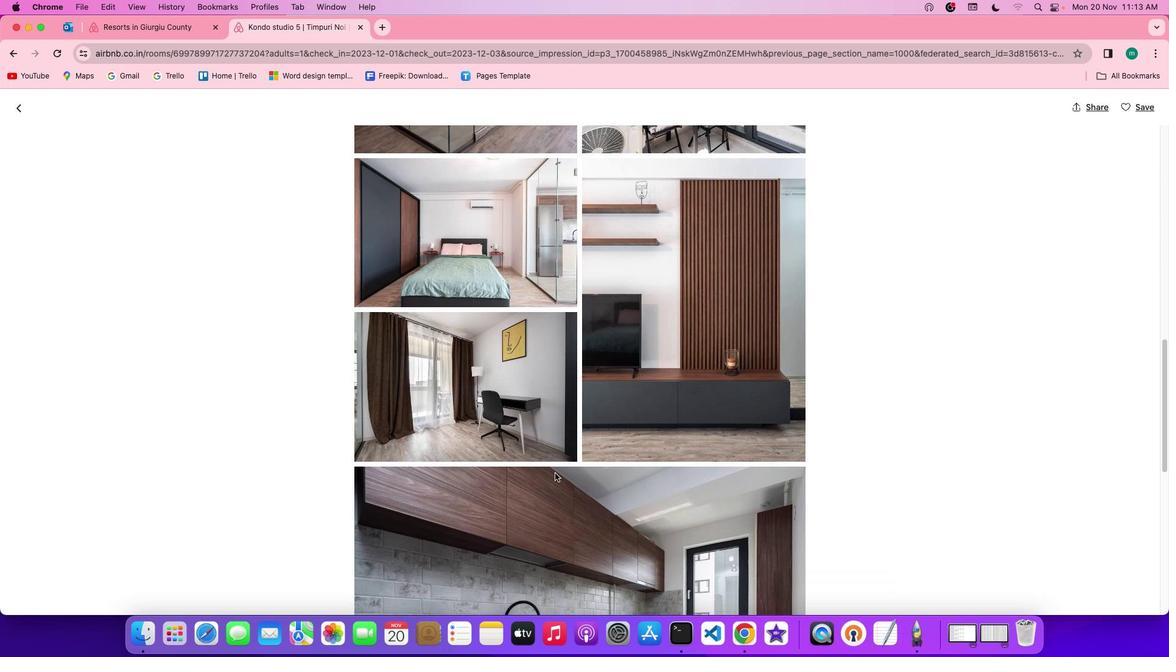 
Action: Mouse scrolled (554, 473) with delta (0, -1)
Screenshot: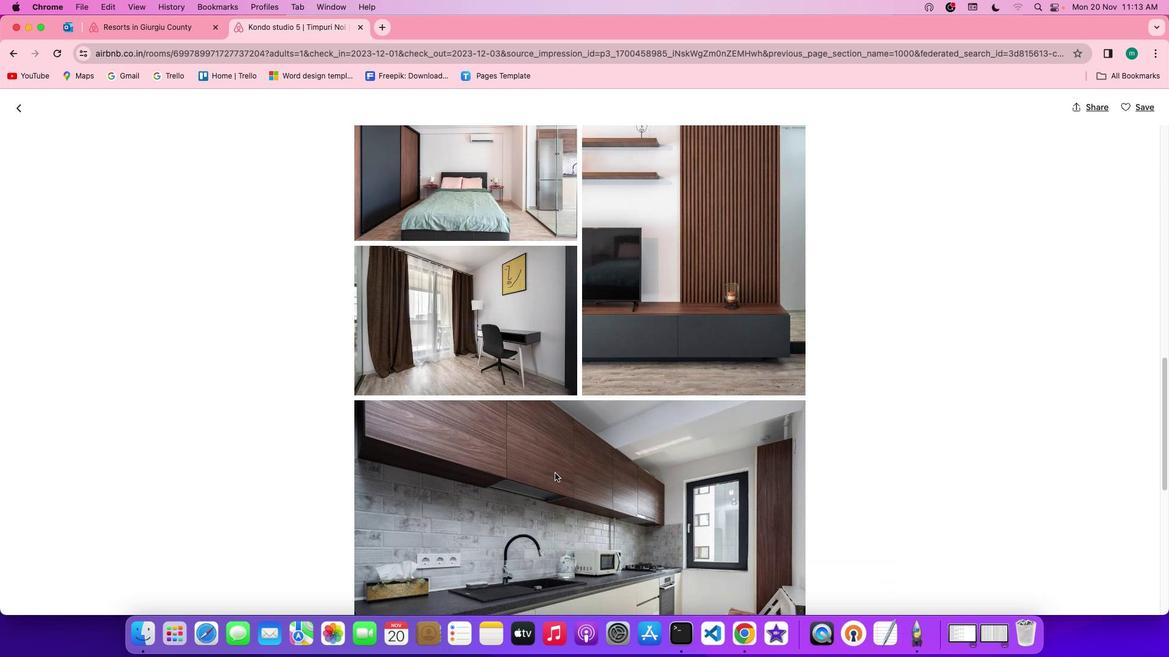 
Action: Mouse scrolled (554, 473) with delta (0, -2)
Screenshot: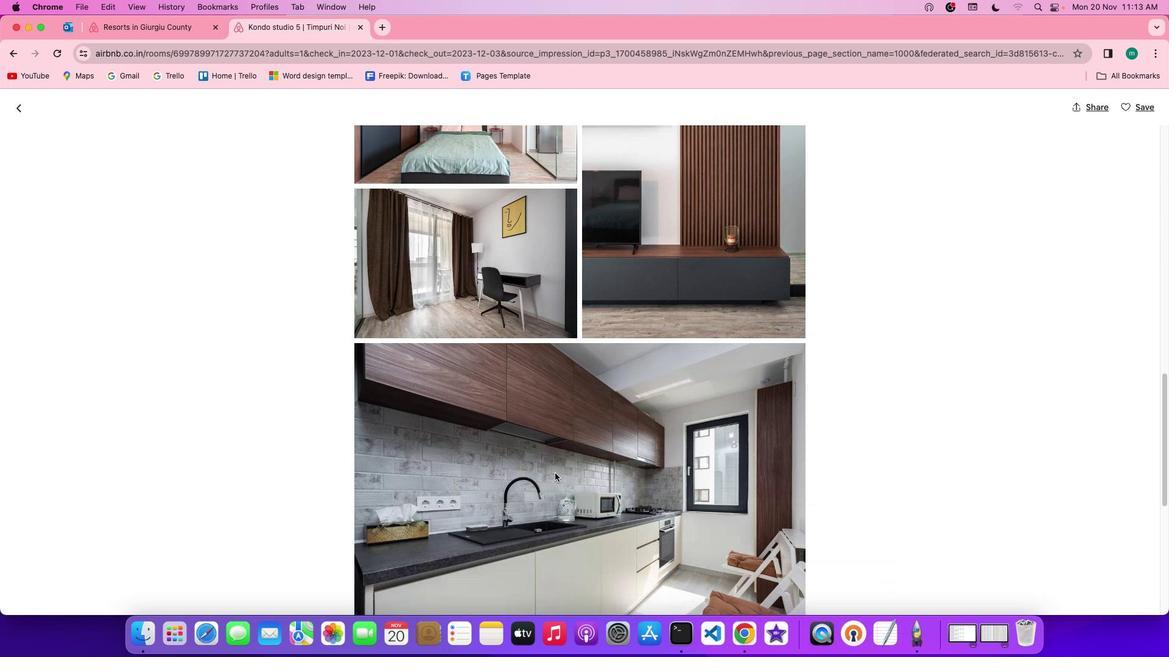 
Action: Mouse scrolled (554, 473) with delta (0, 0)
Screenshot: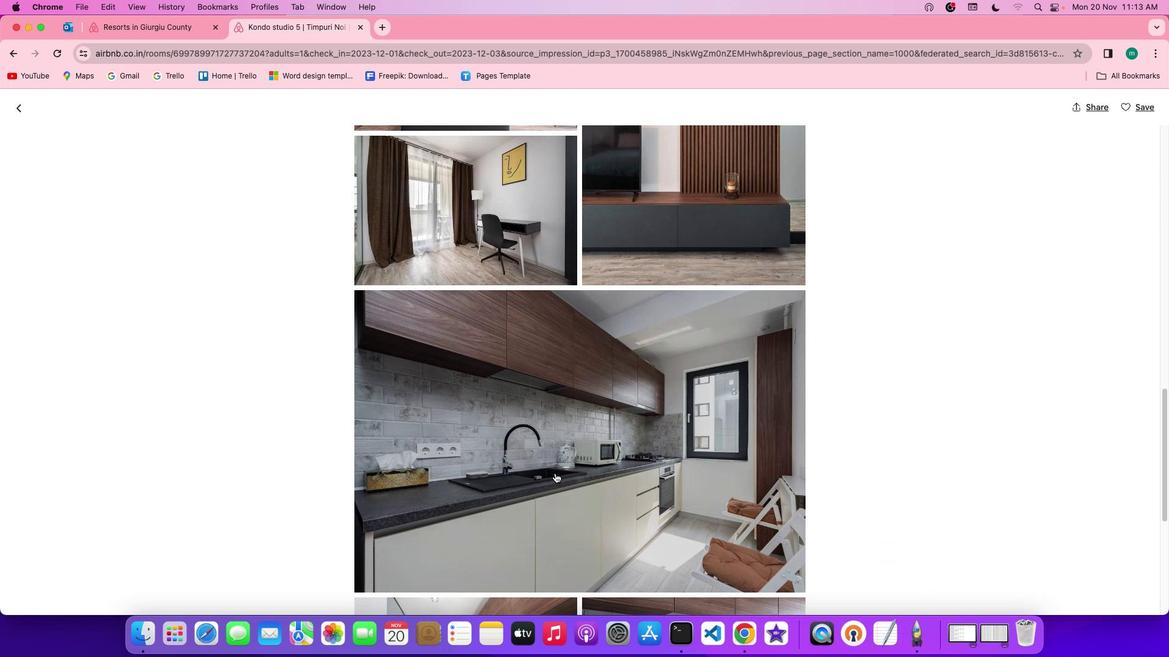 
Action: Mouse scrolled (554, 473) with delta (0, 0)
Screenshot: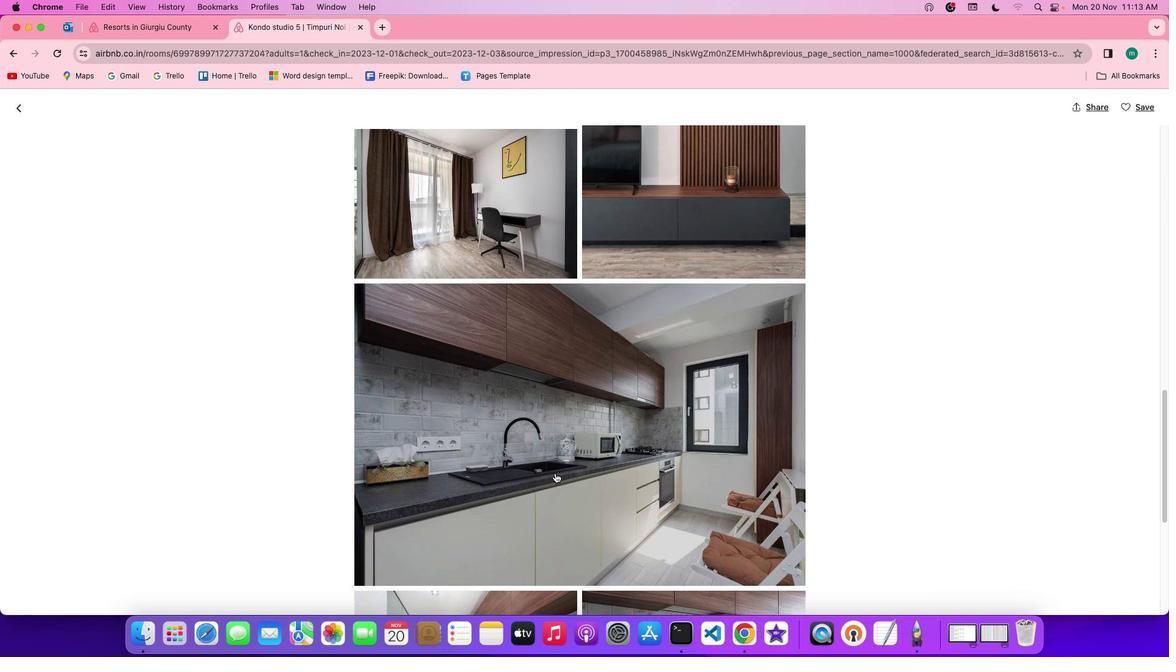 
Action: Mouse scrolled (554, 473) with delta (0, 0)
Screenshot: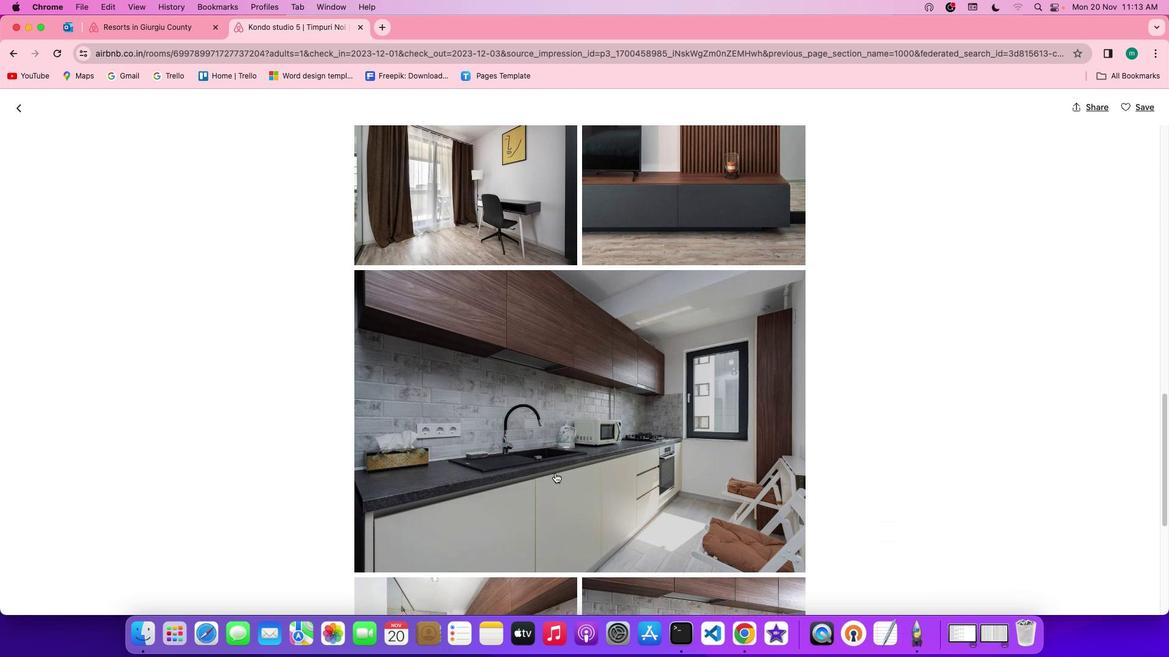 
Action: Mouse scrolled (554, 473) with delta (0, -1)
Screenshot: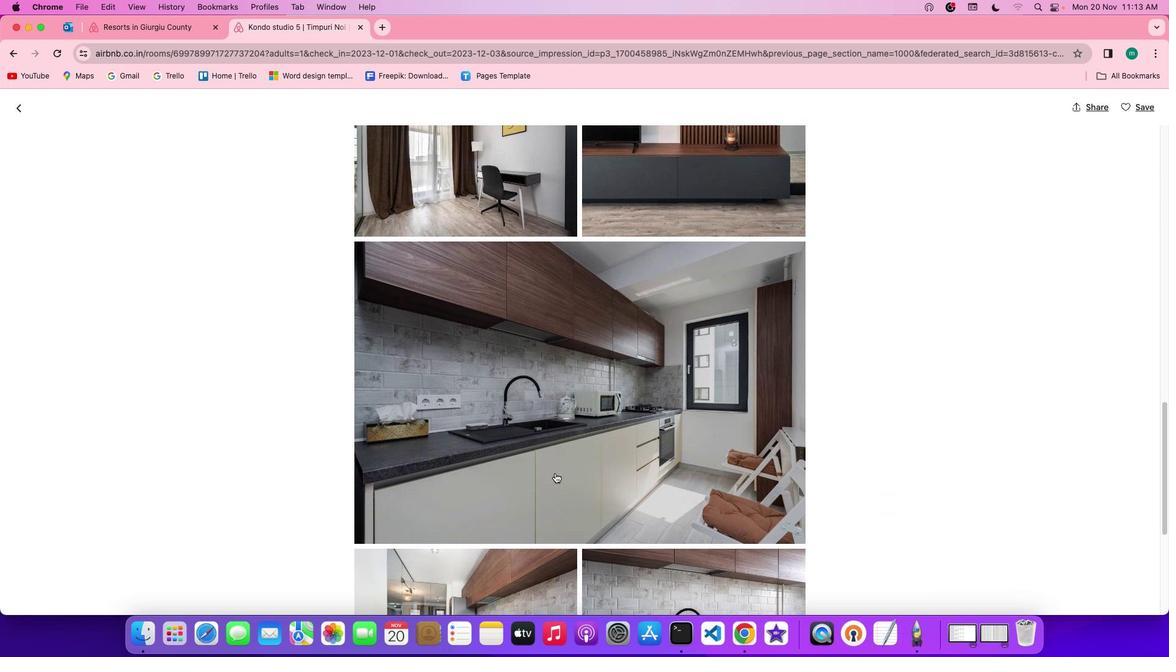 
Action: Mouse moved to (554, 469)
Screenshot: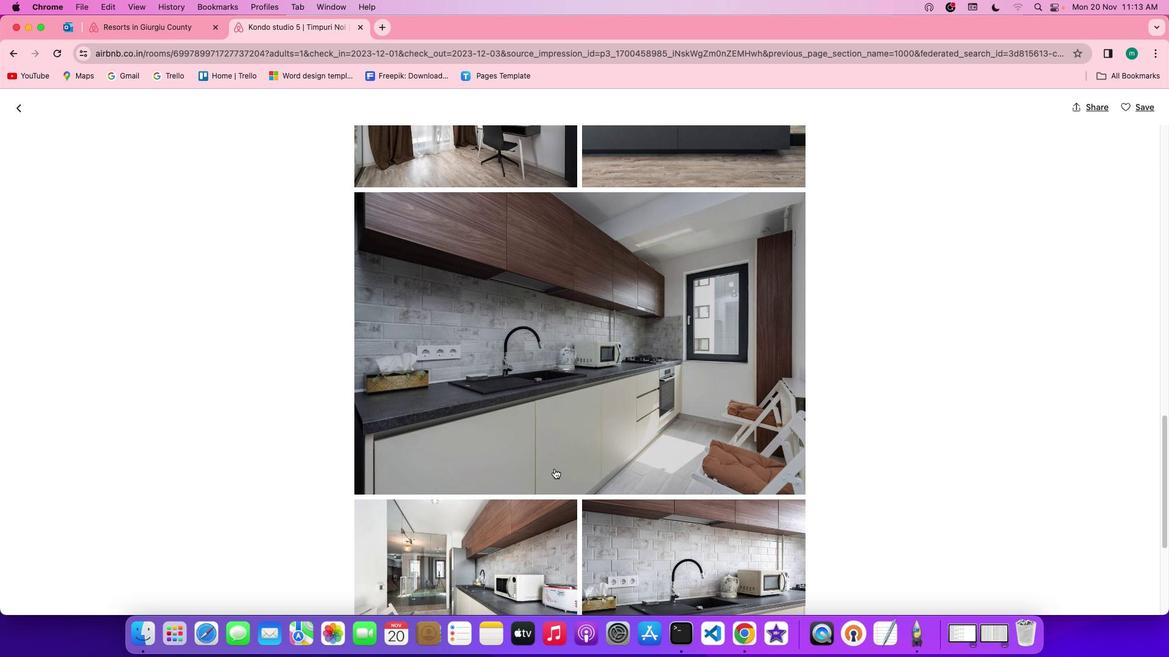
Action: Mouse scrolled (554, 469) with delta (0, 0)
Screenshot: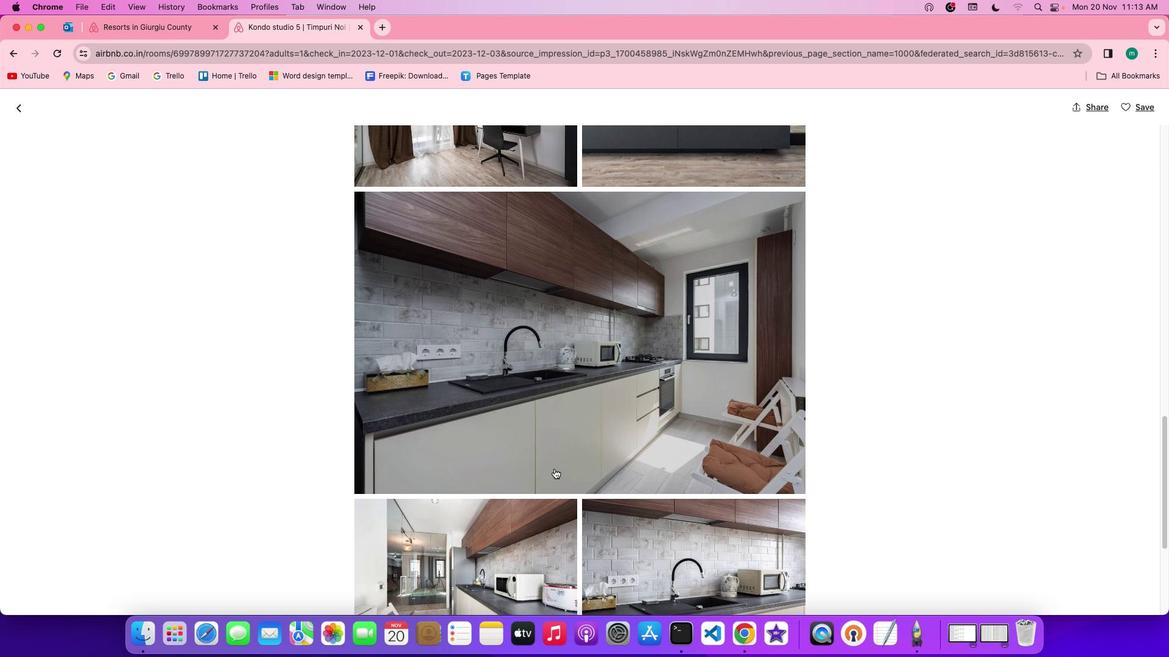 
Action: Mouse scrolled (554, 469) with delta (0, 0)
Screenshot: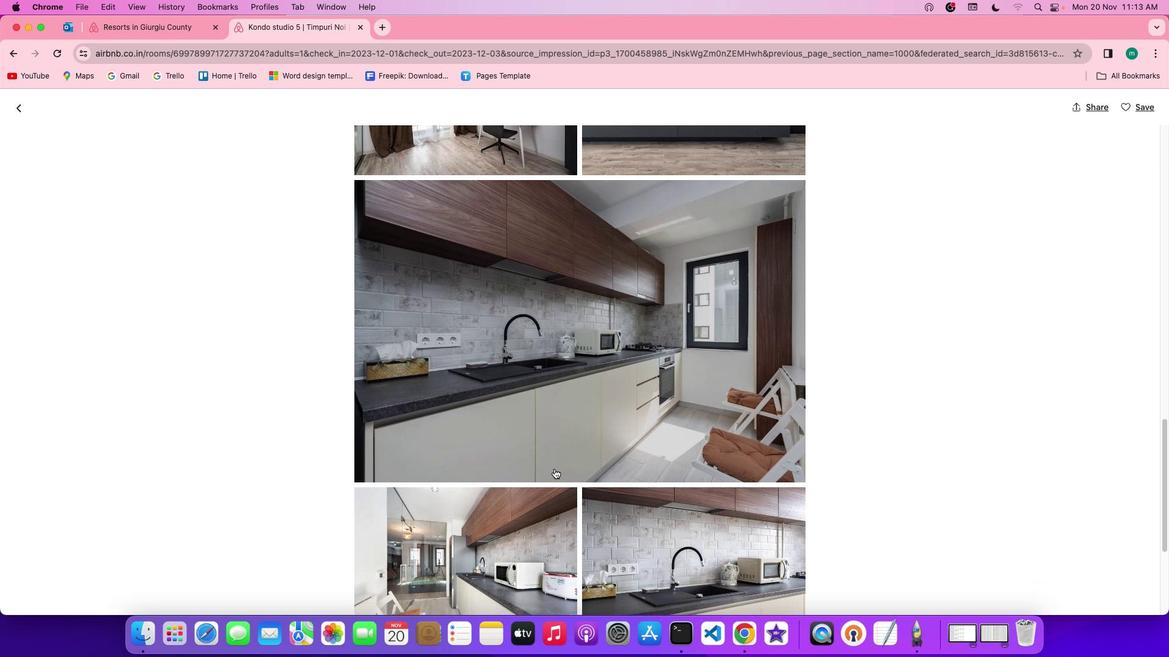 
Action: Mouse scrolled (554, 469) with delta (0, -1)
Screenshot: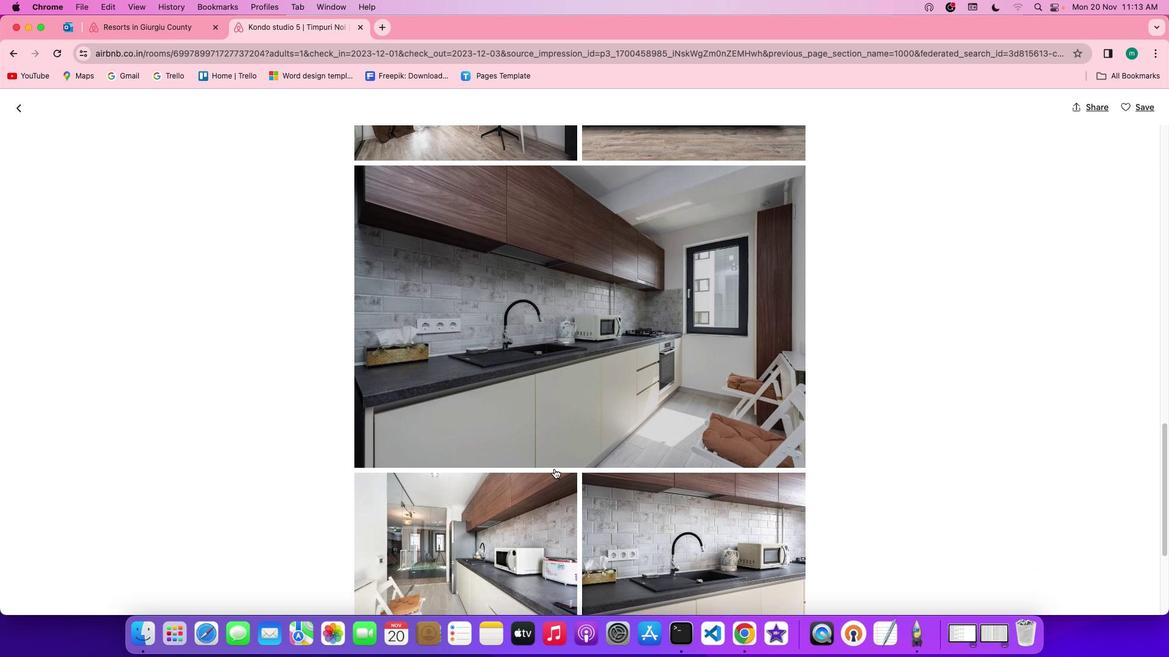 
Action: Mouse scrolled (554, 469) with delta (0, -1)
Screenshot: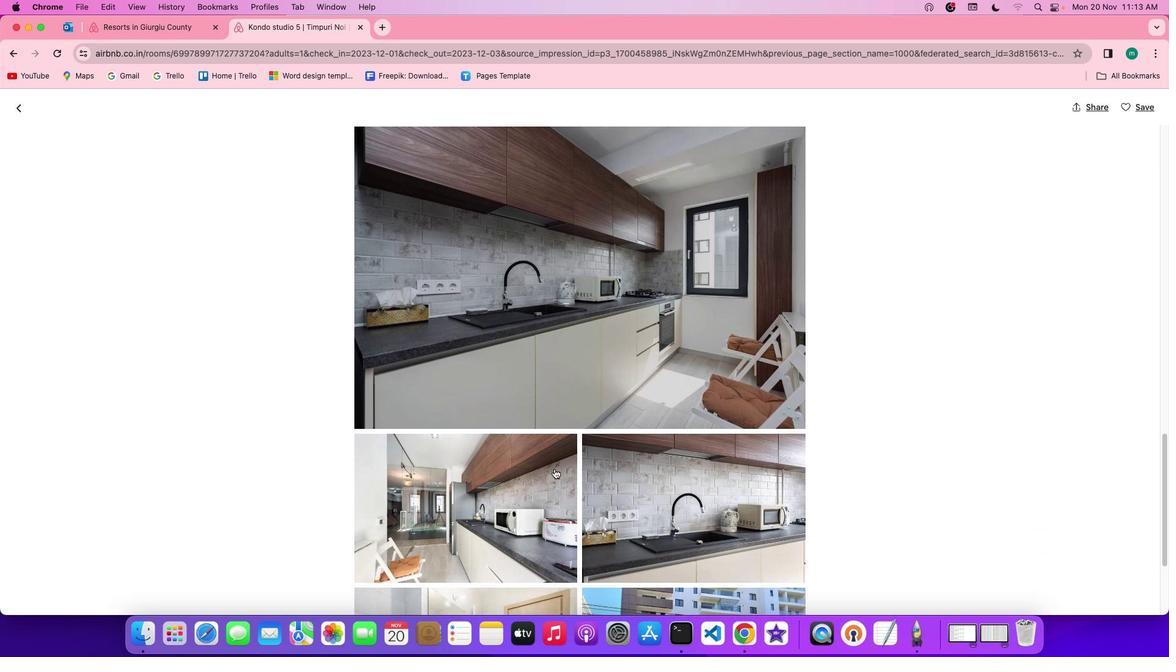 
Action: Mouse moved to (554, 460)
Screenshot: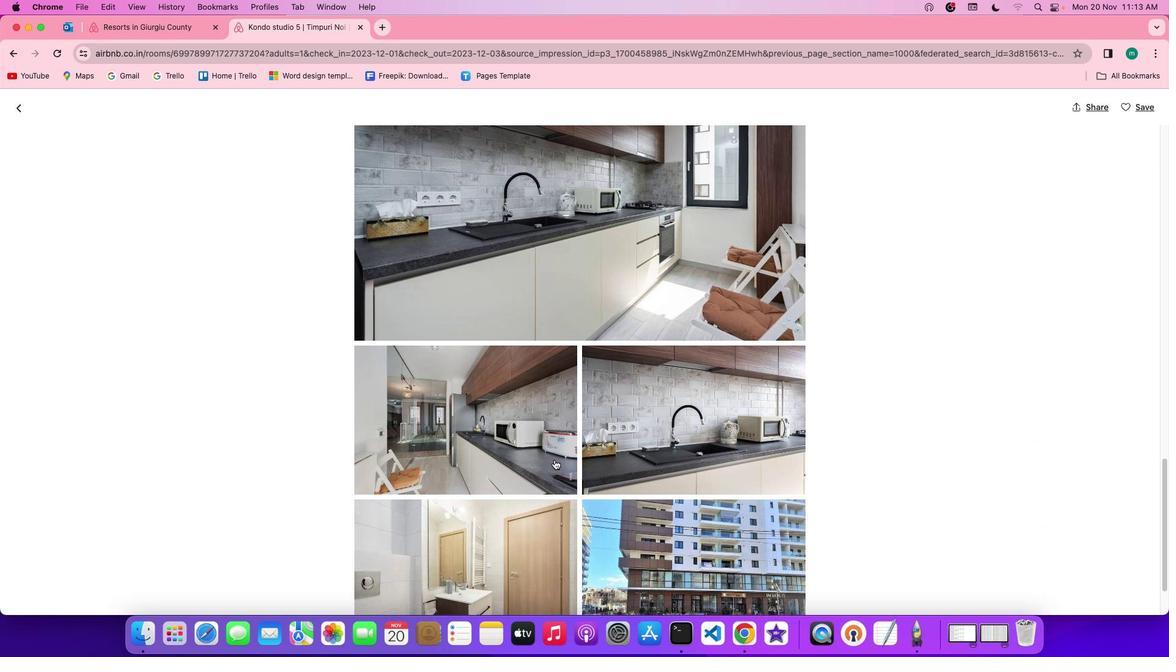 
Action: Mouse scrolled (554, 460) with delta (0, 0)
Screenshot: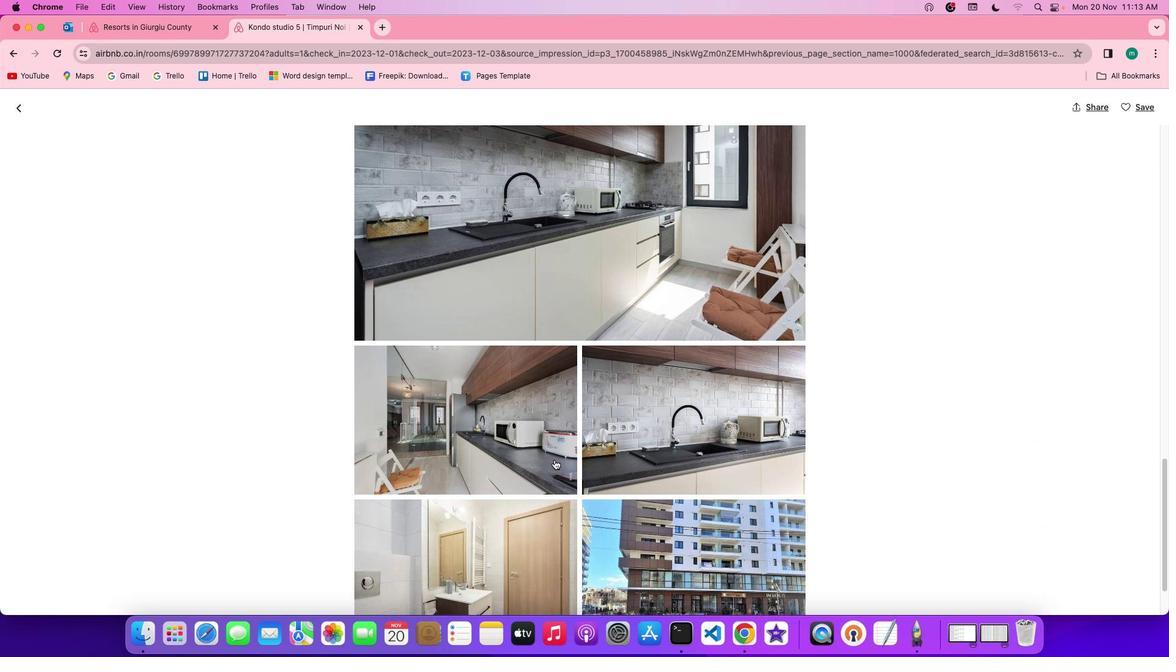 
Action: Mouse scrolled (554, 460) with delta (0, 0)
Screenshot: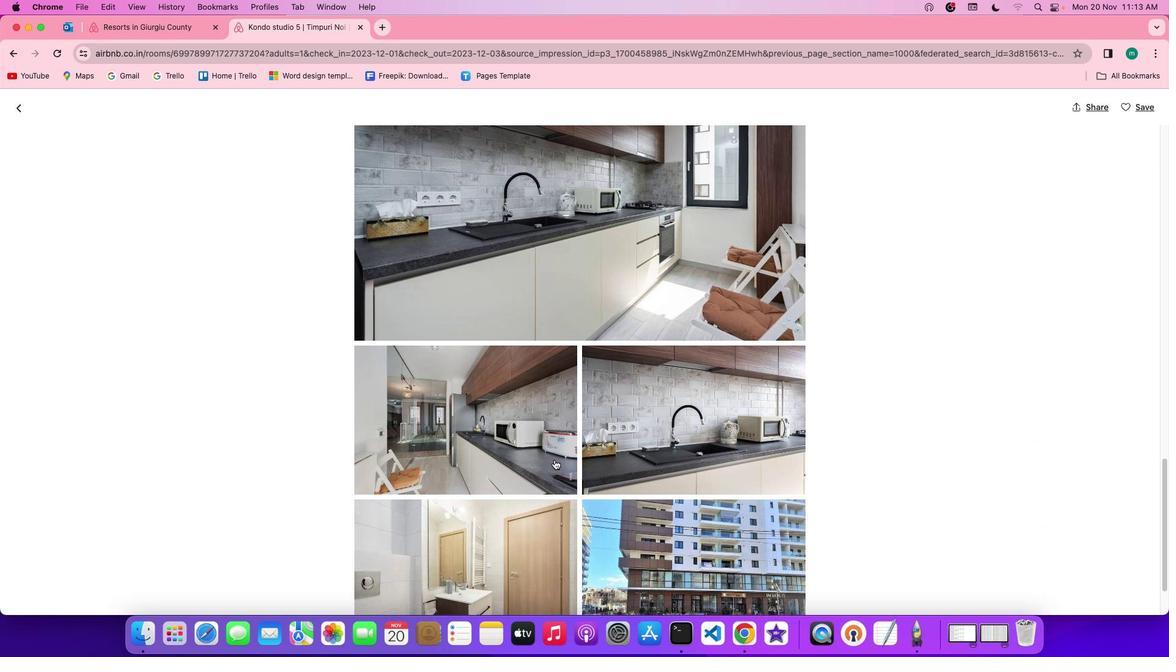 
Action: Mouse scrolled (554, 460) with delta (0, -1)
Screenshot: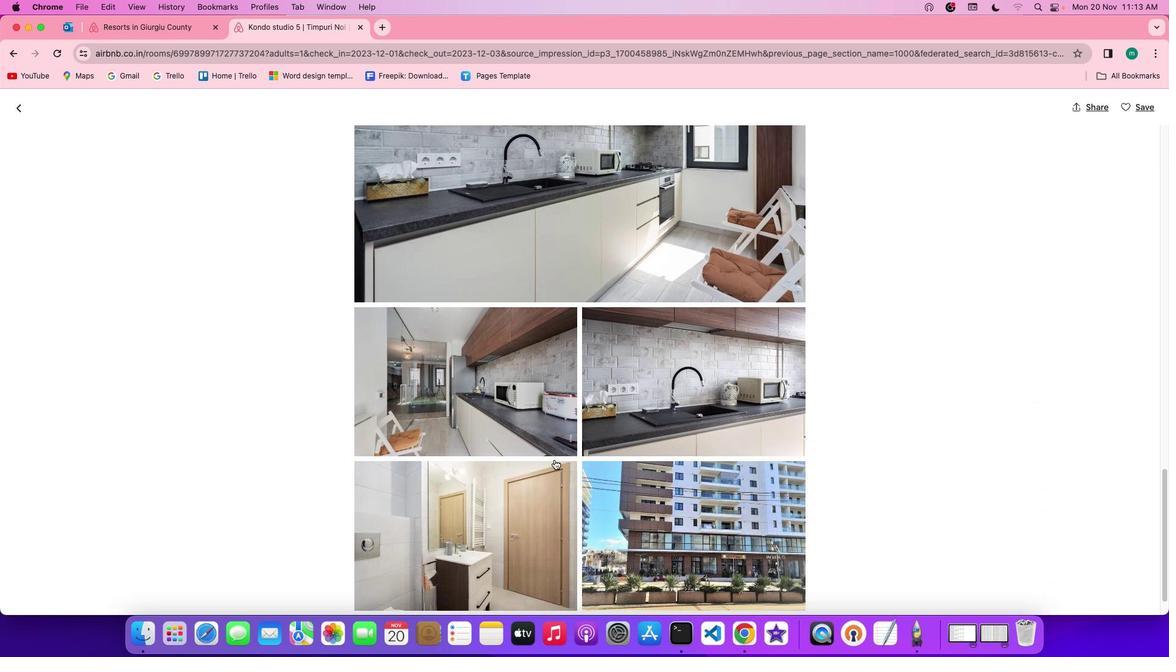 
Action: Mouse scrolled (554, 460) with delta (0, -2)
Screenshot: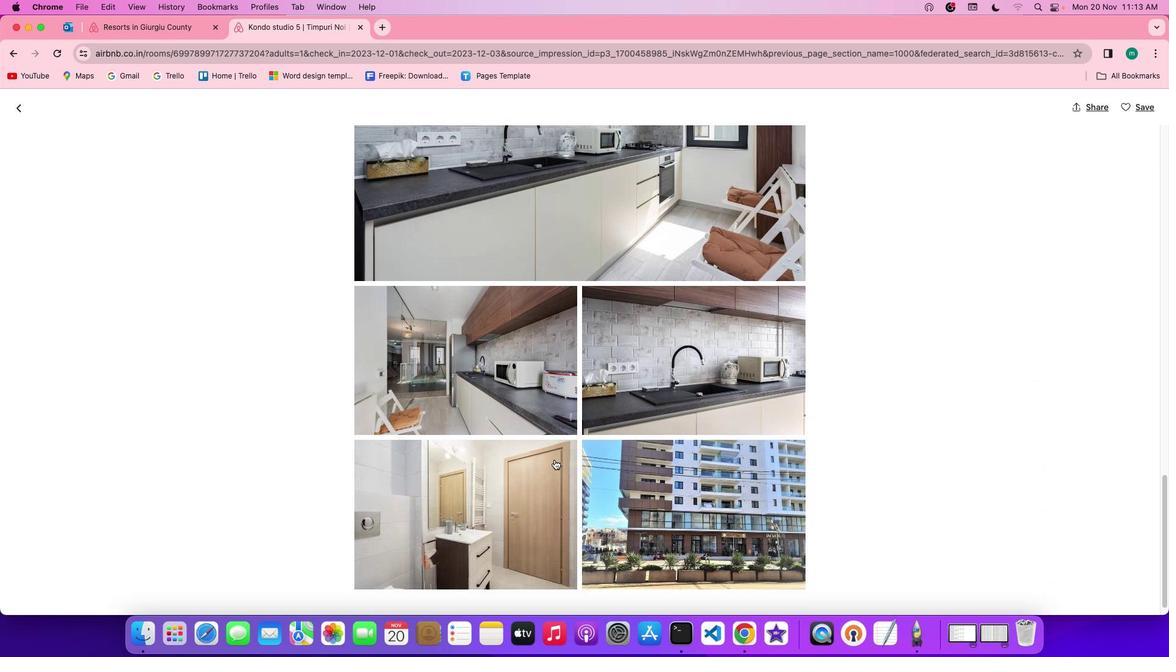 
Action: Mouse scrolled (554, 460) with delta (0, -3)
Screenshot: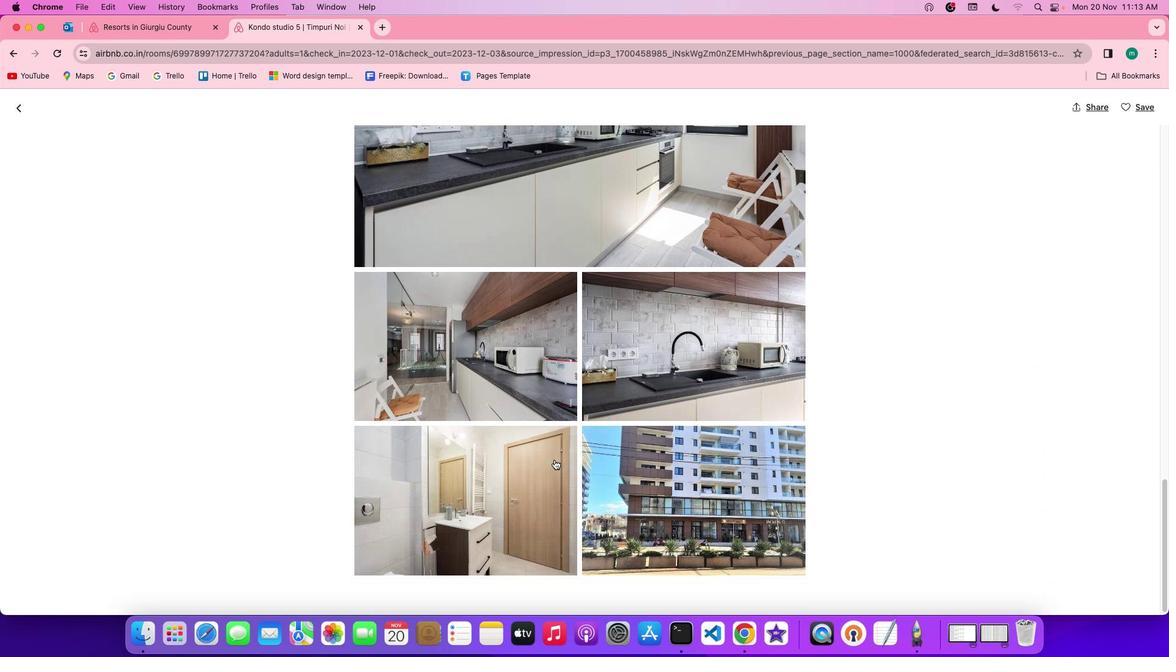 
Action: Mouse moved to (552, 460)
Screenshot: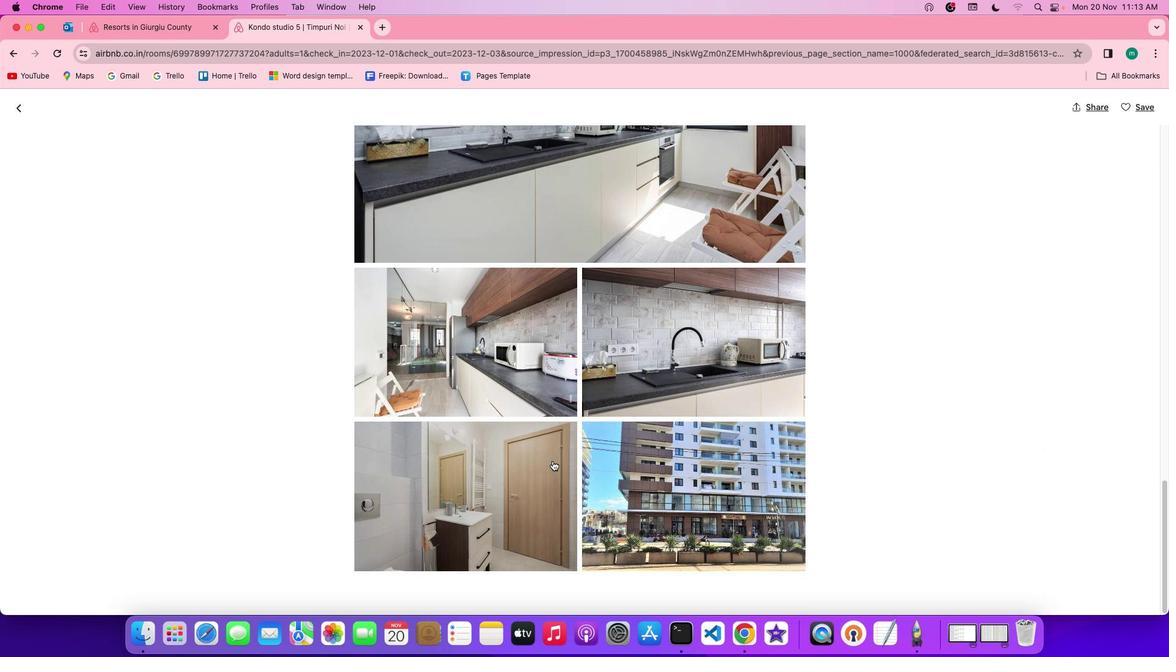 
Action: Mouse scrolled (552, 460) with delta (0, 0)
Screenshot: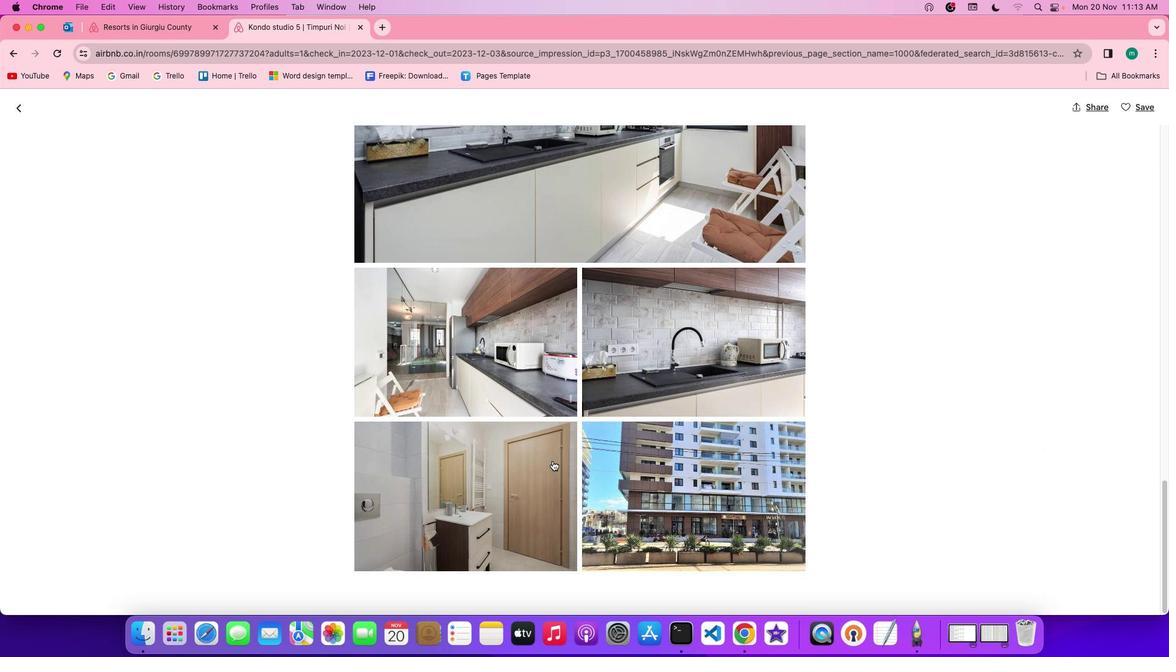 
Action: Mouse scrolled (552, 460) with delta (0, 0)
Screenshot: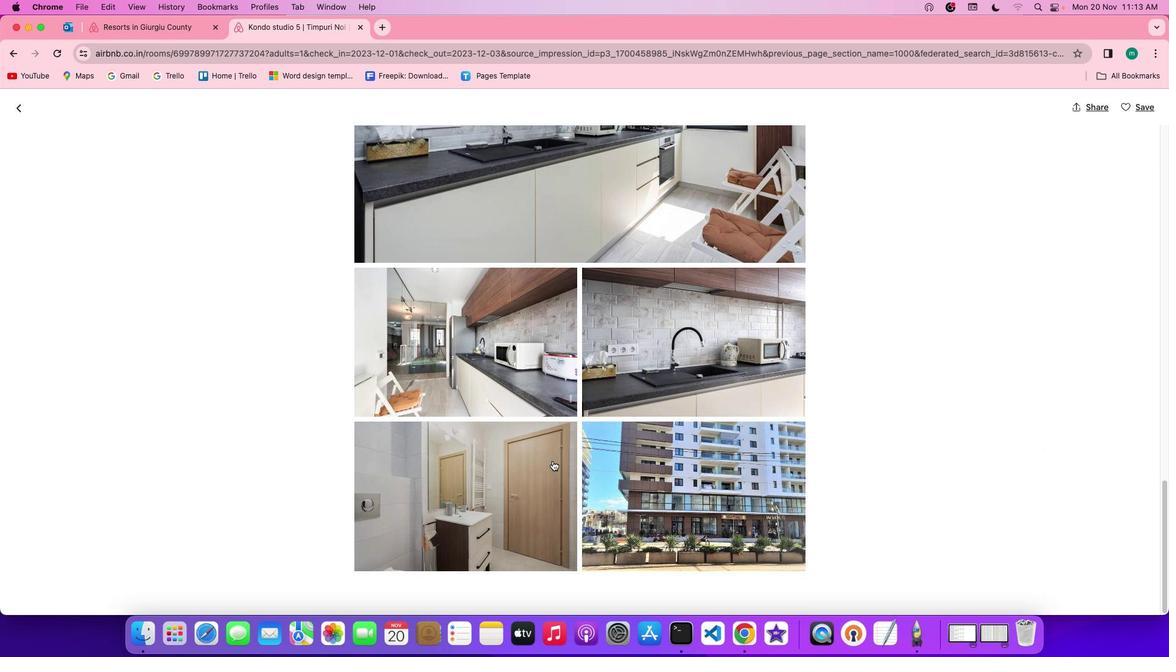 
Action: Mouse scrolled (552, 460) with delta (0, -1)
Screenshot: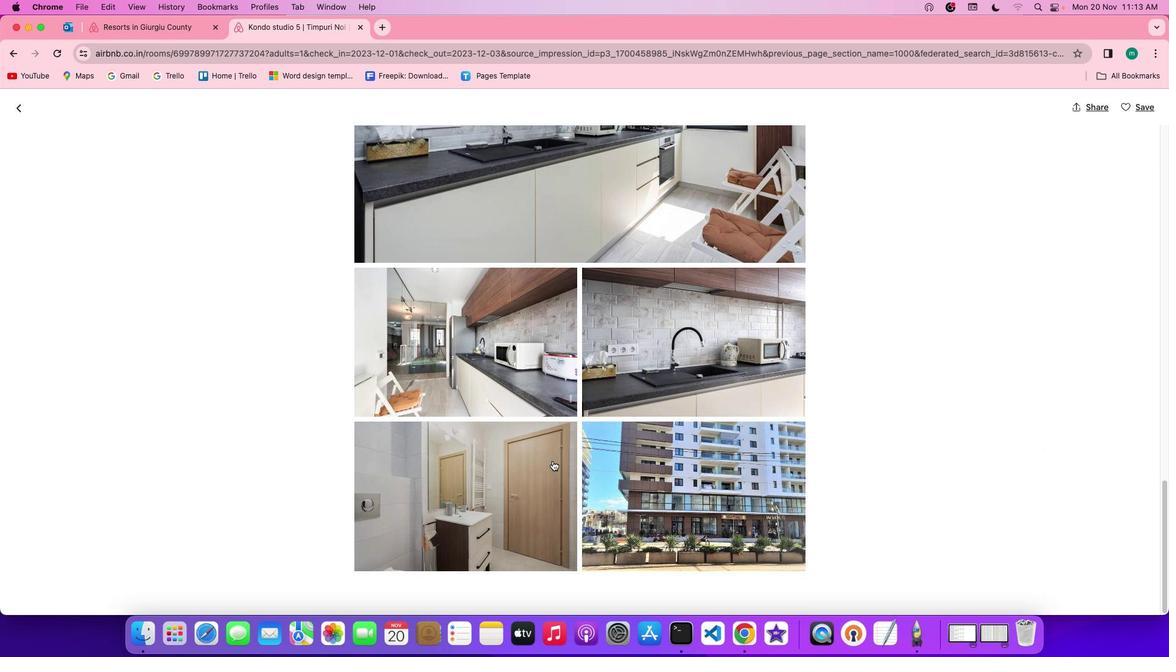 
Action: Mouse scrolled (552, 460) with delta (0, -2)
Screenshot: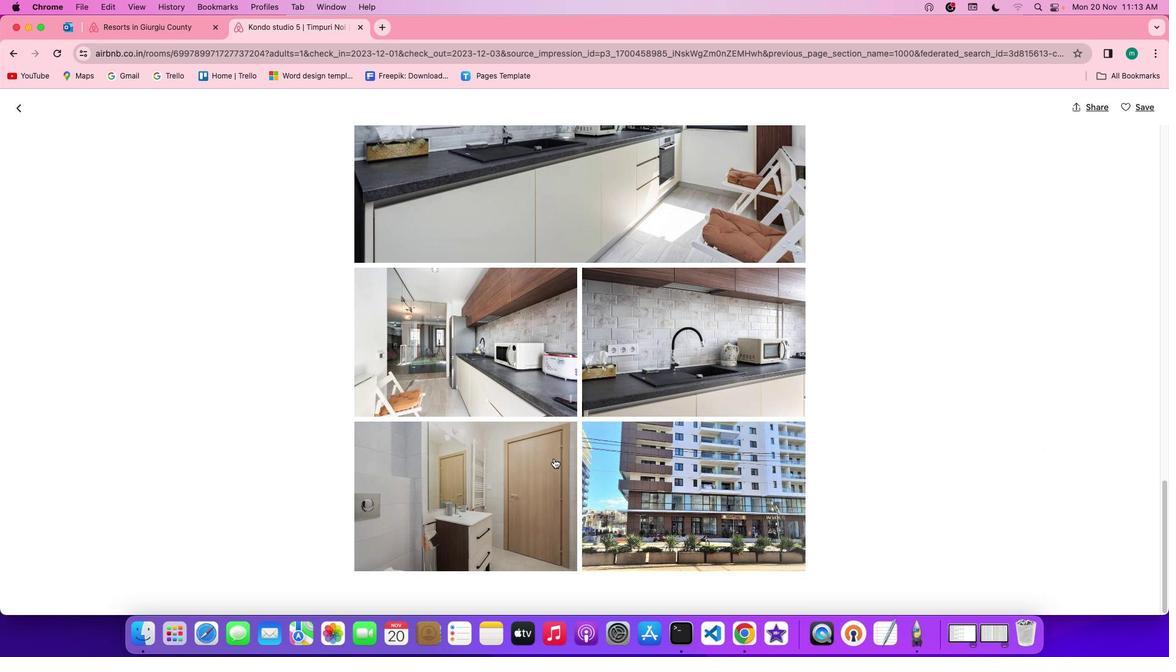 
Action: Mouse moved to (14, 105)
Screenshot: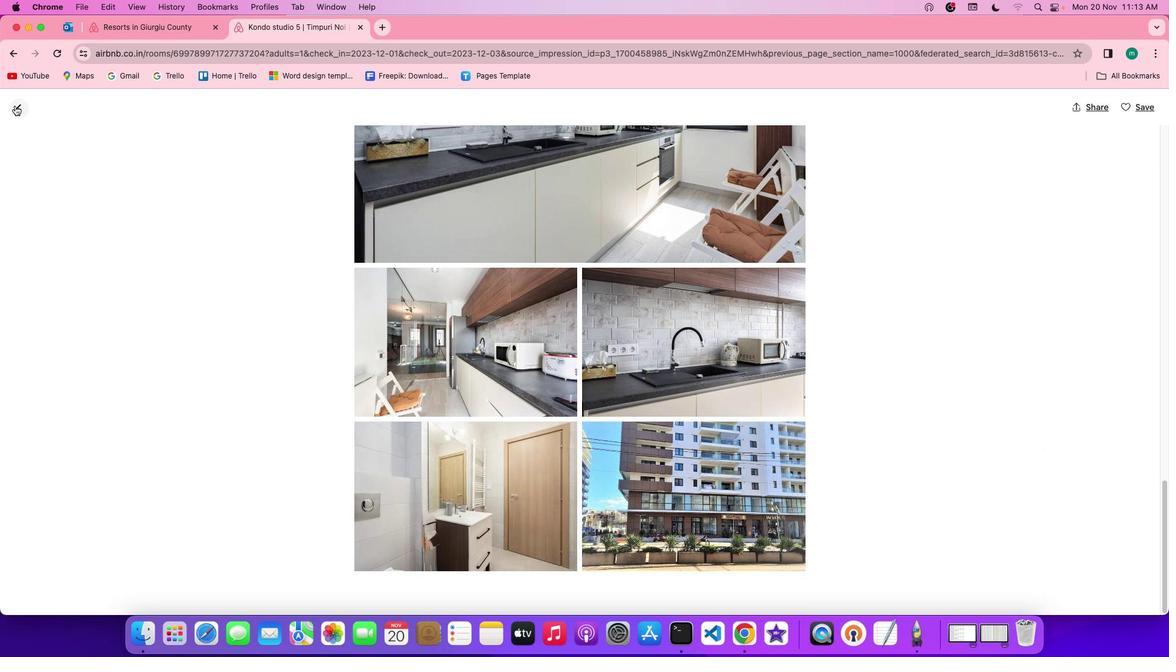 
Action: Mouse pressed left at (14, 105)
Screenshot: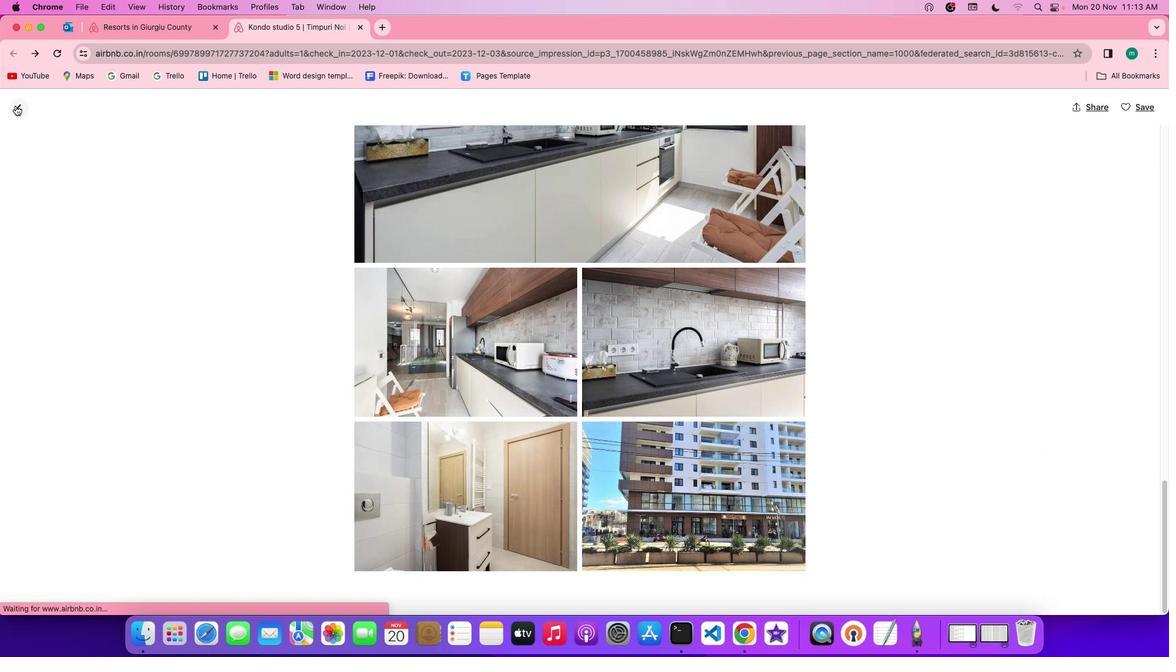 
Action: Mouse moved to (310, 337)
Screenshot: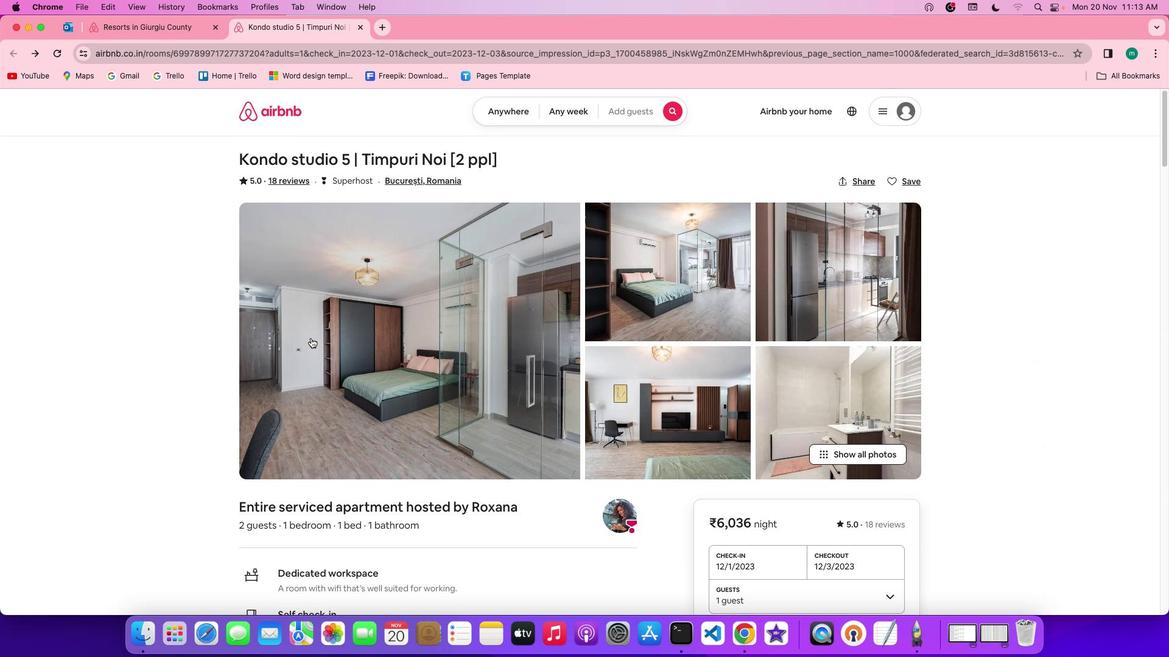 
Action: Mouse scrolled (310, 337) with delta (0, 0)
Screenshot: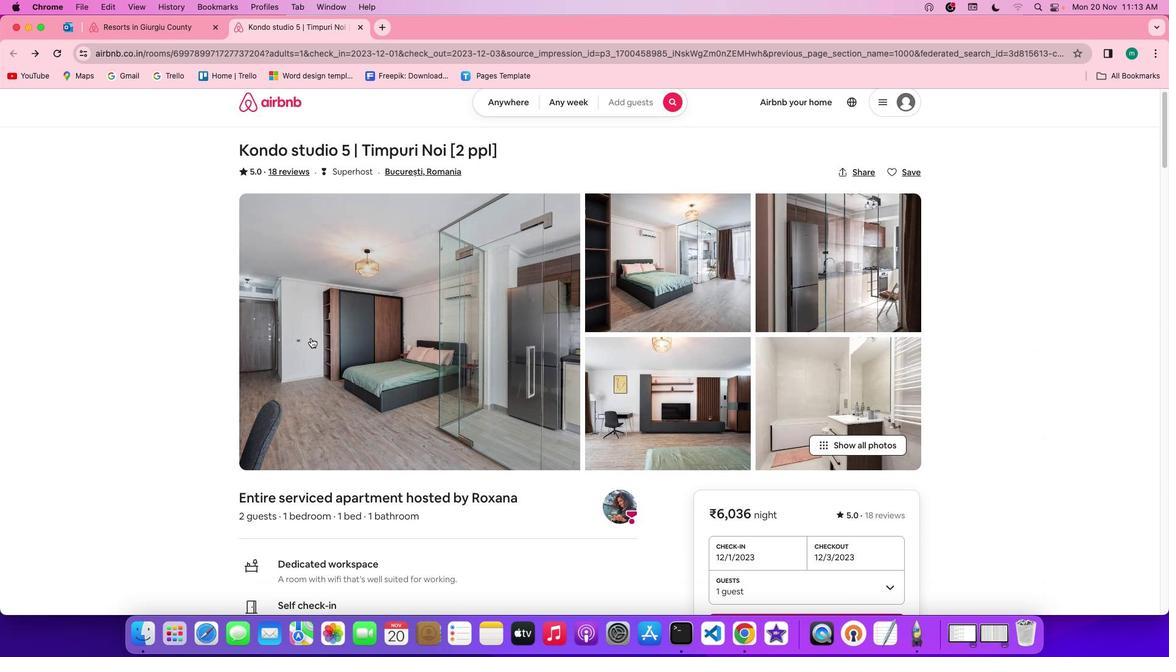 
Action: Mouse scrolled (310, 337) with delta (0, 0)
Screenshot: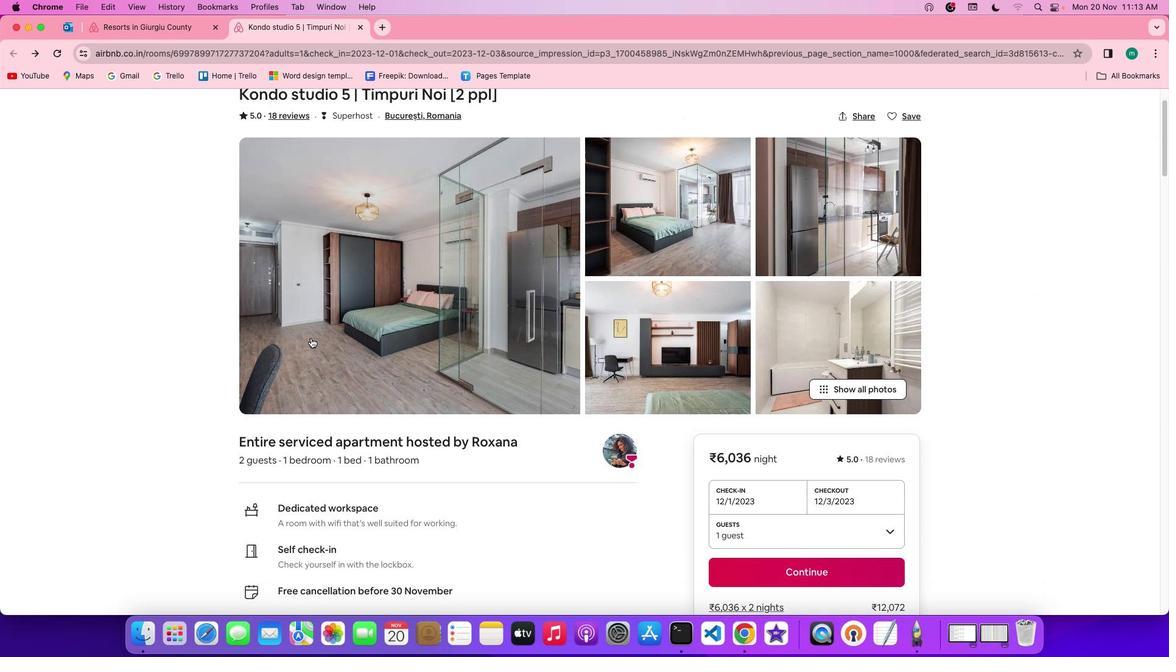 
Action: Mouse scrolled (310, 337) with delta (0, -1)
Screenshot: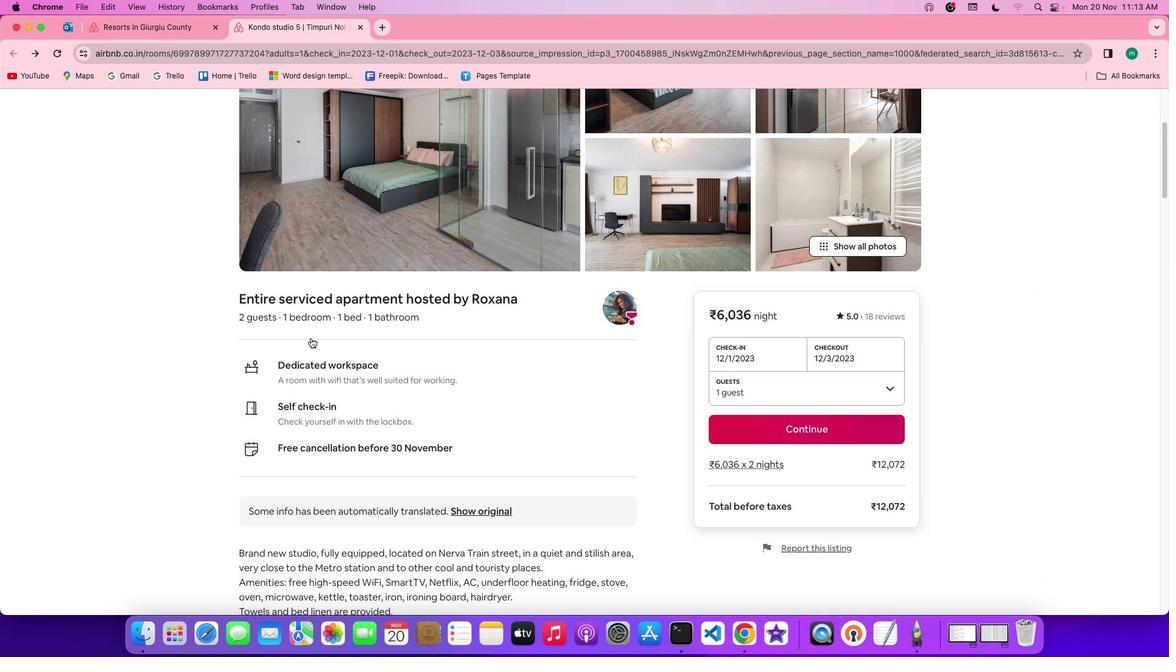 
Action: Mouse scrolled (310, 337) with delta (0, -3)
Screenshot: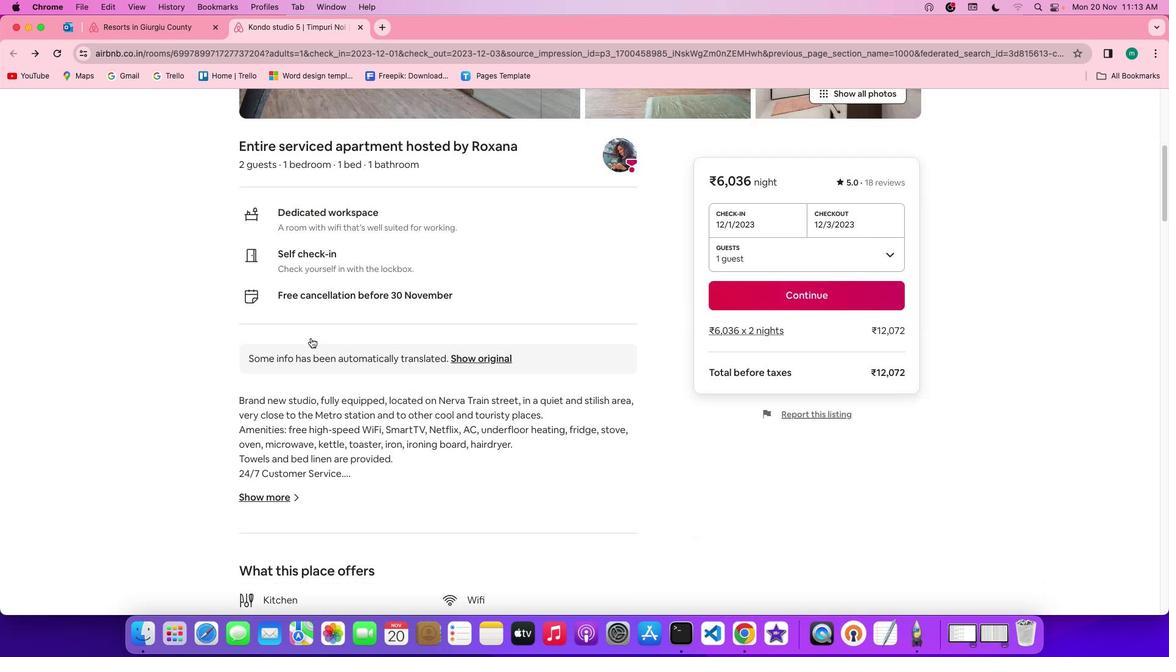 
Action: Mouse scrolled (310, 337) with delta (0, -3)
Screenshot: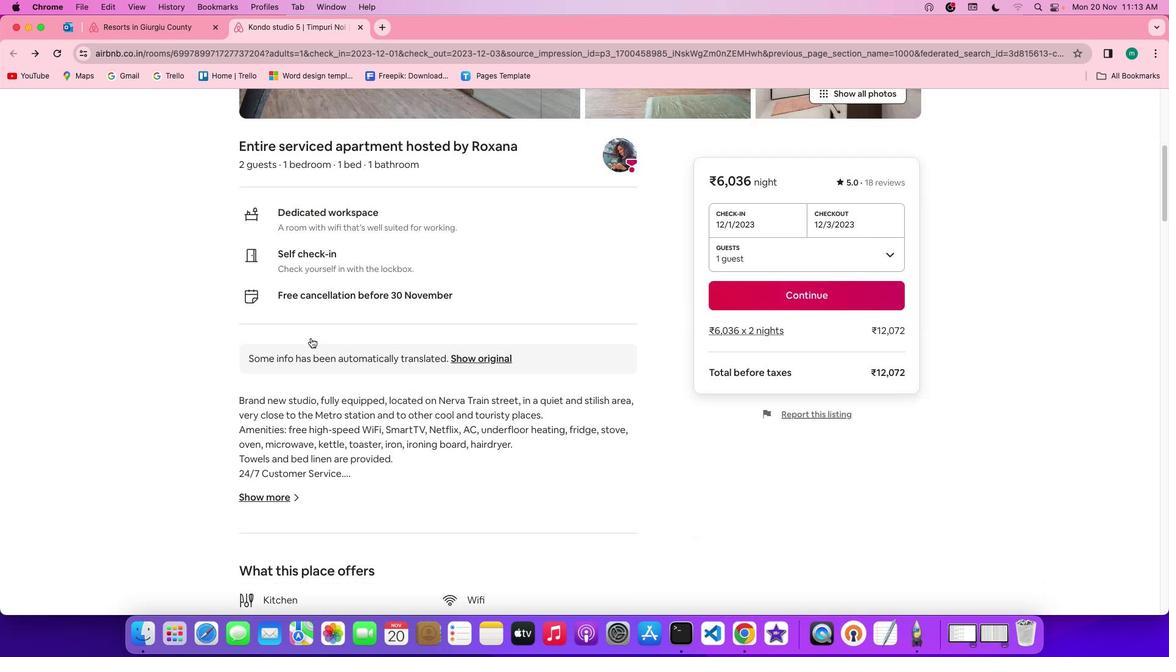 
Action: Mouse moved to (279, 459)
Screenshot: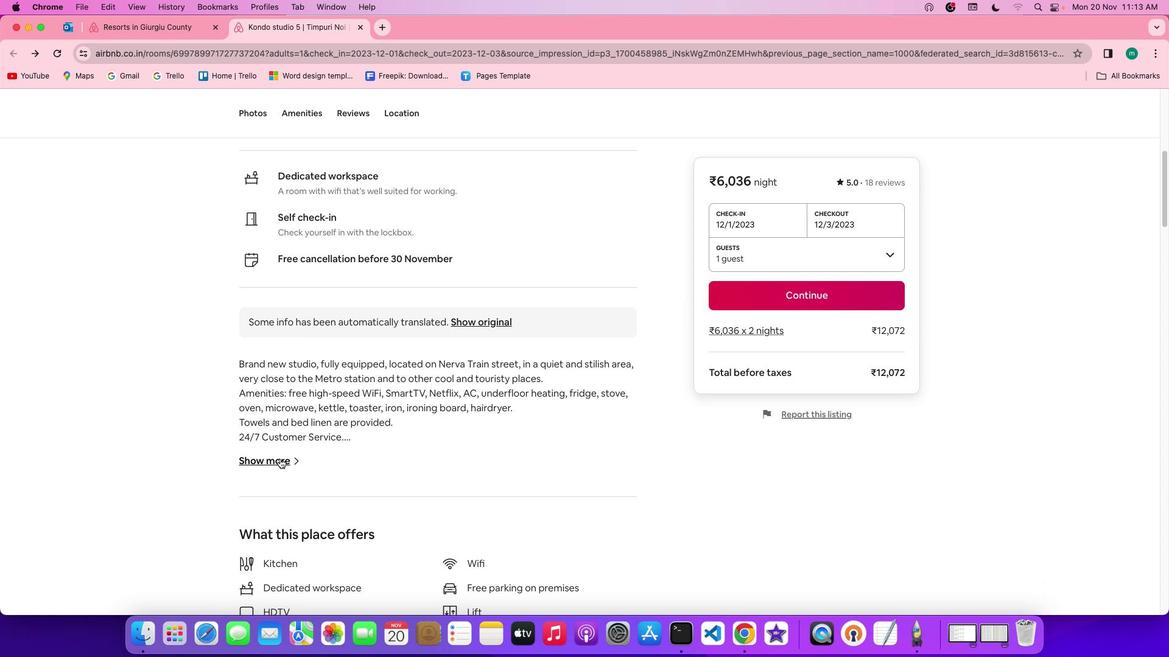 
Action: Mouse pressed left at (279, 459)
Screenshot: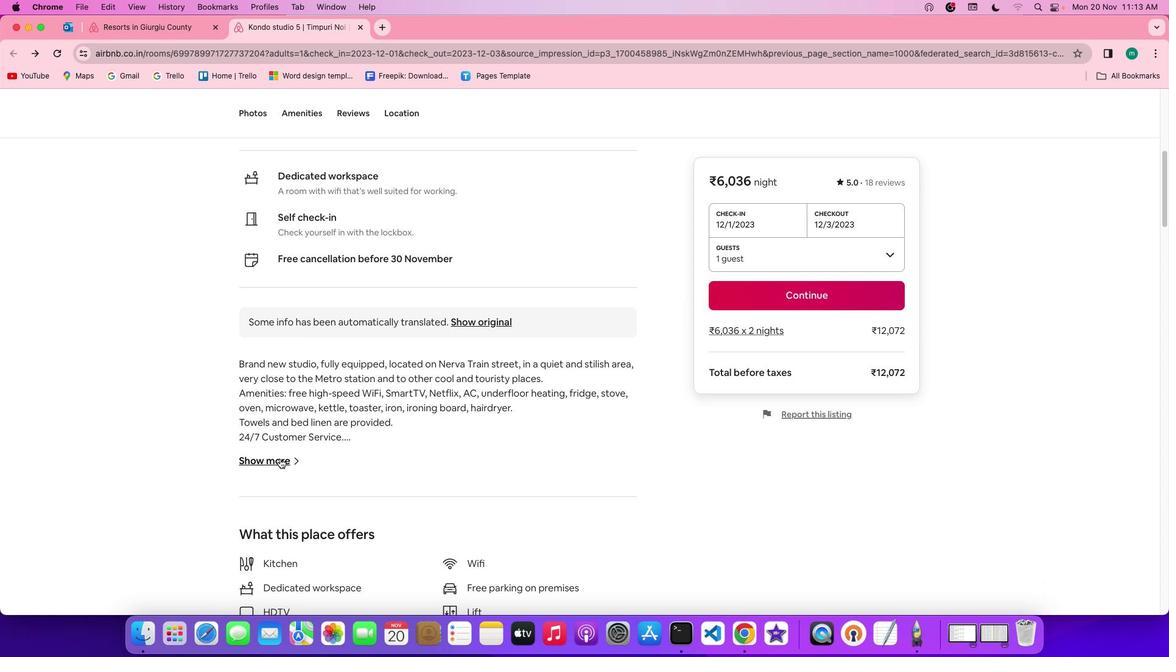 
Action: Mouse moved to (499, 470)
Screenshot: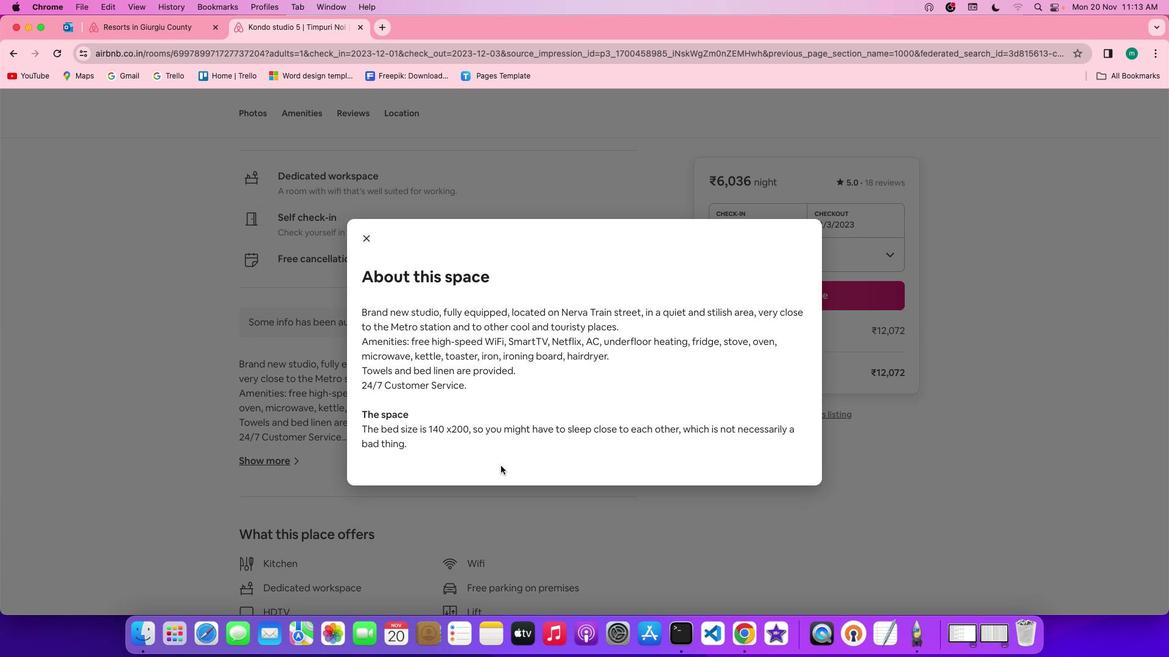 
Action: Mouse scrolled (499, 470) with delta (0, 0)
Screenshot: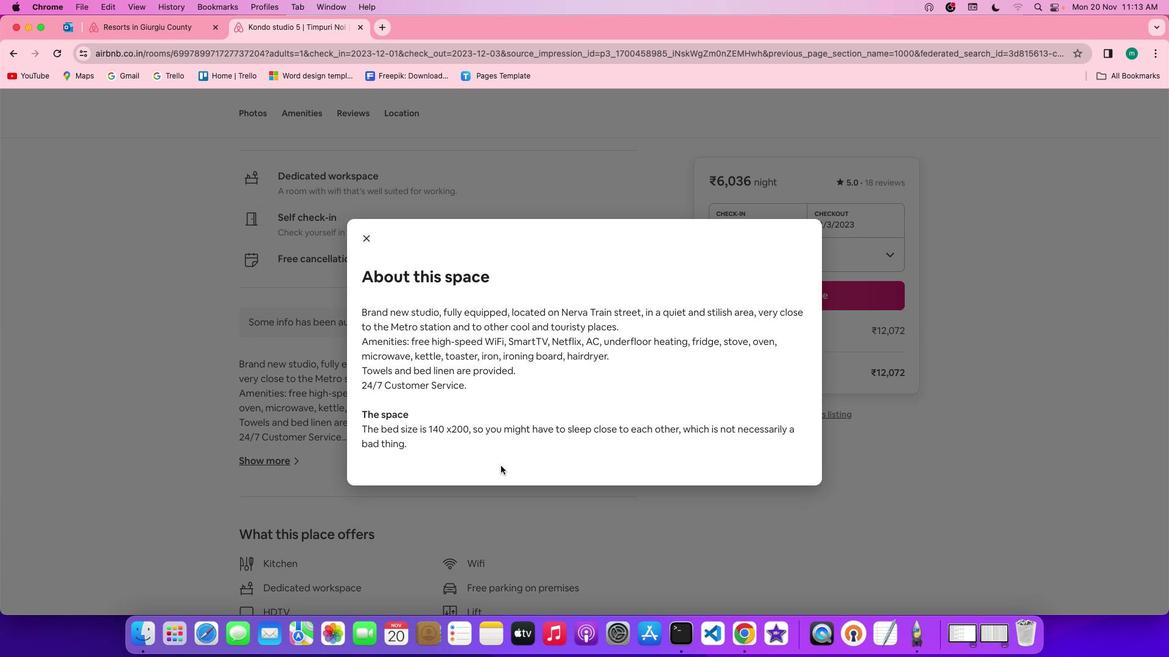 
Action: Mouse moved to (499, 469)
Screenshot: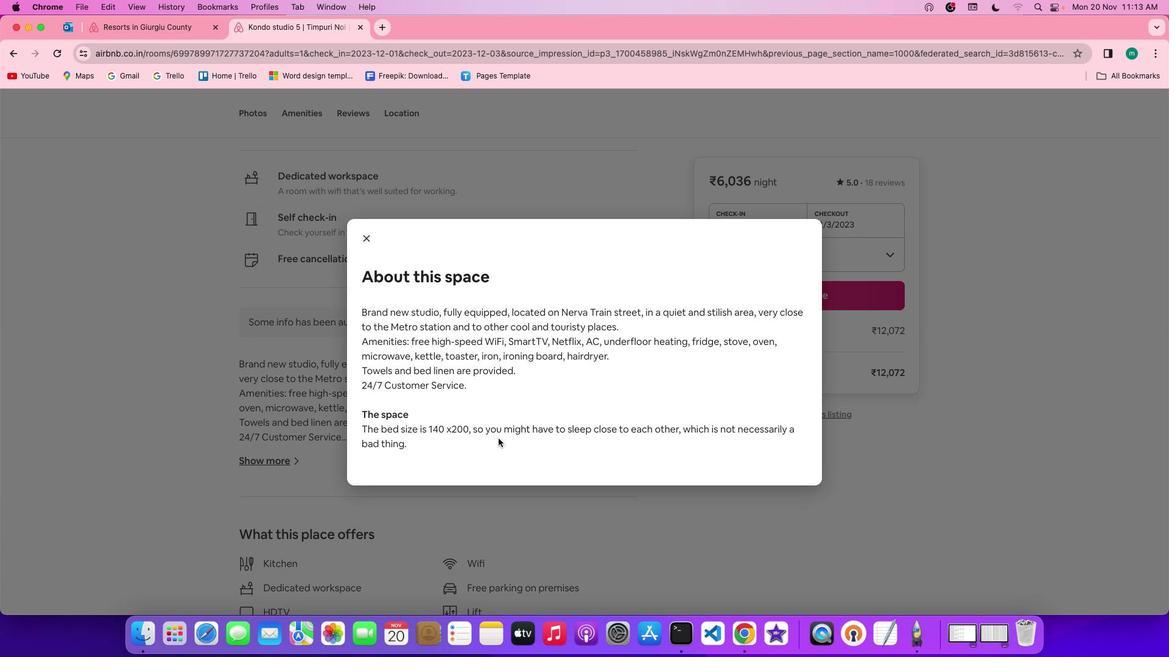 
Action: Mouse scrolled (499, 469) with delta (0, 0)
Screenshot: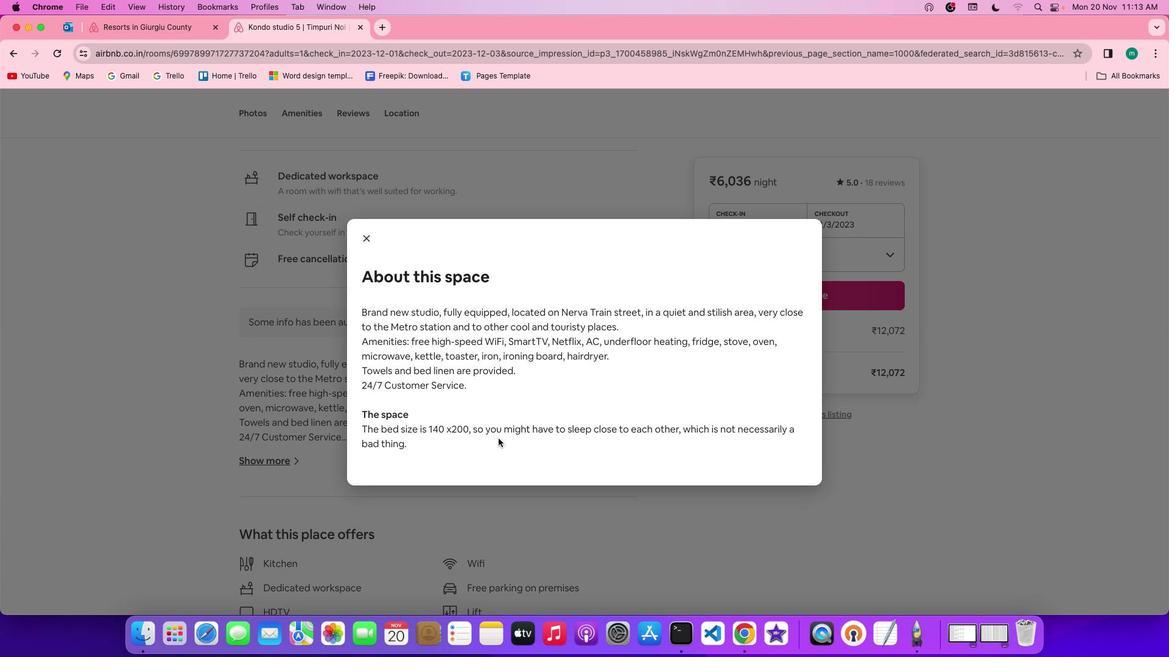 
Action: Mouse scrolled (499, 469) with delta (0, -1)
Screenshot: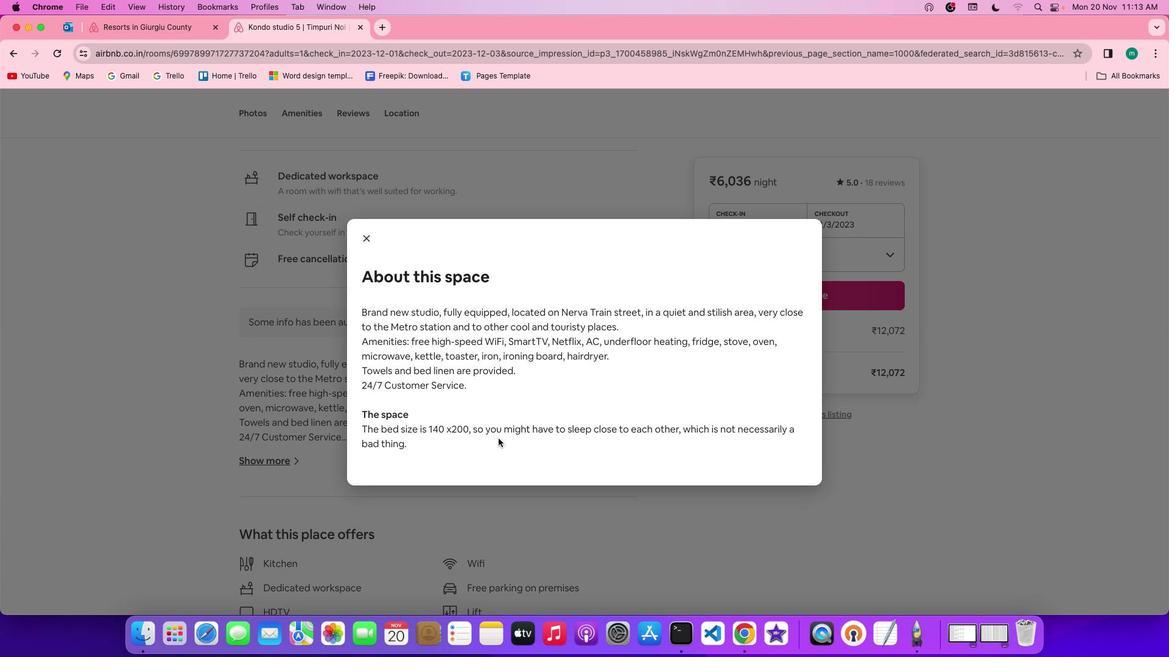 
Action: Mouse moved to (364, 239)
Screenshot: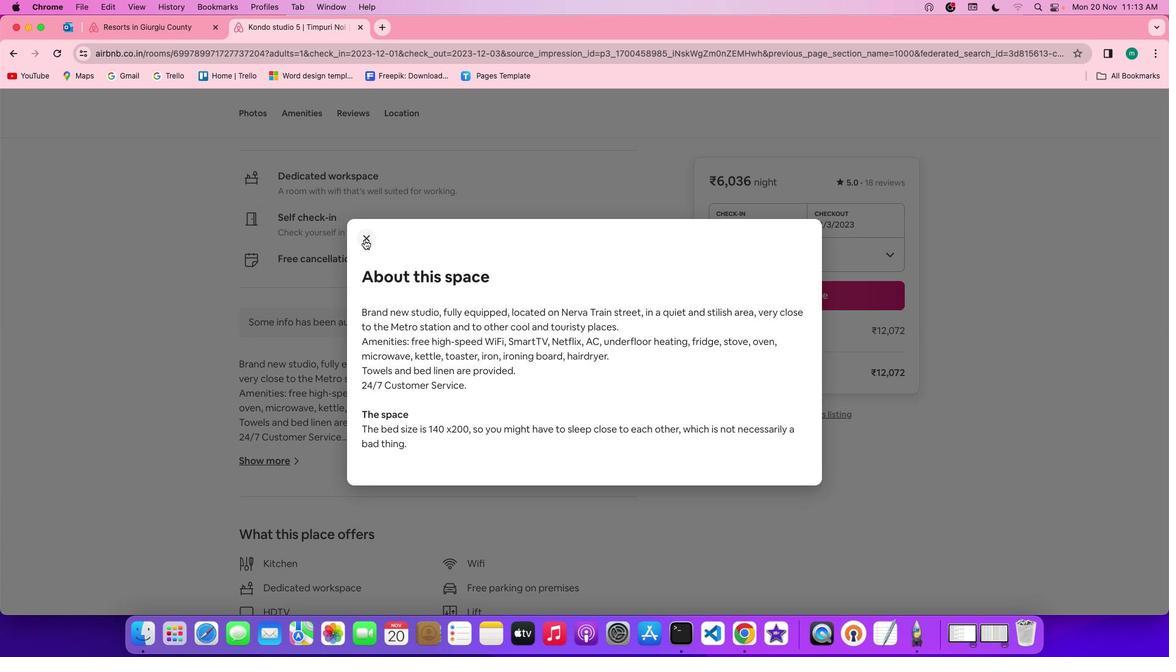 
Action: Mouse pressed left at (364, 239)
Screenshot: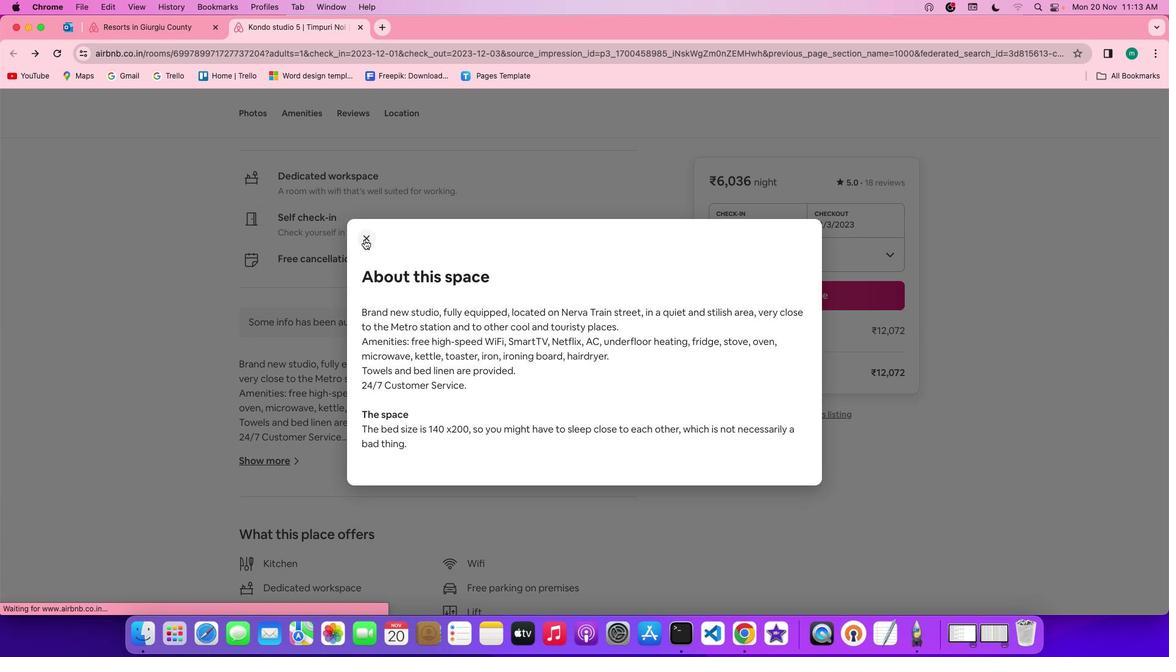 
Action: Mouse moved to (435, 425)
Screenshot: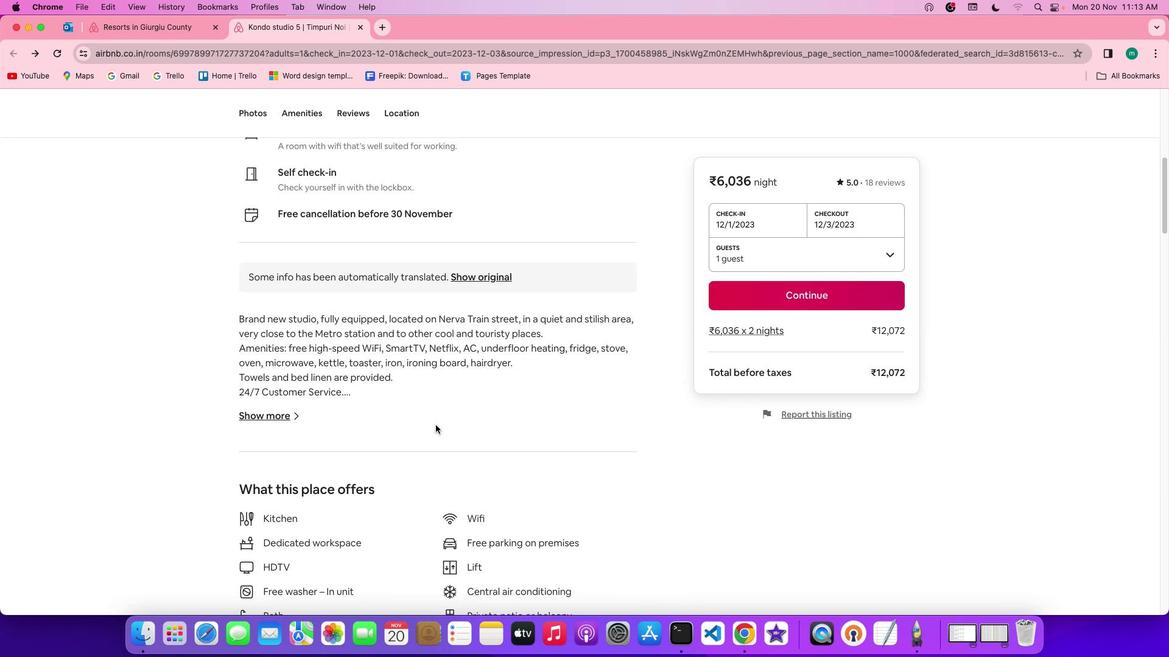 
Action: Mouse scrolled (435, 425) with delta (0, 0)
Screenshot: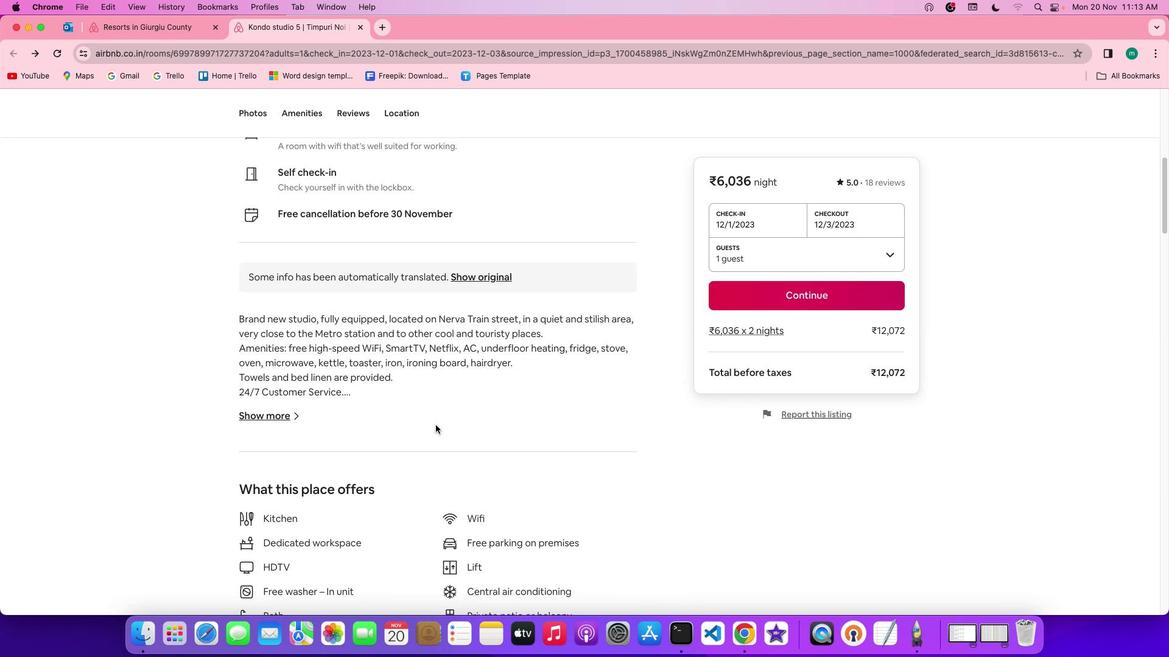 
Action: Mouse moved to (435, 425)
Screenshot: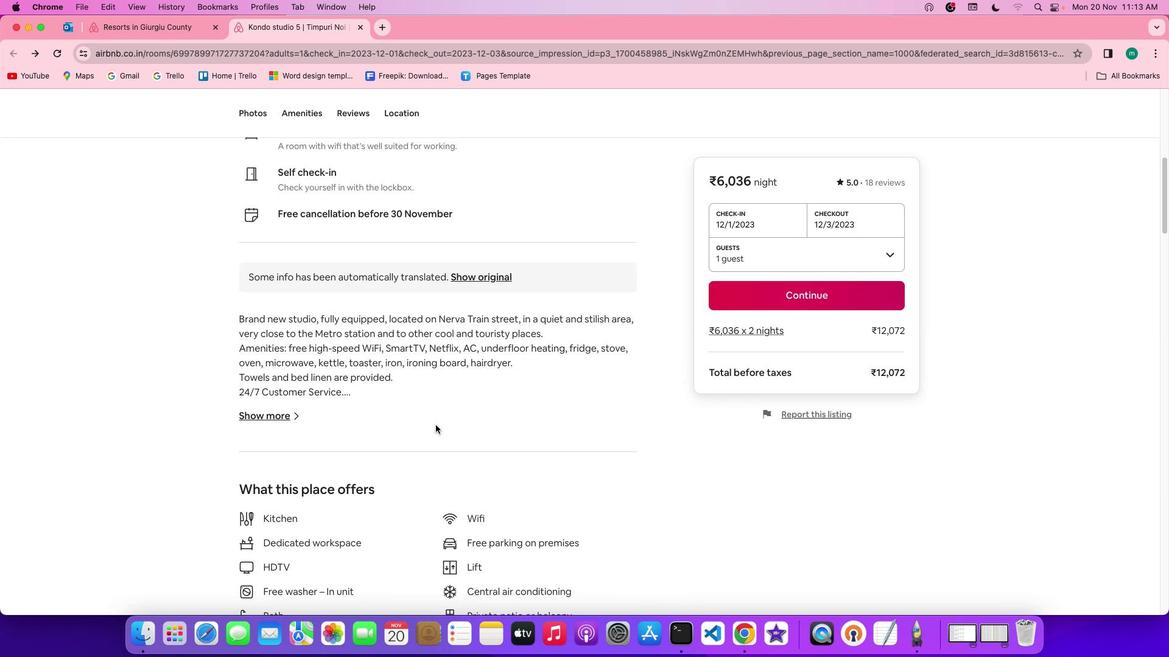 
Action: Mouse scrolled (435, 425) with delta (0, 0)
Screenshot: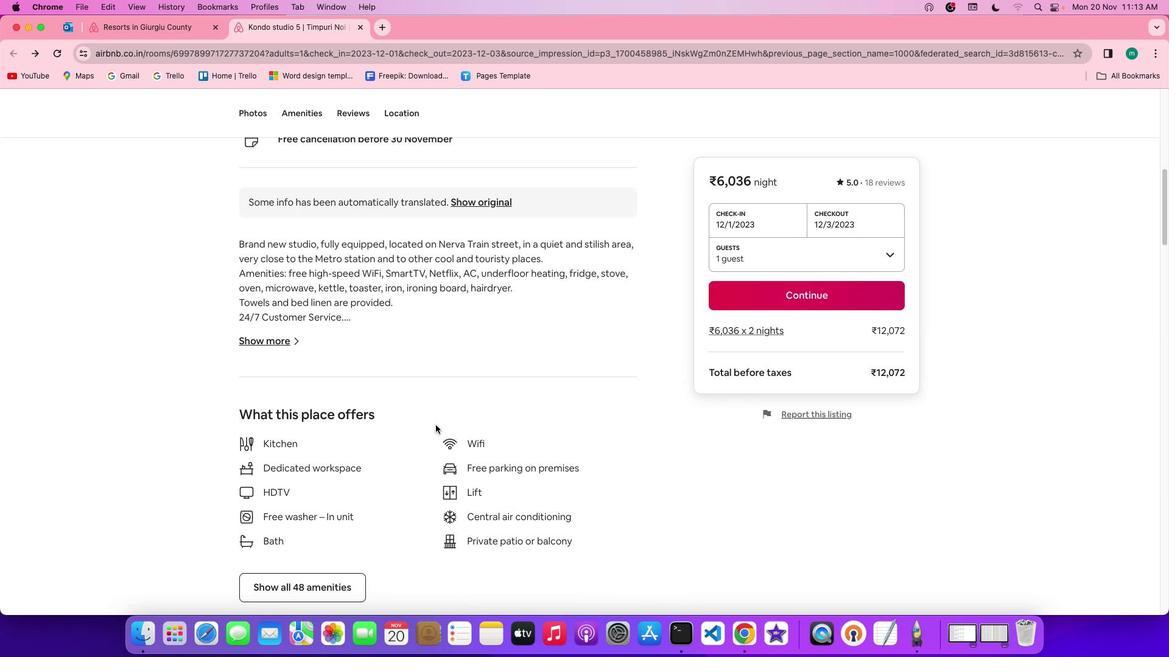 
Action: Mouse scrolled (435, 425) with delta (0, -1)
Screenshot: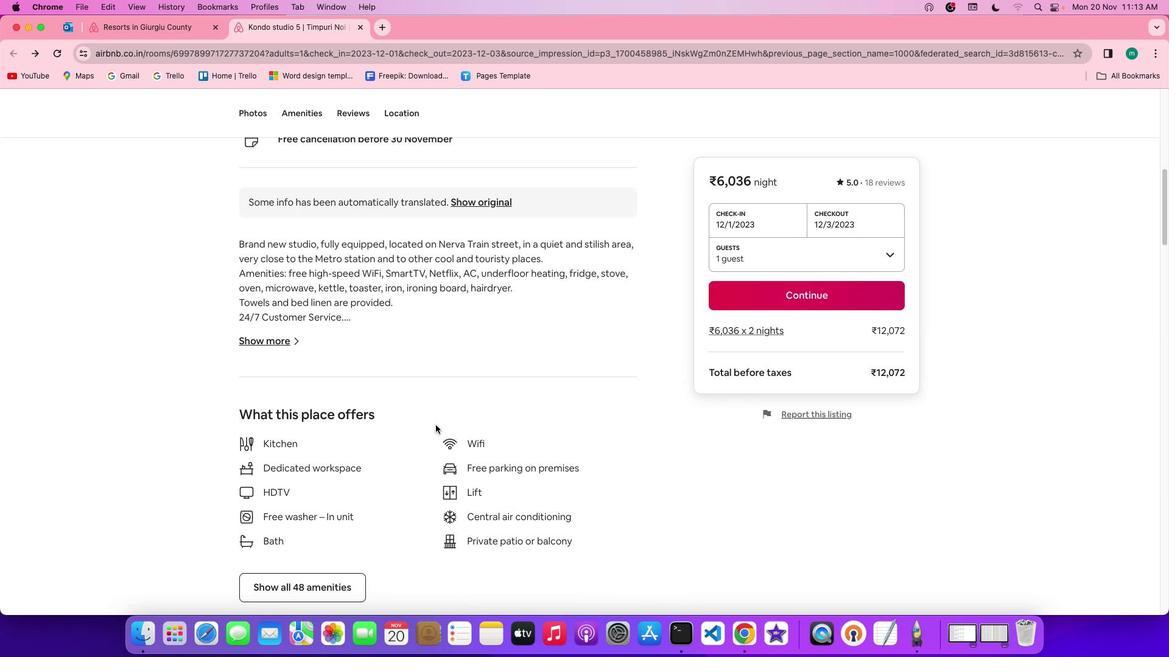 
Action: Mouse scrolled (435, 425) with delta (0, -2)
Screenshot: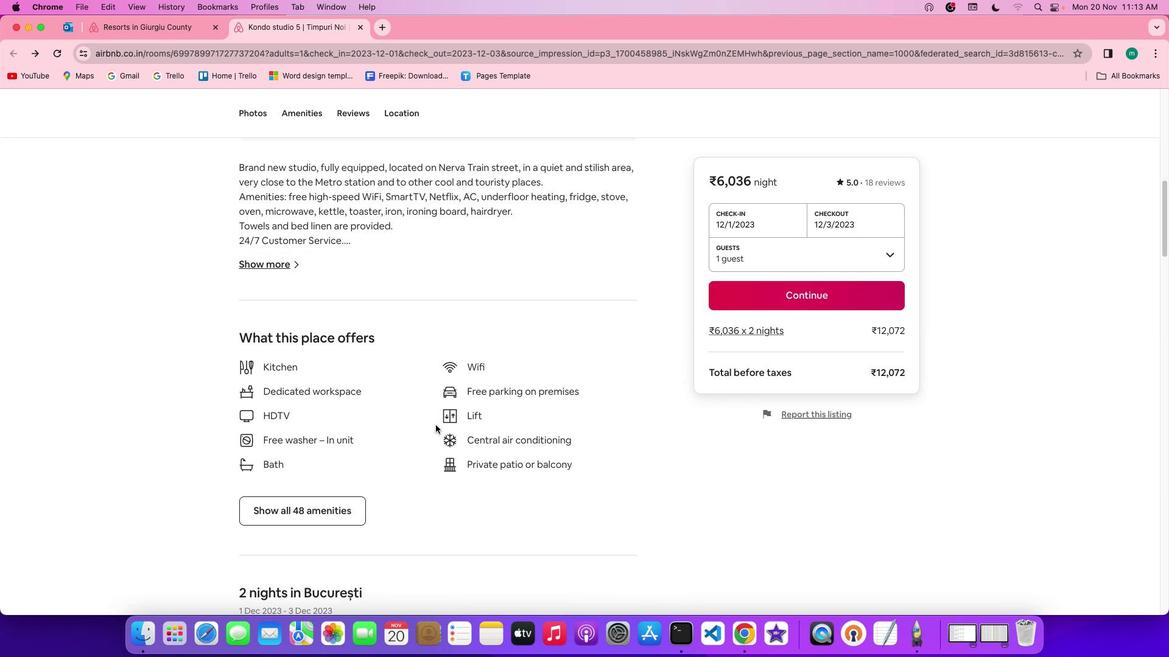 
Action: Mouse scrolled (435, 425) with delta (0, -3)
Screenshot: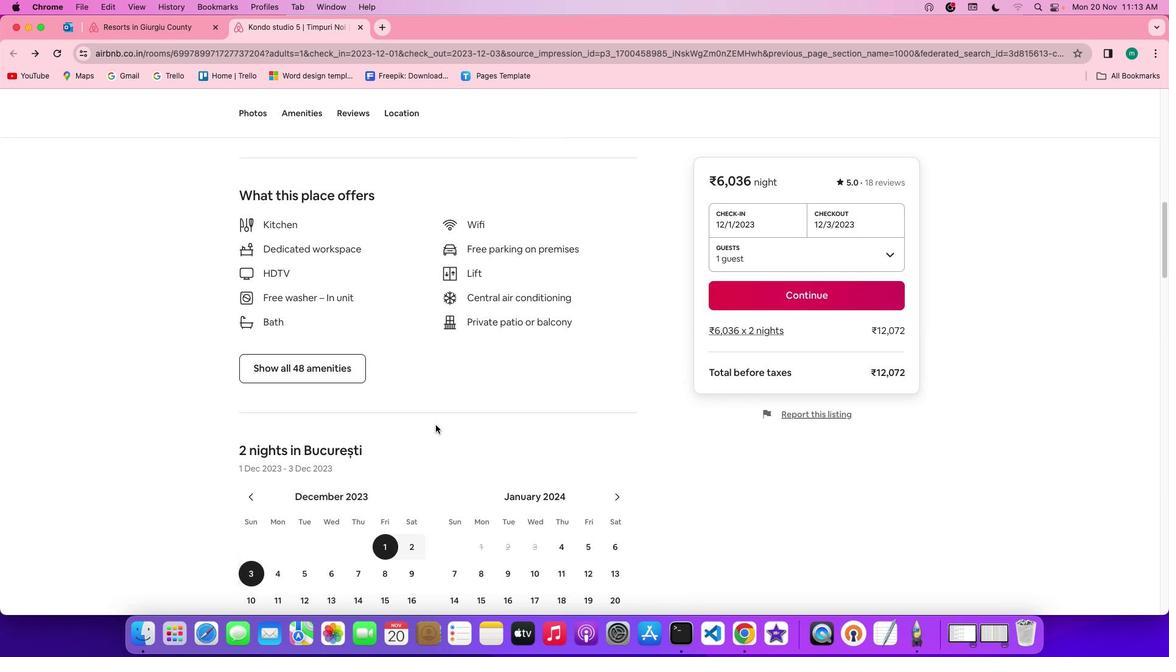 
Action: Mouse moved to (316, 358)
Screenshot: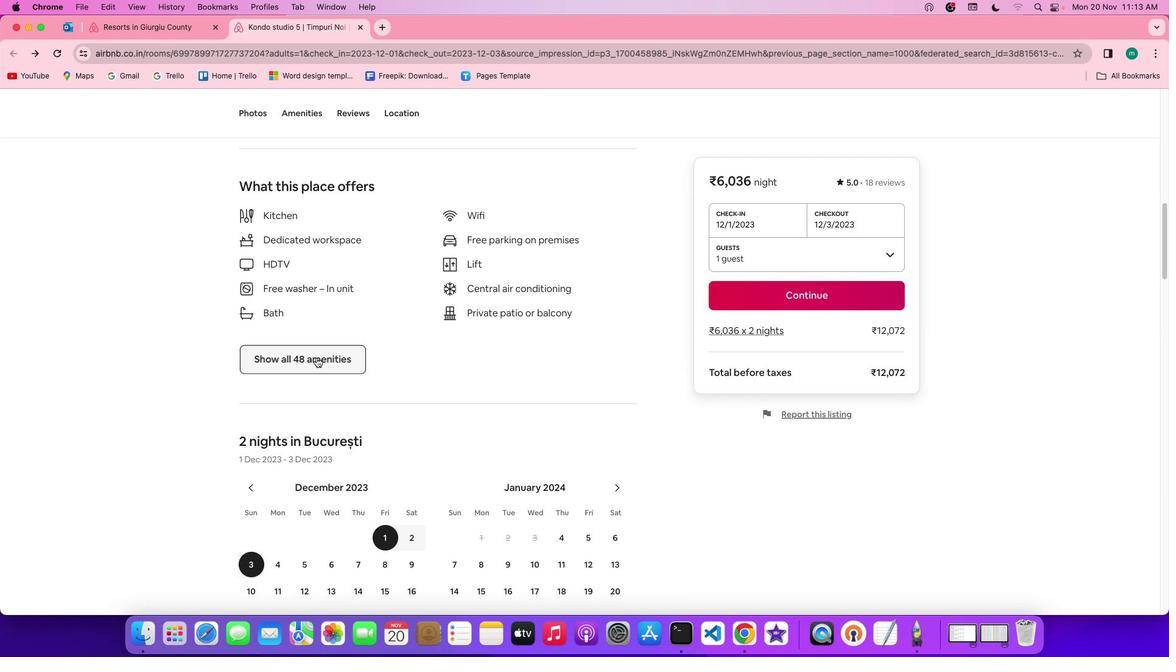 
Action: Mouse pressed left at (316, 358)
Screenshot: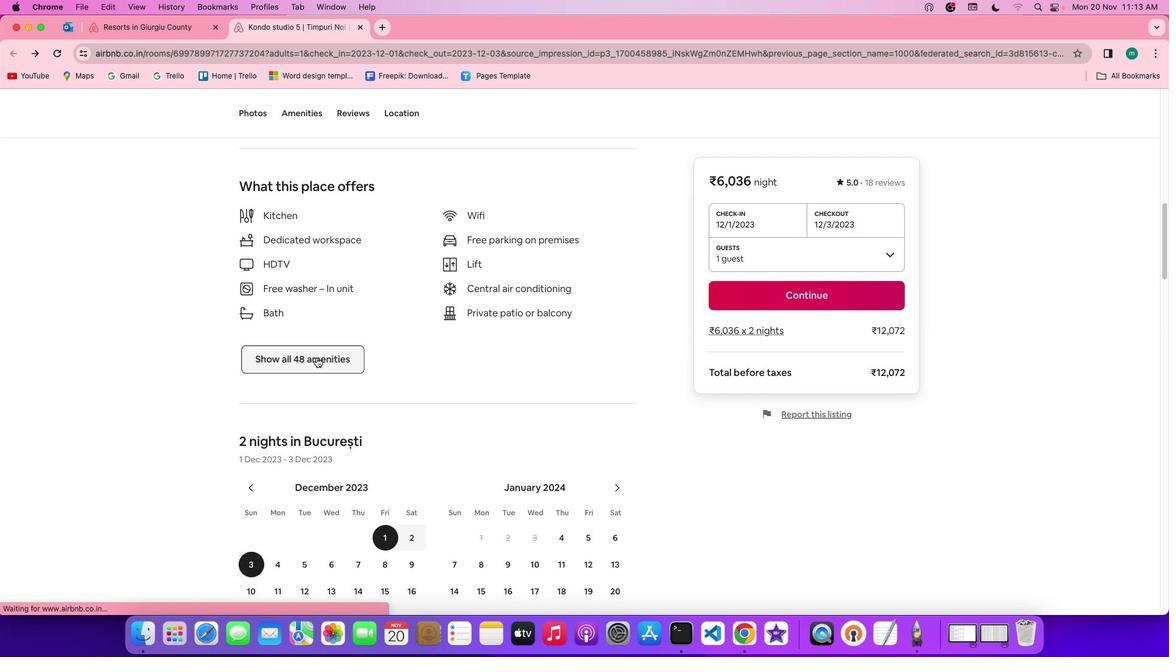 
Action: Mouse moved to (457, 450)
Screenshot: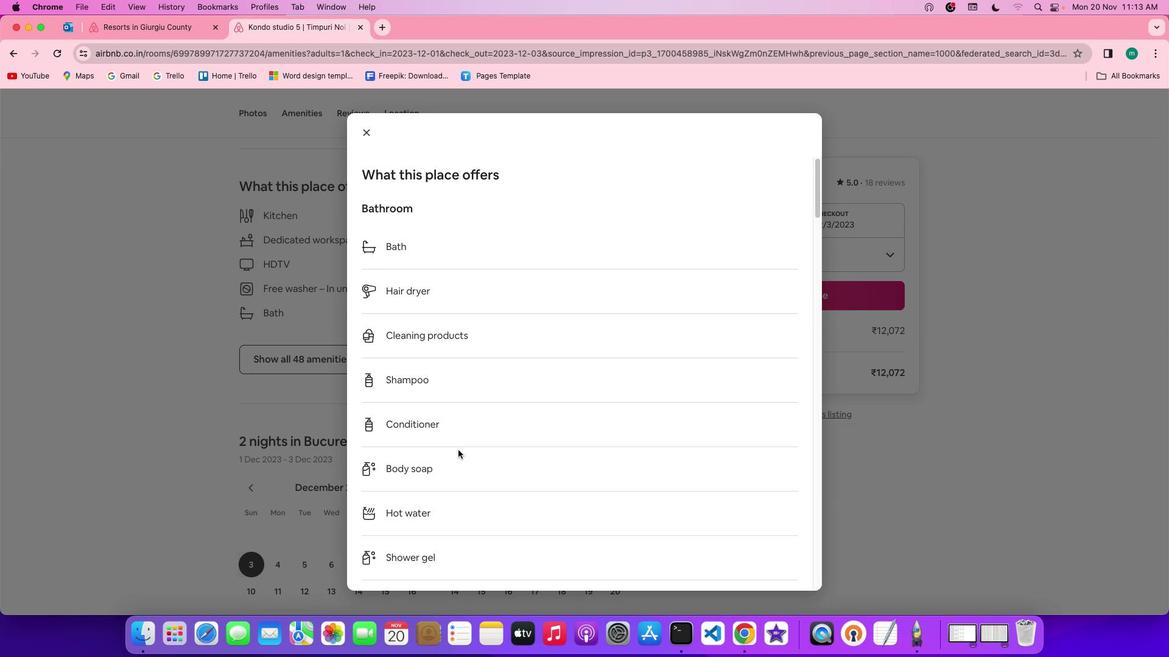 
Action: Mouse scrolled (457, 450) with delta (0, 0)
Screenshot: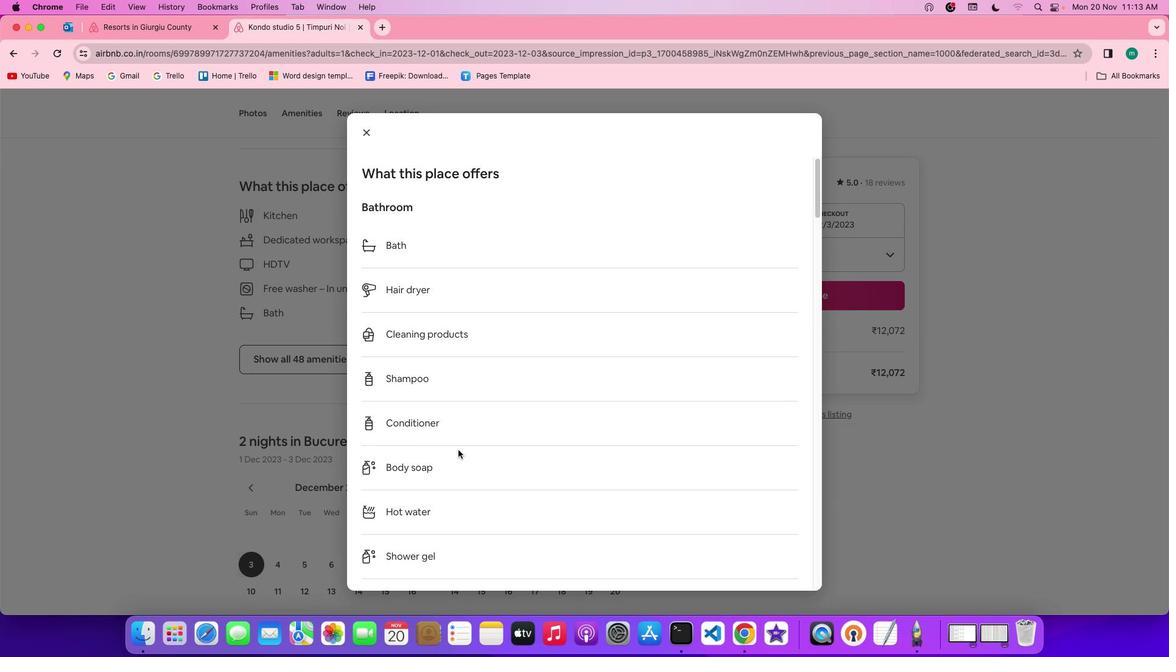 
Action: Mouse scrolled (457, 450) with delta (0, 0)
Screenshot: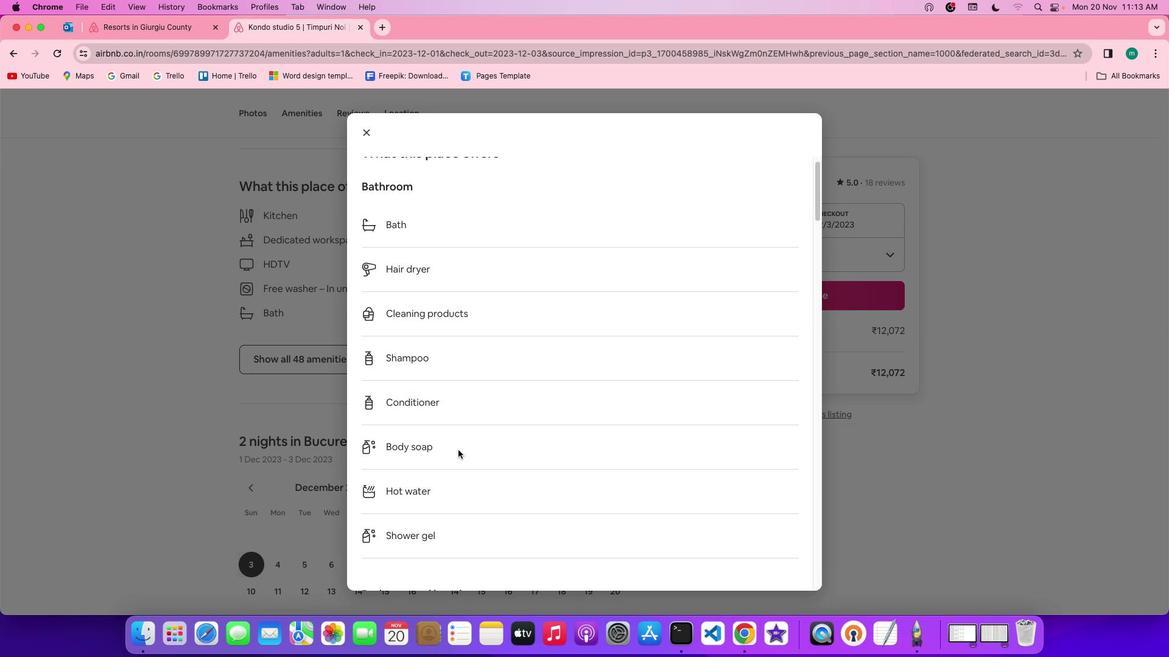 
Action: Mouse scrolled (457, 450) with delta (0, -1)
Screenshot: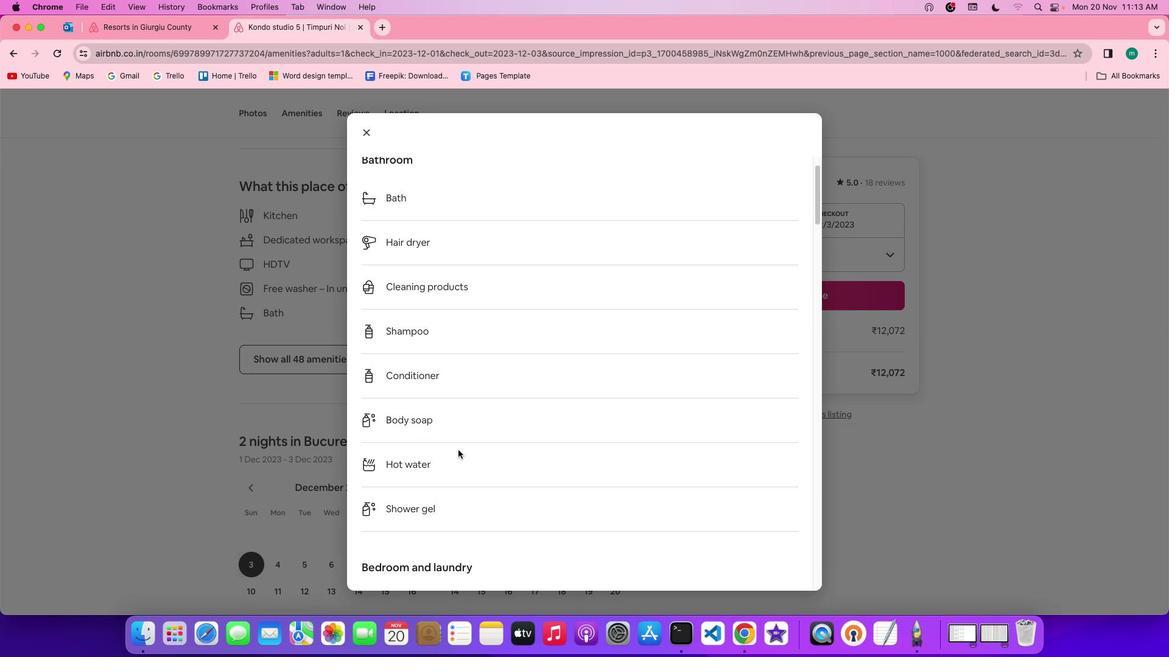 
Action: Mouse scrolled (457, 450) with delta (0, -1)
Screenshot: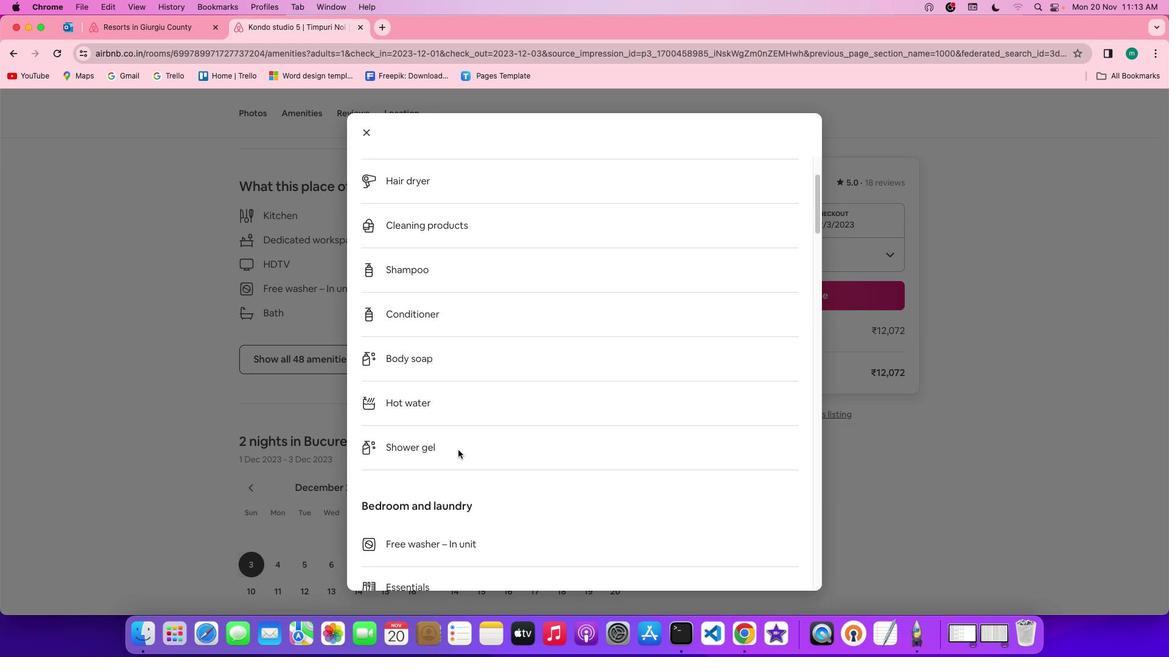 
Action: Mouse scrolled (457, 450) with delta (0, -1)
Screenshot: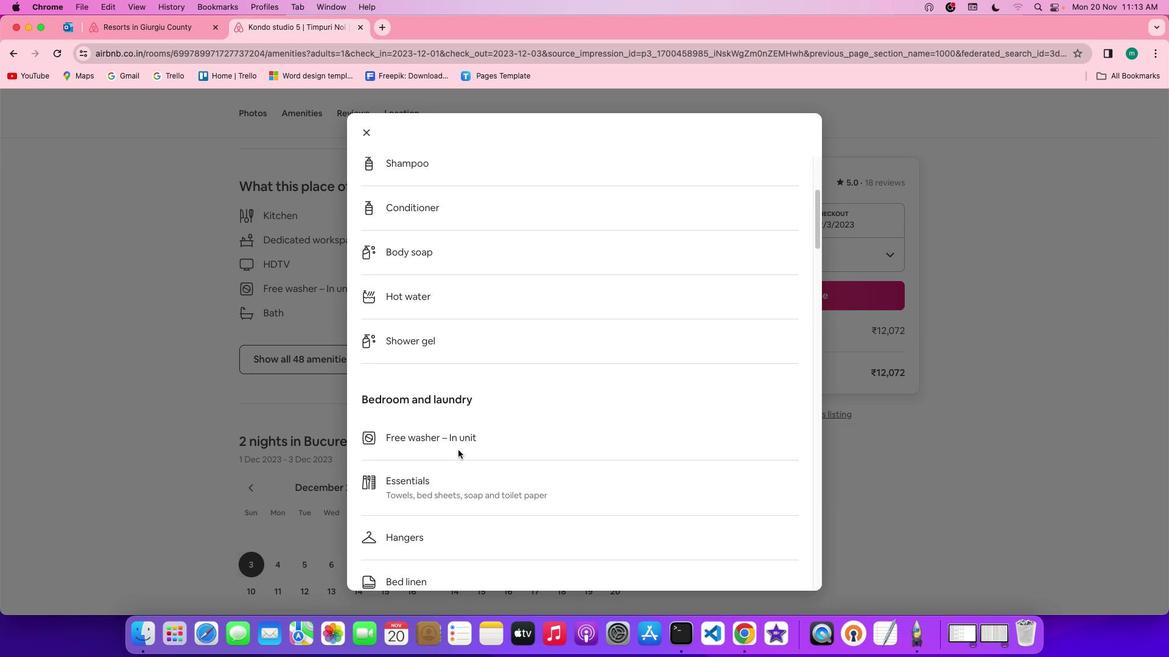 
Action: Mouse scrolled (457, 450) with delta (0, 0)
Screenshot: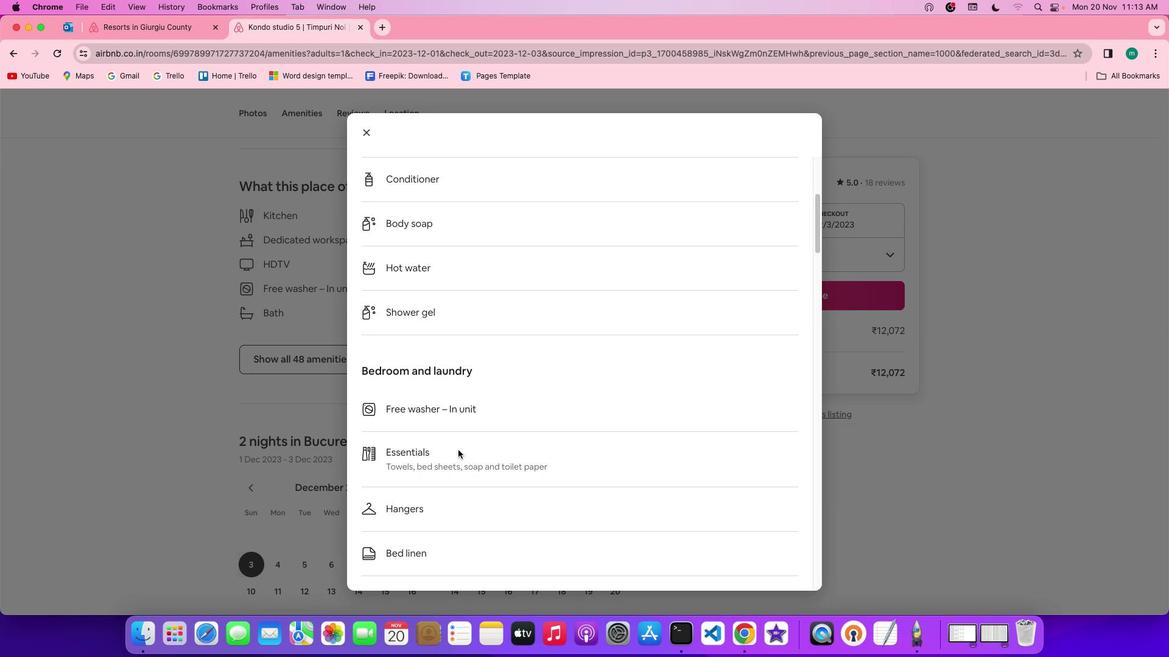 
Action: Mouse scrolled (457, 450) with delta (0, 0)
Screenshot: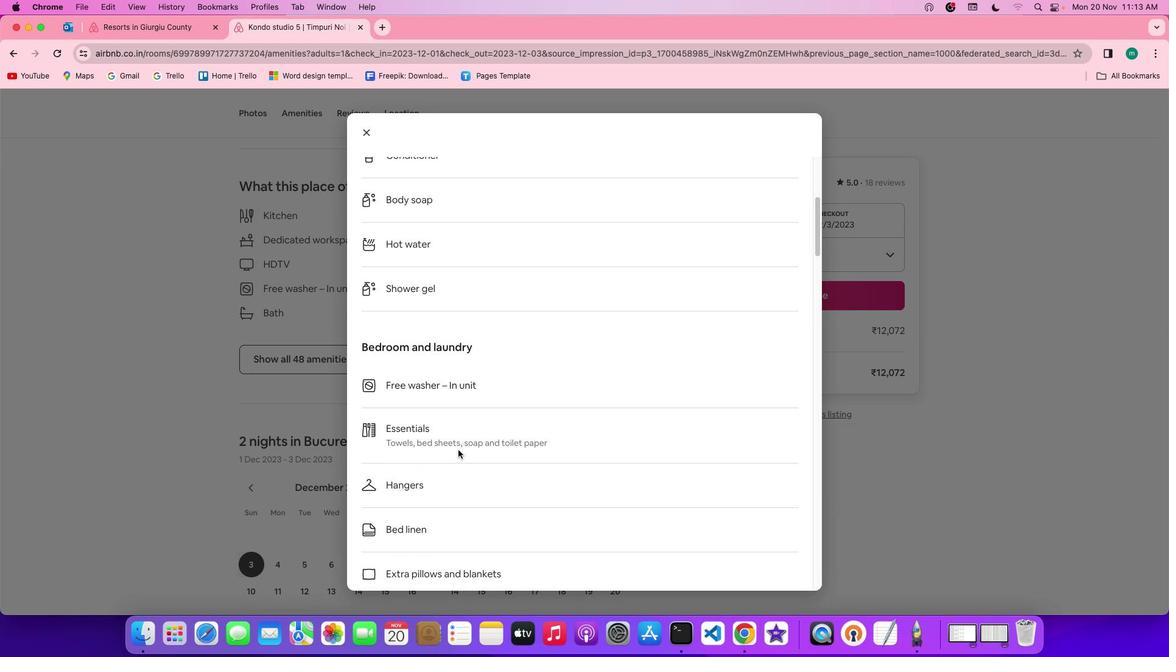 
Action: Mouse scrolled (457, 450) with delta (0, -1)
Screenshot: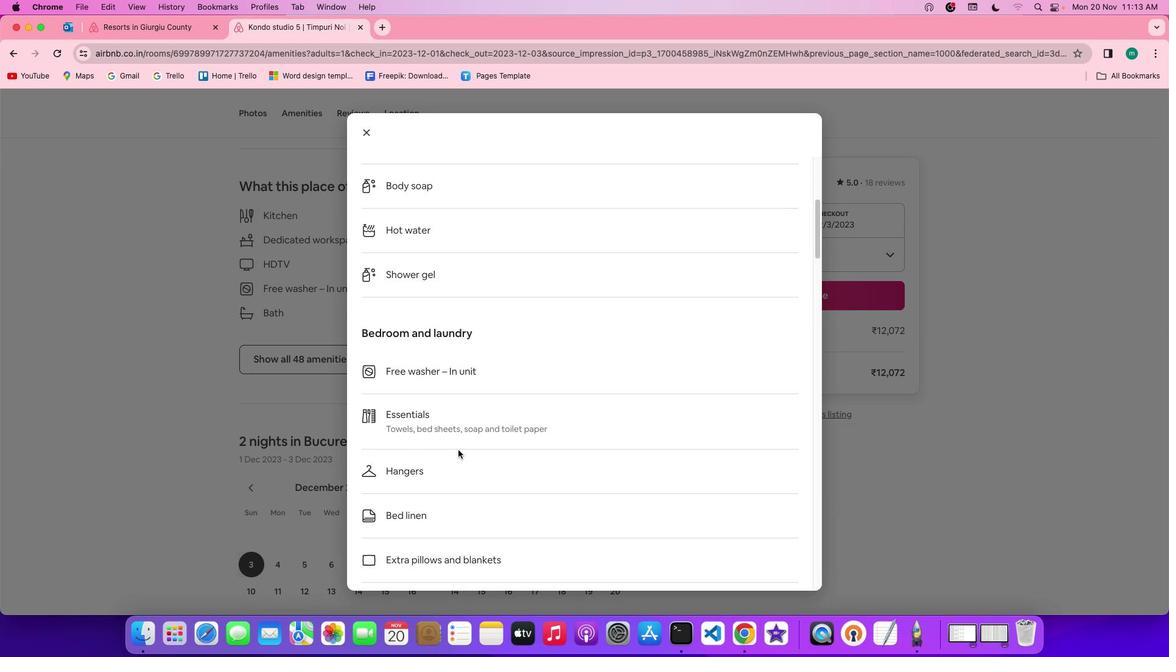 
Action: Mouse scrolled (457, 450) with delta (0, -1)
Screenshot: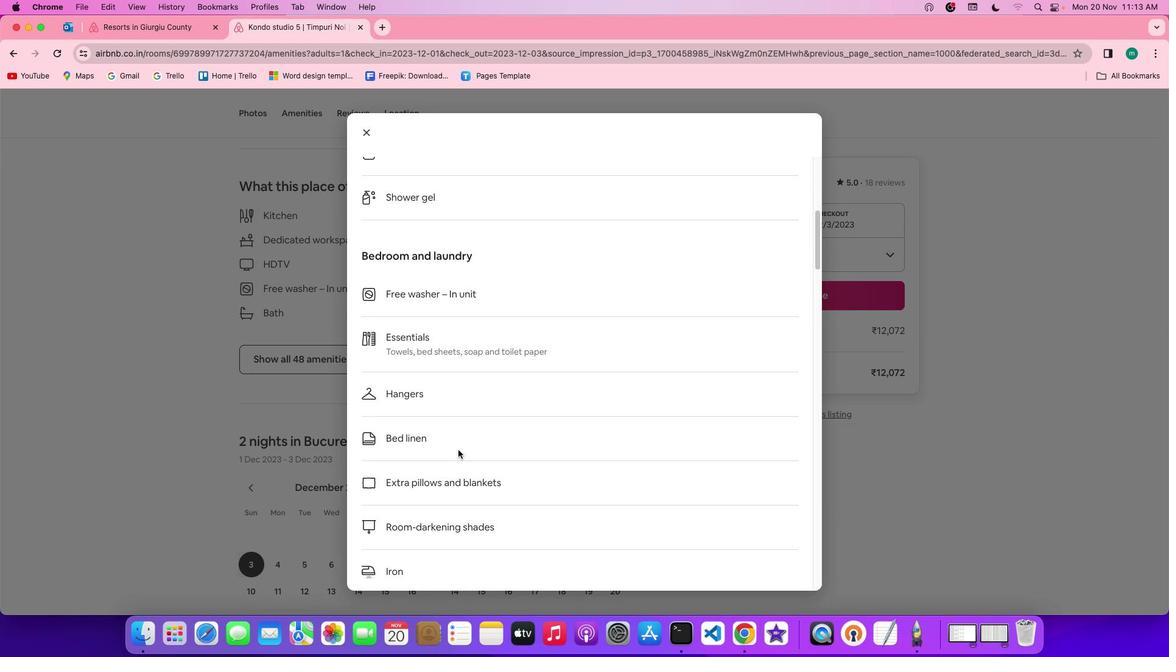 
Action: Mouse scrolled (457, 450) with delta (0, -1)
Screenshot: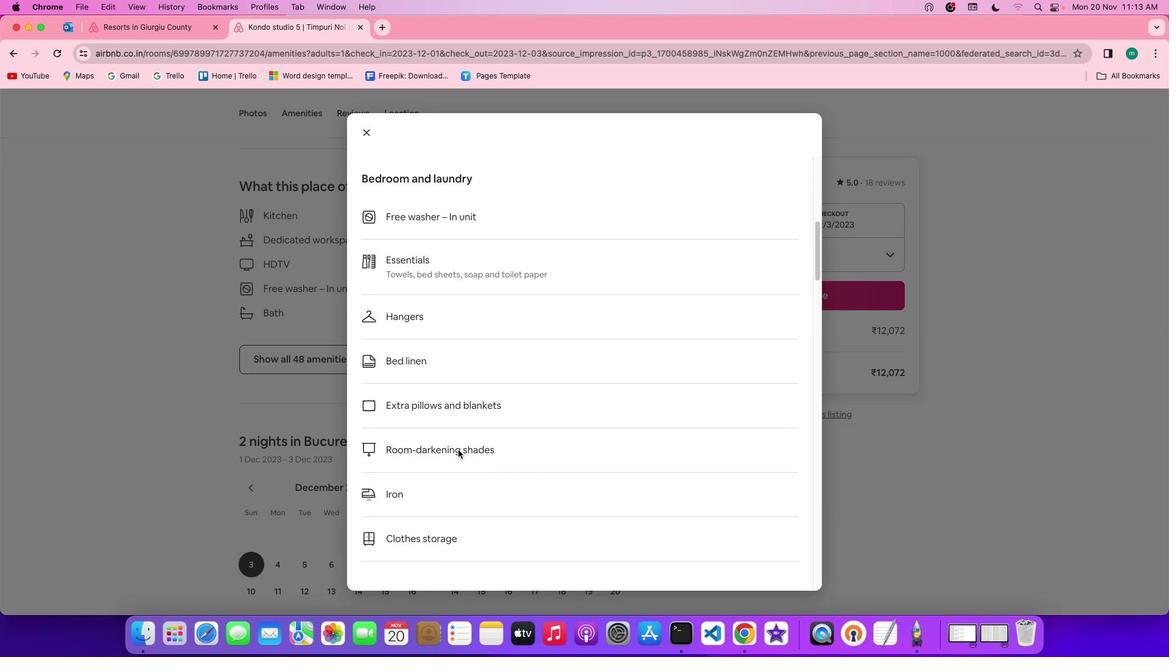 
Action: Mouse scrolled (457, 450) with delta (0, 0)
Screenshot: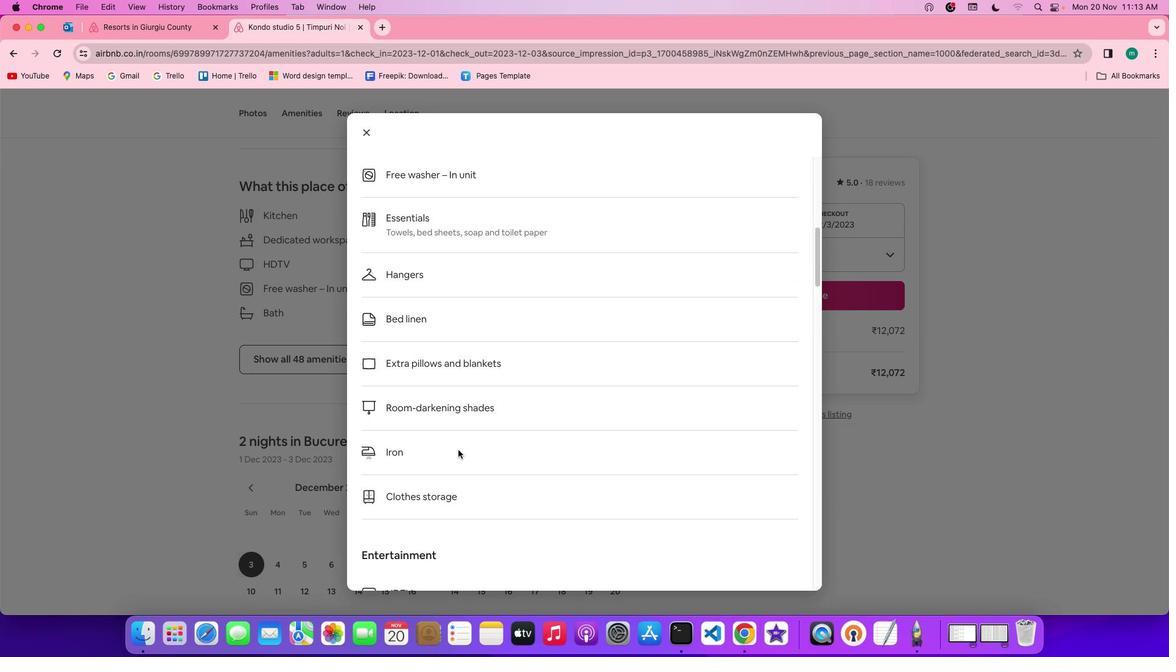 
Action: Mouse scrolled (457, 450) with delta (0, 0)
Screenshot: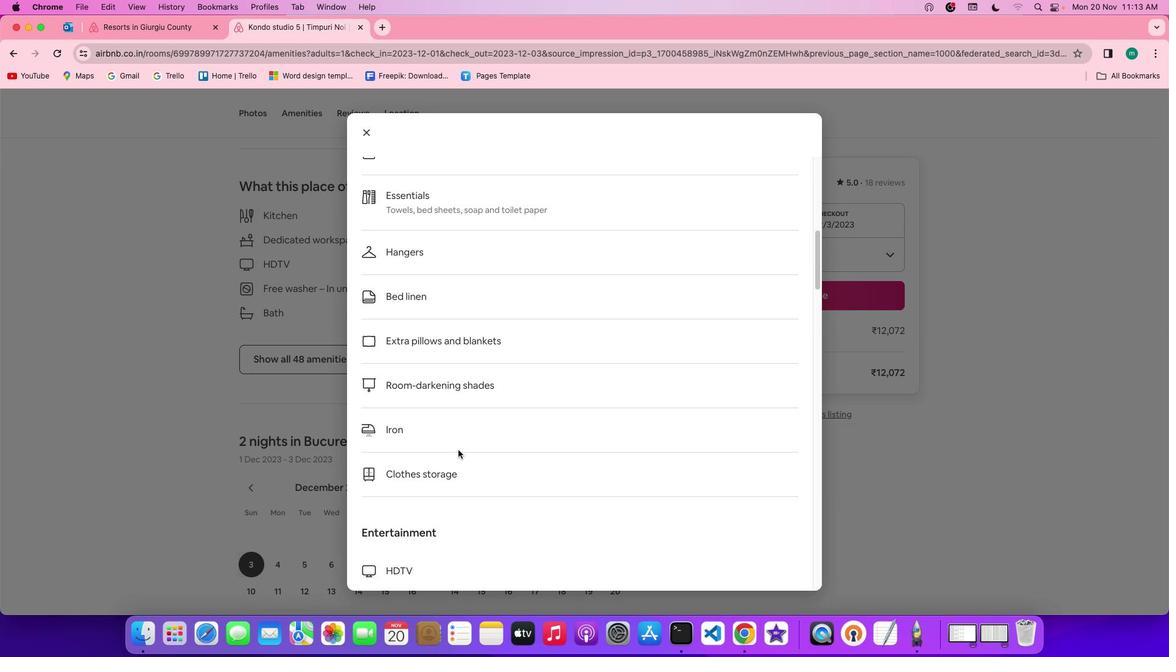 
Action: Mouse scrolled (457, 450) with delta (0, -1)
Screenshot: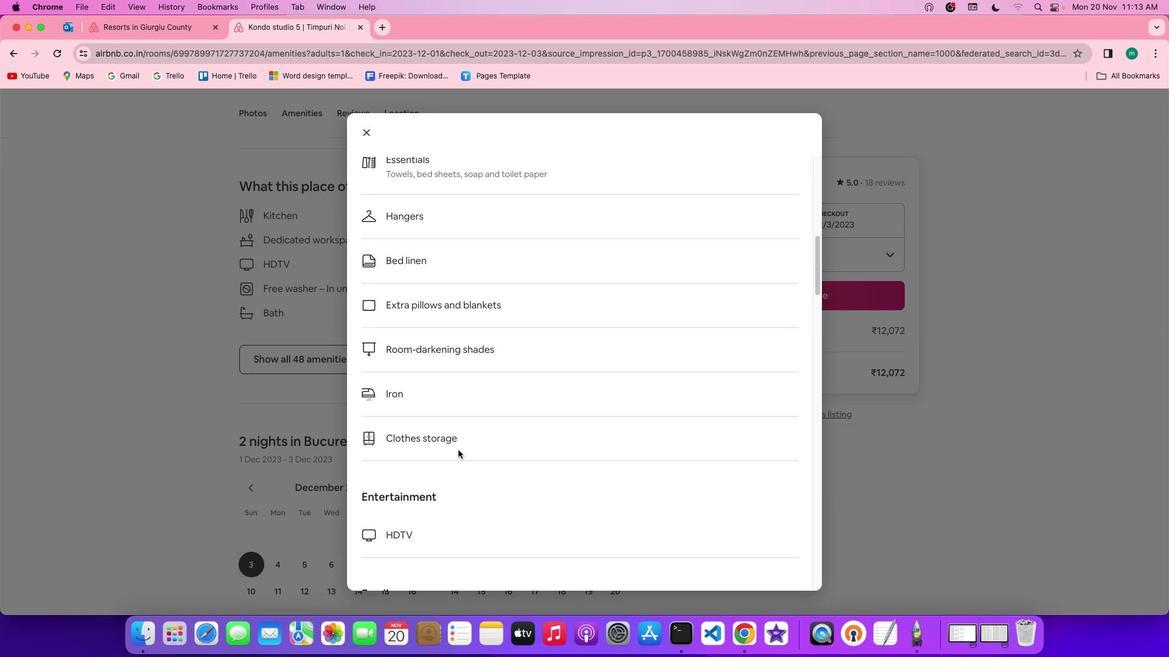 
Action: Mouse scrolled (457, 450) with delta (0, -1)
Screenshot: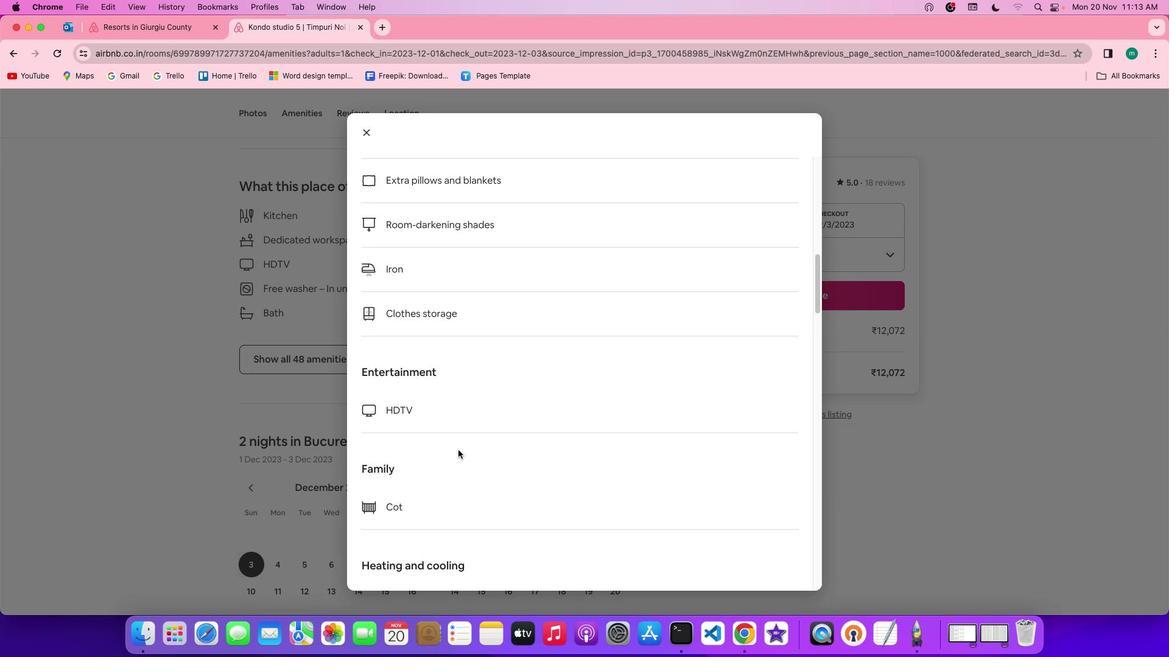 
Action: Mouse scrolled (457, 450) with delta (0, -2)
Screenshot: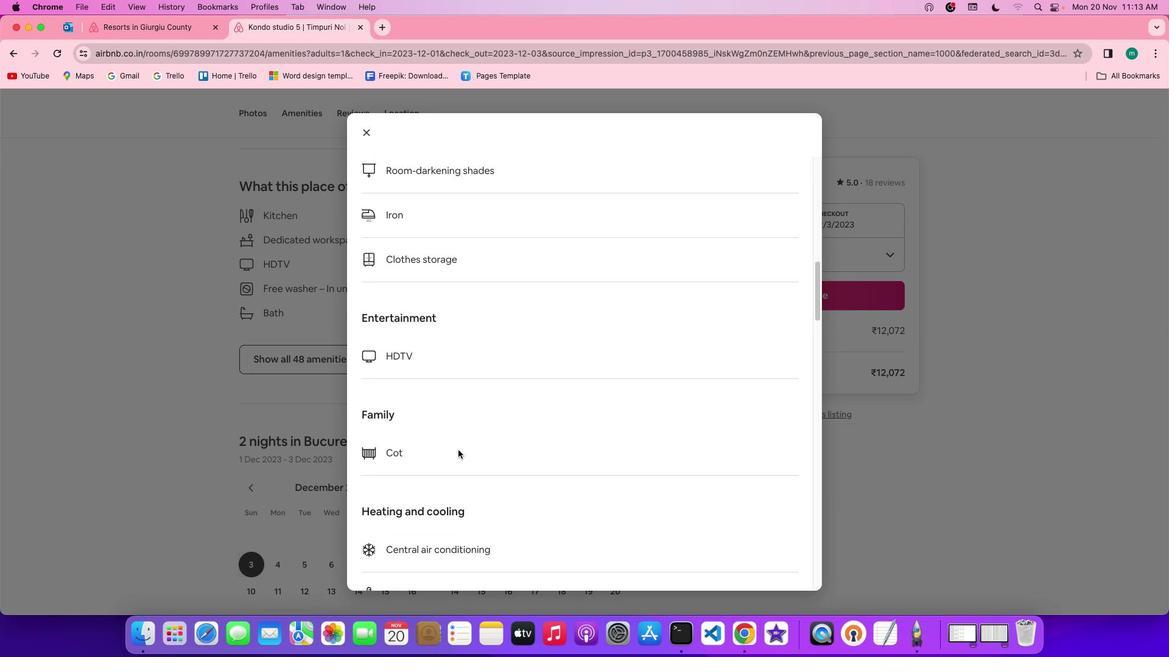 
Action: Mouse scrolled (457, 450) with delta (0, -2)
Screenshot: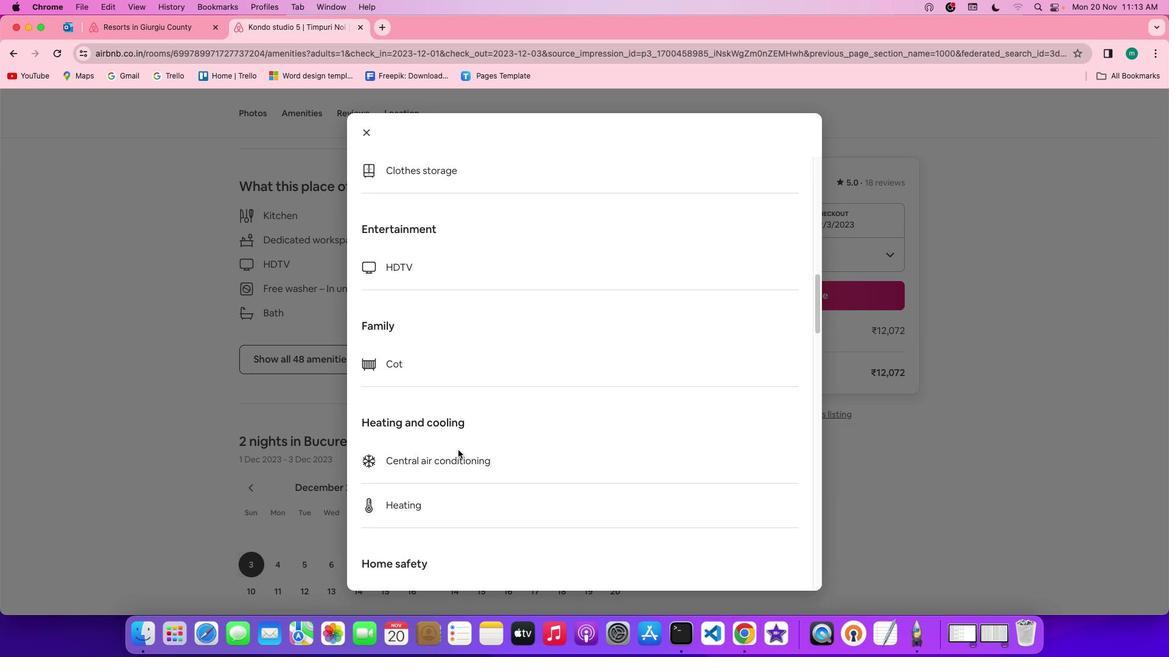 
Action: Mouse scrolled (457, 450) with delta (0, 0)
Screenshot: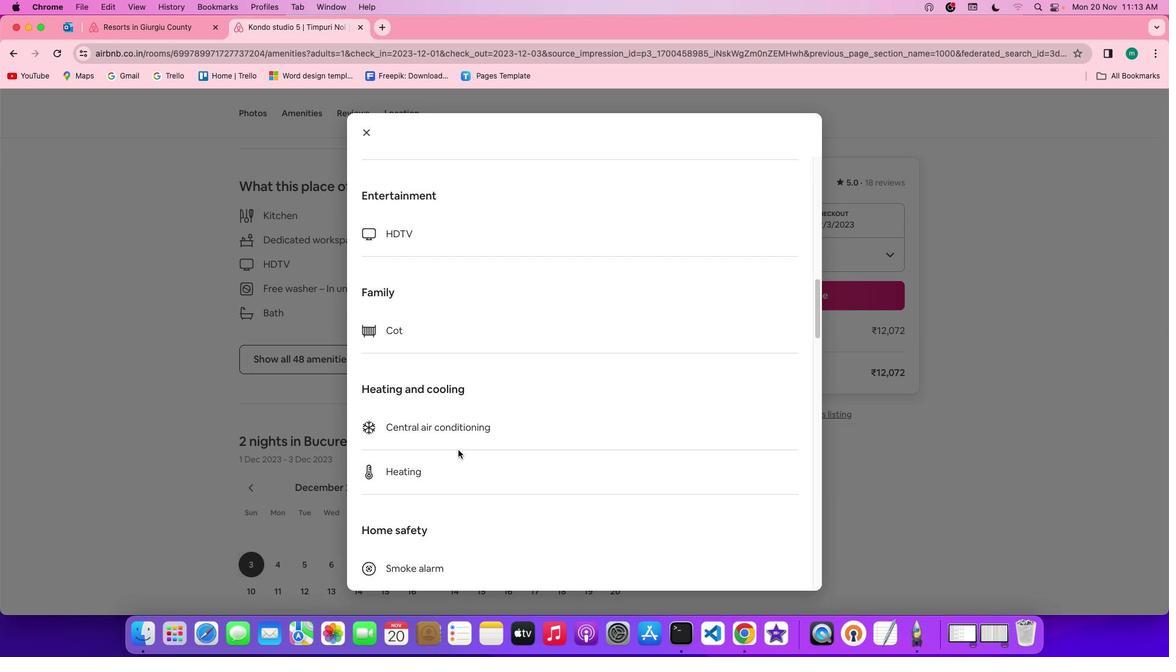 
Action: Mouse scrolled (457, 450) with delta (0, 0)
Screenshot: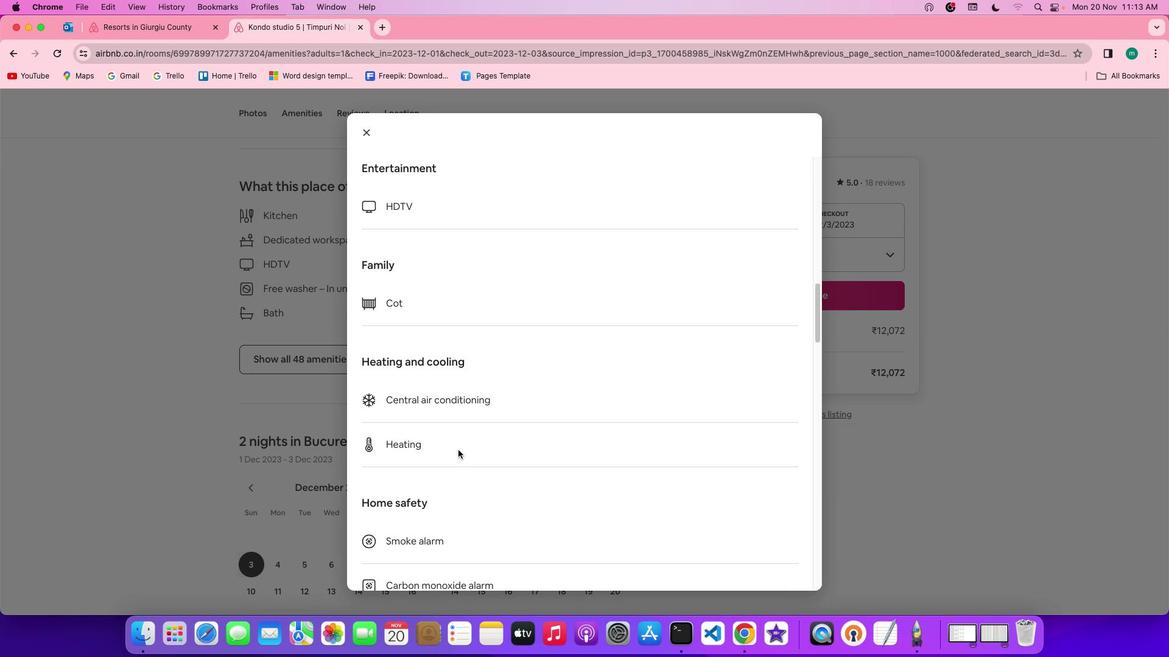 
Action: Mouse scrolled (457, 450) with delta (0, -1)
Screenshot: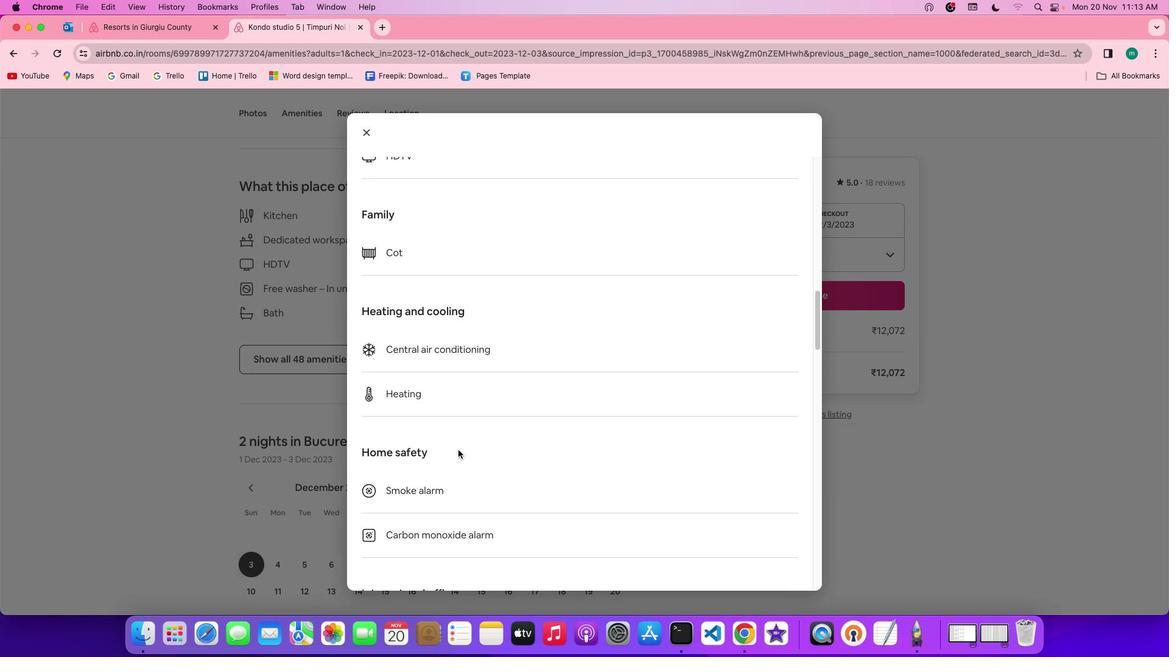 
Action: Mouse scrolled (457, 450) with delta (0, -2)
Screenshot: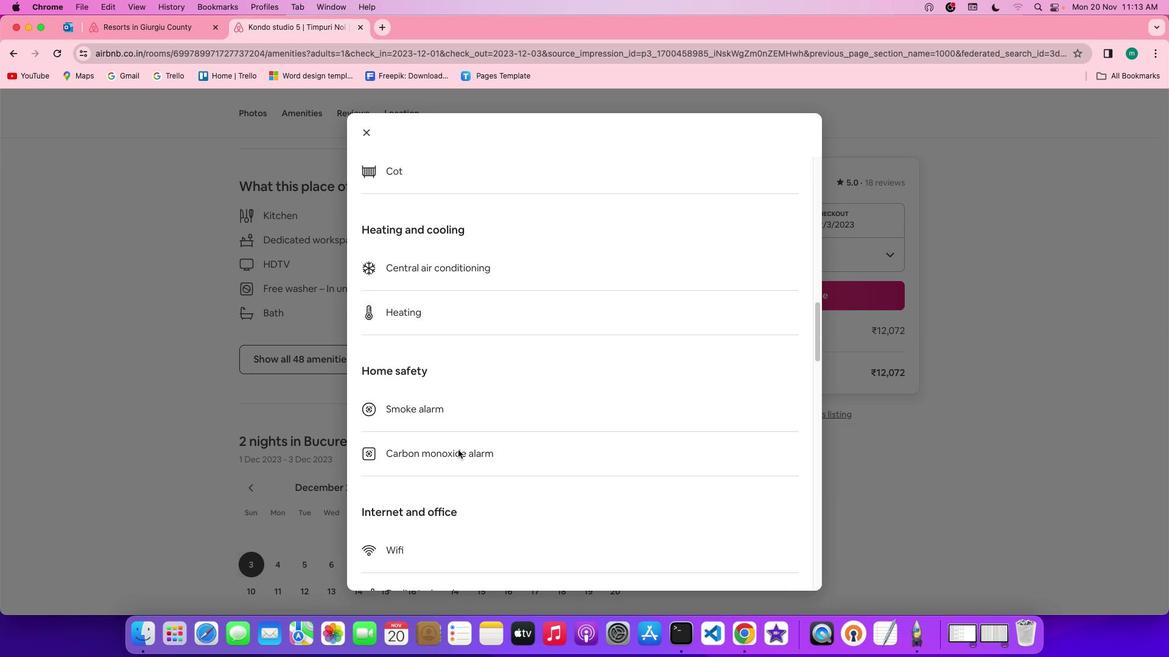 
Action: Mouse scrolled (457, 450) with delta (0, -3)
Screenshot: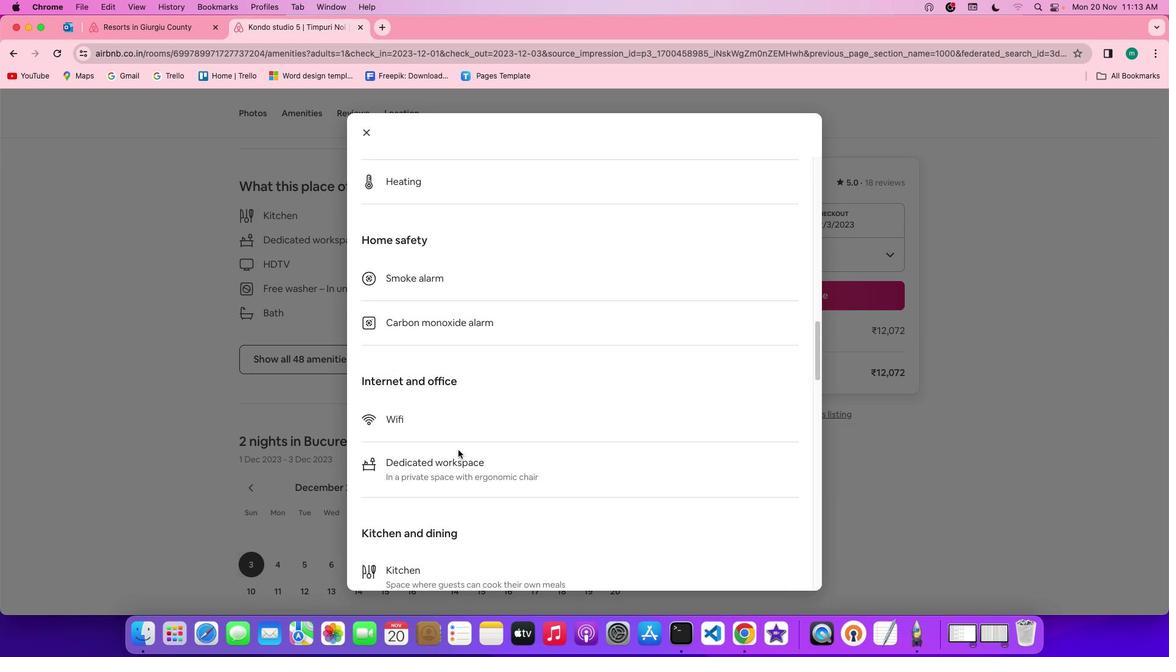 
Action: Mouse scrolled (457, 450) with delta (0, -3)
Screenshot: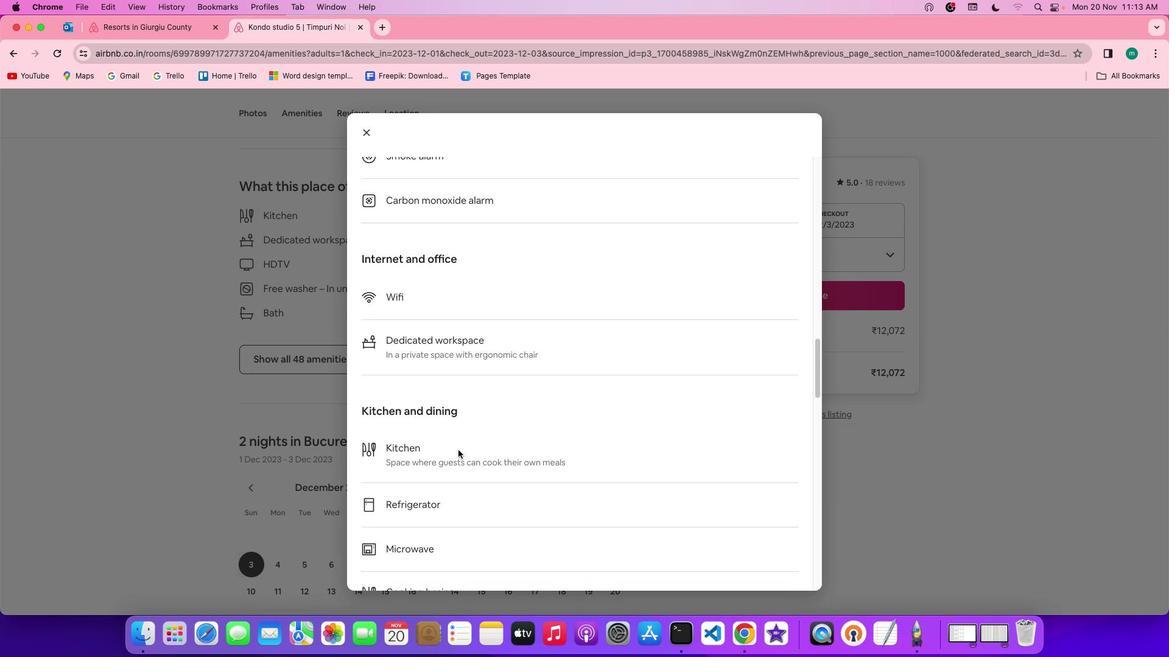 
Action: Mouse scrolled (457, 450) with delta (0, 0)
